 Task: Select Kindle E-Readers from Kindle E-readers & Books. Add to cart Kindle Fabric Charging Cover-2. Place order for _x000D_
1213 E 12th Ave_x000D_
Corsicana, Texas(TX), 75110, Cell Number (903) 872-6027
Action: Mouse moved to (14, 111)
Screenshot: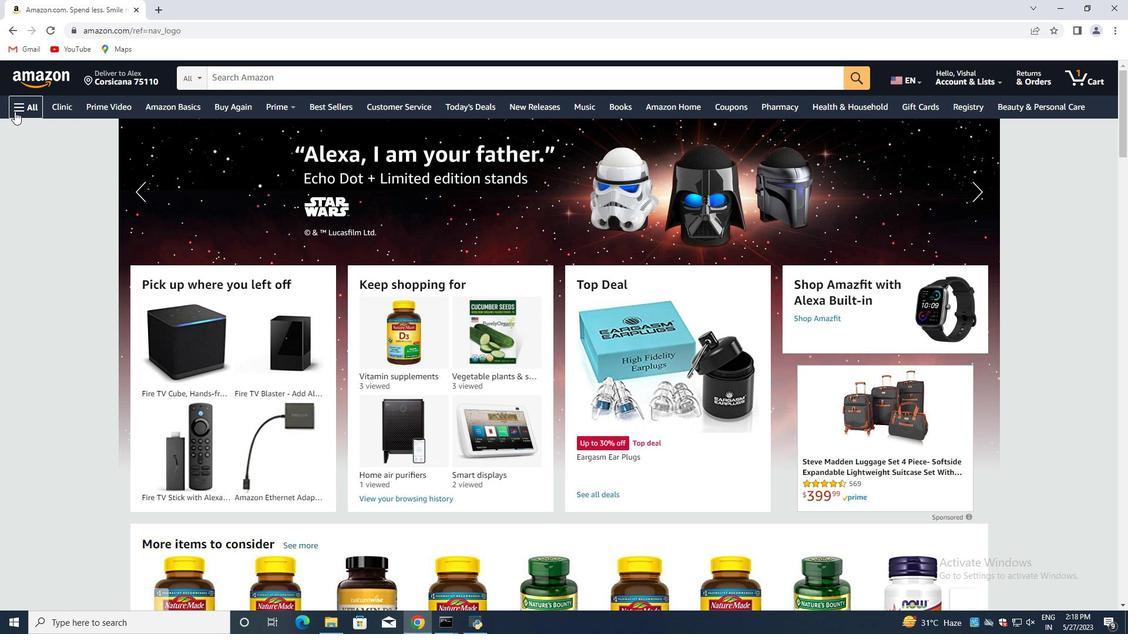 
Action: Mouse pressed left at (14, 111)
Screenshot: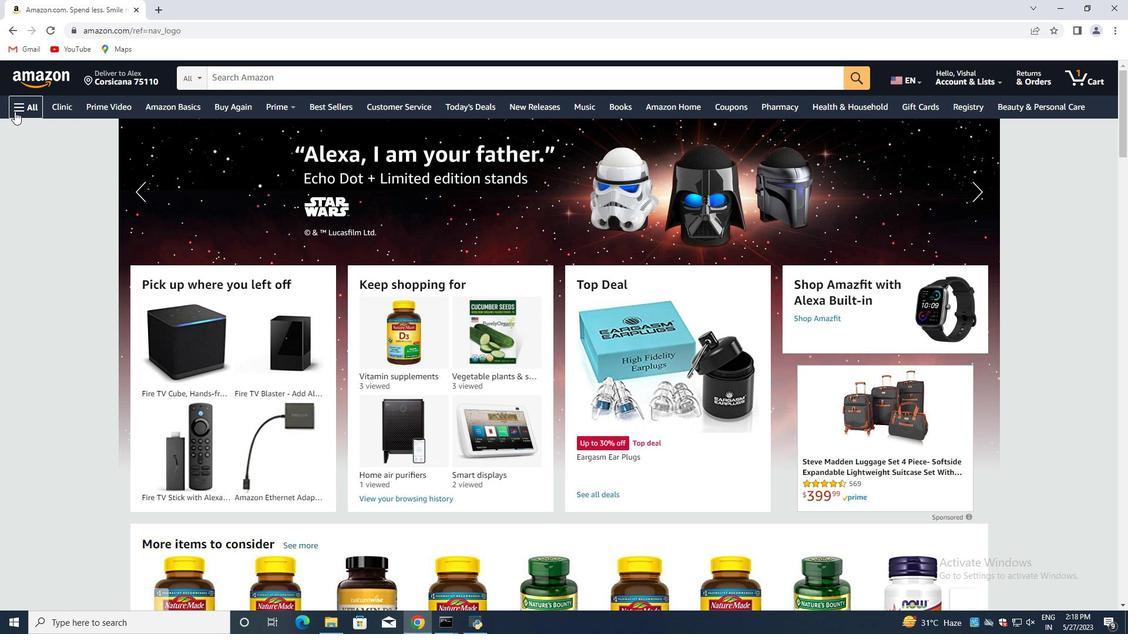 
Action: Mouse moved to (81, 318)
Screenshot: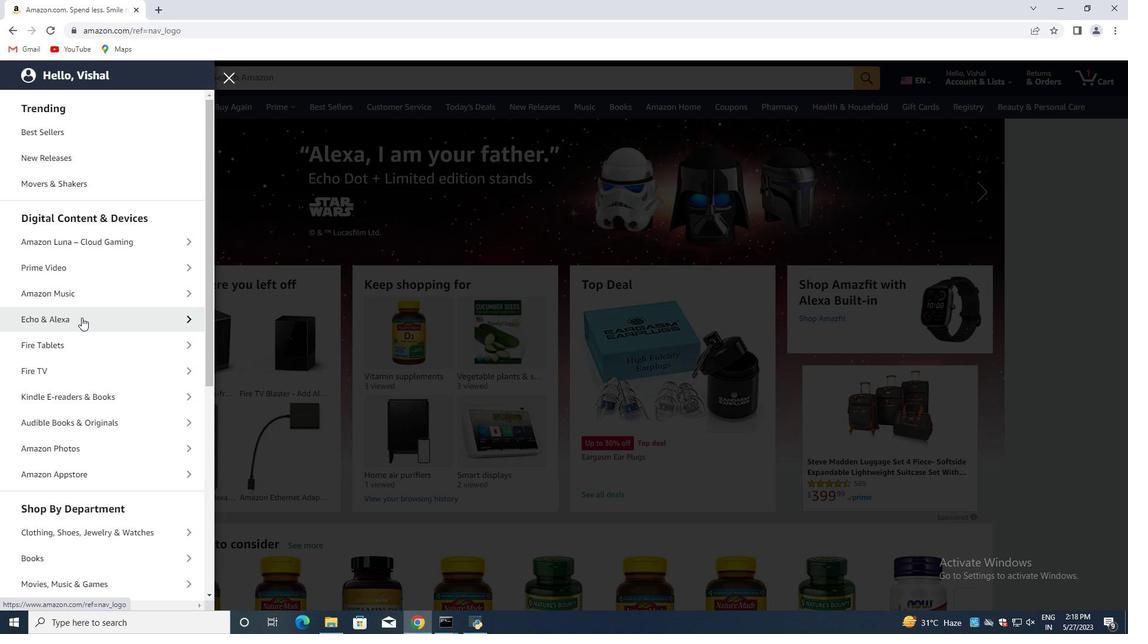 
Action: Mouse scrolled (81, 318) with delta (0, 0)
Screenshot: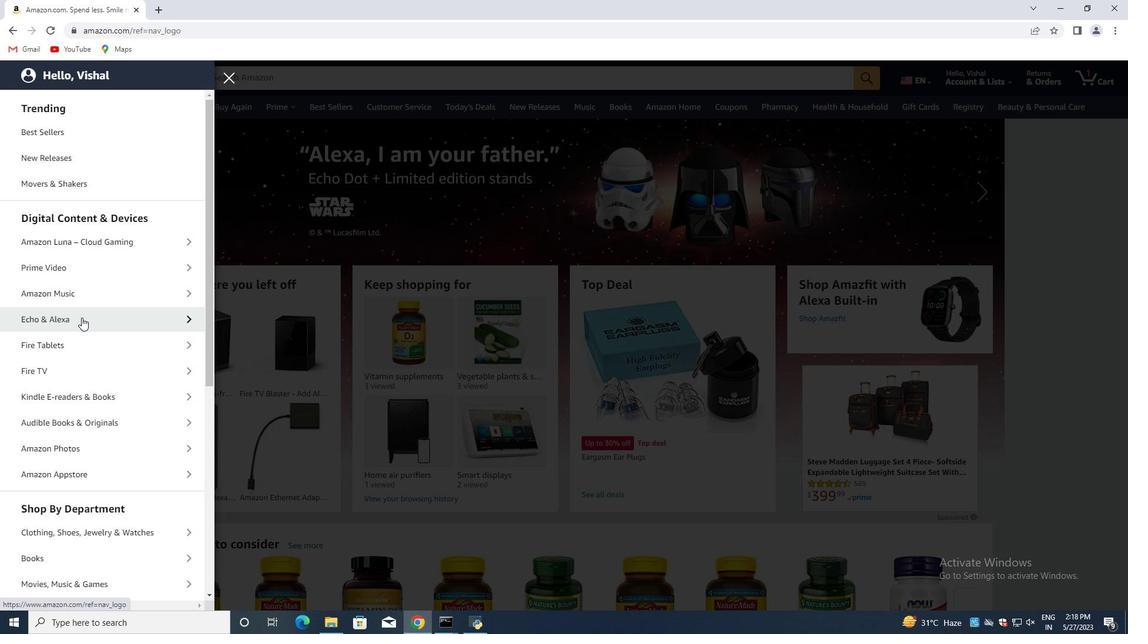 
Action: Mouse moved to (92, 343)
Screenshot: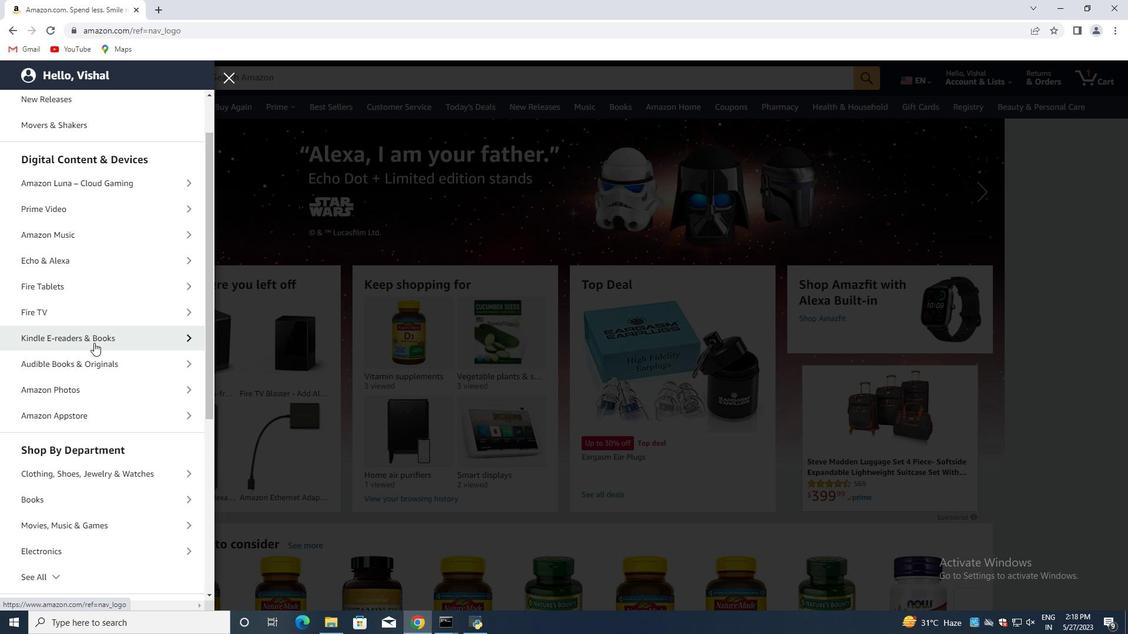 
Action: Mouse pressed left at (92, 343)
Screenshot: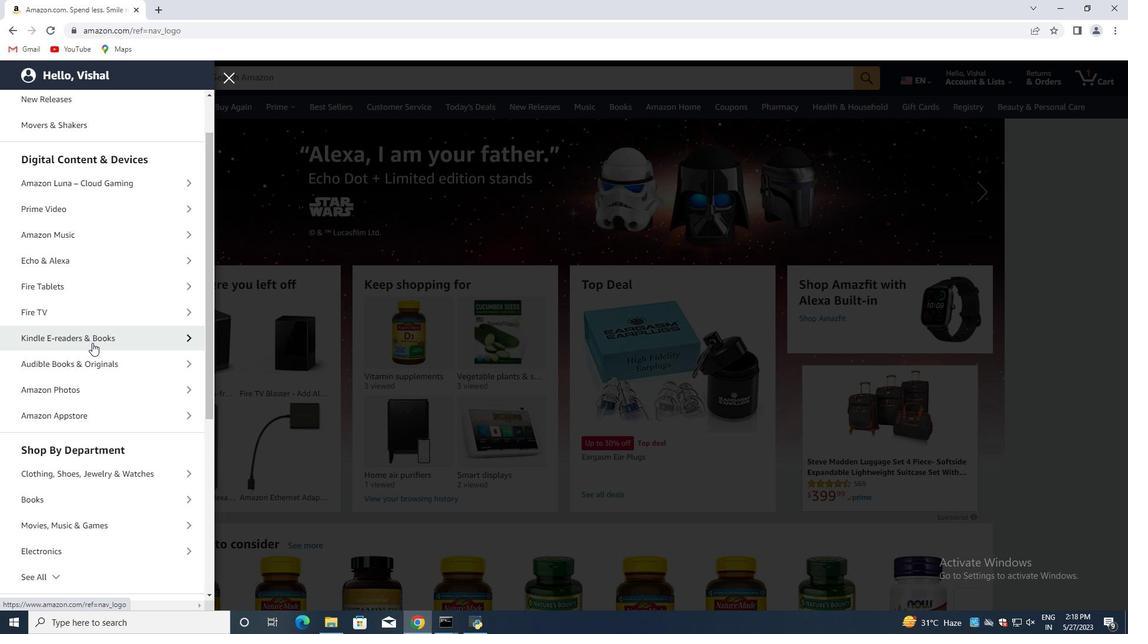 
Action: Mouse moved to (94, 315)
Screenshot: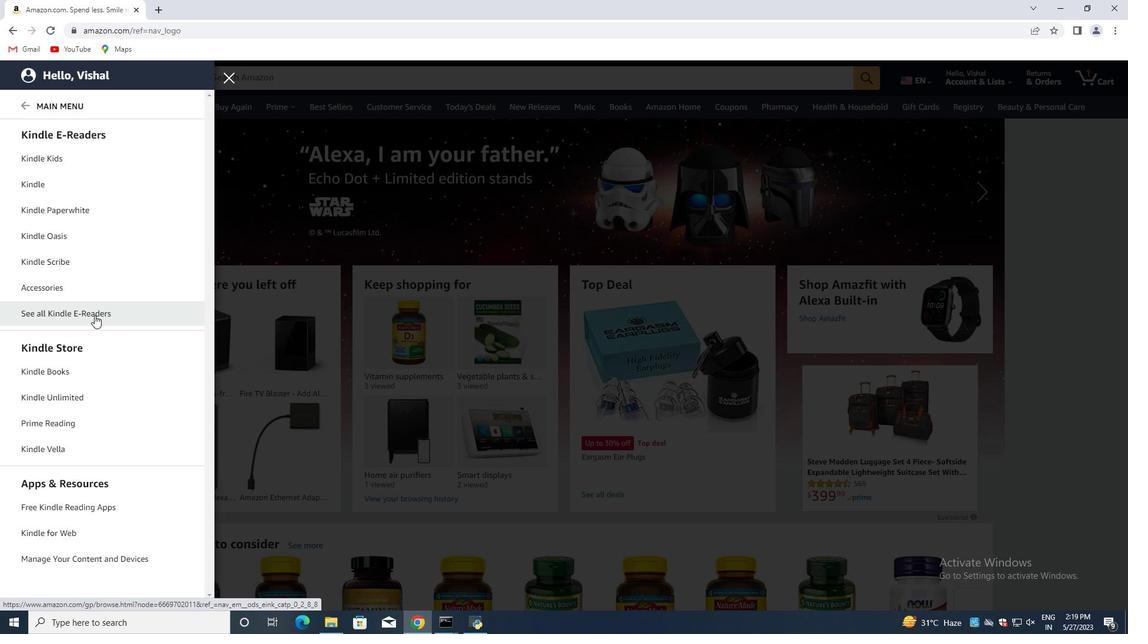 
Action: Mouse pressed left at (94, 315)
Screenshot: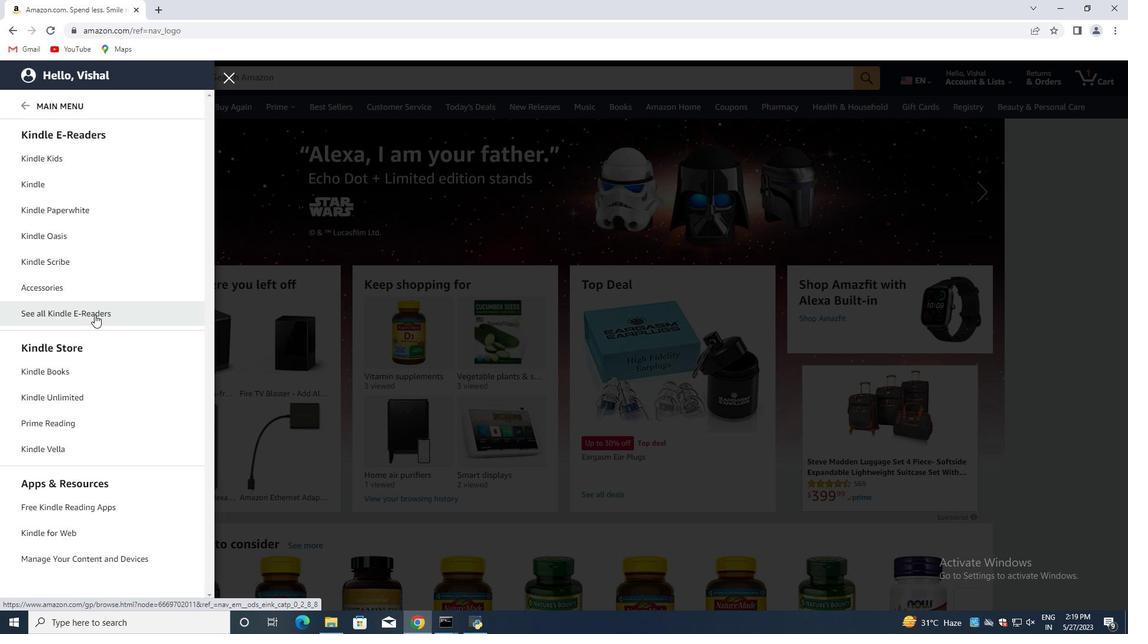 
Action: Mouse moved to (282, 85)
Screenshot: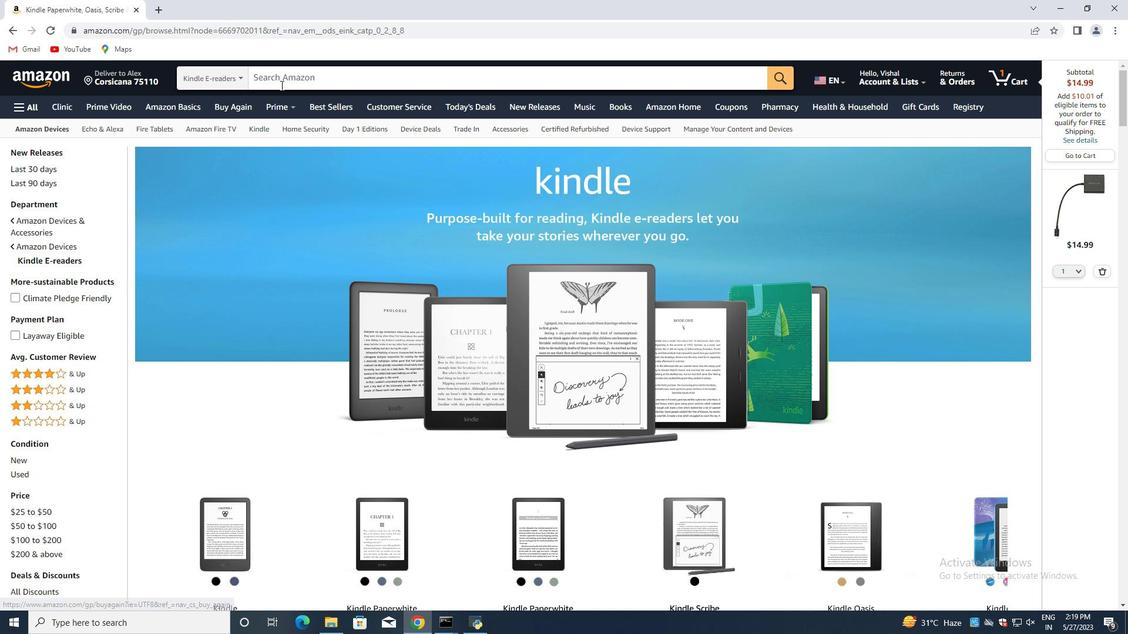 
Action: Mouse pressed left at (282, 85)
Screenshot: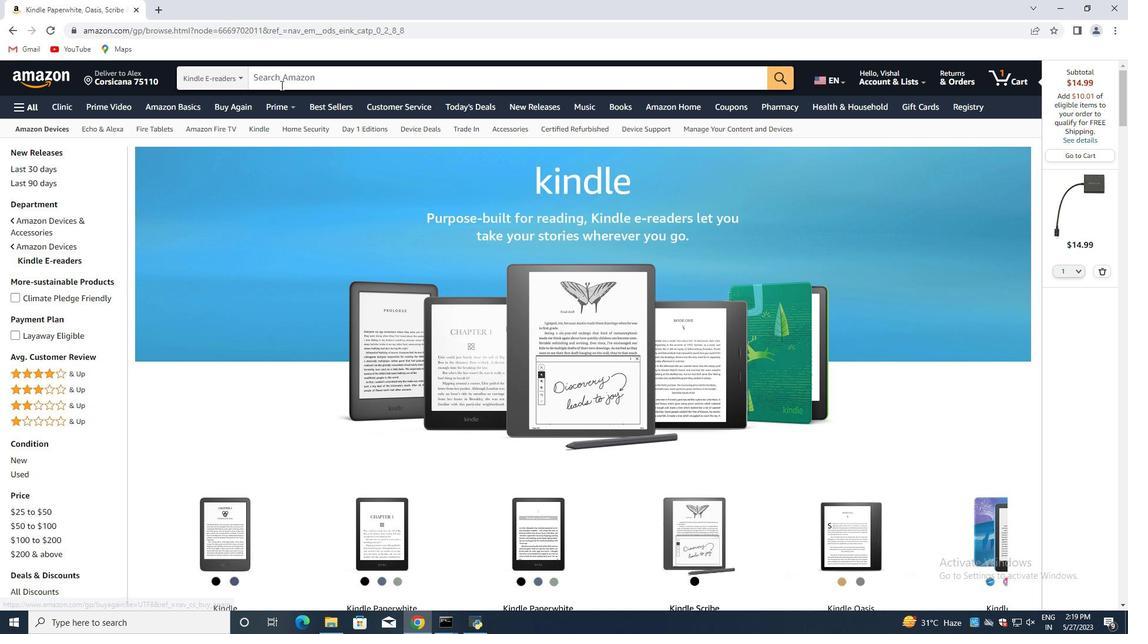 
Action: Mouse moved to (272, 83)
Screenshot: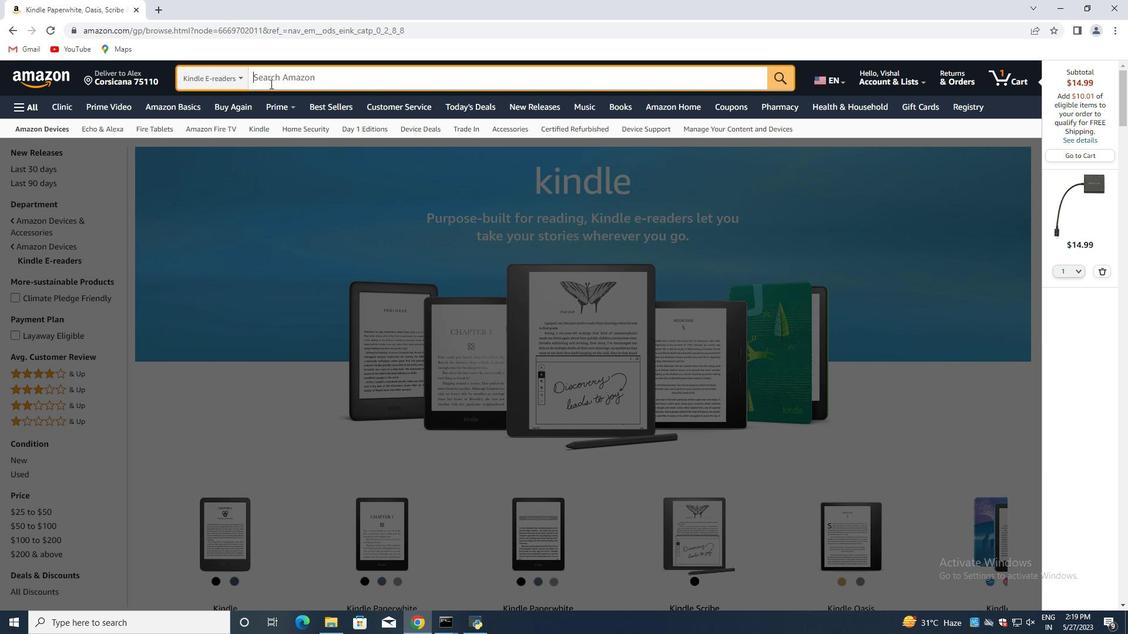 
Action: Key pressed <Key.shift>KI<Key.backspace>indle<Key.space><Key.shift>Fabric<Key.space><Key.shift>Charging<Key.space><Key.shift>Cover<Key.enter>
Screenshot: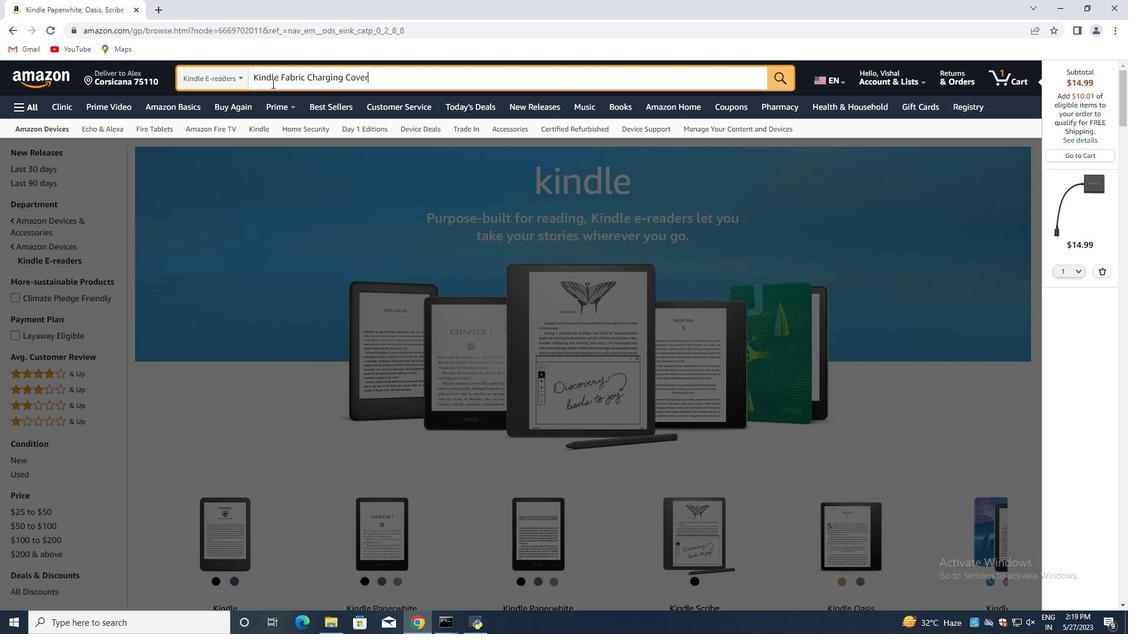
Action: Mouse moved to (330, 246)
Screenshot: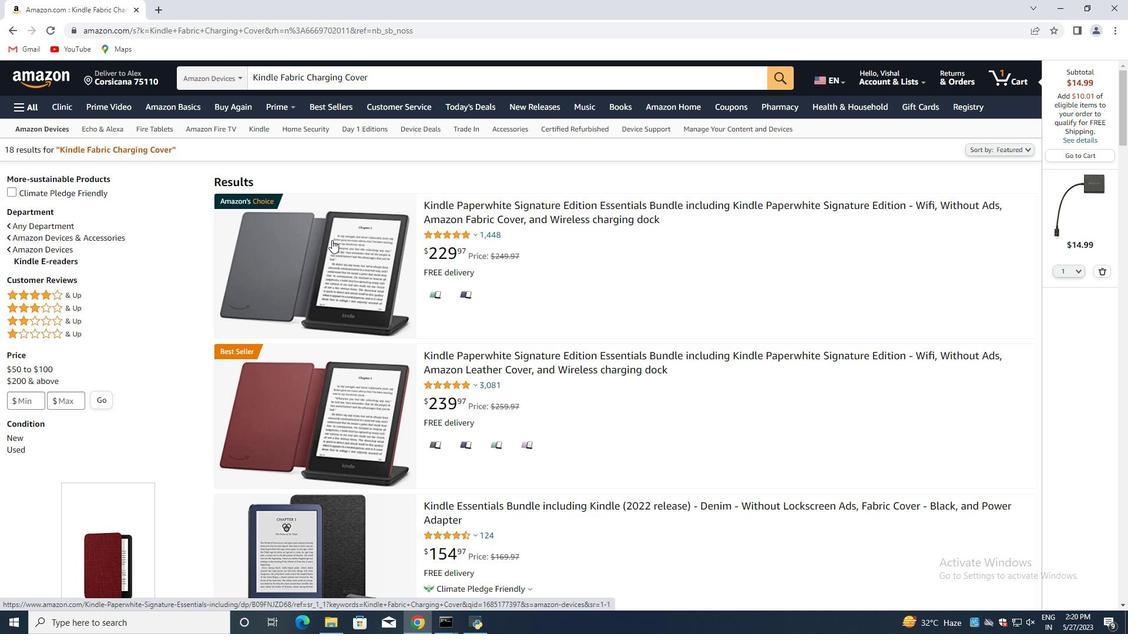 
Action: Mouse scrolled (330, 245) with delta (0, 0)
Screenshot: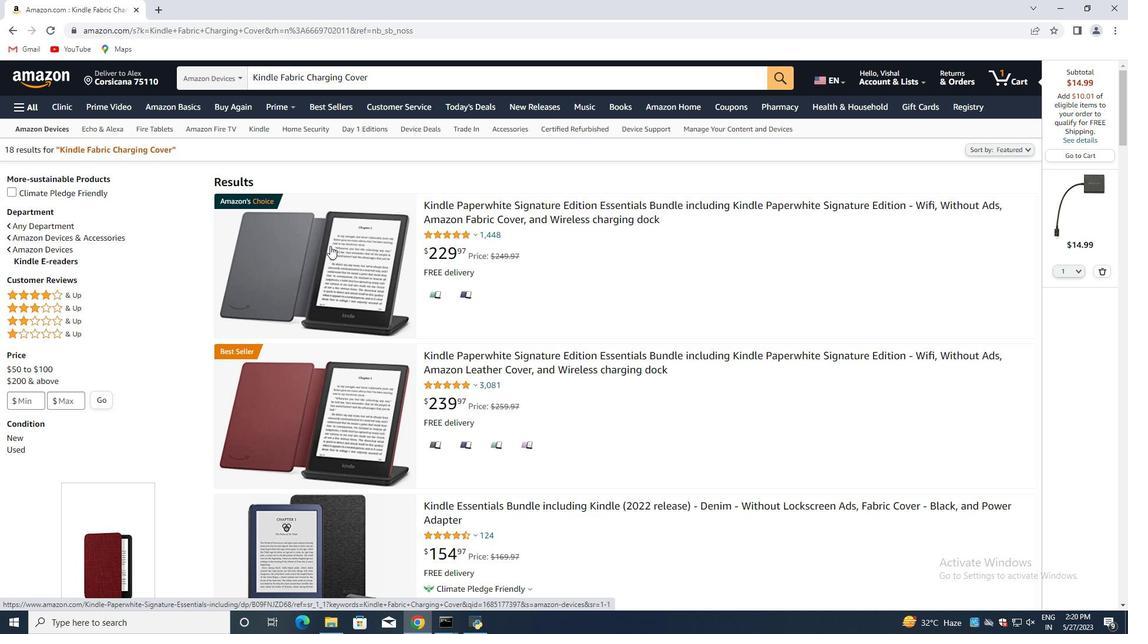 
Action: Mouse moved to (345, 194)
Screenshot: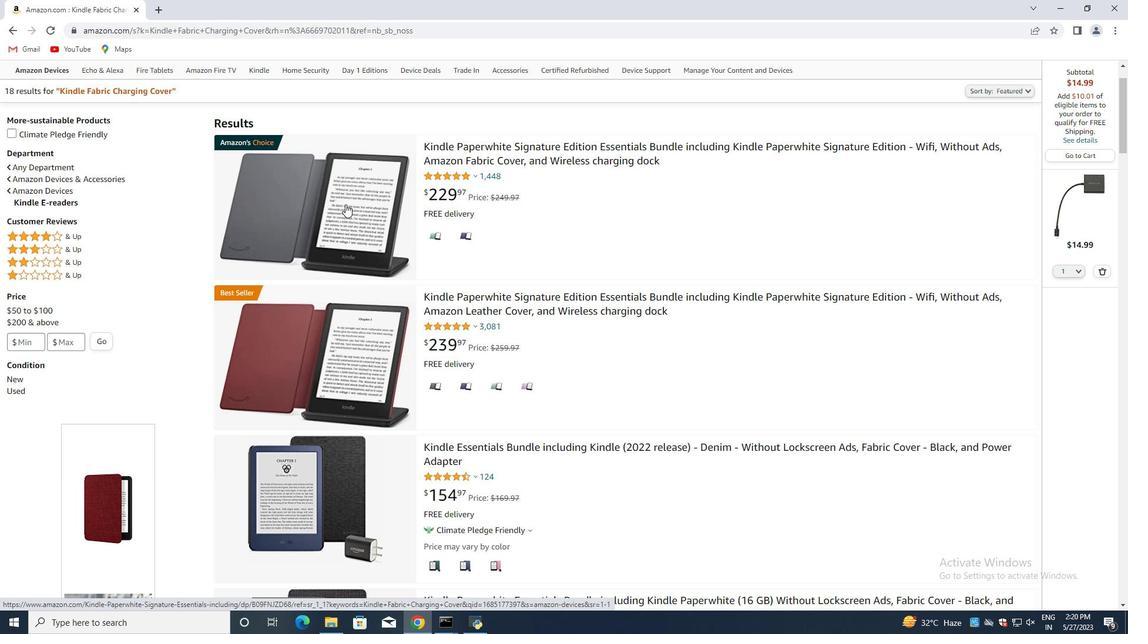 
Action: Mouse pressed left at (345, 194)
Screenshot: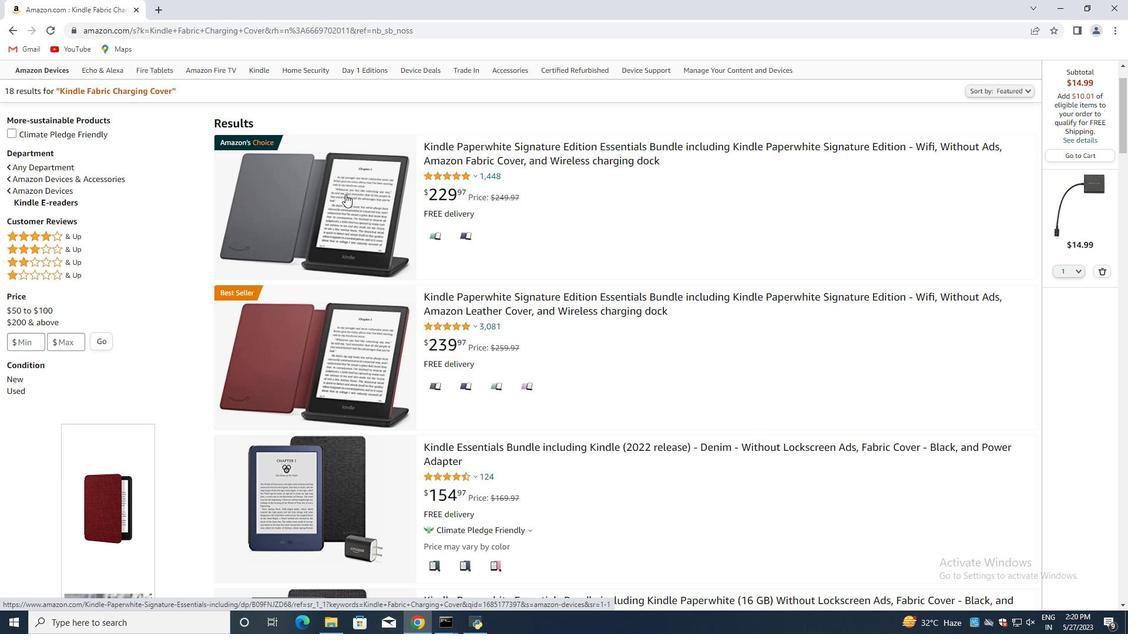 
Action: Mouse moved to (385, 396)
Screenshot: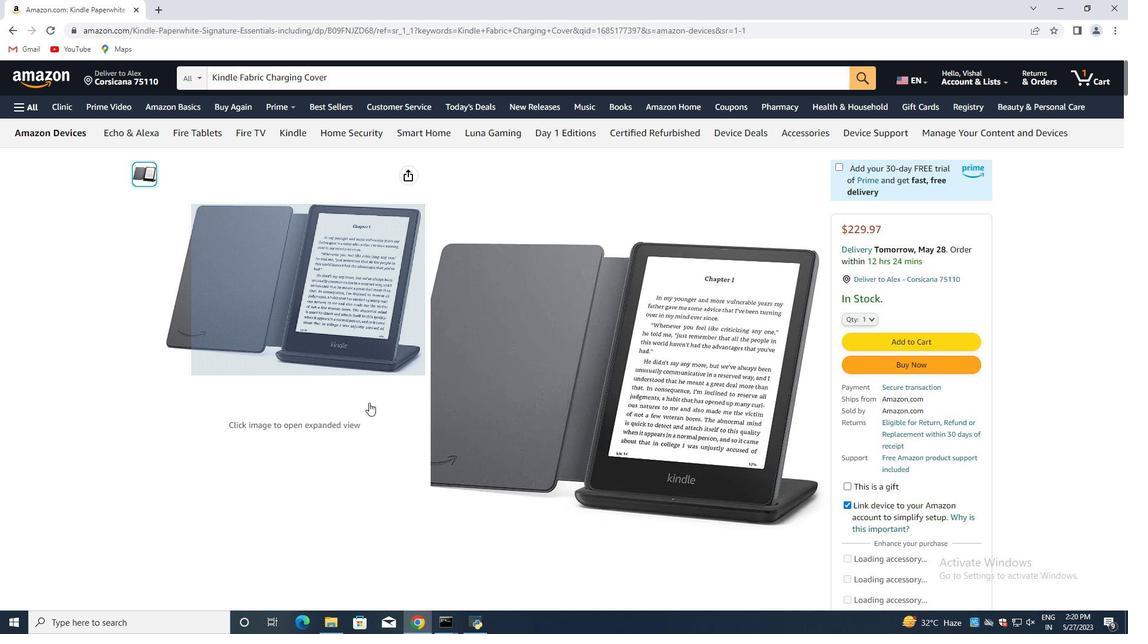 
Action: Mouse scrolled (385, 396) with delta (0, 0)
Screenshot: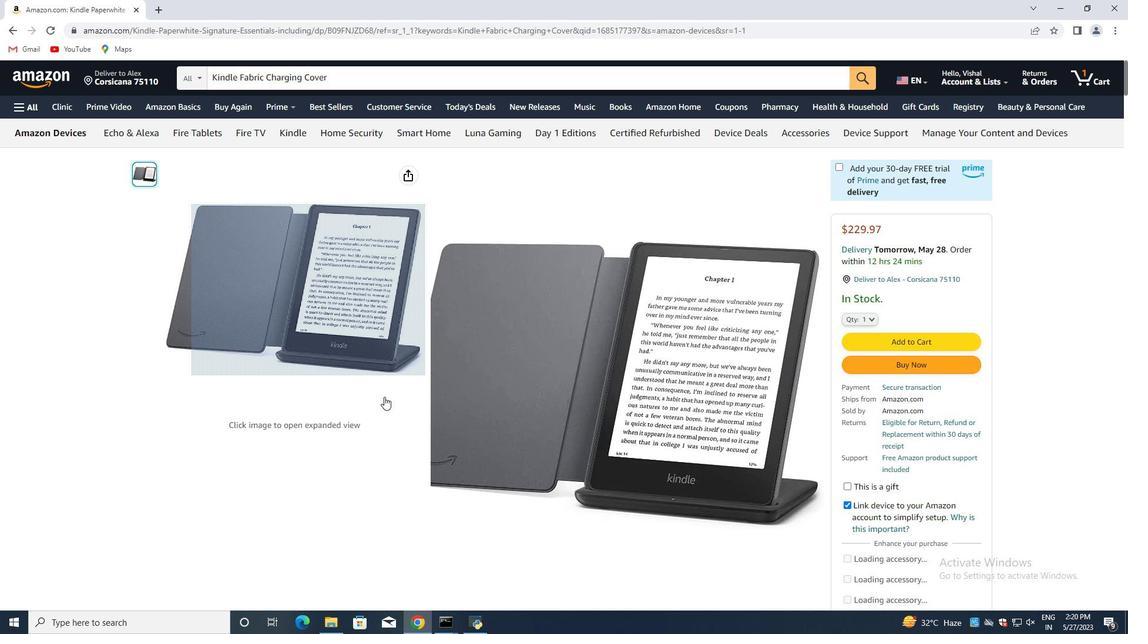 
Action: Mouse moved to (385, 396)
Screenshot: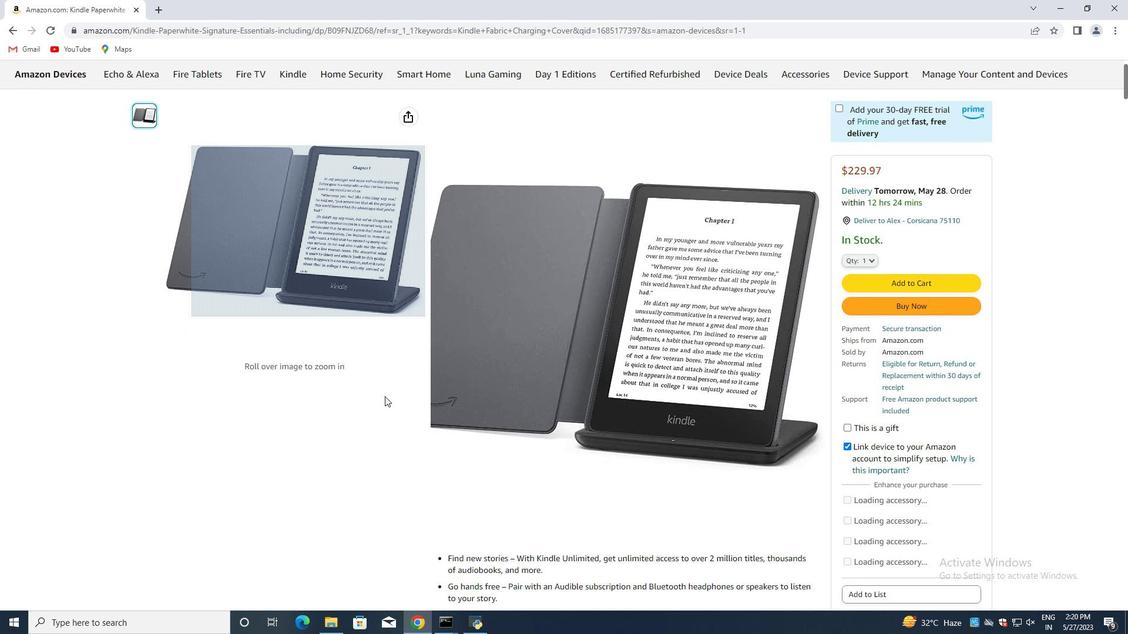 
Action: Mouse scrolled (385, 396) with delta (0, 0)
Screenshot: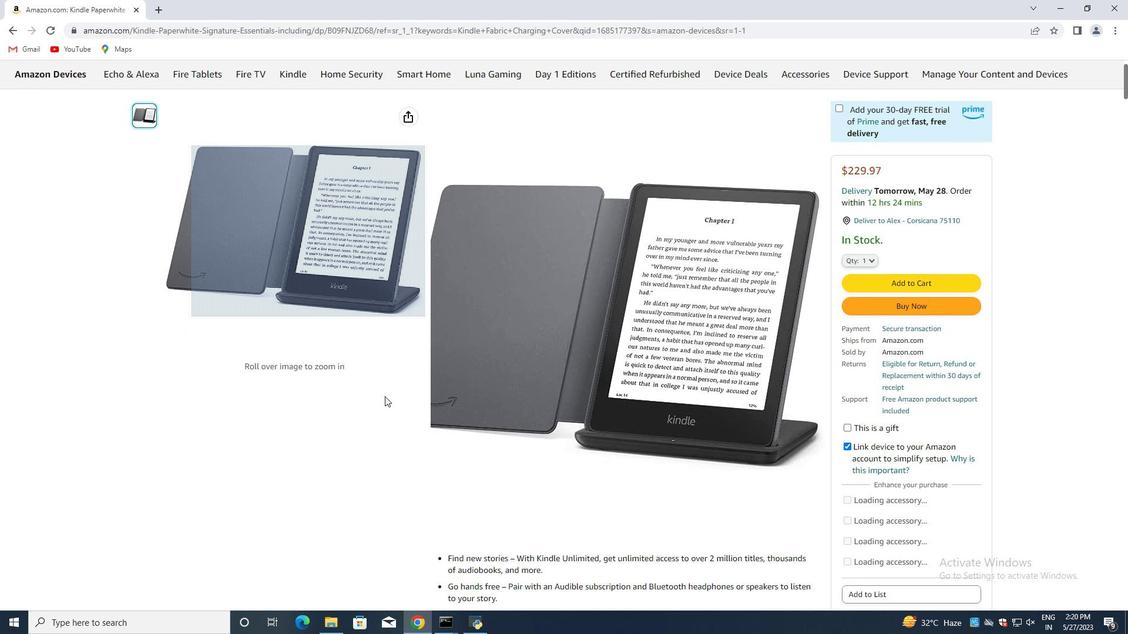 
Action: Mouse moved to (446, 383)
Screenshot: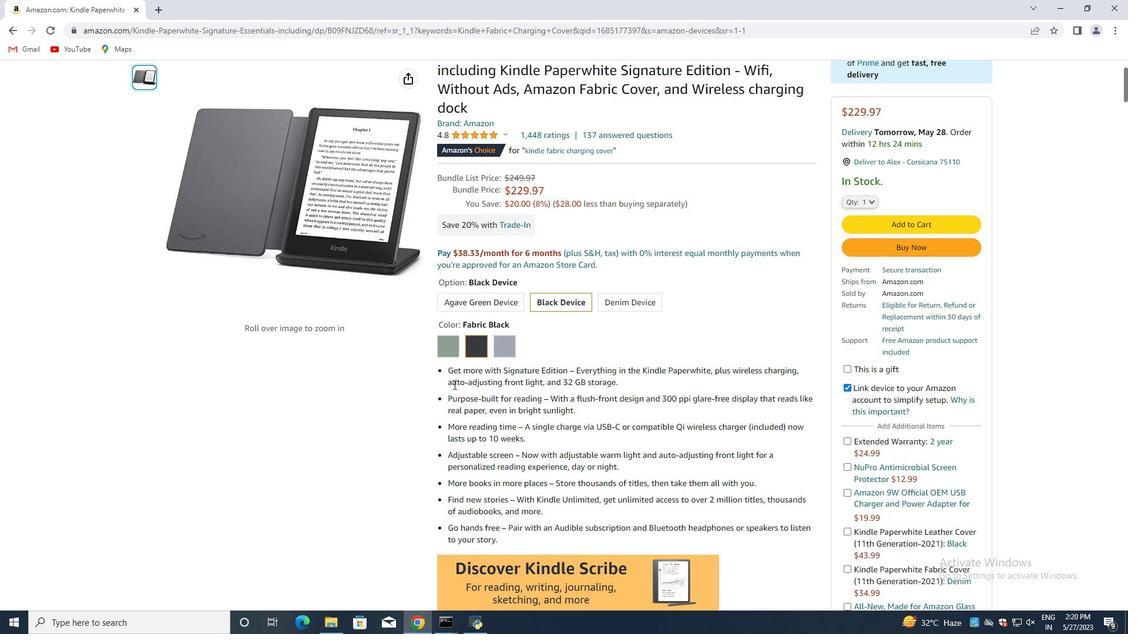 
Action: Mouse scrolled (446, 382) with delta (0, 0)
Screenshot: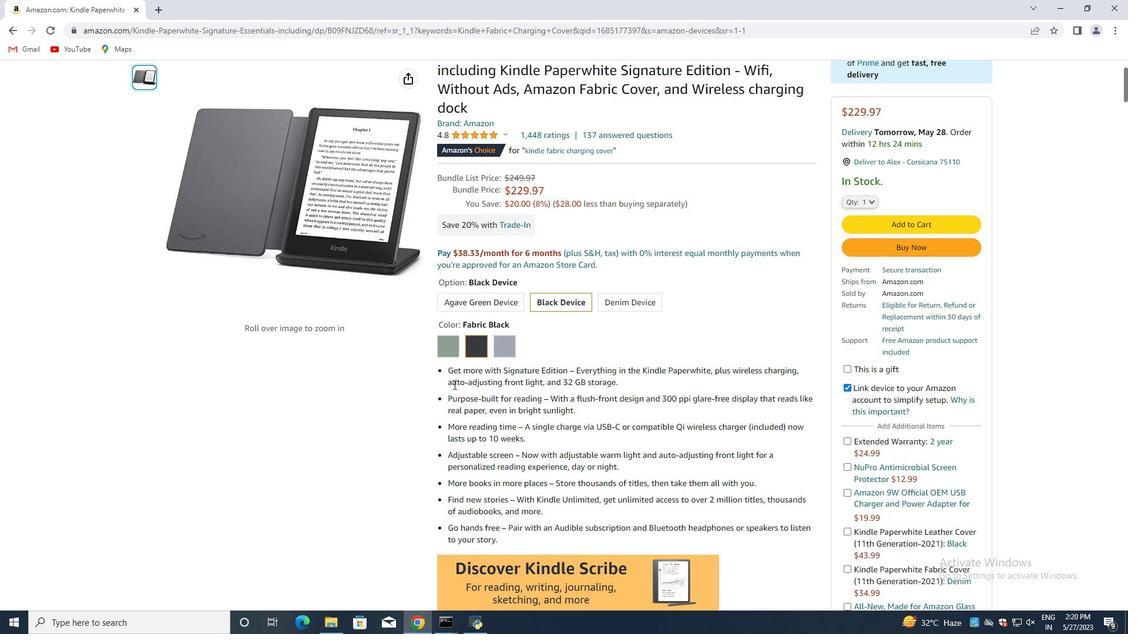 
Action: Mouse moved to (477, 392)
Screenshot: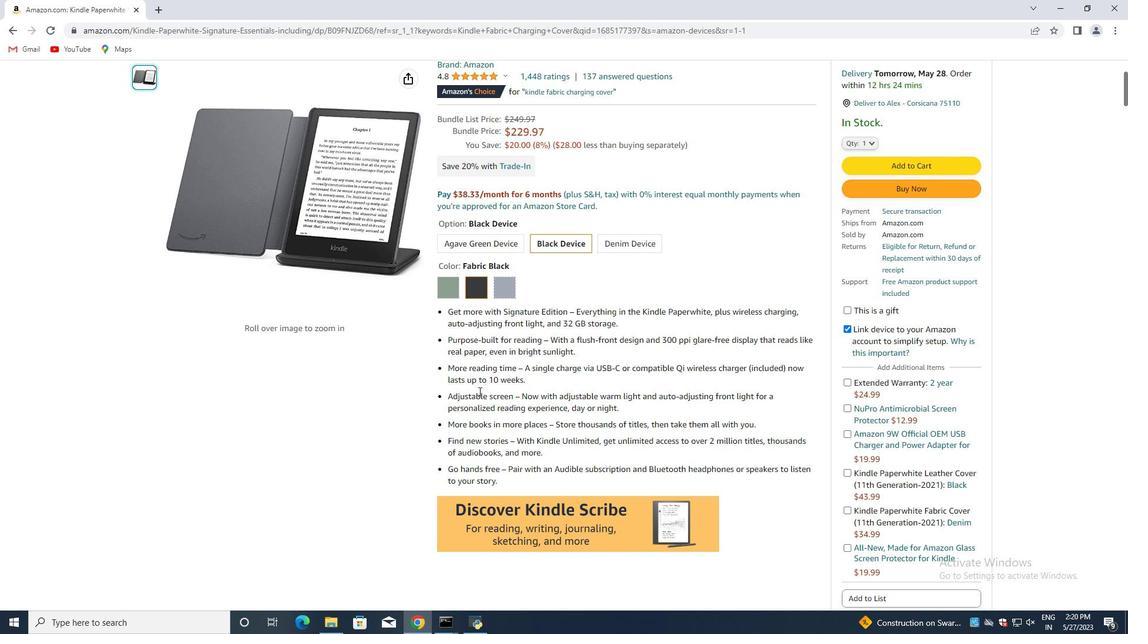 
Action: Mouse scrolled (477, 391) with delta (0, 0)
Screenshot: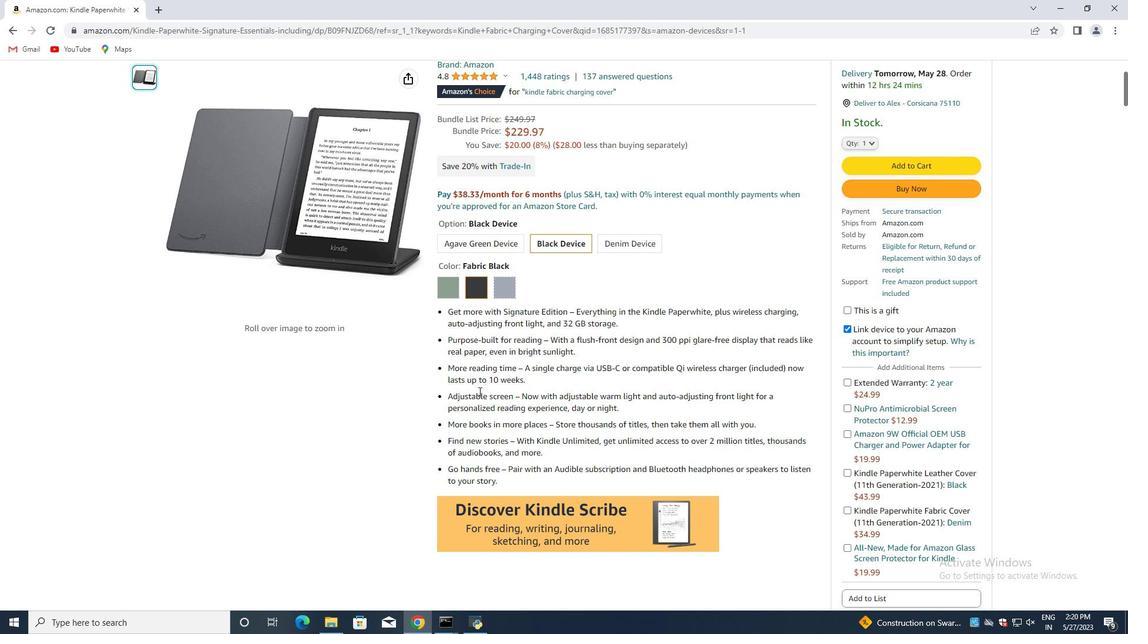 
Action: Mouse moved to (430, 391)
Screenshot: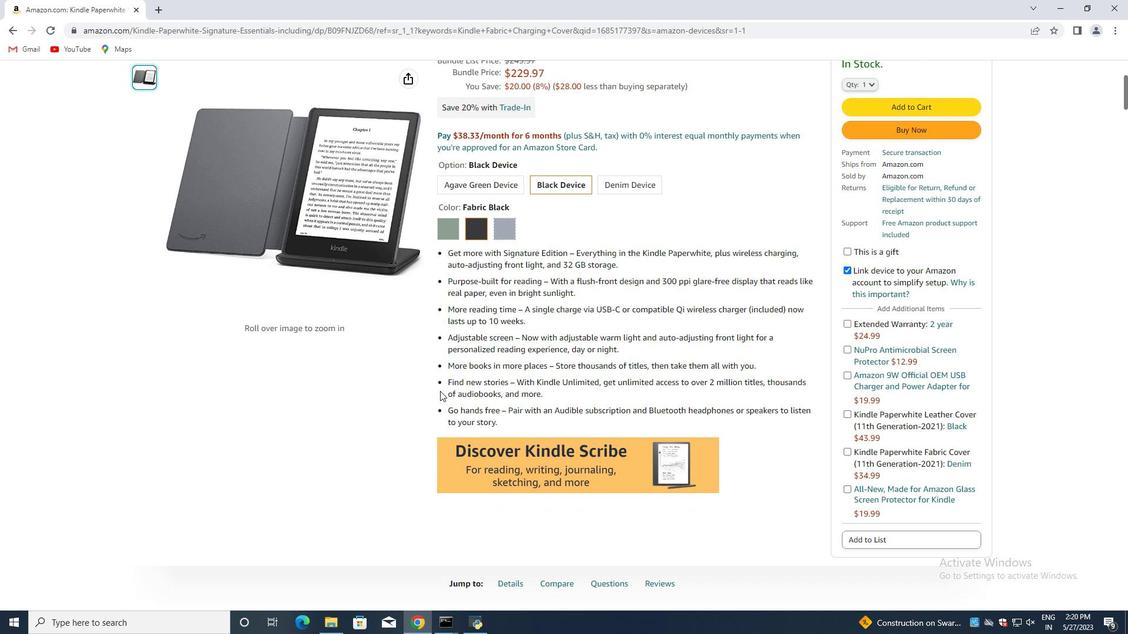 
Action: Mouse scrolled (430, 390) with delta (0, 0)
Screenshot: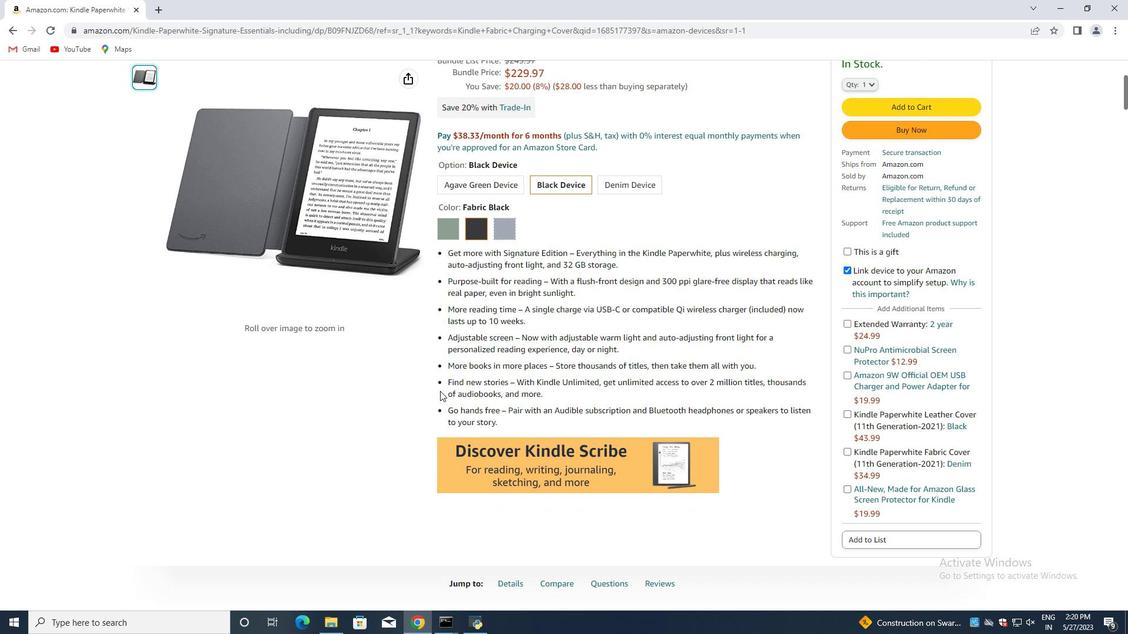 
Action: Mouse moved to (336, 378)
Screenshot: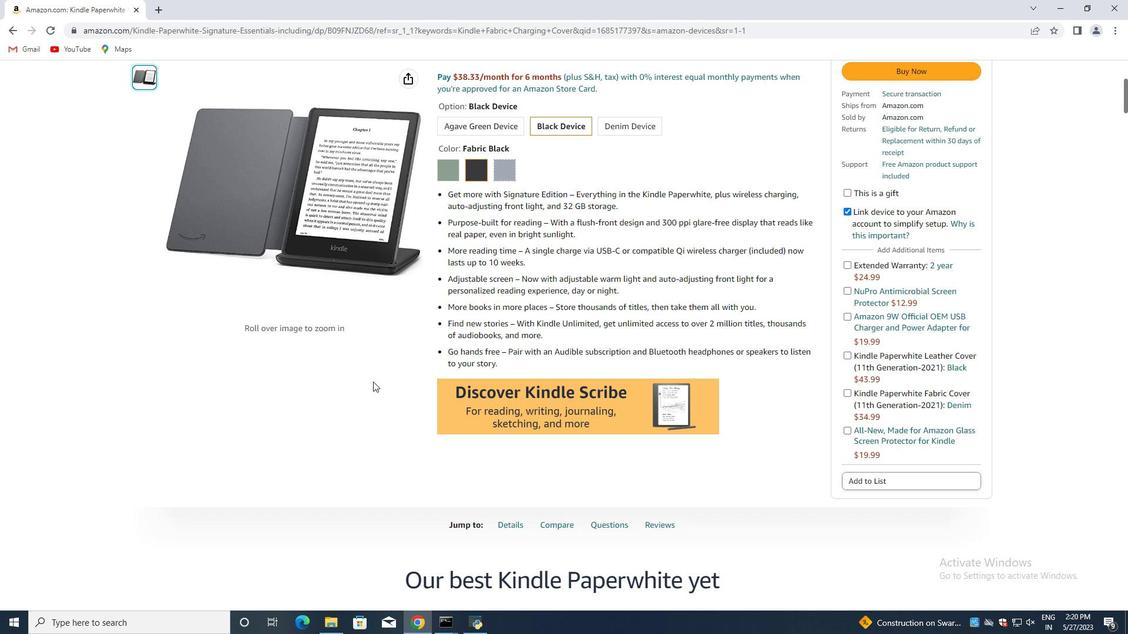 
Action: Mouse scrolled (336, 377) with delta (0, 0)
Screenshot: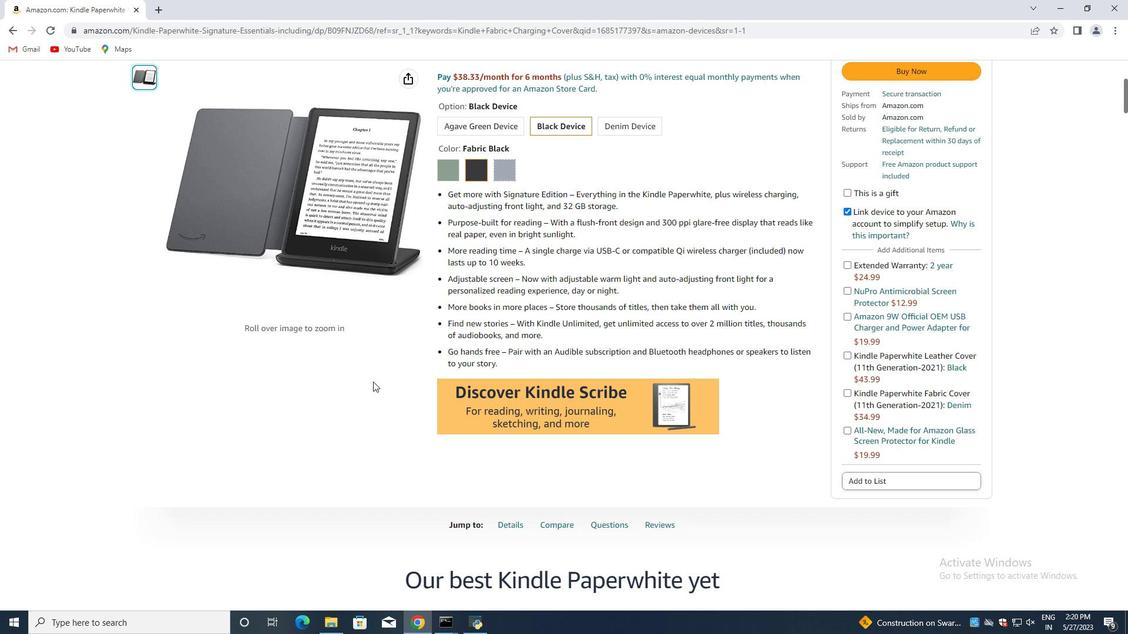 
Action: Mouse moved to (326, 378)
Screenshot: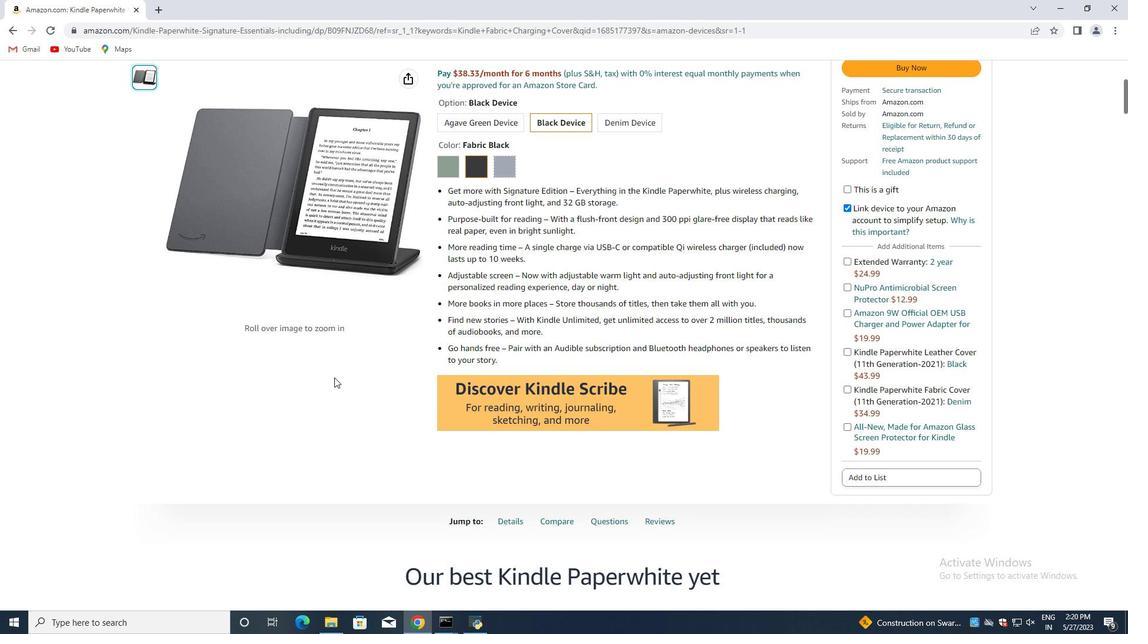 
Action: Mouse scrolled (333, 377) with delta (0, 0)
Screenshot: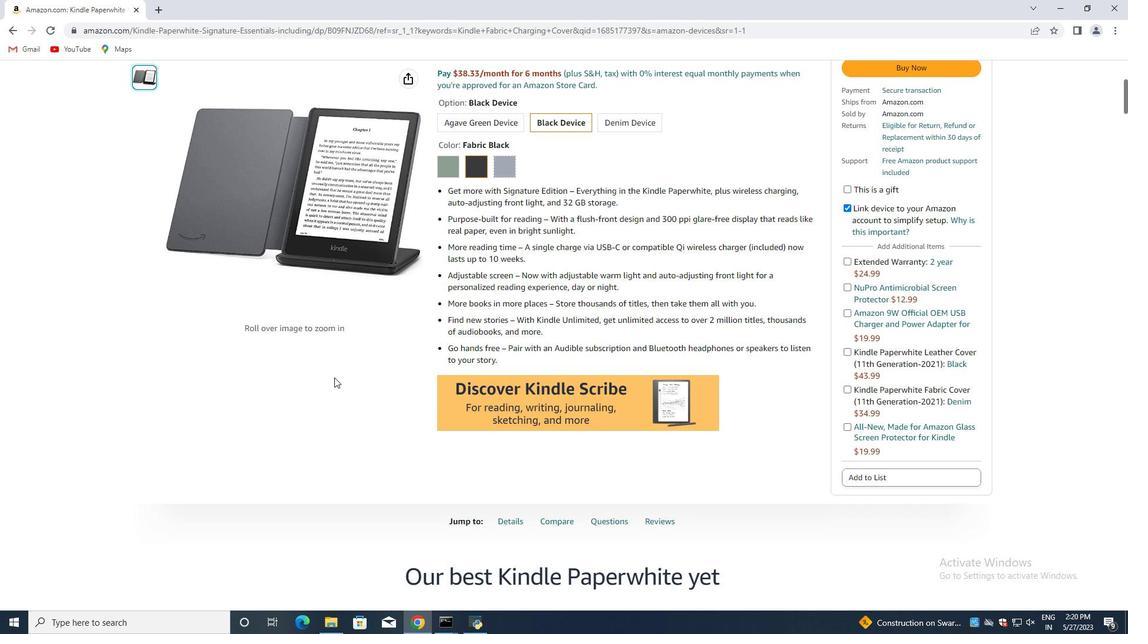 
Action: Mouse scrolled (333, 377) with delta (0, 0)
Screenshot: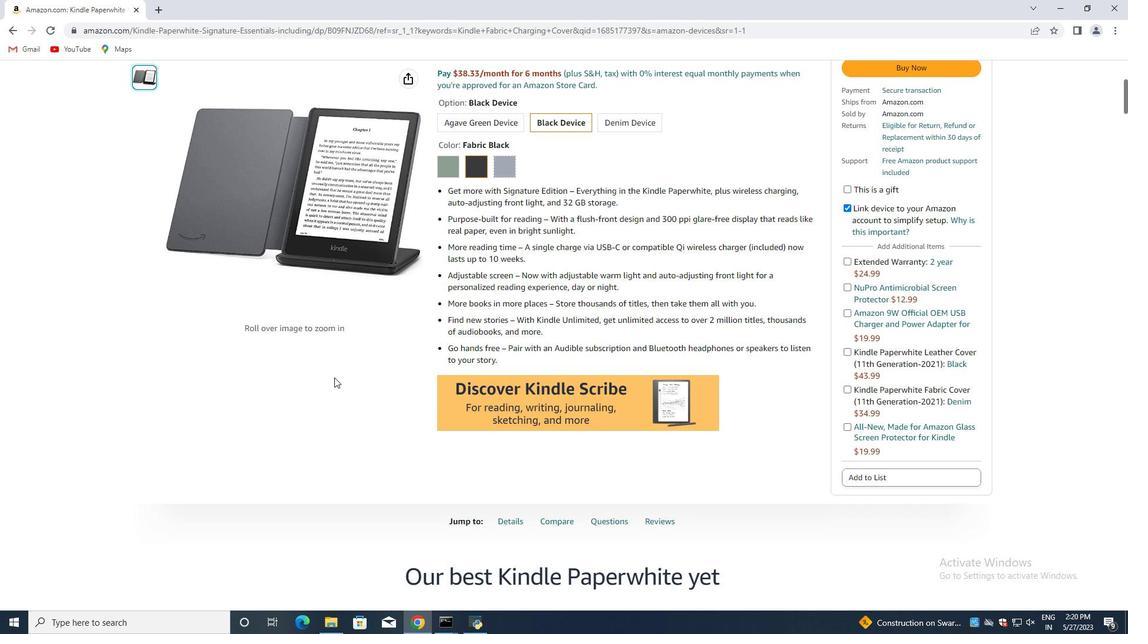 
Action: Mouse moved to (325, 378)
Screenshot: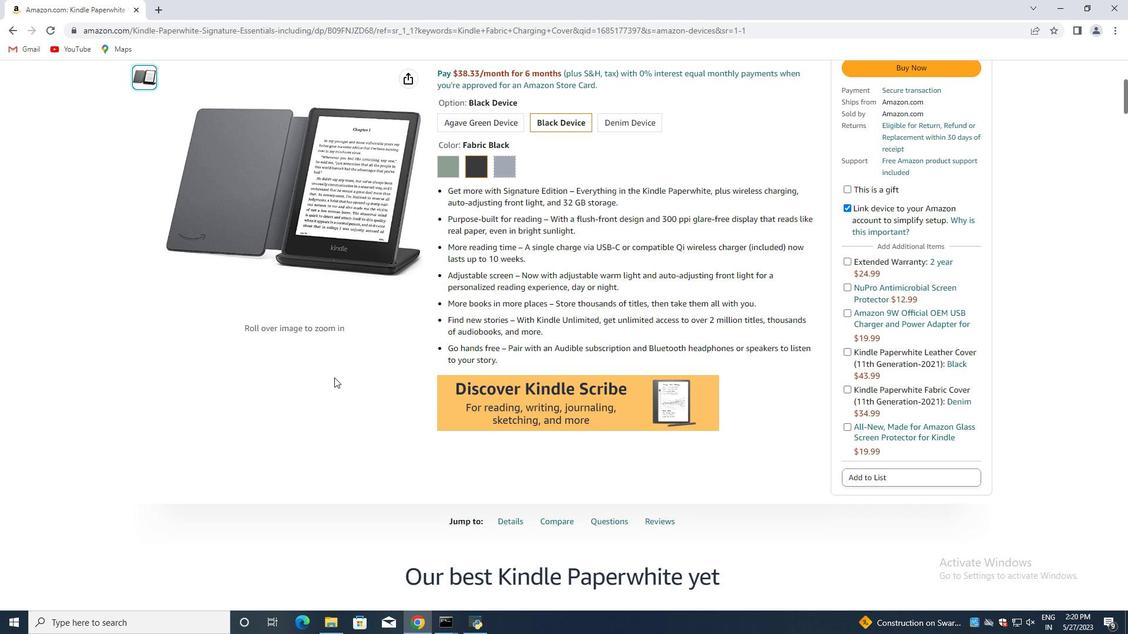 
Action: Mouse scrolled (325, 377) with delta (0, 0)
Screenshot: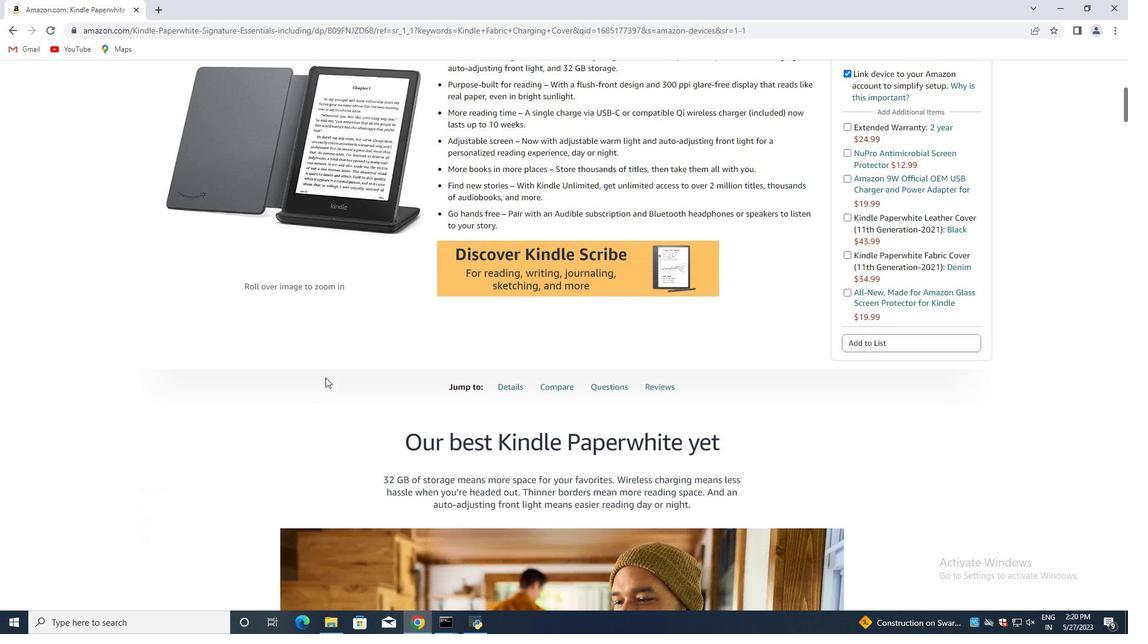 
Action: Mouse scrolled (325, 377) with delta (0, 0)
Screenshot: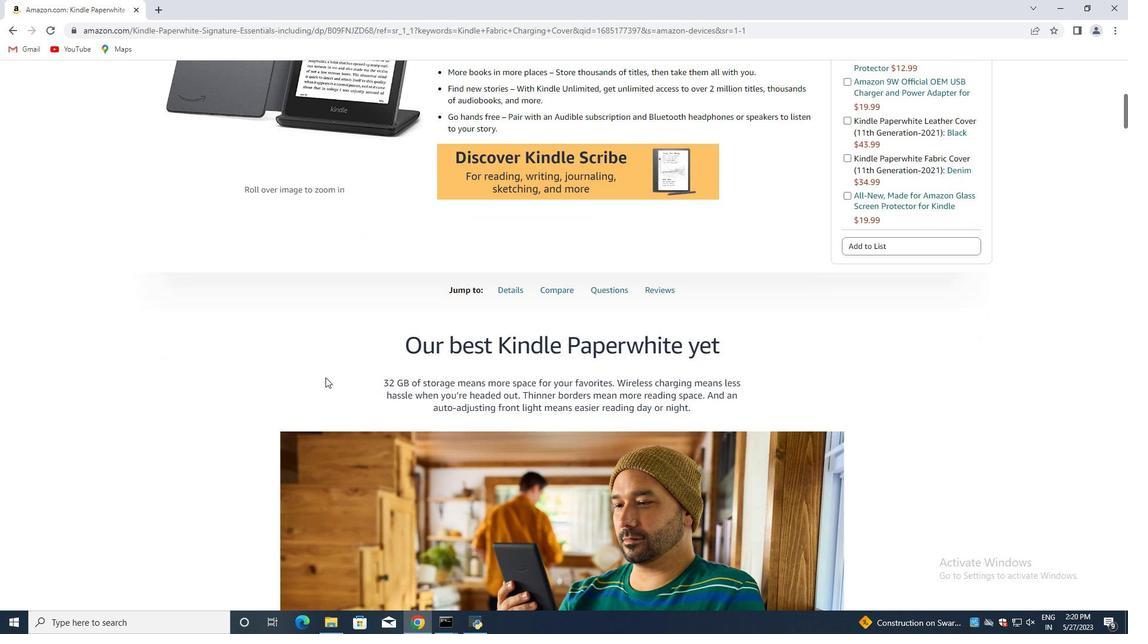 
Action: Mouse scrolled (325, 377) with delta (0, 0)
Screenshot: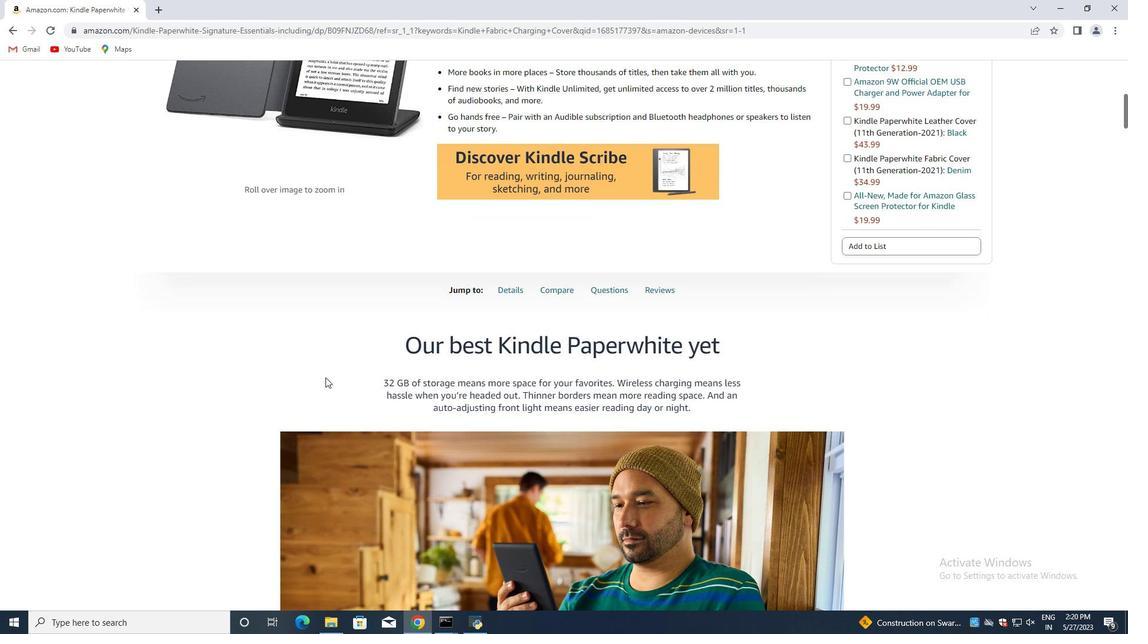 
Action: Mouse scrolled (325, 377) with delta (0, 0)
Screenshot: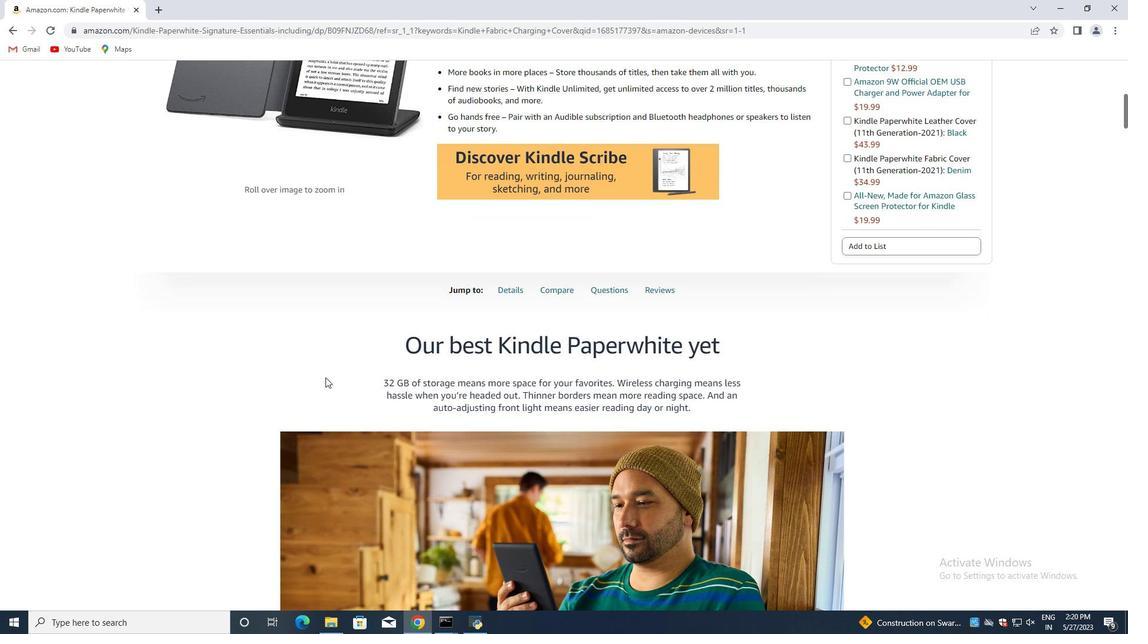 
Action: Mouse moved to (431, 248)
Screenshot: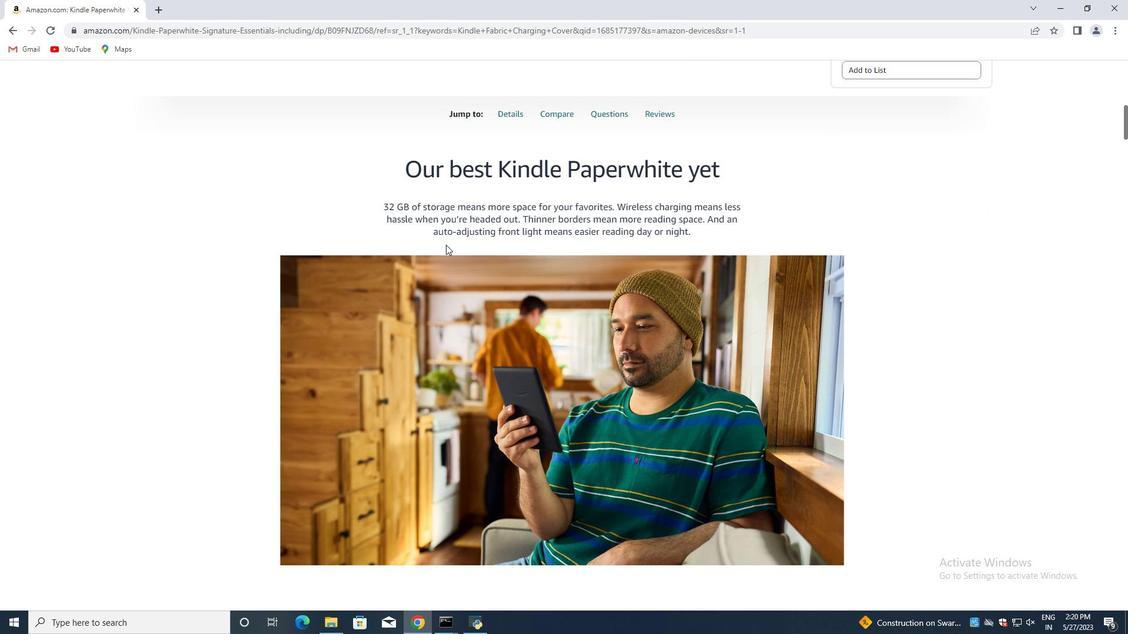 
Action: Key pressed <Key.down><Key.down><Key.down>
Screenshot: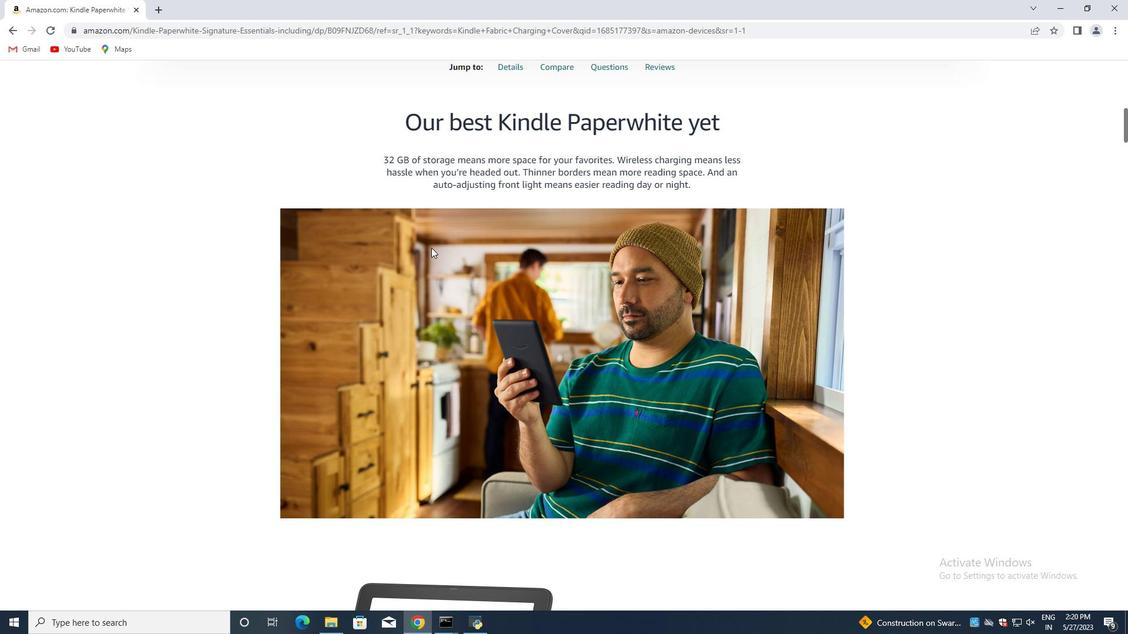 
Action: Mouse moved to (424, 244)
Screenshot: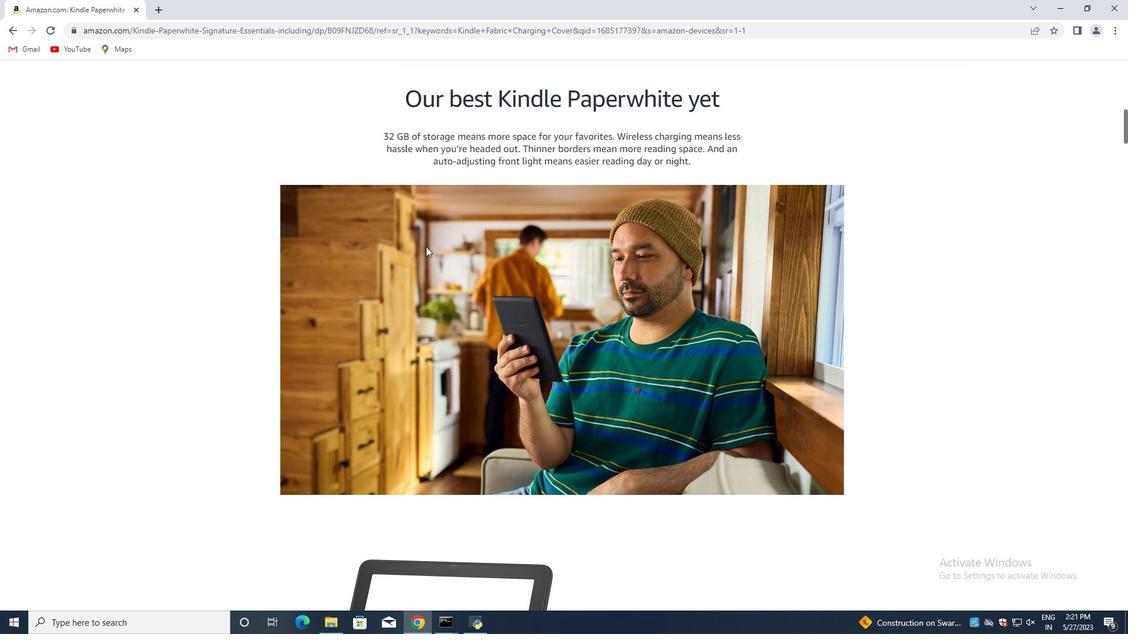 
Action: Key pressed <Key.down>
Screenshot: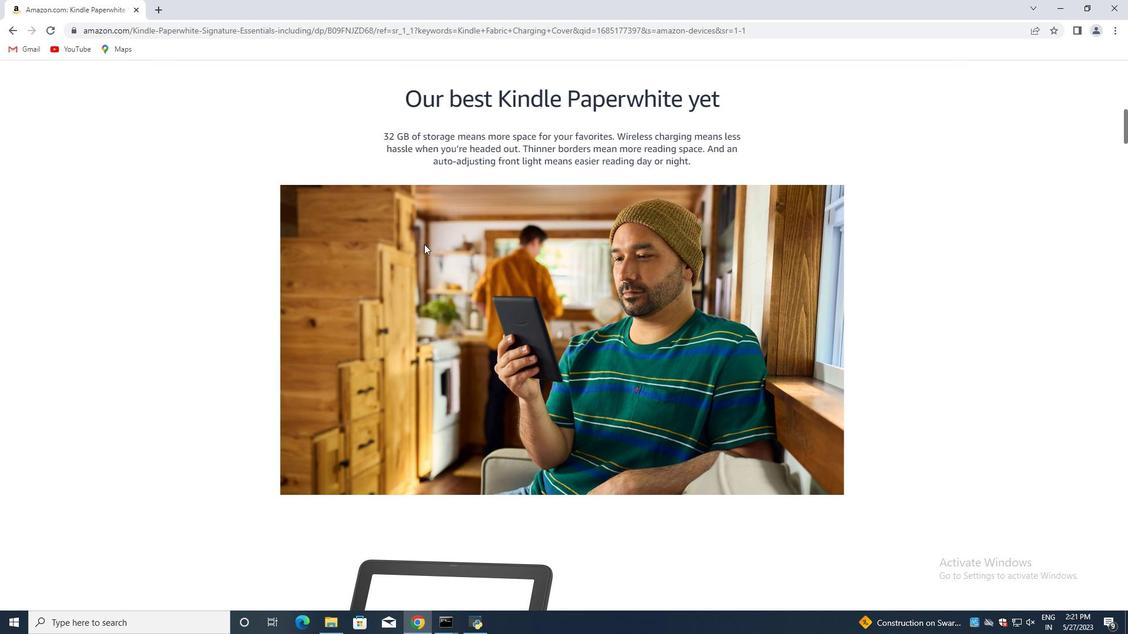 
Action: Mouse moved to (416, 244)
Screenshot: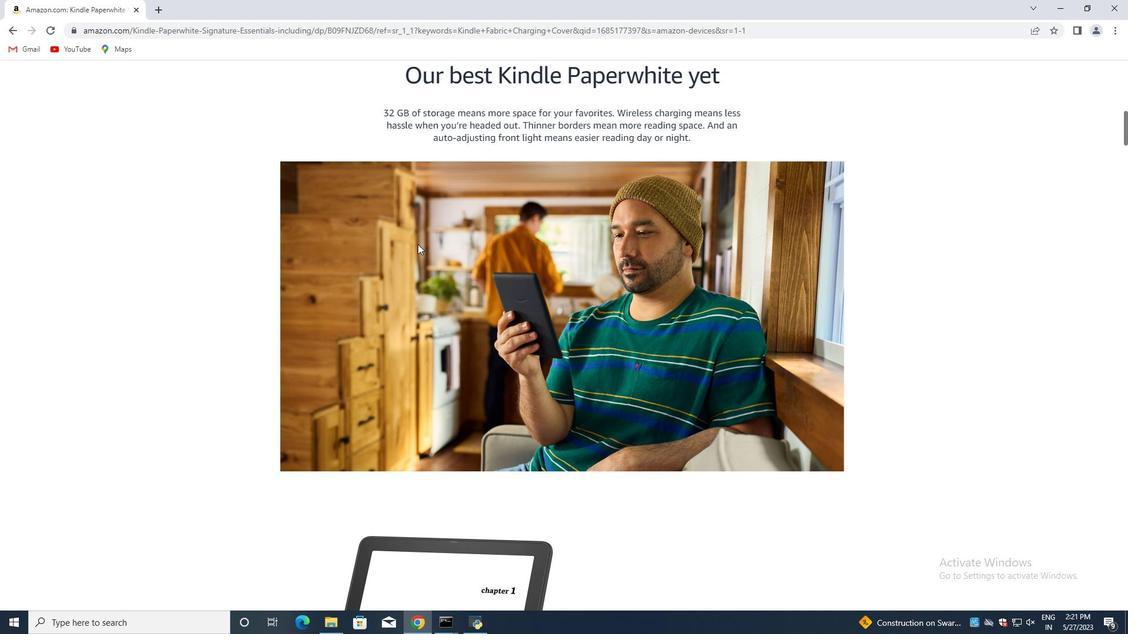
Action: Key pressed <Key.down>
Screenshot: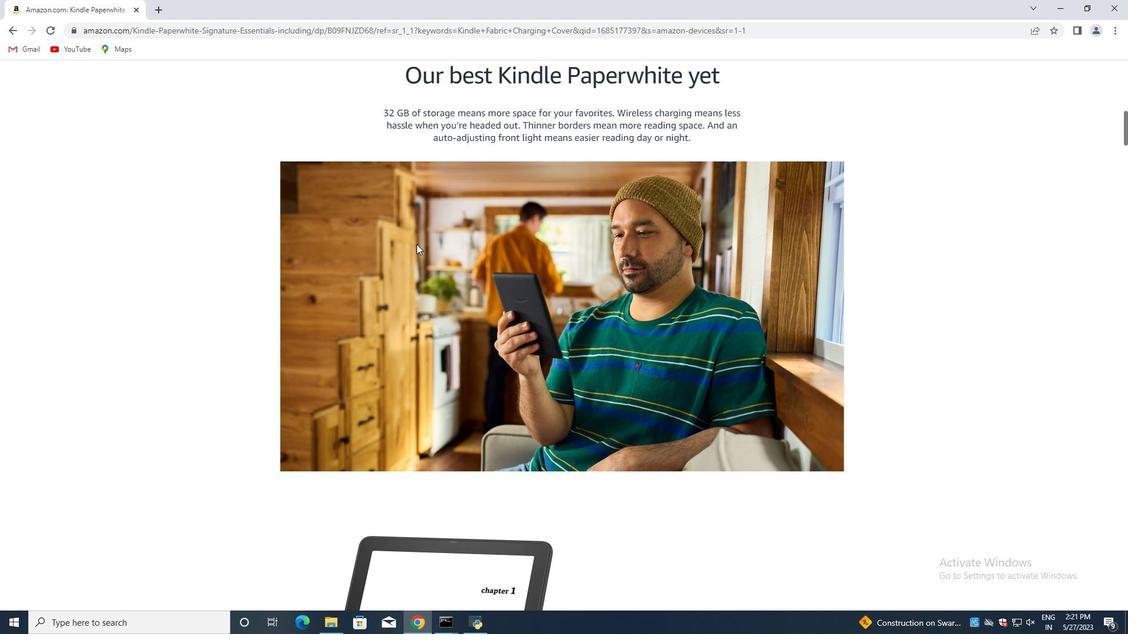 
Action: Mouse moved to (415, 243)
Screenshot: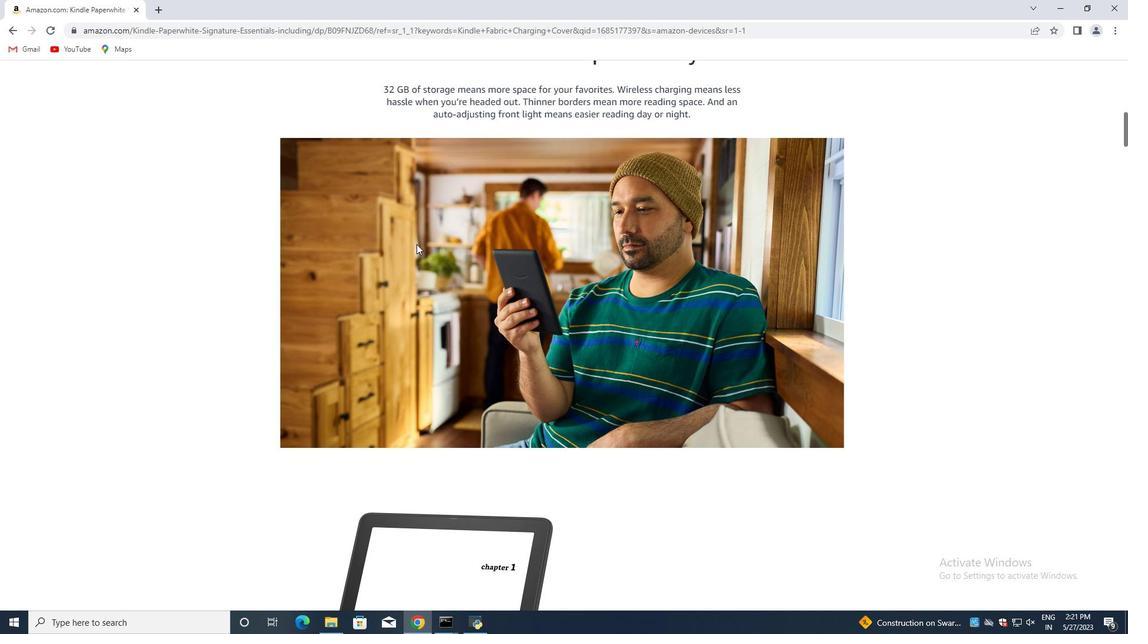 
Action: Key pressed <Key.down><Key.down><Key.down><Key.down><Key.down><Key.down><Key.down><Key.down><Key.down><Key.down><Key.down><Key.down><Key.down><Key.down><Key.down><Key.down><Key.down><Key.down><Key.down><Key.down><Key.down><Key.down><Key.down><Key.down><Key.down><Key.down><Key.down><Key.down><Key.down><Key.down><Key.down><Key.down><Key.down><Key.down><Key.down><Key.down><Key.down>
Screenshot: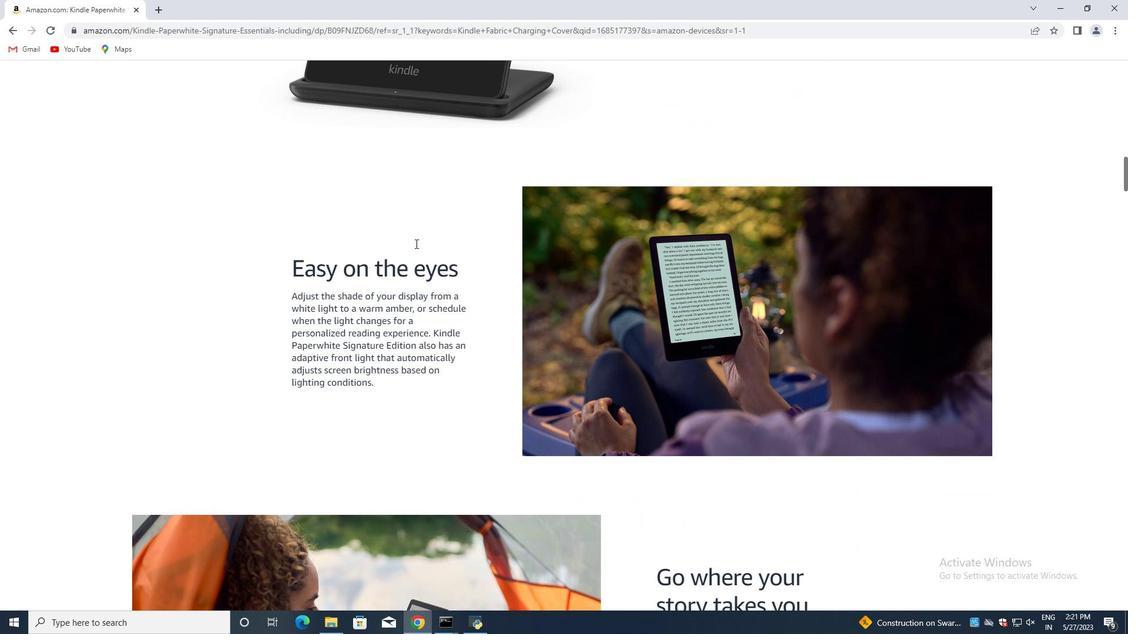 
Action: Mouse moved to (433, 192)
Screenshot: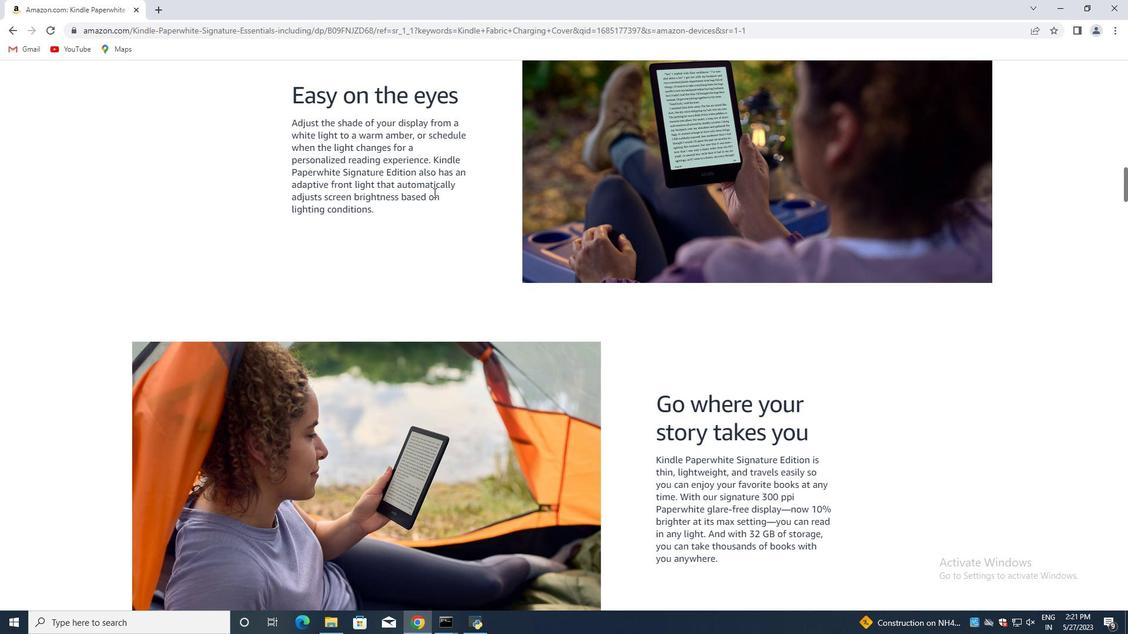 
Action: Key pressed <Key.down><Key.down><Key.down><Key.down><Key.down><Key.down><Key.down><Key.down><Key.down><Key.down><Key.down><Key.down><Key.down><Key.down><Key.down><Key.down><Key.down><Key.down><Key.down><Key.down><Key.down><Key.down><Key.down><Key.down><Key.down><Key.down><Key.down><Key.down><Key.down><Key.down><Key.down><Key.down><Key.down><Key.down><Key.down><Key.down><Key.down><Key.down><Key.down><Key.down><Key.down><Key.down><Key.down><Key.down><Key.down><Key.down><Key.down><Key.down><Key.down><Key.down><Key.down><Key.down><Key.down><Key.down><Key.down><Key.down><Key.down><Key.down><Key.down><Key.down><Key.down><Key.down><Key.down><Key.down><Key.down><Key.down><Key.down><Key.down><Key.down><Key.down><Key.down><Key.down><Key.down><Key.down><Key.down><Key.down><Key.down><Key.down><Key.down><Key.down><Key.down><Key.down><Key.down><Key.down><Key.down><Key.down><Key.down><Key.down><Key.down><Key.down><Key.down><Key.down><Key.down><Key.down><Key.down><Key.down><Key.down><Key.down>
Screenshot: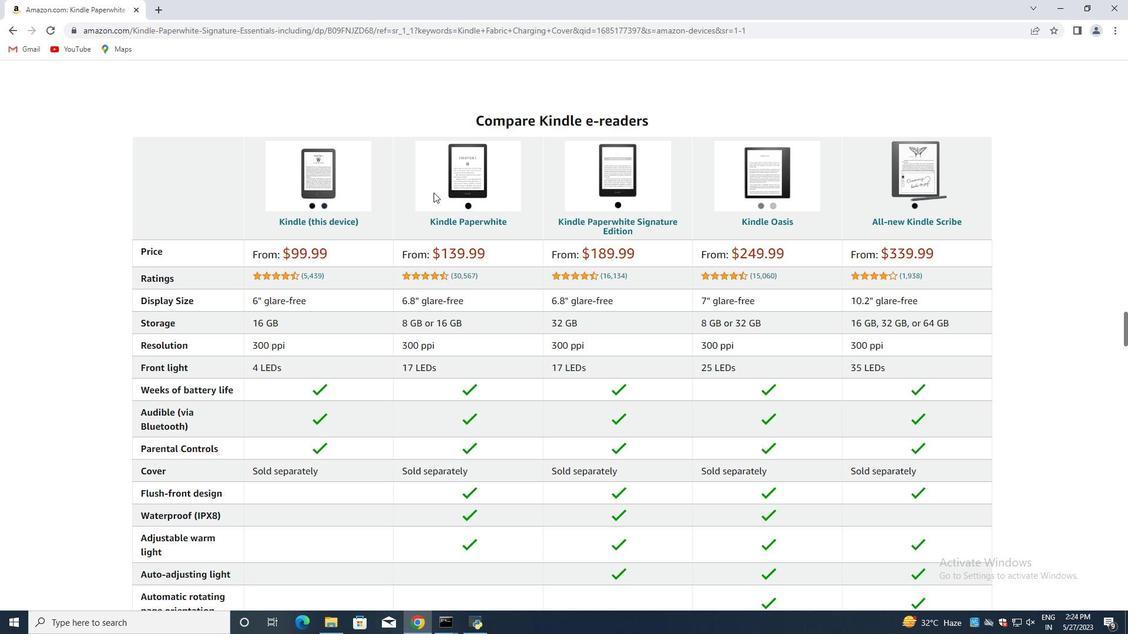 
Action: Mouse moved to (850, 590)
Screenshot: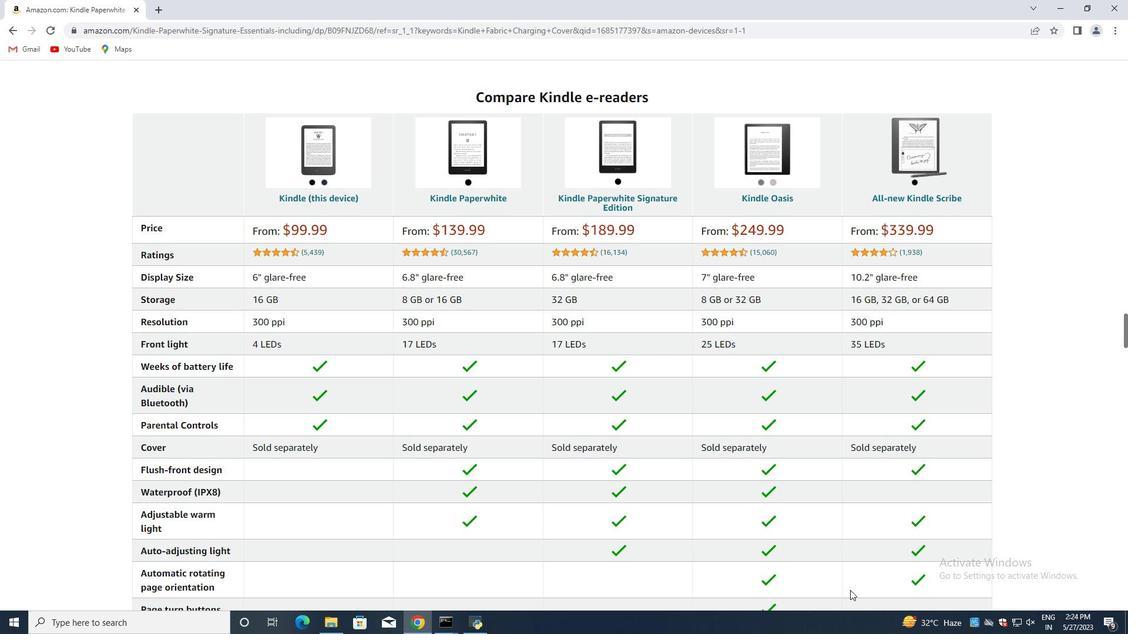
Action: Key pressed <Key.down>
Screenshot: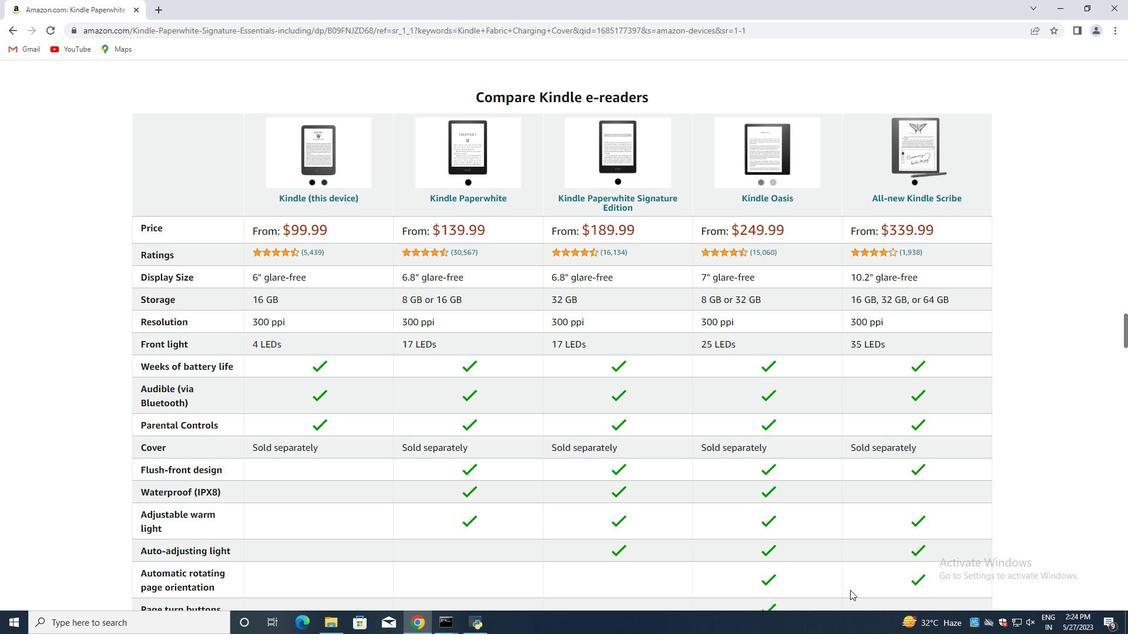 
Action: Mouse scrolled (850, 591) with delta (0, 0)
Screenshot: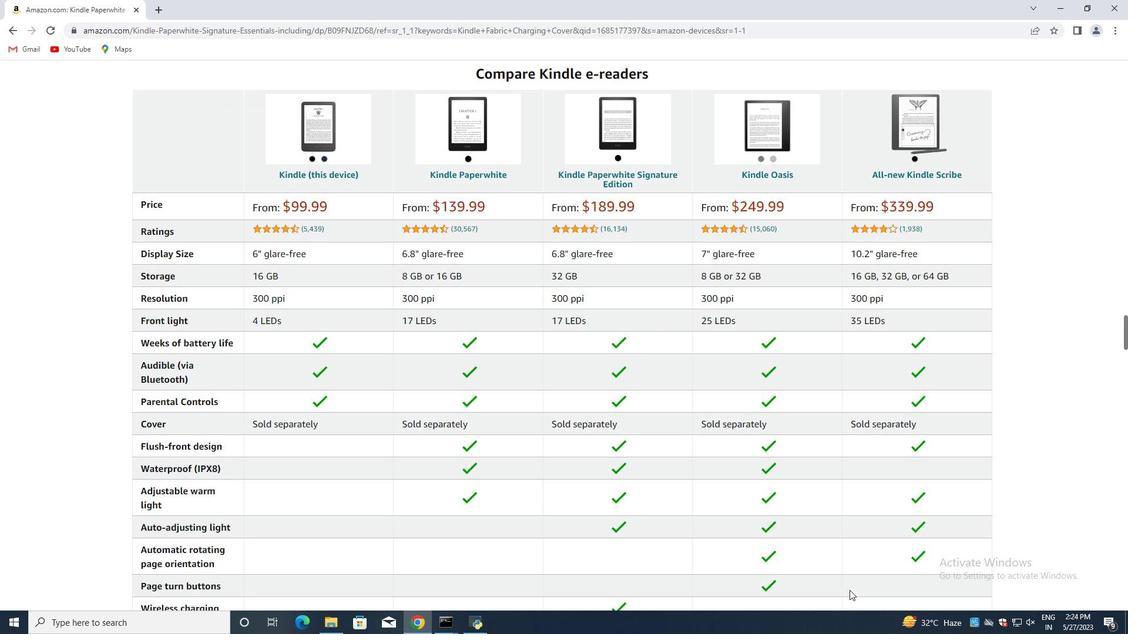 
Action: Mouse scrolled (850, 591) with delta (0, 0)
Screenshot: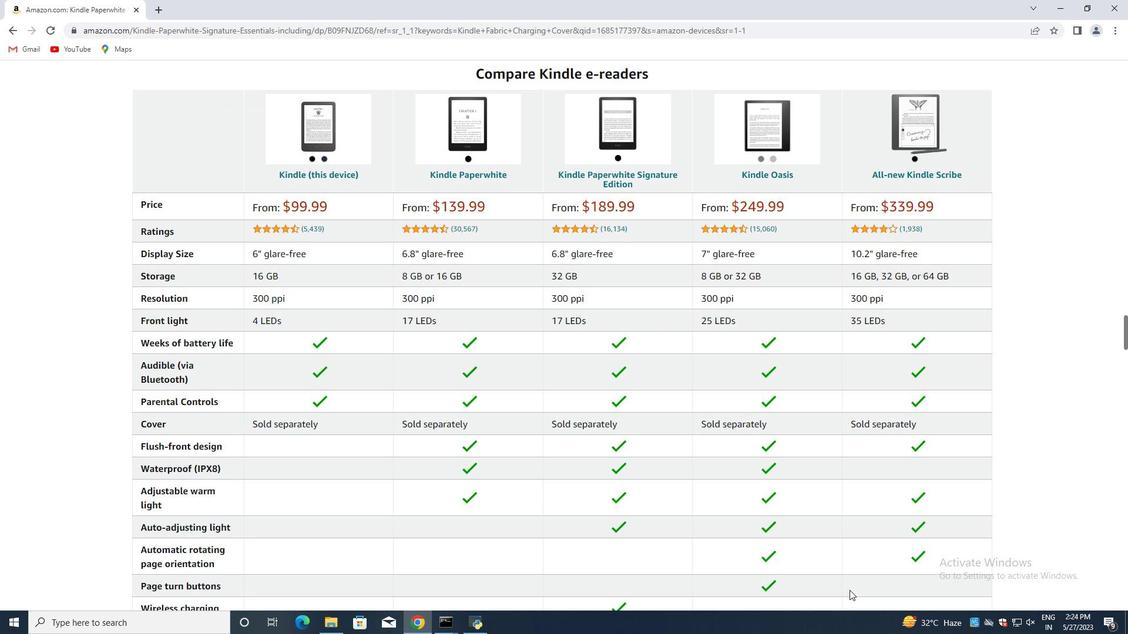 
Action: Mouse scrolled (850, 591) with delta (0, 0)
Screenshot: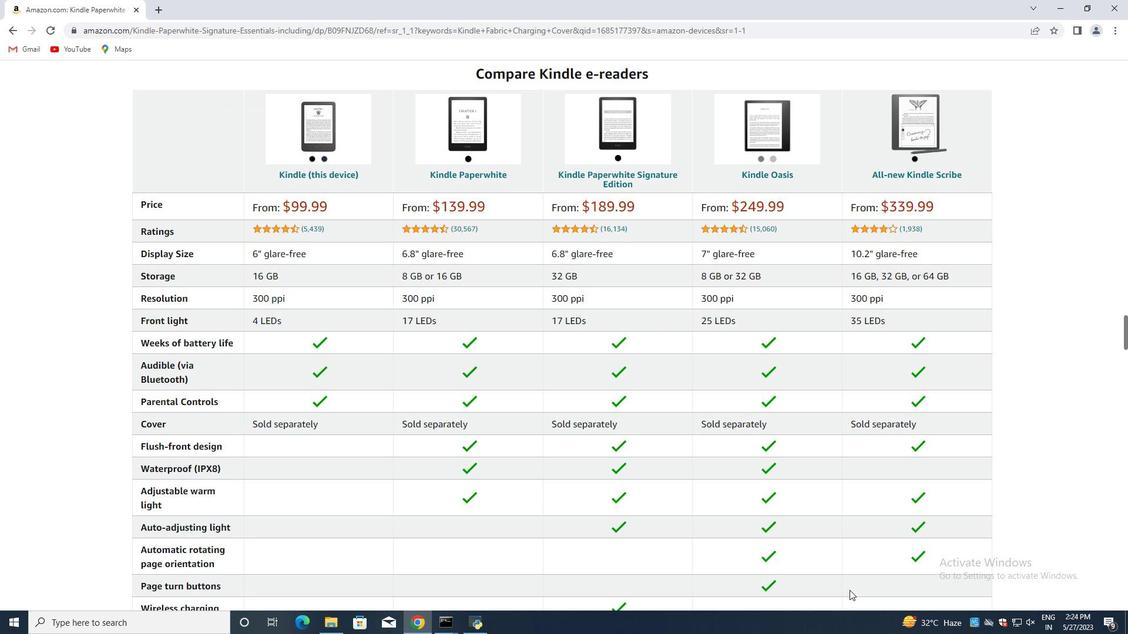 
Action: Mouse scrolled (850, 591) with delta (0, 0)
Screenshot: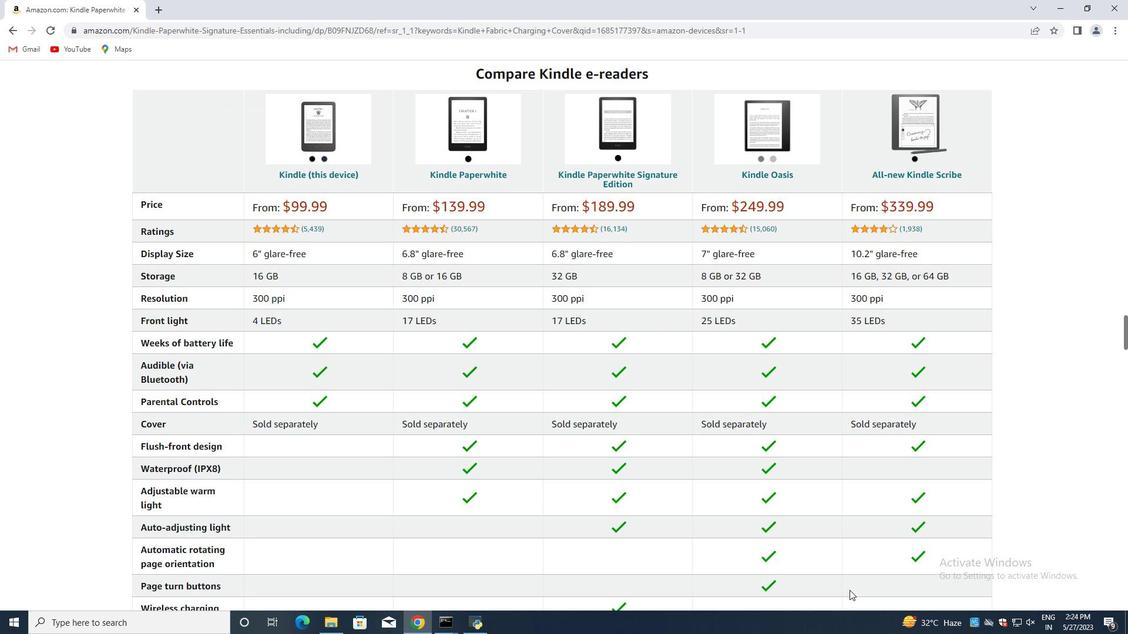 
Action: Mouse scrolled (850, 591) with delta (0, 0)
Screenshot: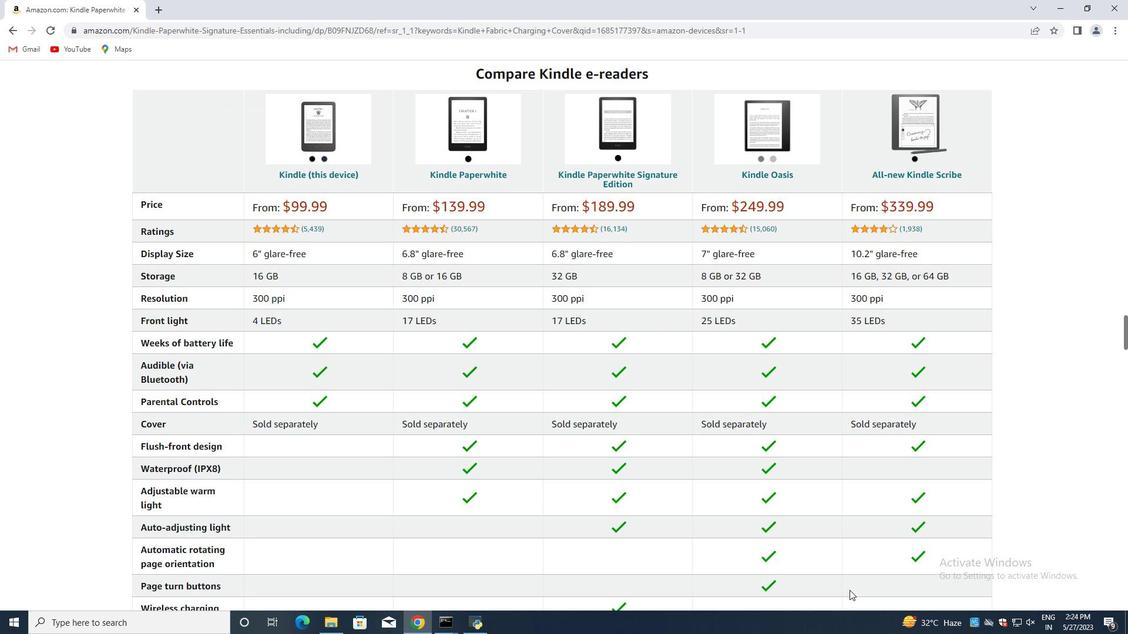
Action: Mouse scrolled (850, 591) with delta (0, 0)
Screenshot: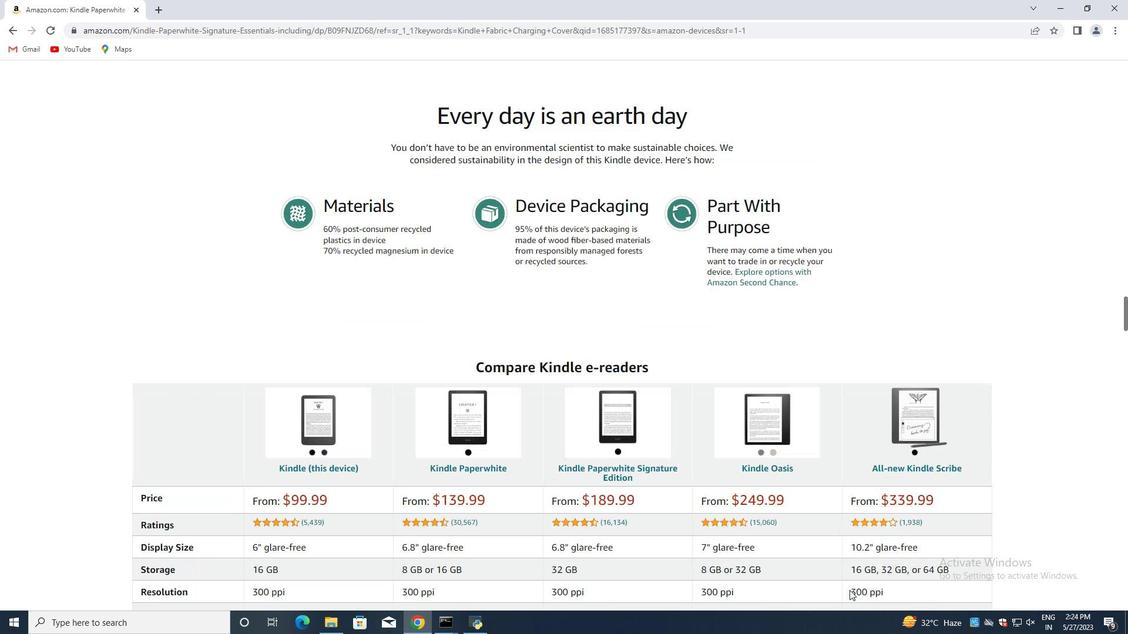 
Action: Mouse scrolled (850, 591) with delta (0, 0)
Screenshot: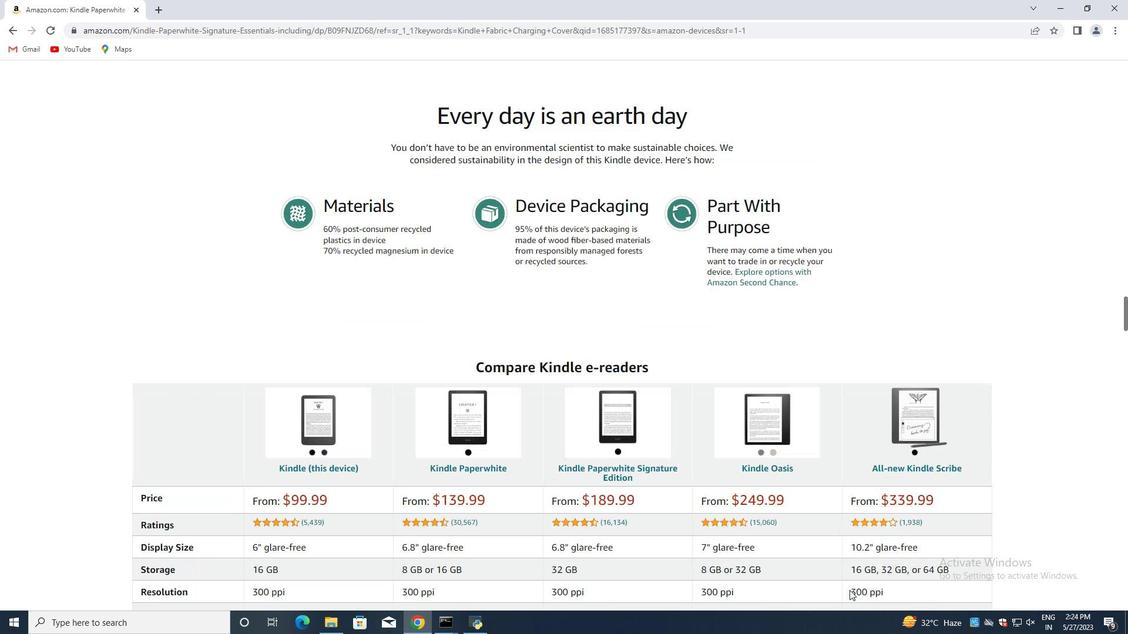 
Action: Mouse scrolled (850, 591) with delta (0, 0)
Screenshot: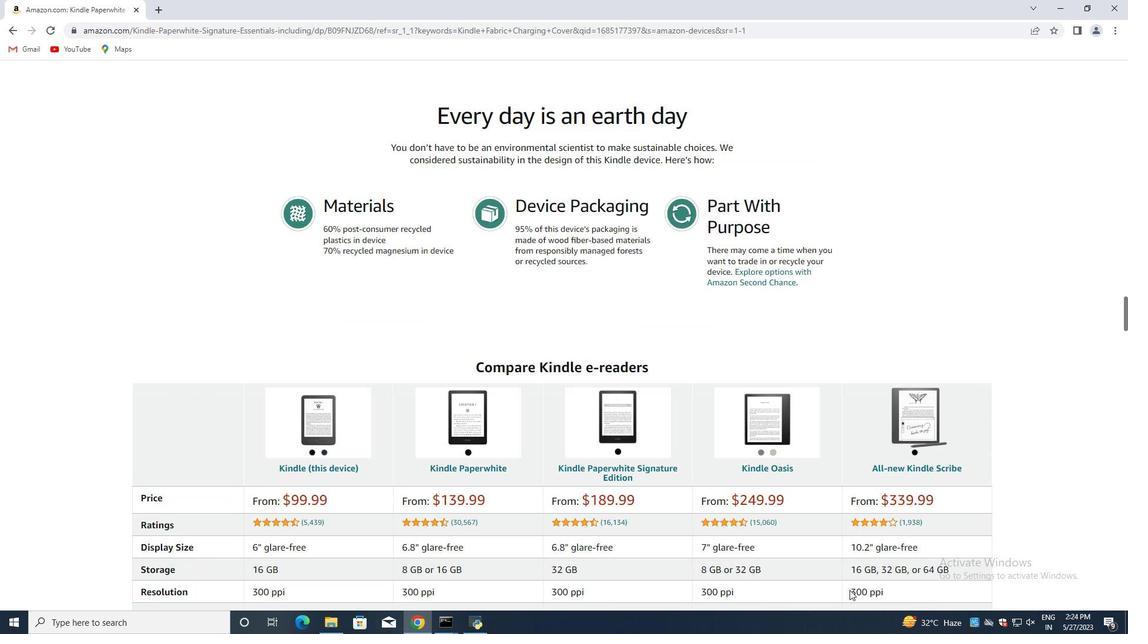 
Action: Mouse scrolled (850, 591) with delta (0, 0)
Screenshot: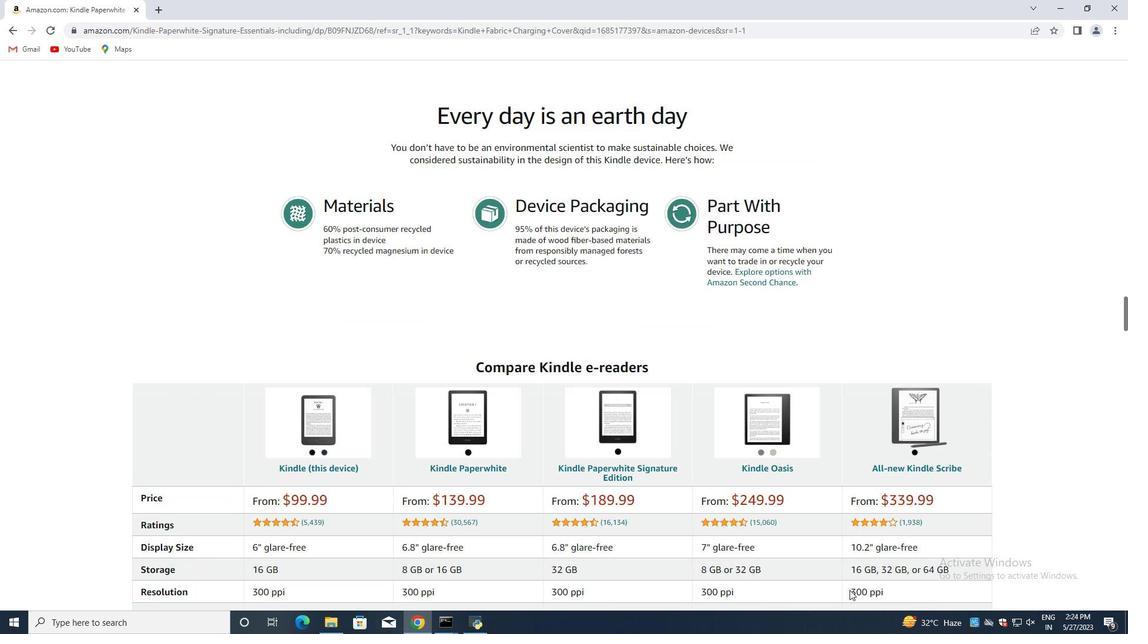
Action: Mouse scrolled (850, 591) with delta (0, 0)
Screenshot: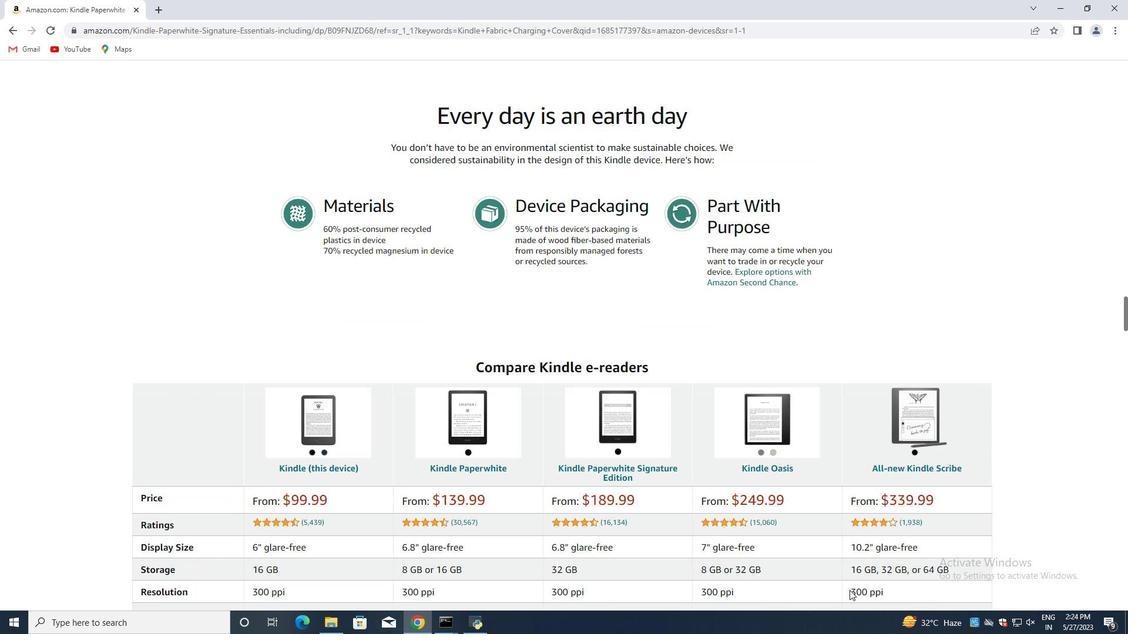 
Action: Mouse scrolled (850, 591) with delta (0, 0)
Screenshot: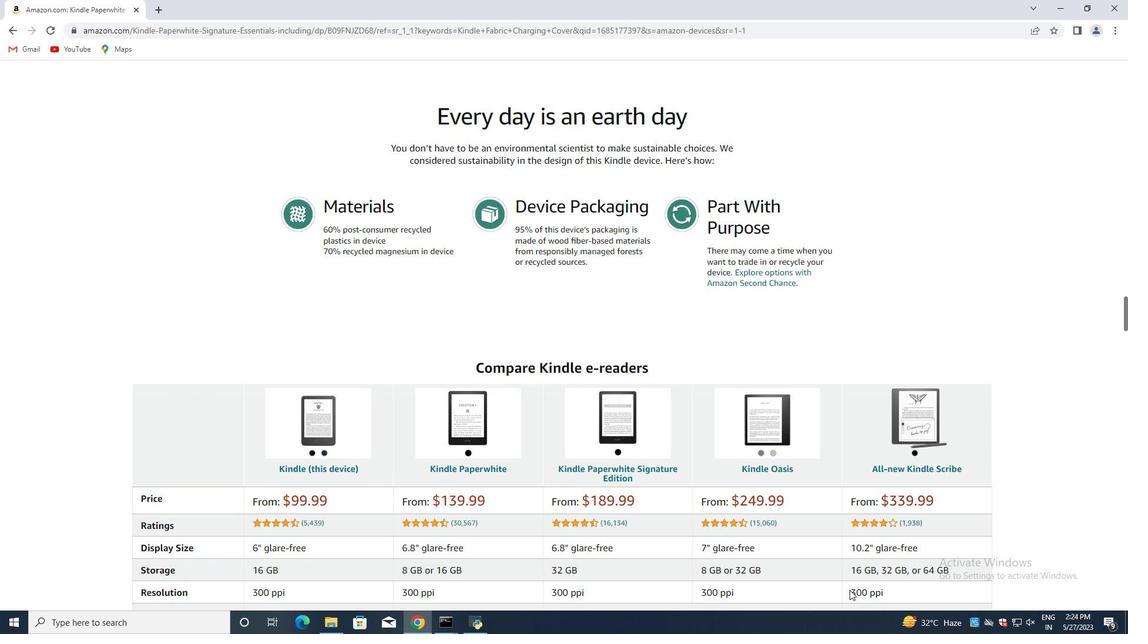 
Action: Mouse scrolled (850, 591) with delta (0, 0)
Screenshot: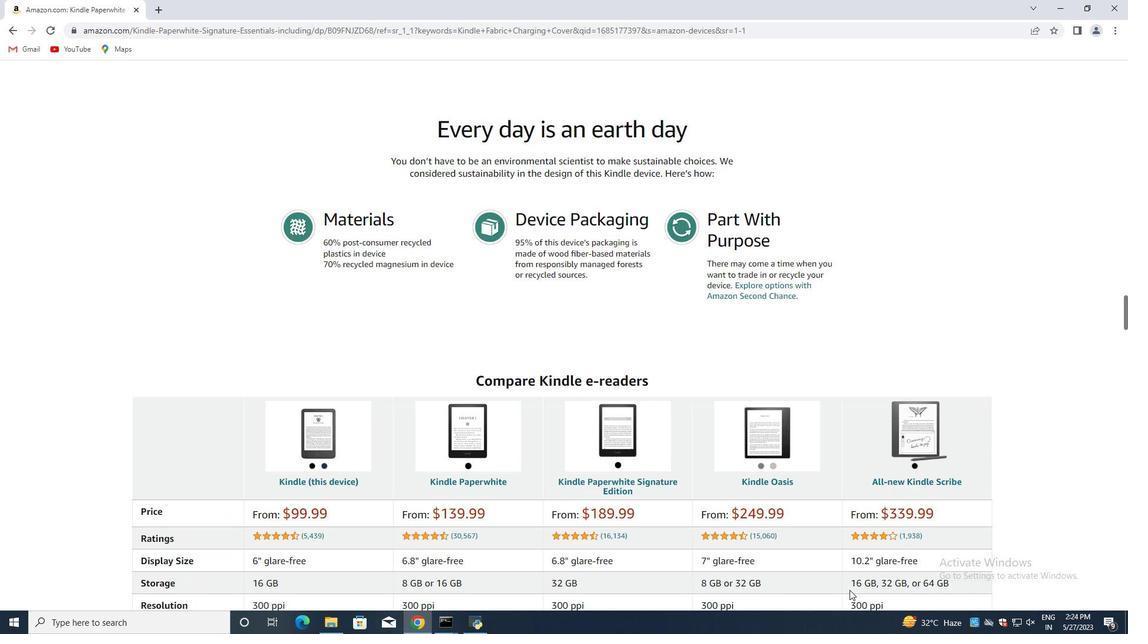 
Action: Mouse scrolled (850, 591) with delta (0, 0)
Screenshot: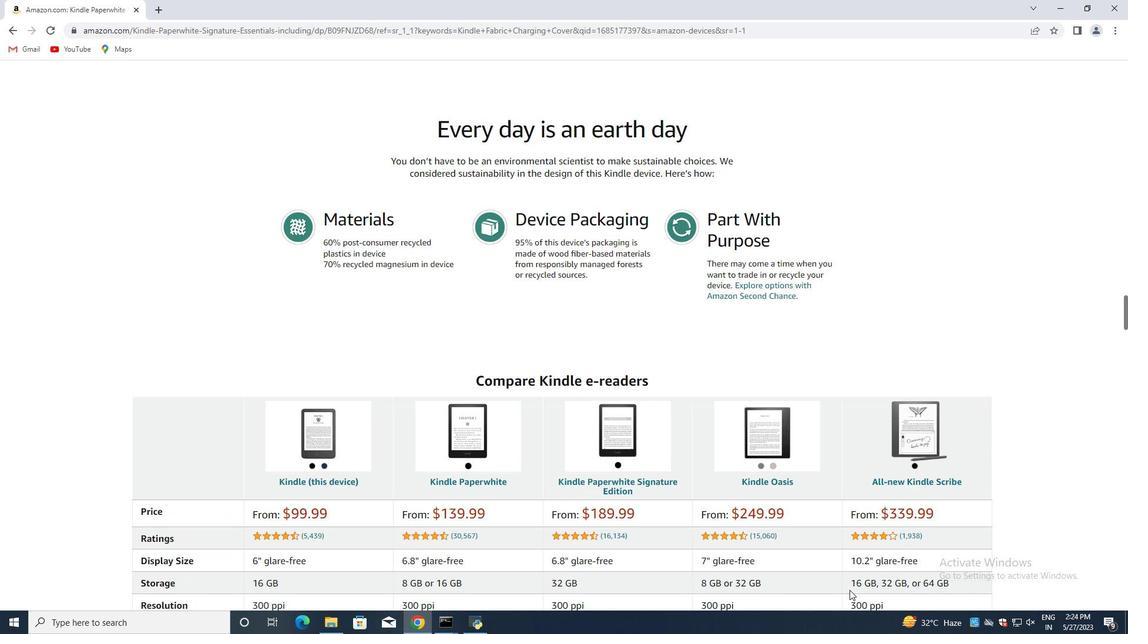 
Action: Mouse moved to (847, 590)
Screenshot: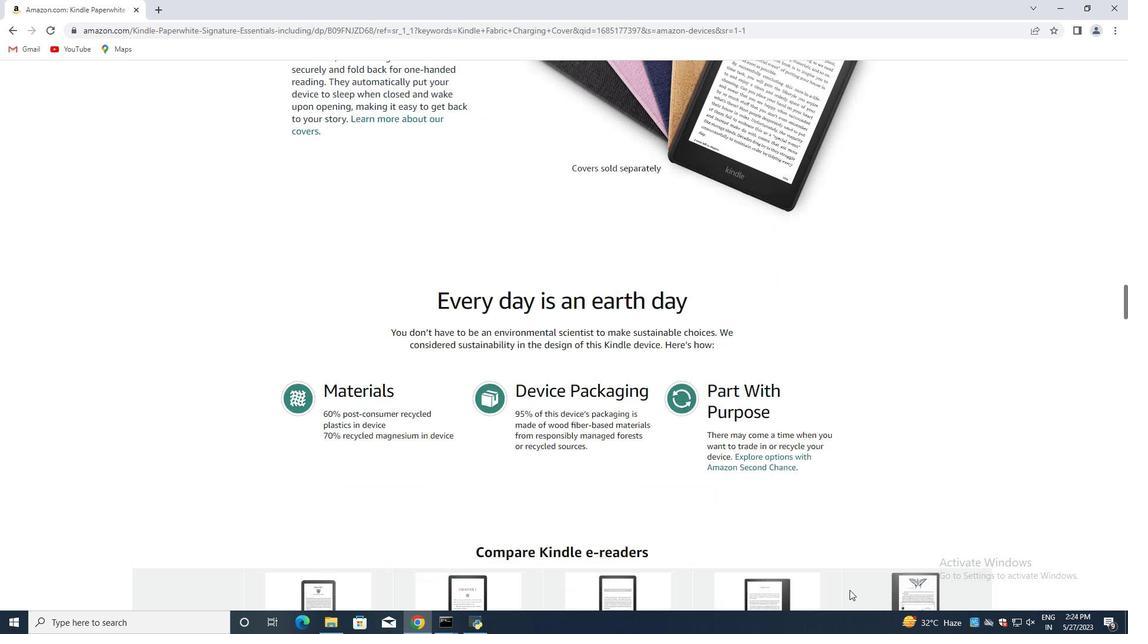 
Action: Mouse scrolled (847, 591) with delta (0, 0)
Screenshot: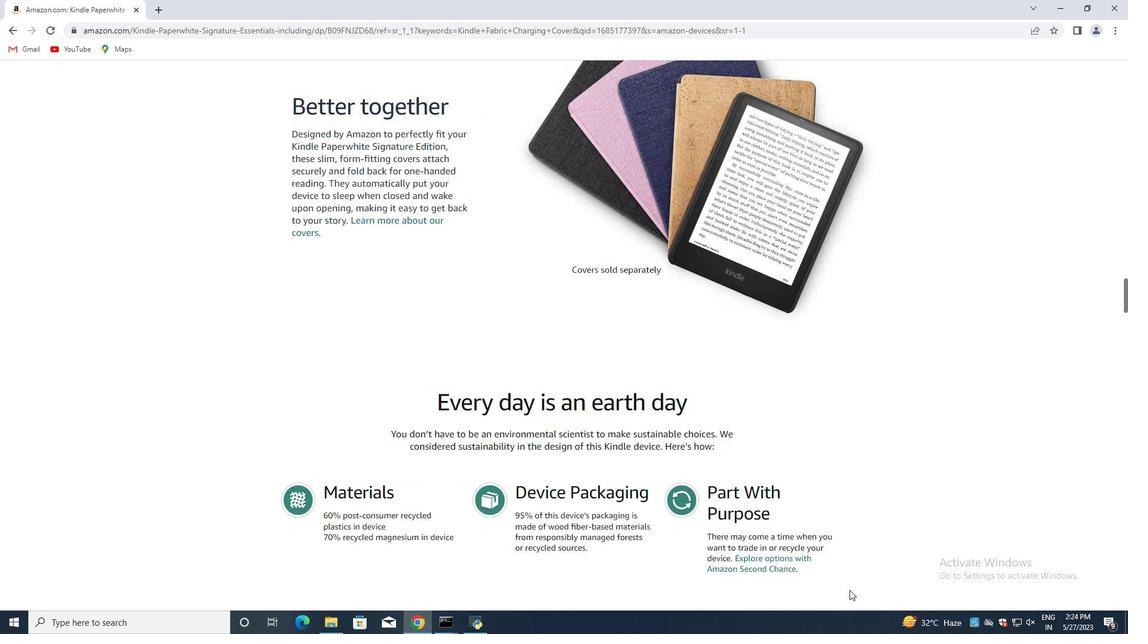 
Action: Mouse scrolled (847, 591) with delta (0, 0)
Screenshot: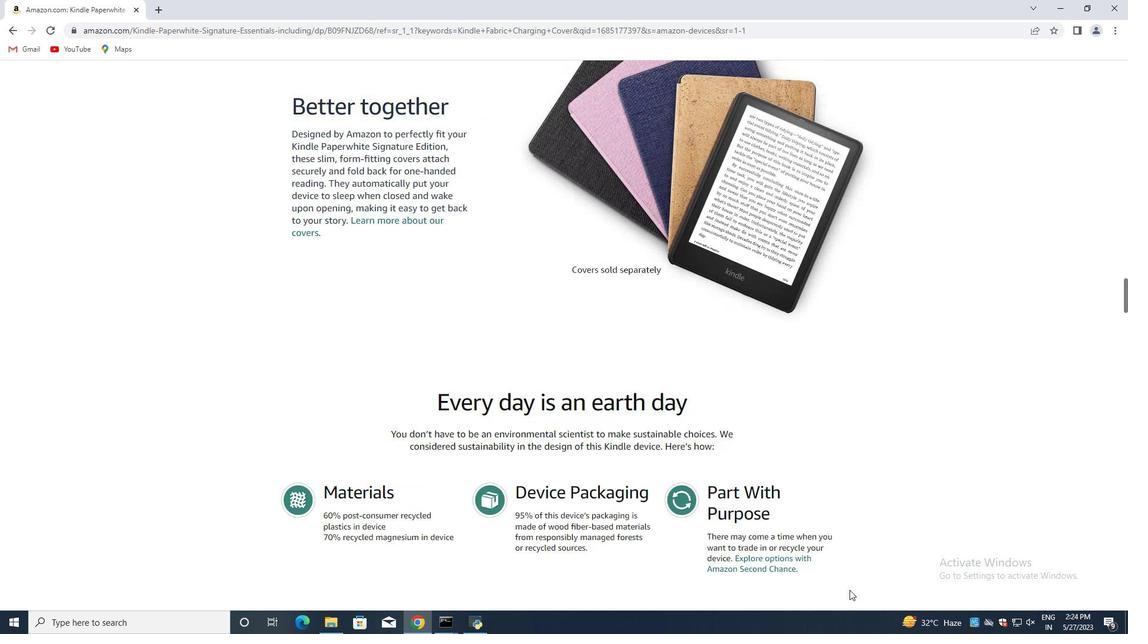 
Action: Mouse scrolled (847, 591) with delta (0, 0)
Screenshot: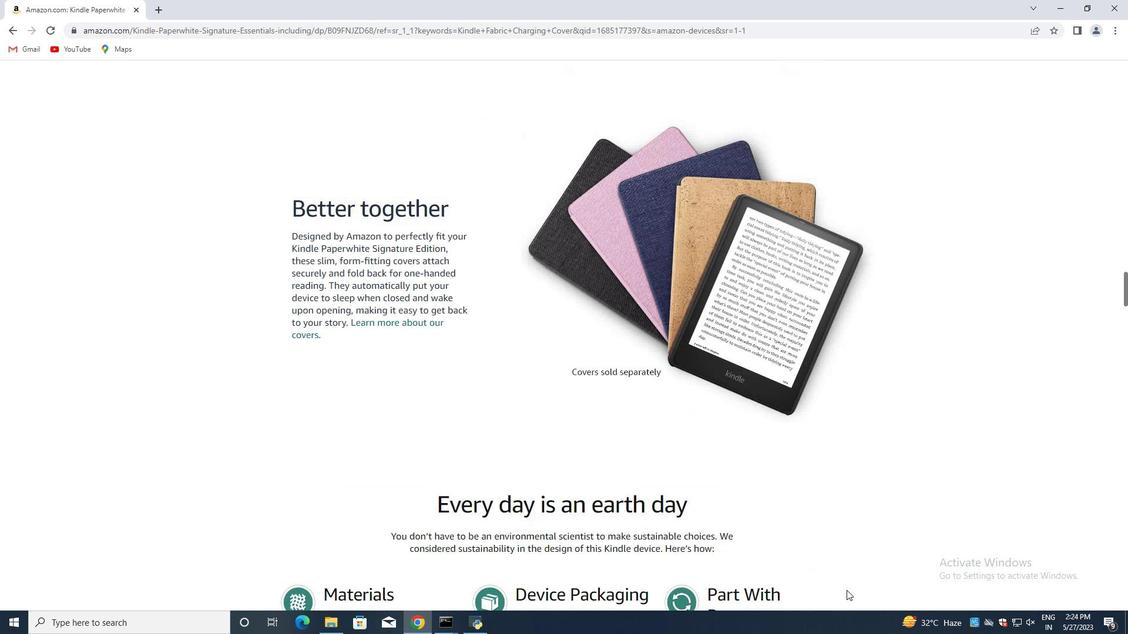 
Action: Mouse scrolled (847, 591) with delta (0, 0)
Screenshot: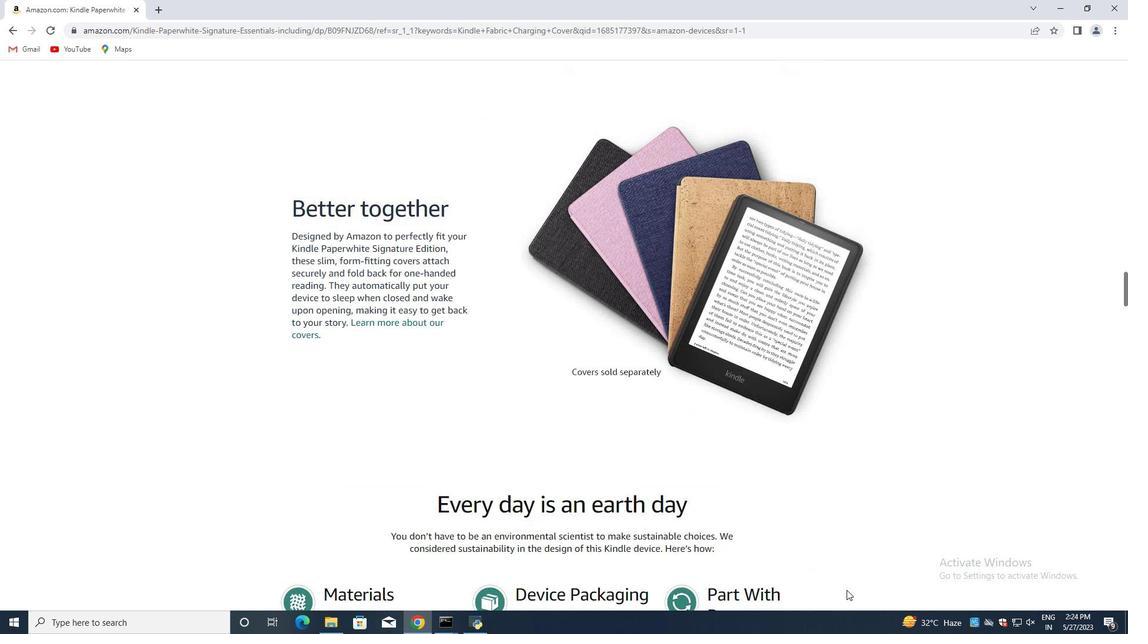 
Action: Mouse scrolled (847, 591) with delta (0, 0)
Screenshot: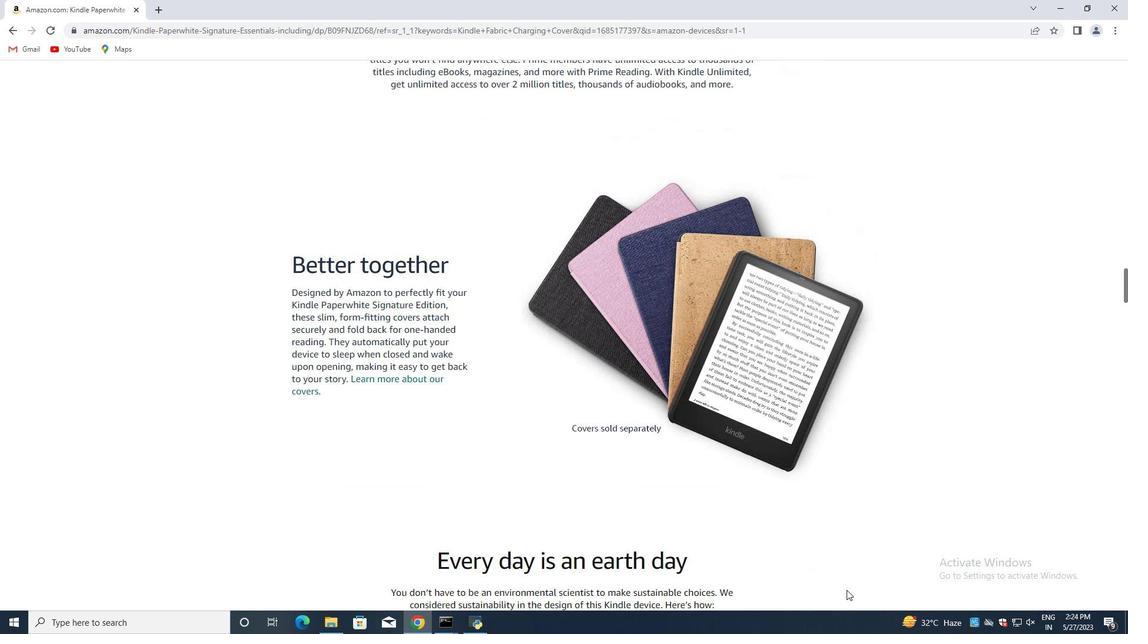 
Action: Mouse scrolled (847, 591) with delta (0, 0)
Screenshot: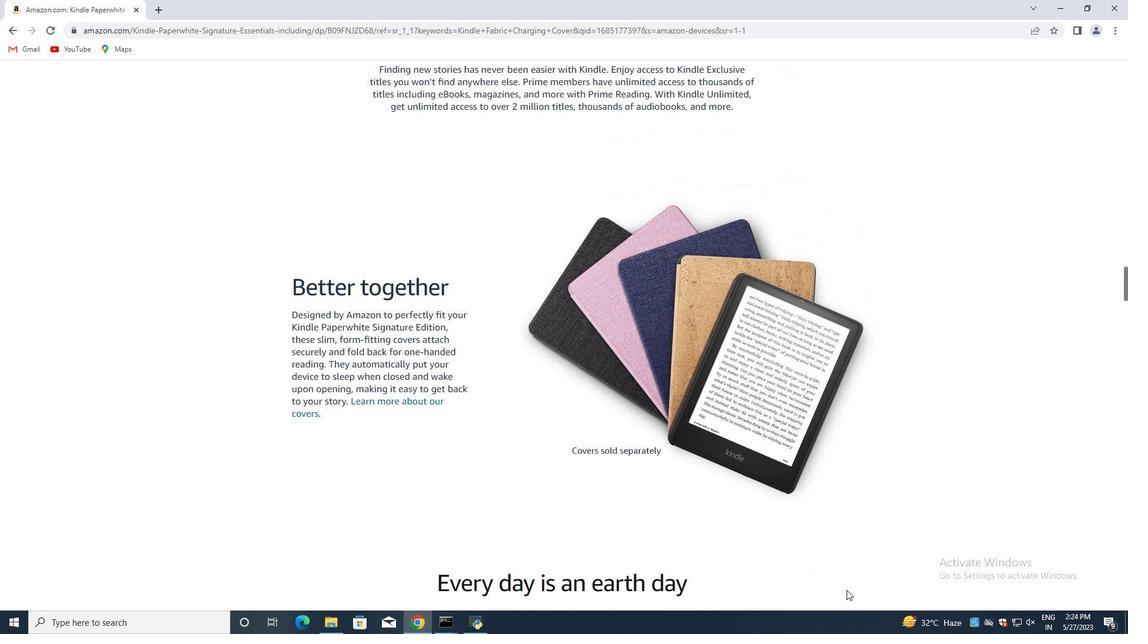
Action: Mouse scrolled (847, 591) with delta (0, 0)
Screenshot: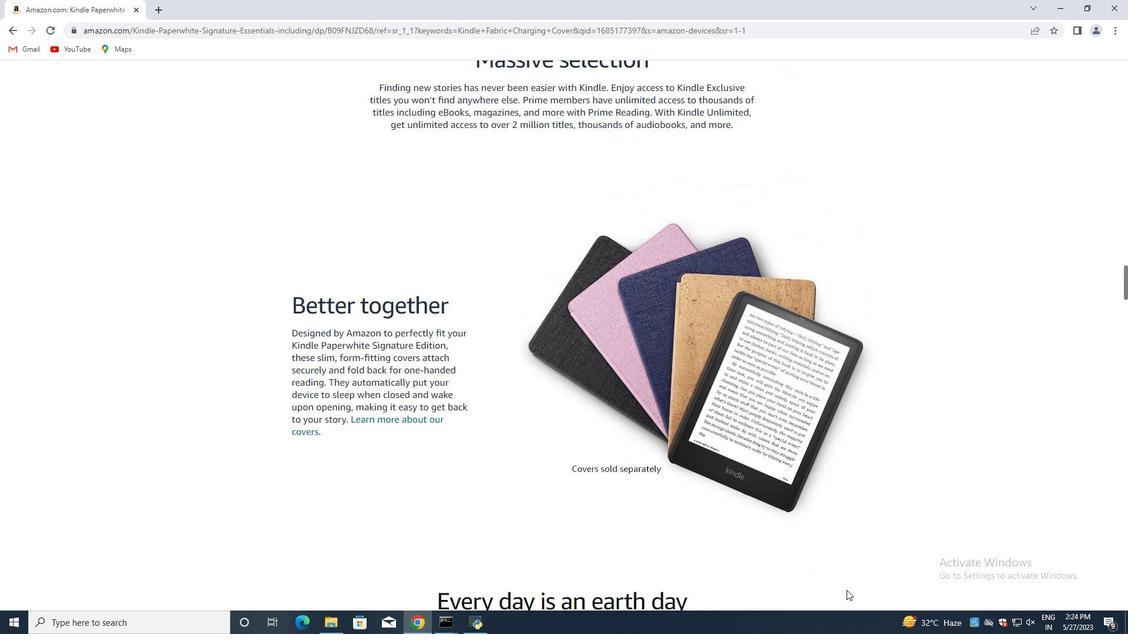 
Action: Mouse scrolled (847, 591) with delta (0, 0)
Screenshot: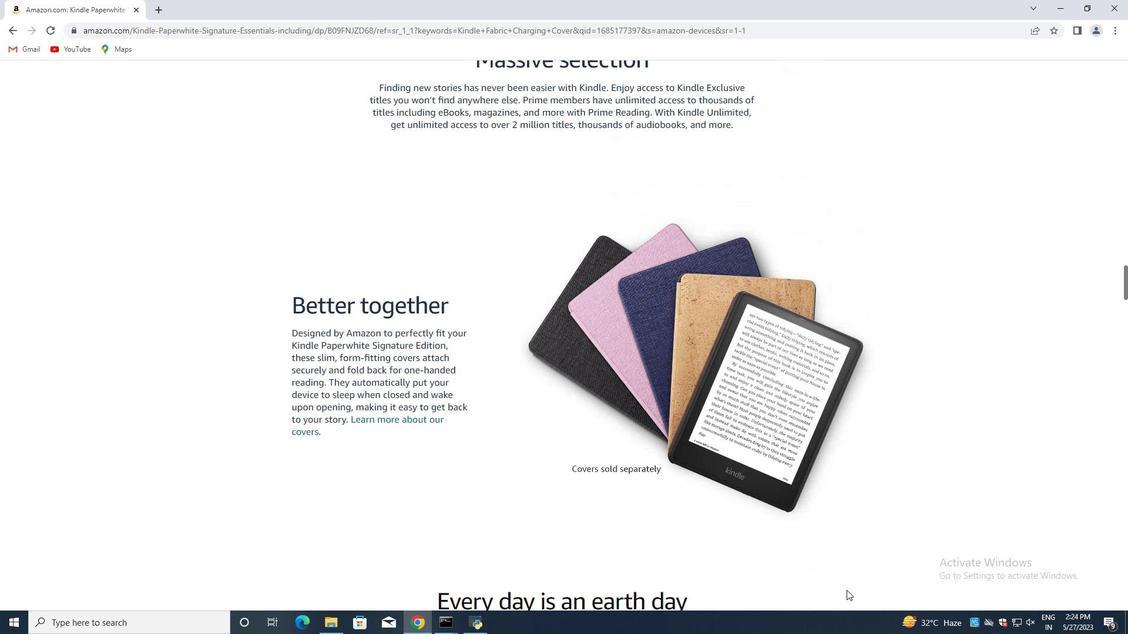 
Action: Mouse scrolled (847, 591) with delta (0, 0)
Screenshot: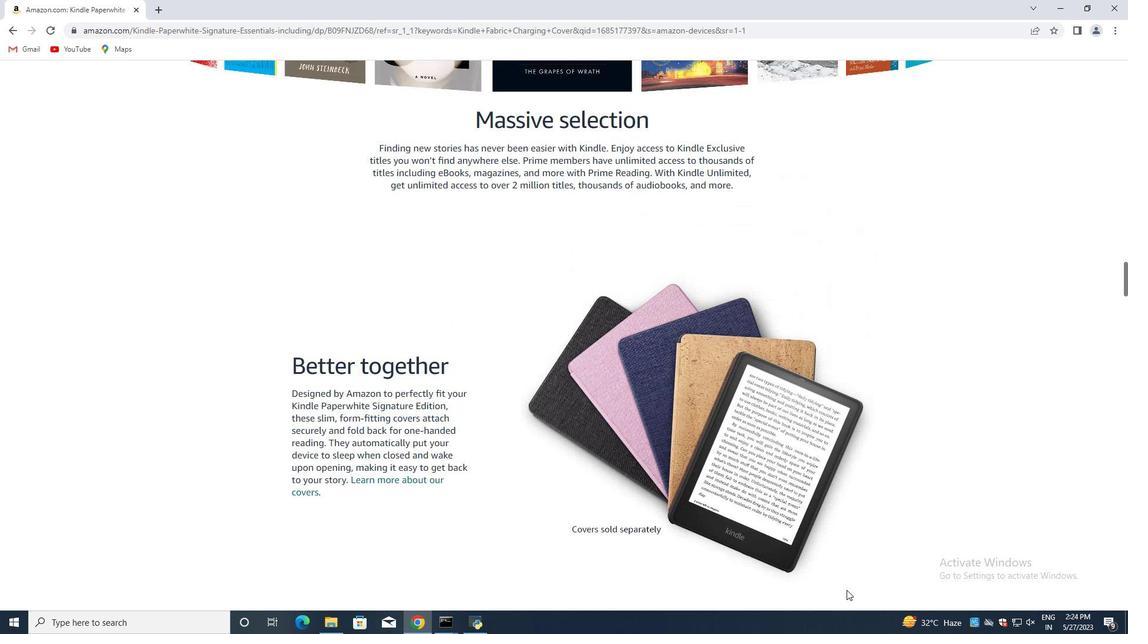 
Action: Mouse scrolled (847, 591) with delta (0, 0)
Screenshot: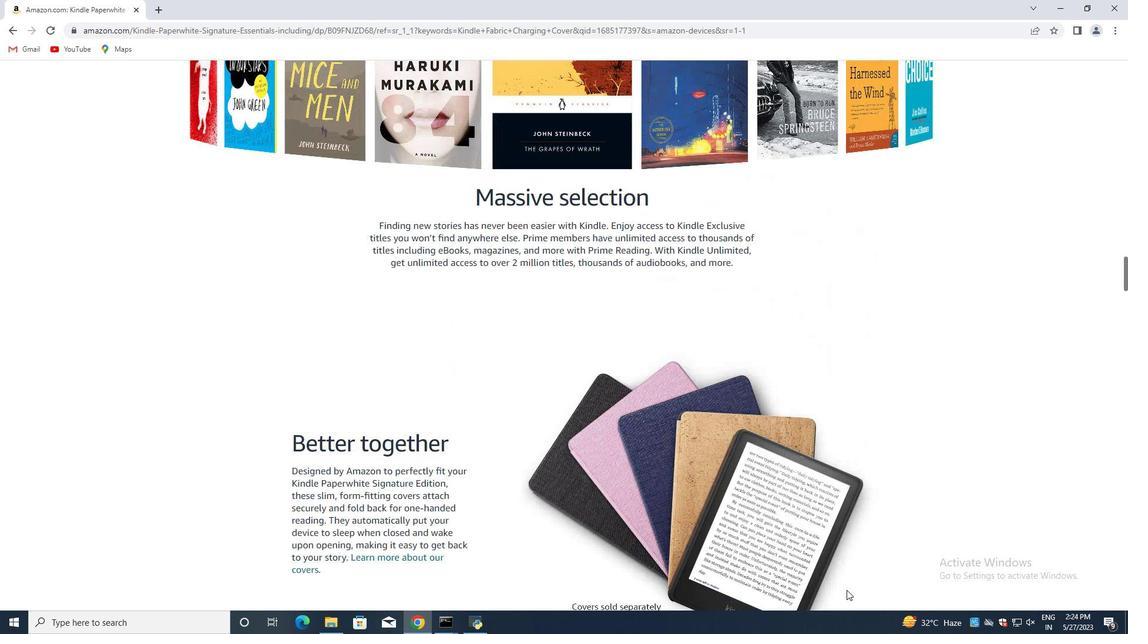 
Action: Mouse scrolled (847, 591) with delta (0, 0)
Screenshot: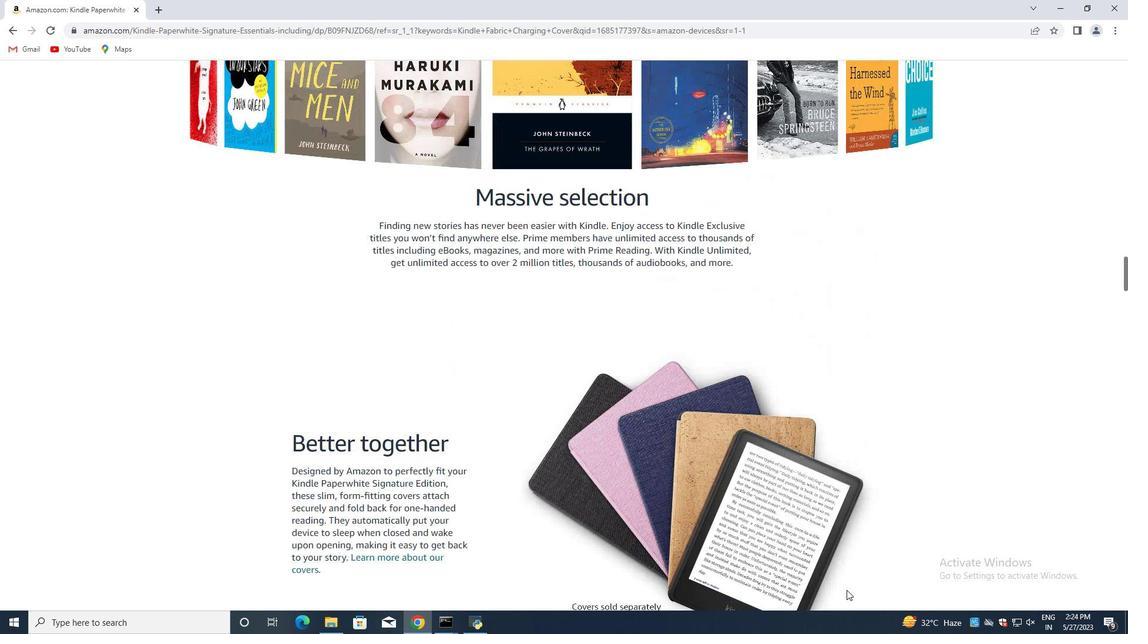 
Action: Mouse scrolled (847, 591) with delta (0, 0)
Screenshot: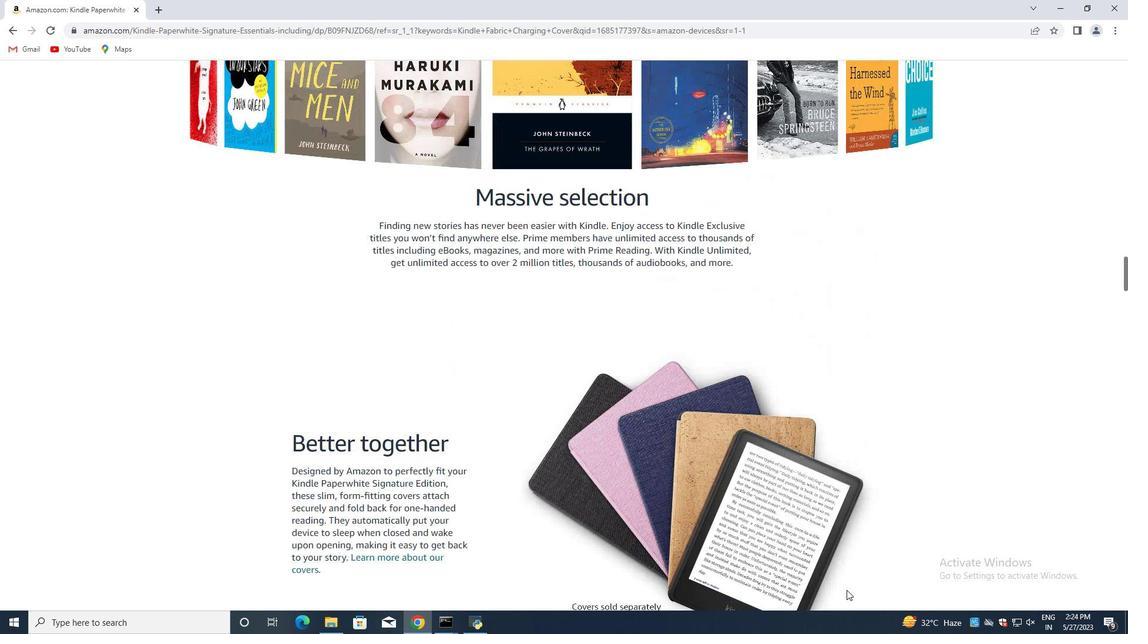 
Action: Mouse scrolled (847, 591) with delta (0, 0)
Screenshot: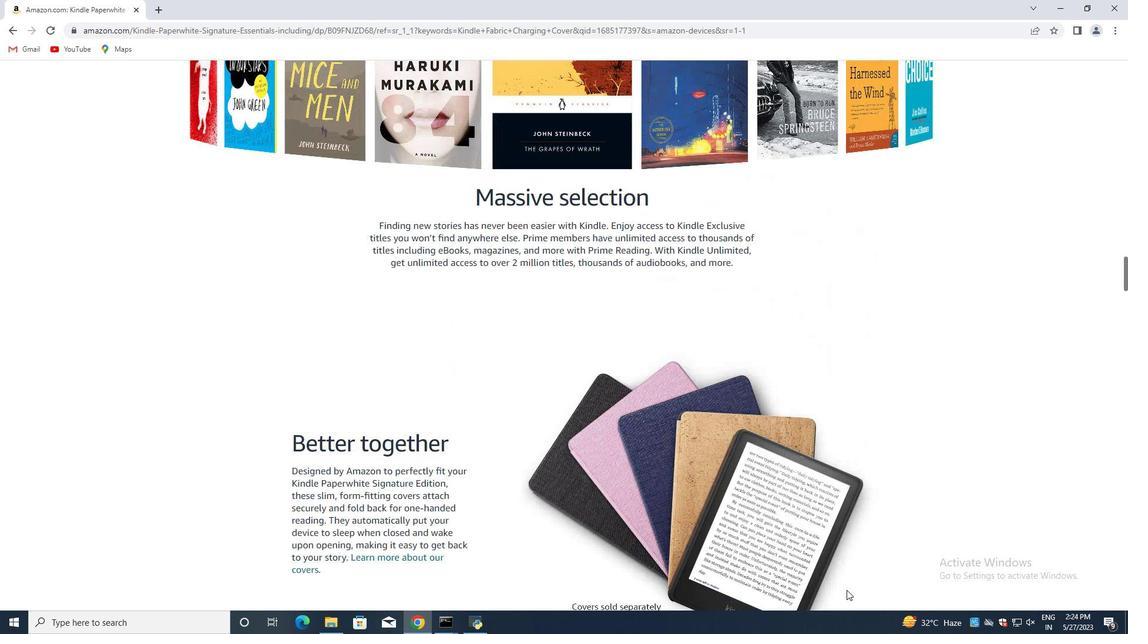 
Action: Mouse scrolled (847, 591) with delta (0, 0)
Screenshot: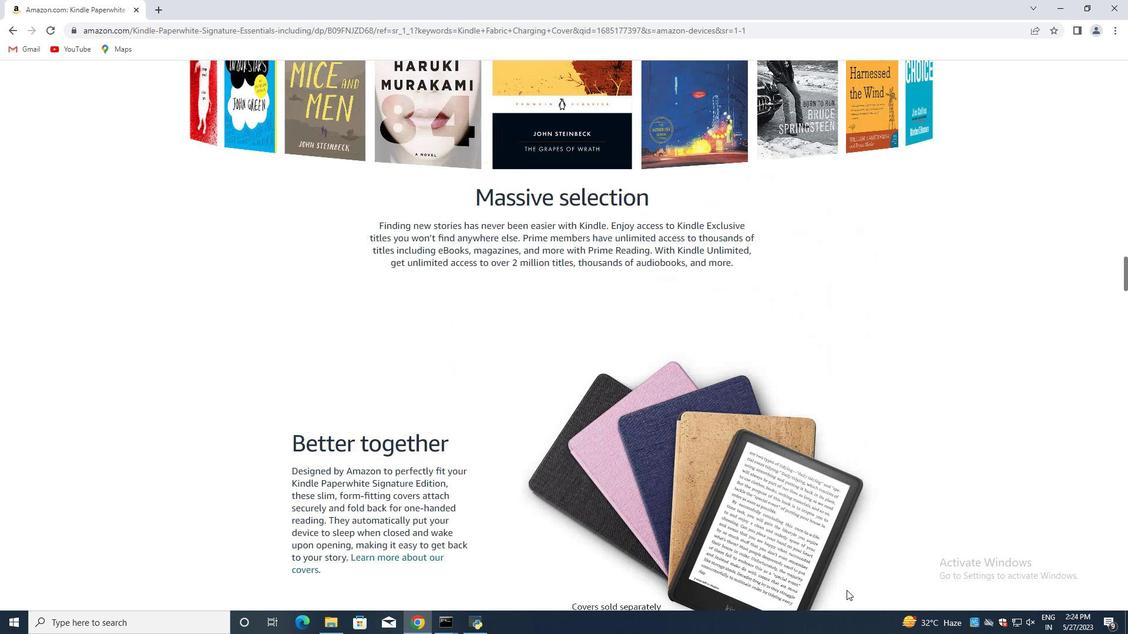 
Action: Mouse moved to (824, 587)
Screenshot: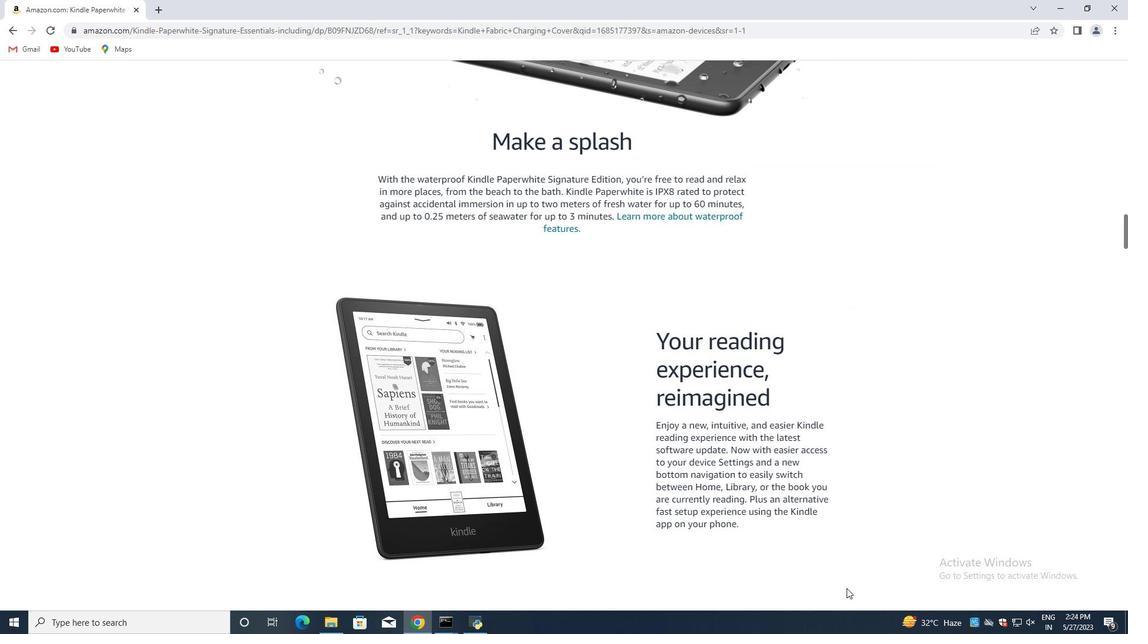 
Action: Mouse scrolled (831, 589) with delta (0, 0)
Screenshot: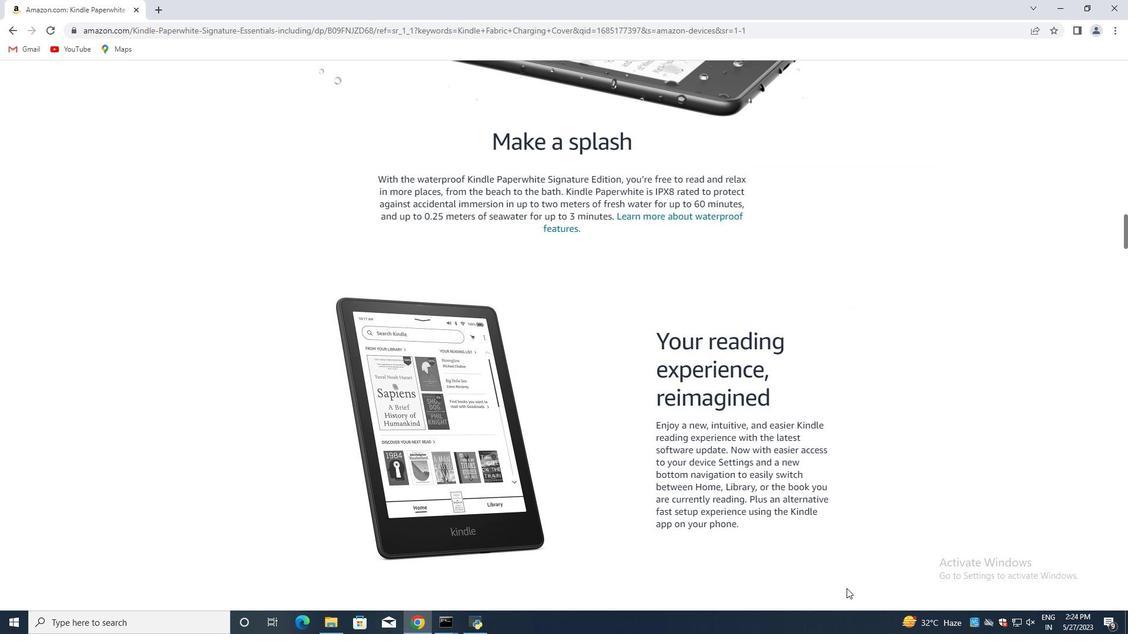 
Action: Mouse moved to (14, 27)
Screenshot: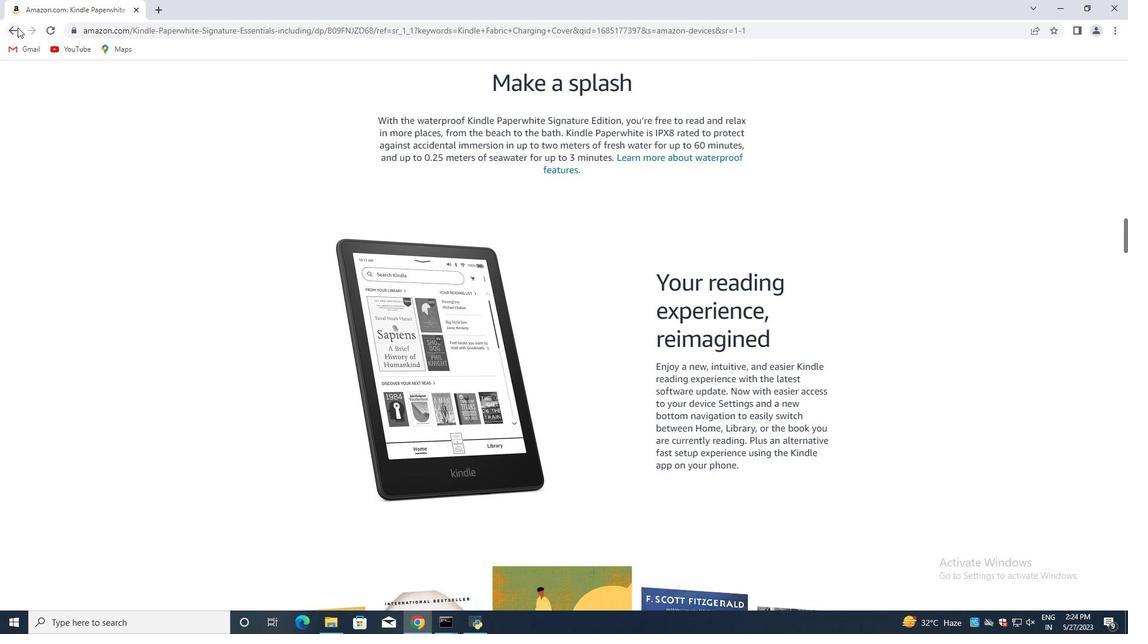 
Action: Mouse pressed left at (14, 27)
Screenshot: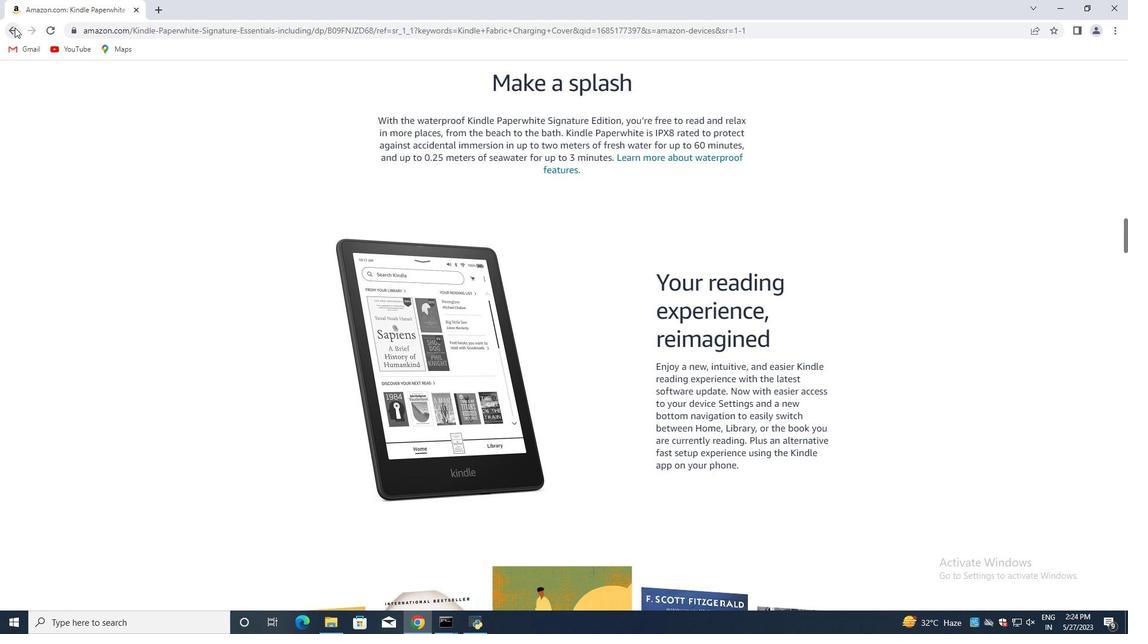 
Action: Mouse moved to (436, 229)
Screenshot: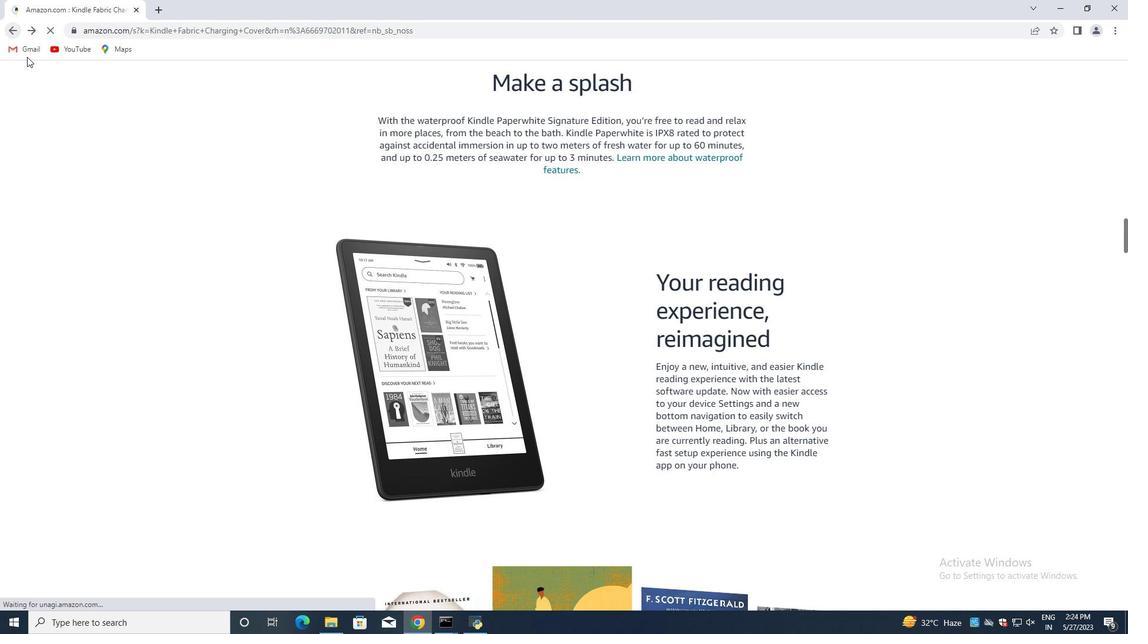 
Action: Mouse scrolled (436, 230) with delta (0, 0)
Screenshot: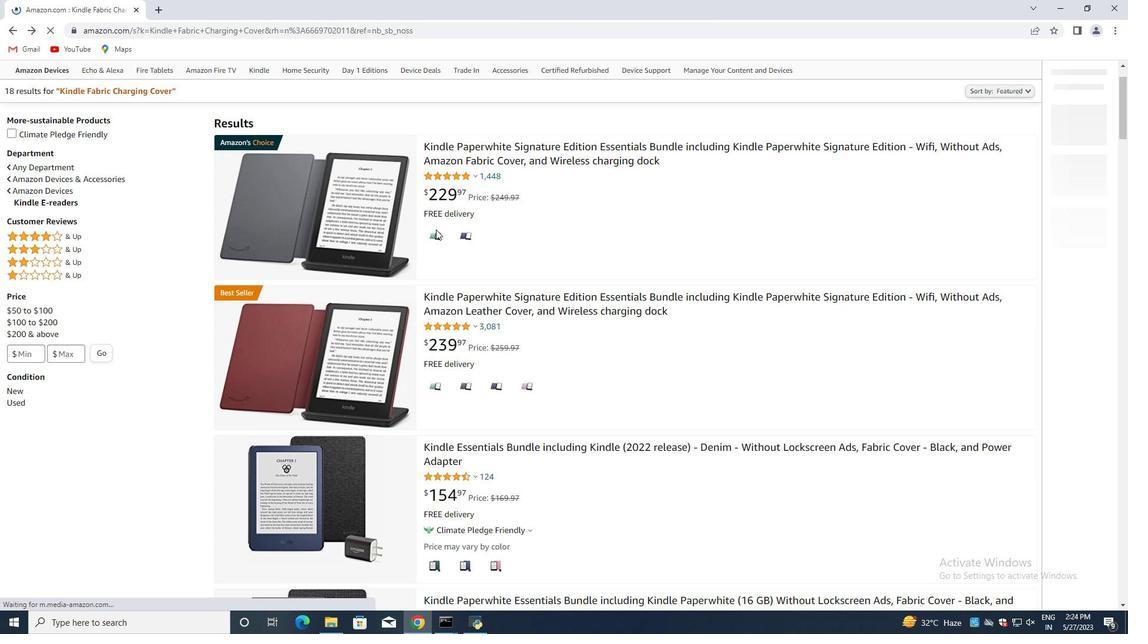 
Action: Mouse scrolled (436, 230) with delta (0, 0)
Screenshot: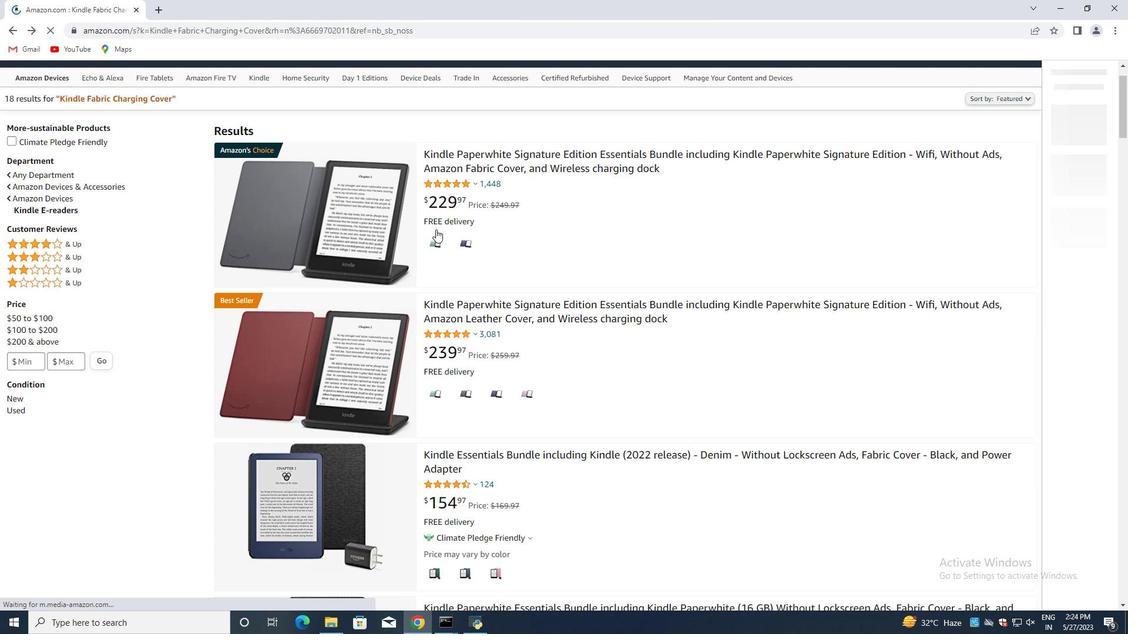 
Action: Mouse moved to (279, 78)
Screenshot: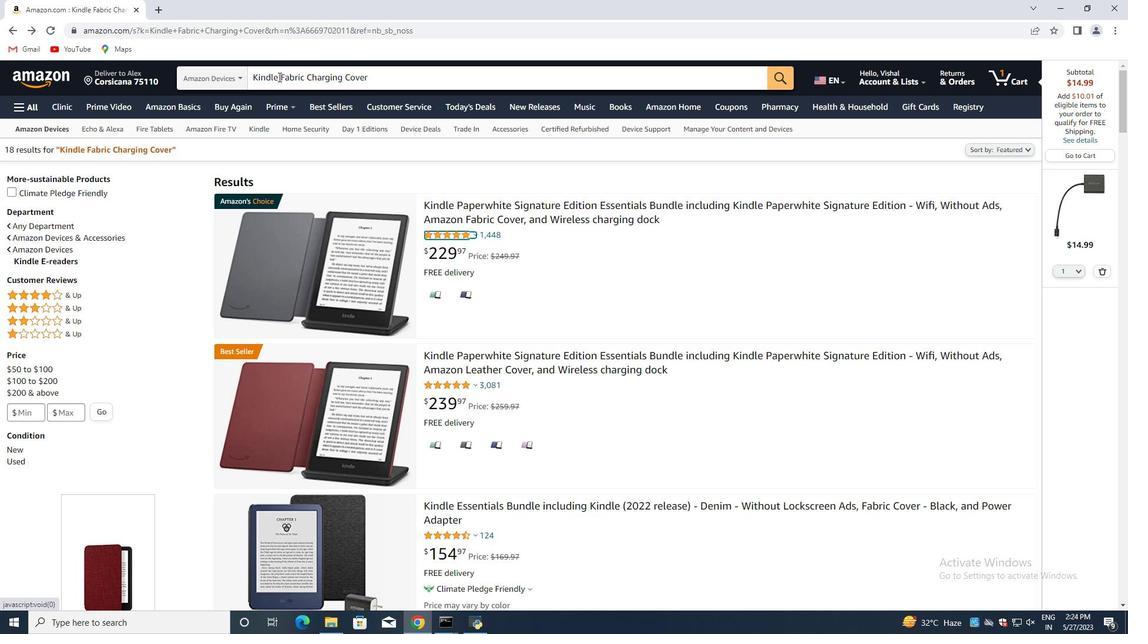 
Action: Mouse pressed left at (279, 78)
Screenshot: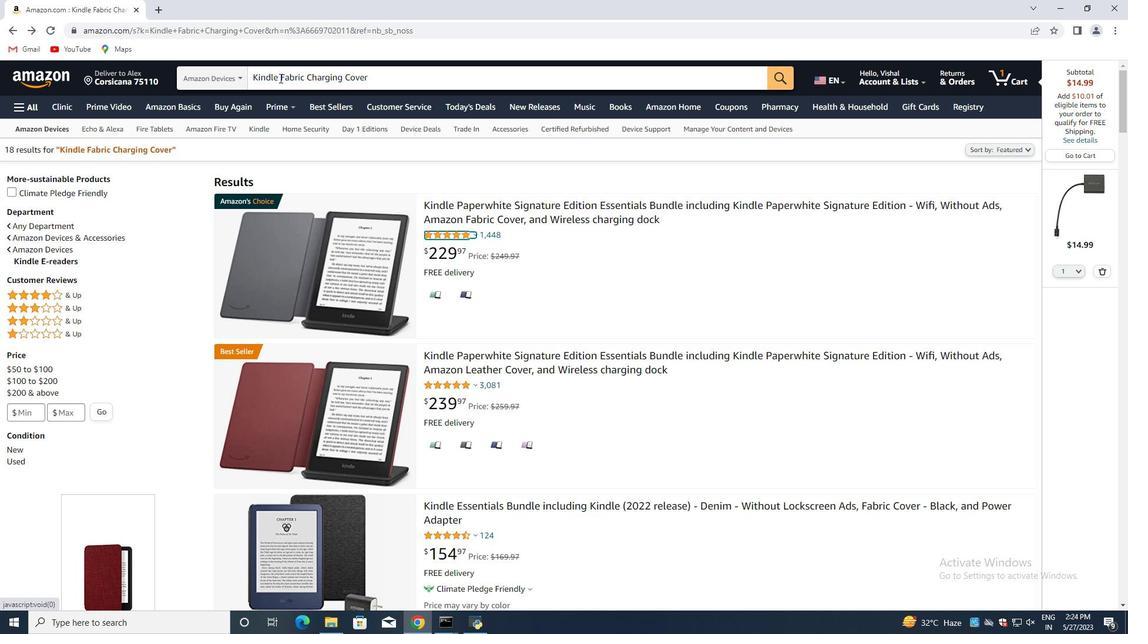 
Action: Mouse moved to (240, 78)
Screenshot: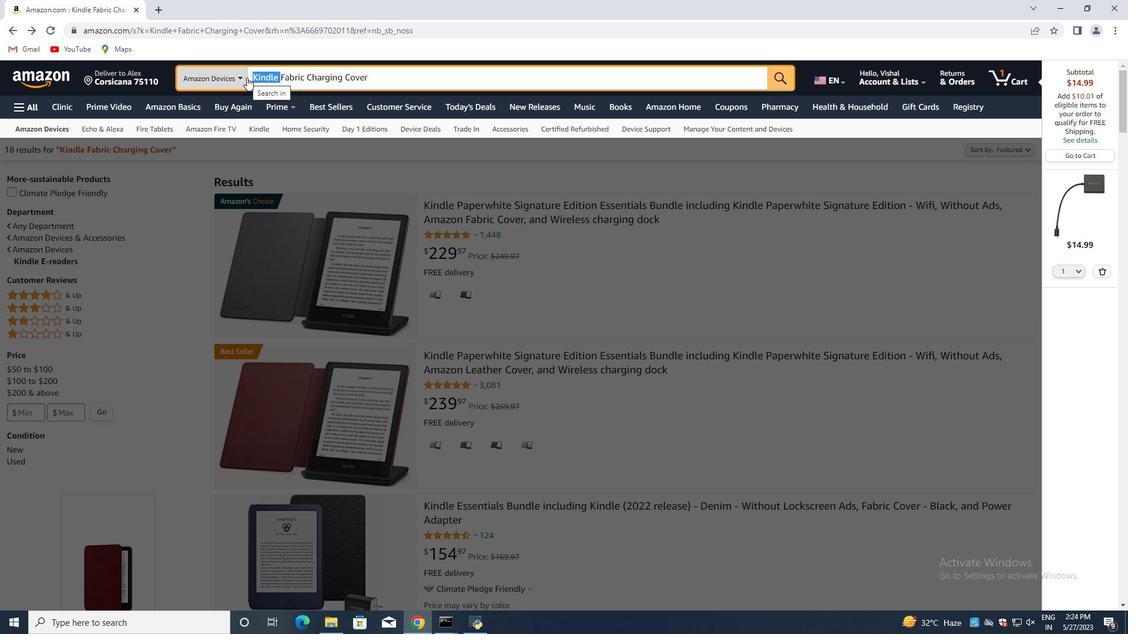 
Action: Key pressed <Key.backspace>
Screenshot: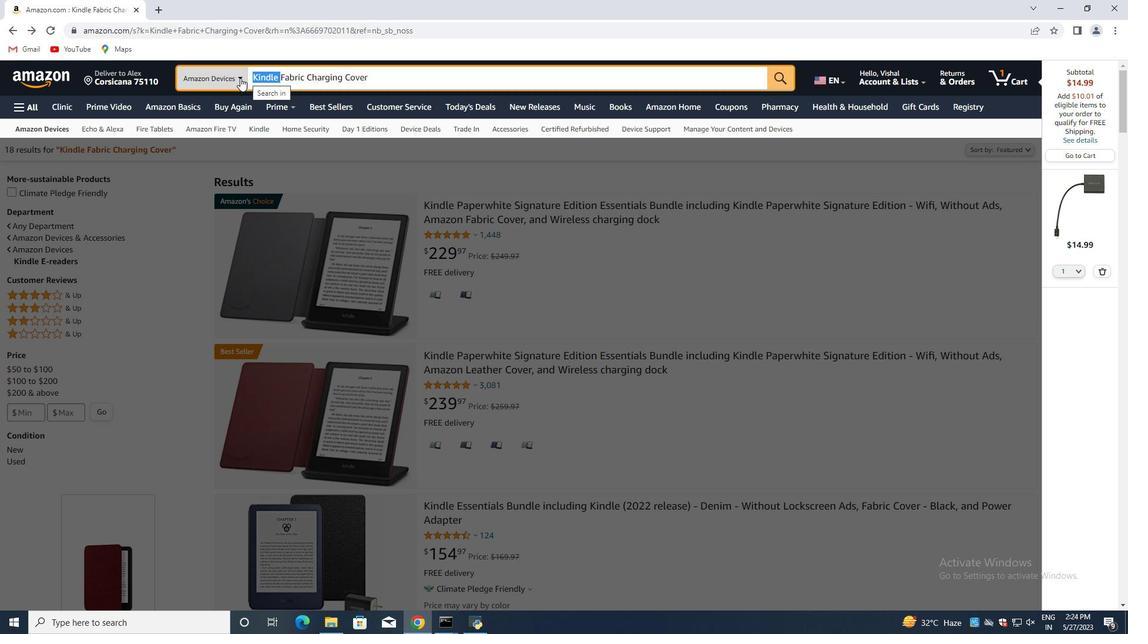 
Action: Mouse moved to (239, 78)
Screenshot: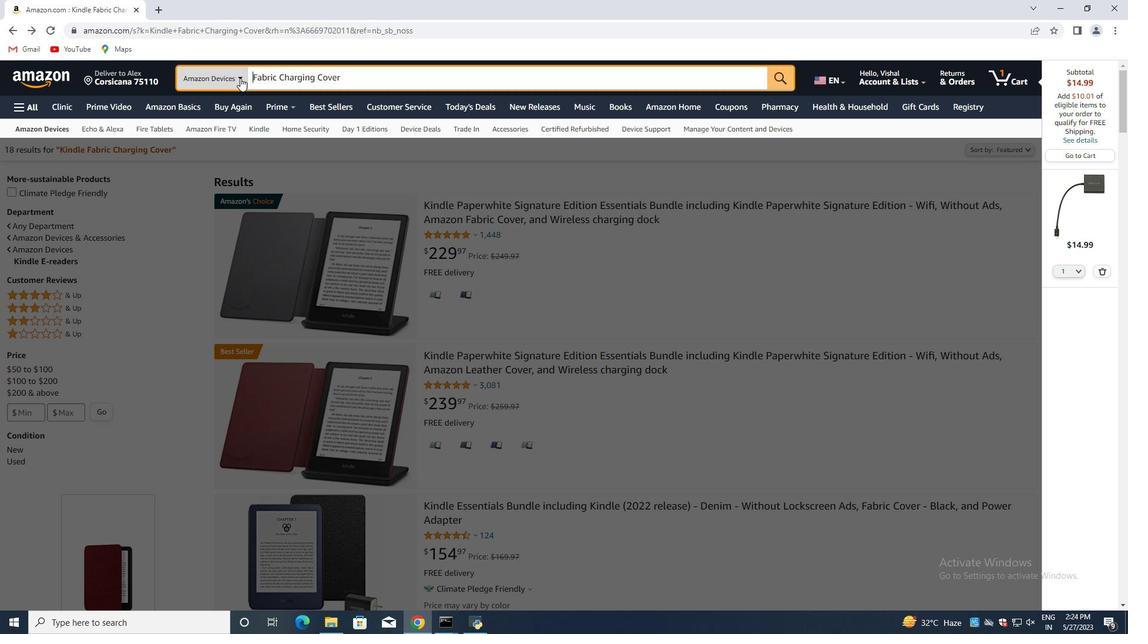 
Action: Key pressed <Key.backspace>
Screenshot: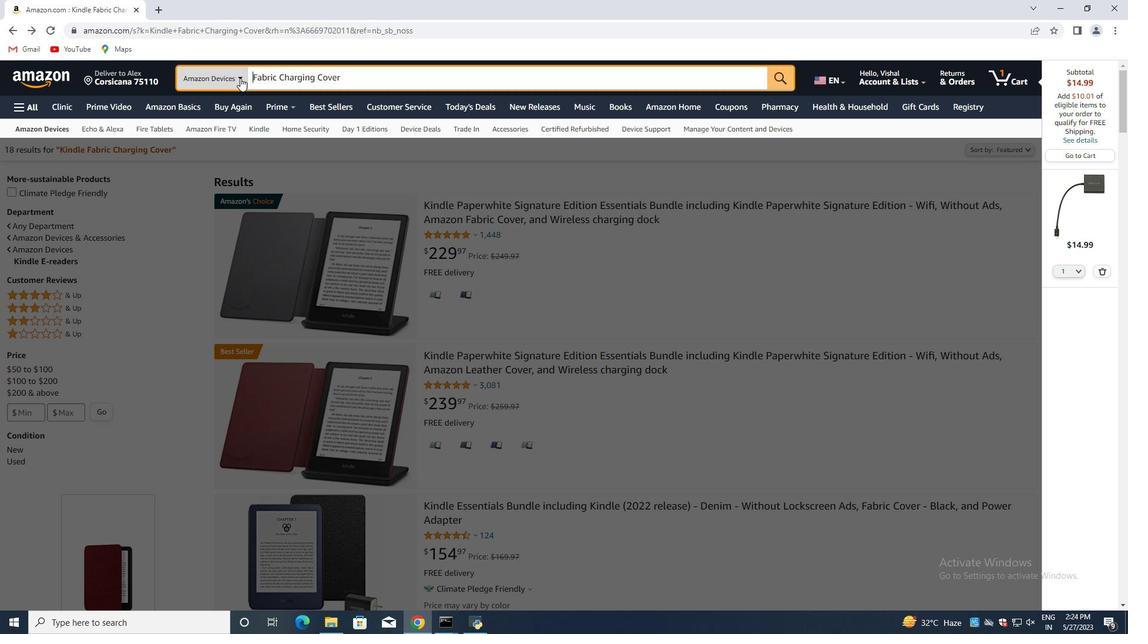 
Action: Mouse moved to (239, 79)
Screenshot: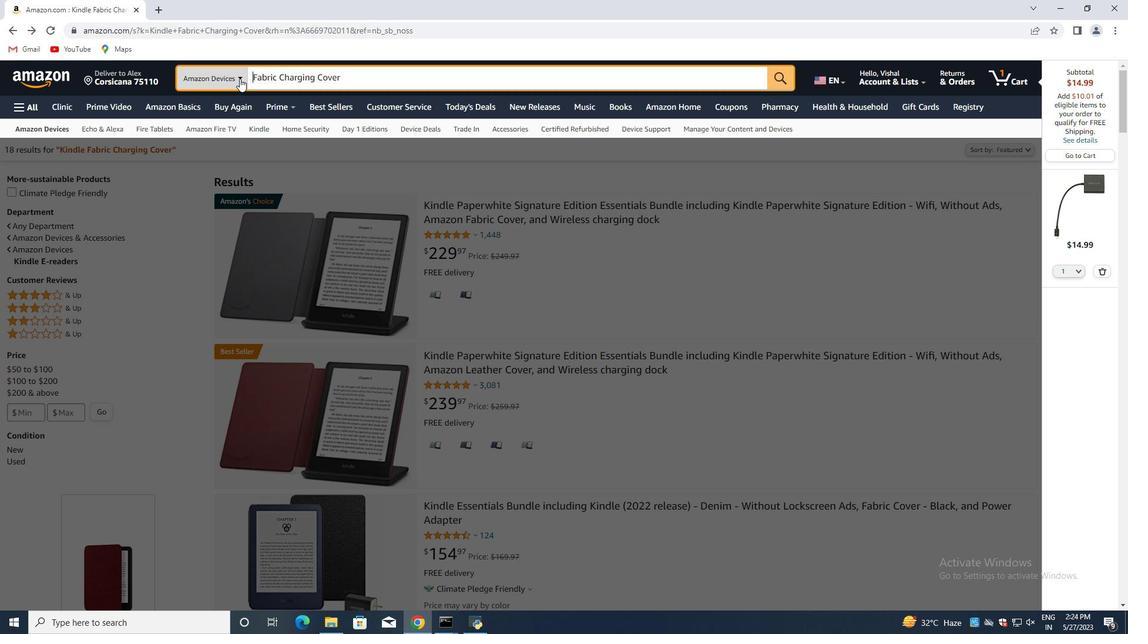 
Action: Key pressed <Key.backspace>
Screenshot: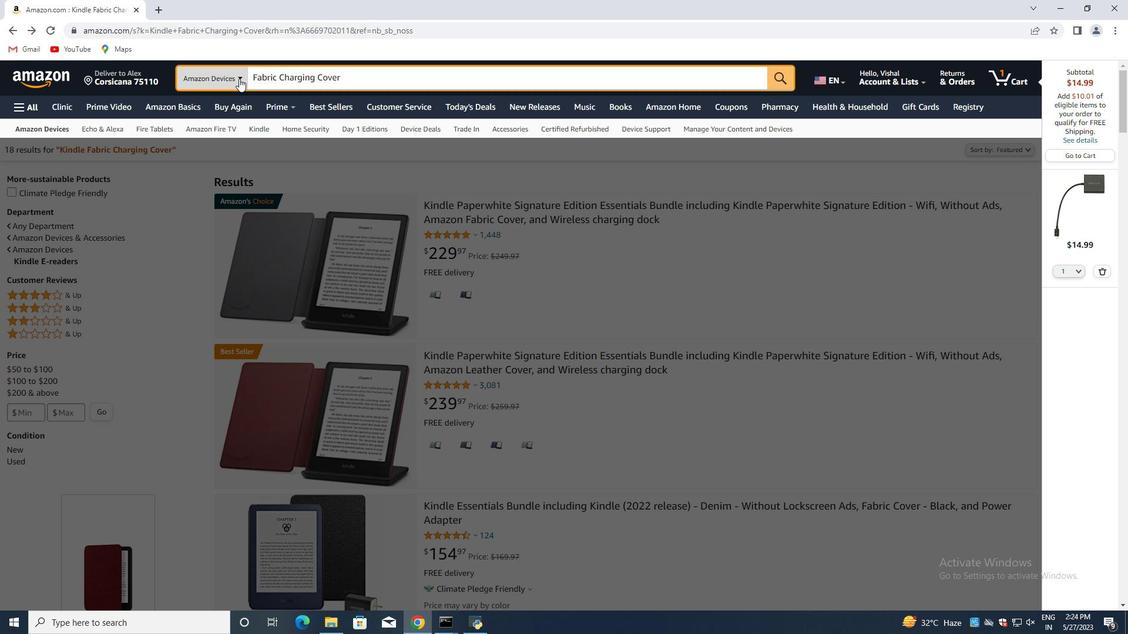
Action: Mouse moved to (237, 81)
Screenshot: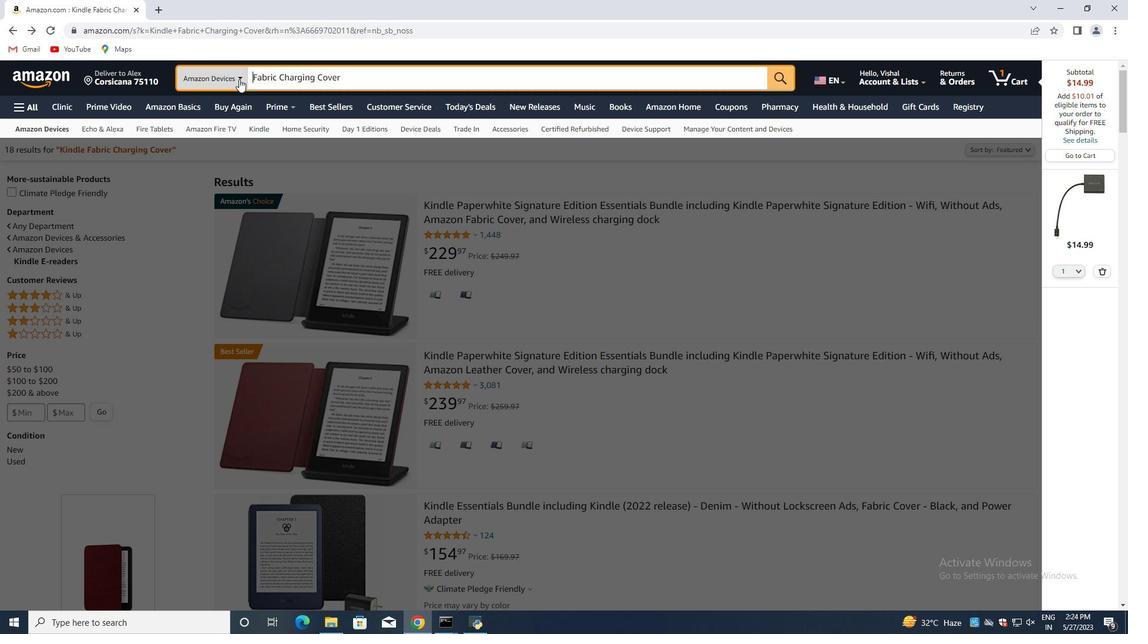
Action: Key pressed <Key.enter>
Screenshot: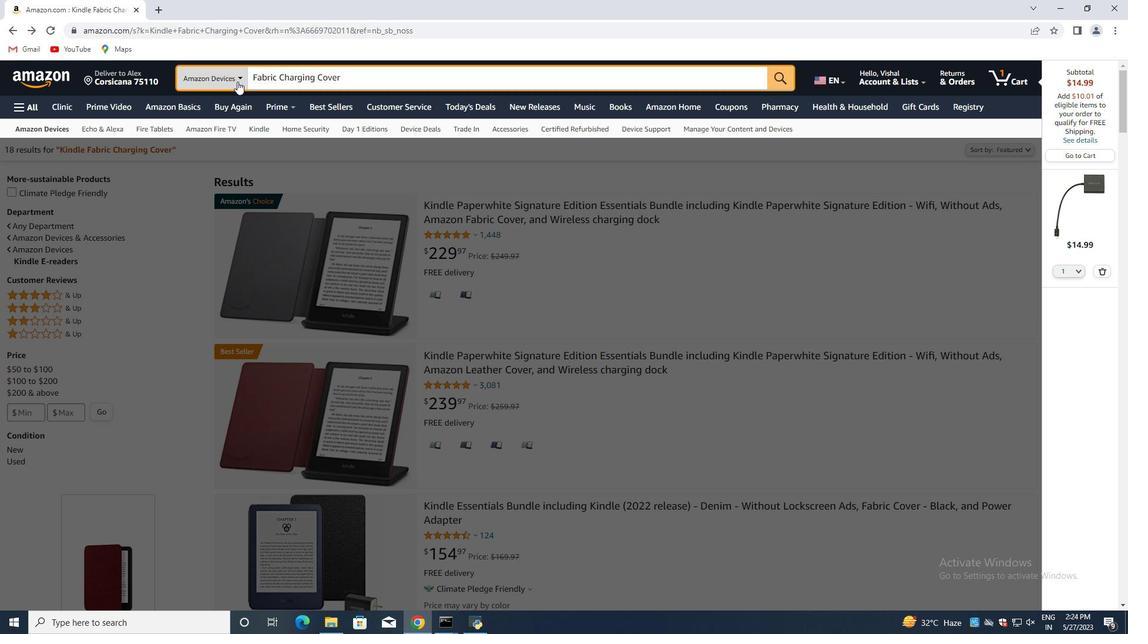 
Action: Mouse moved to (244, 120)
Screenshot: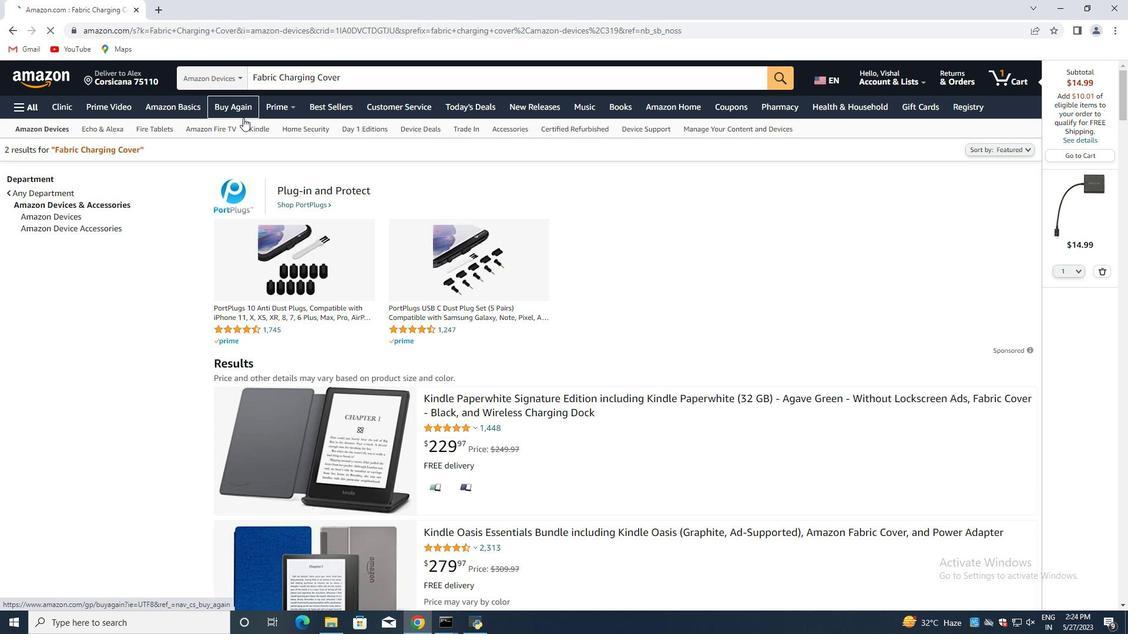 
Action: Mouse scrolled (244, 119) with delta (0, 0)
Screenshot: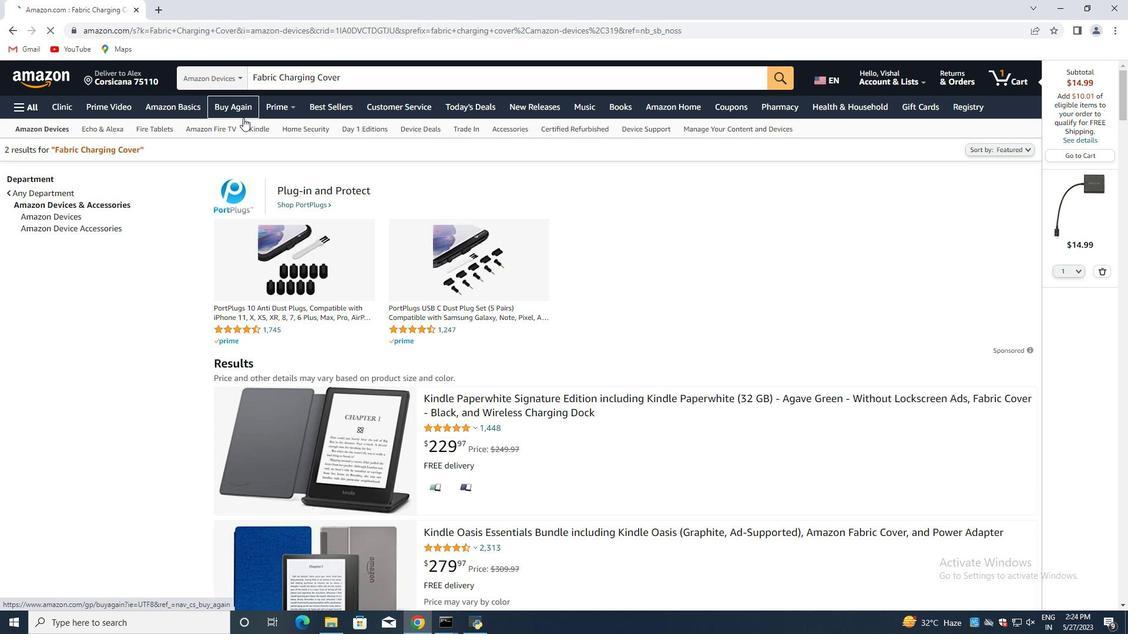 
Action: Mouse moved to (250, 134)
Screenshot: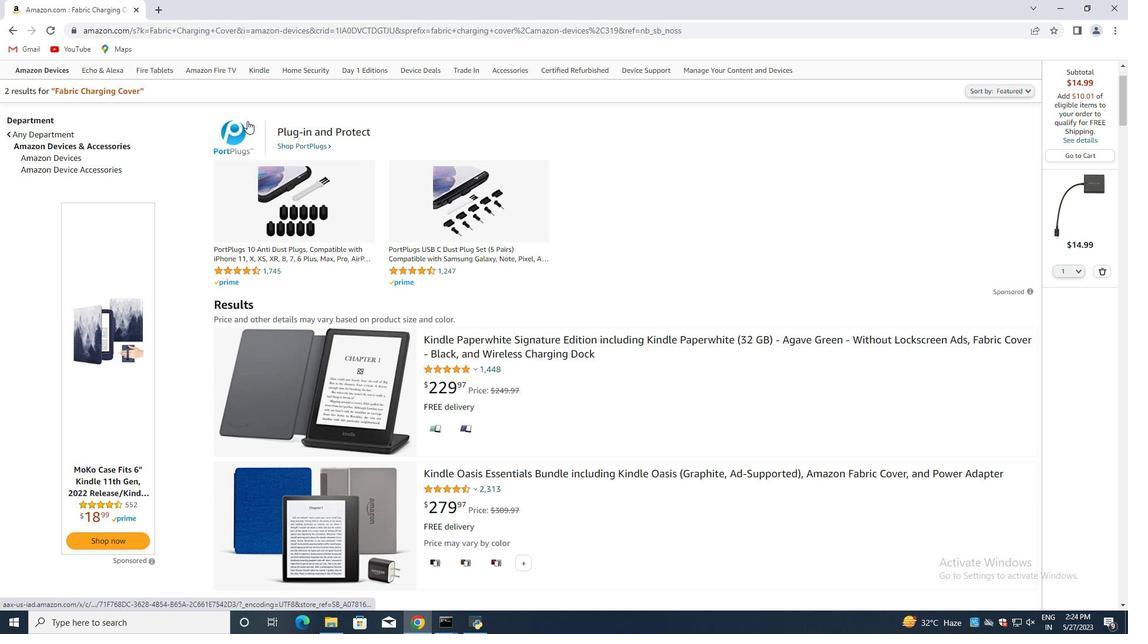 
Action: Mouse scrolled (250, 133) with delta (0, 0)
Screenshot: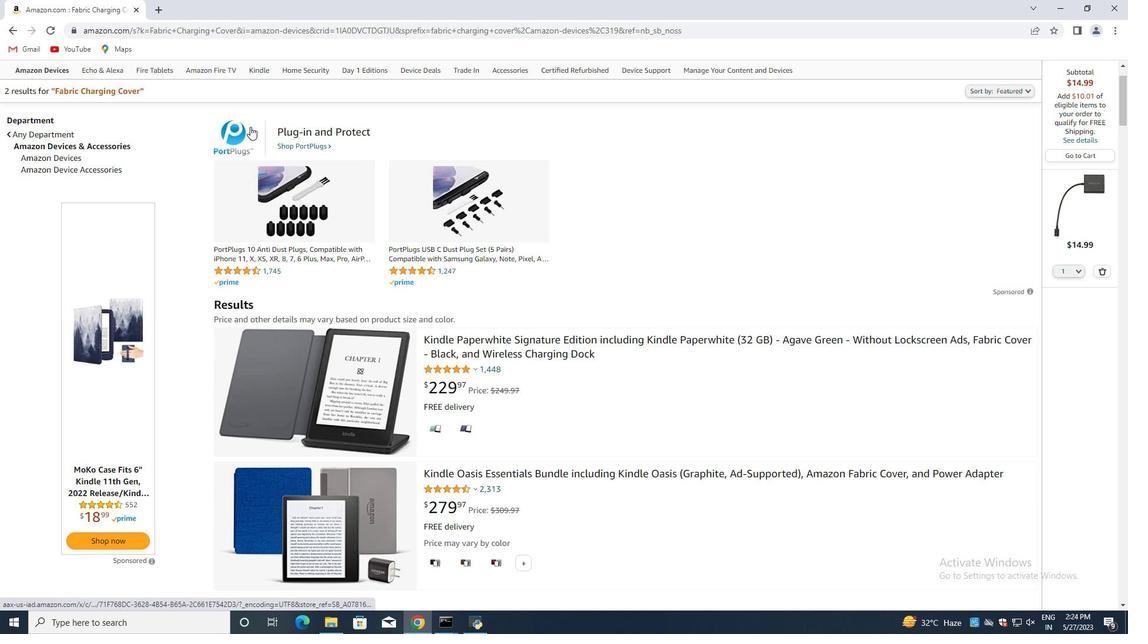 
Action: Mouse moved to (250, 146)
Screenshot: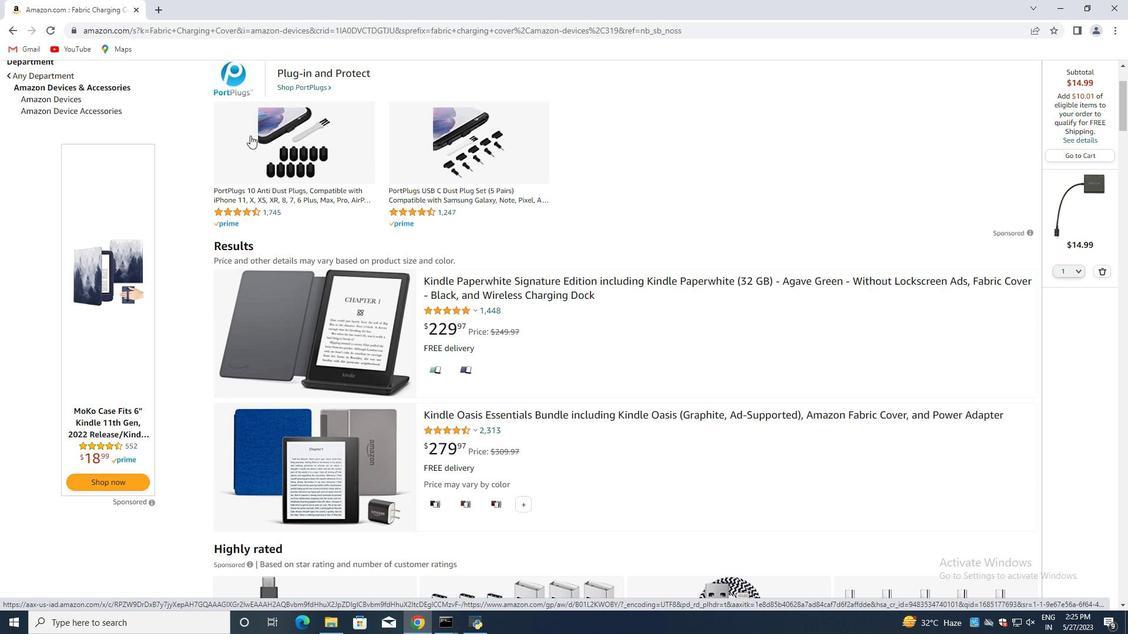 
Action: Mouse scrolled (250, 145) with delta (0, 0)
Screenshot: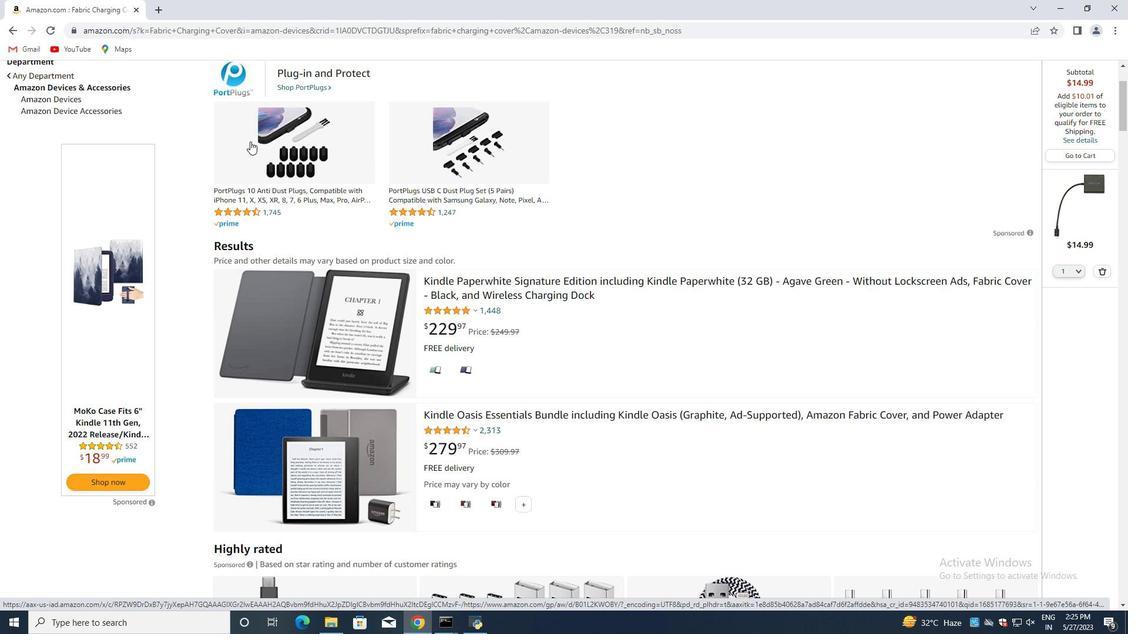 
Action: Mouse moved to (251, 146)
Screenshot: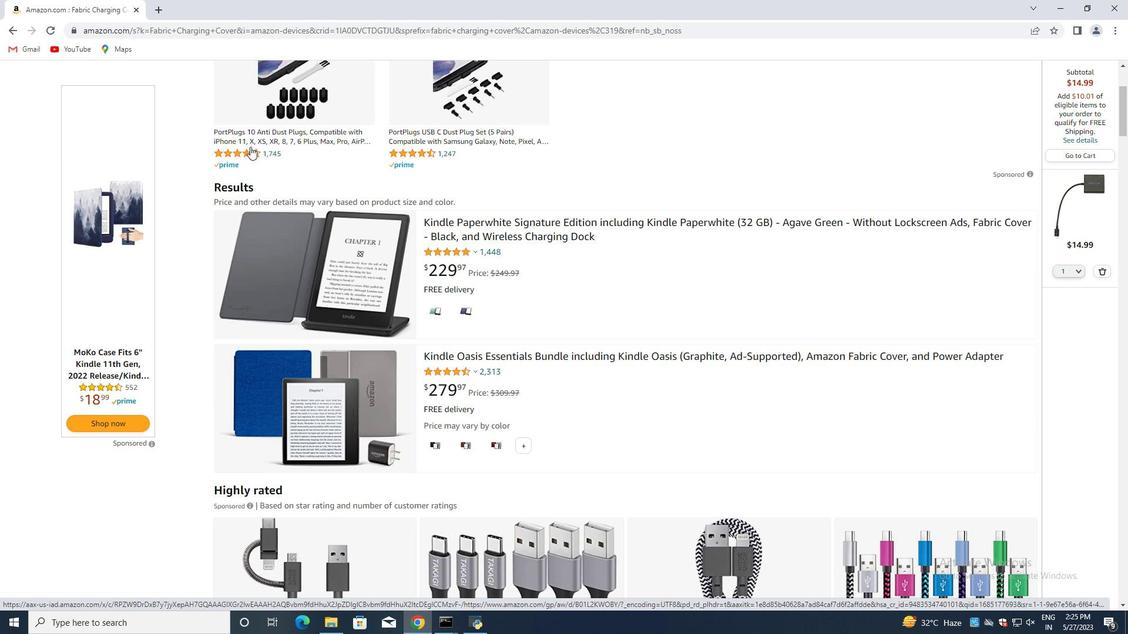 
Action: Mouse scrolled (251, 146) with delta (0, 0)
Screenshot: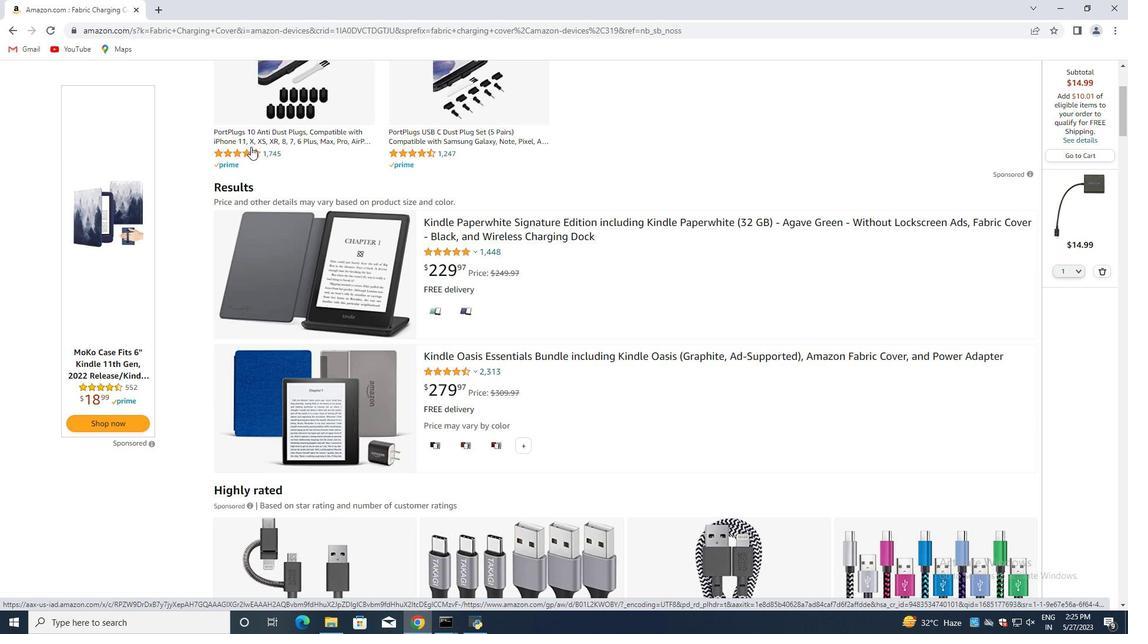 
Action: Mouse moved to (304, 165)
Screenshot: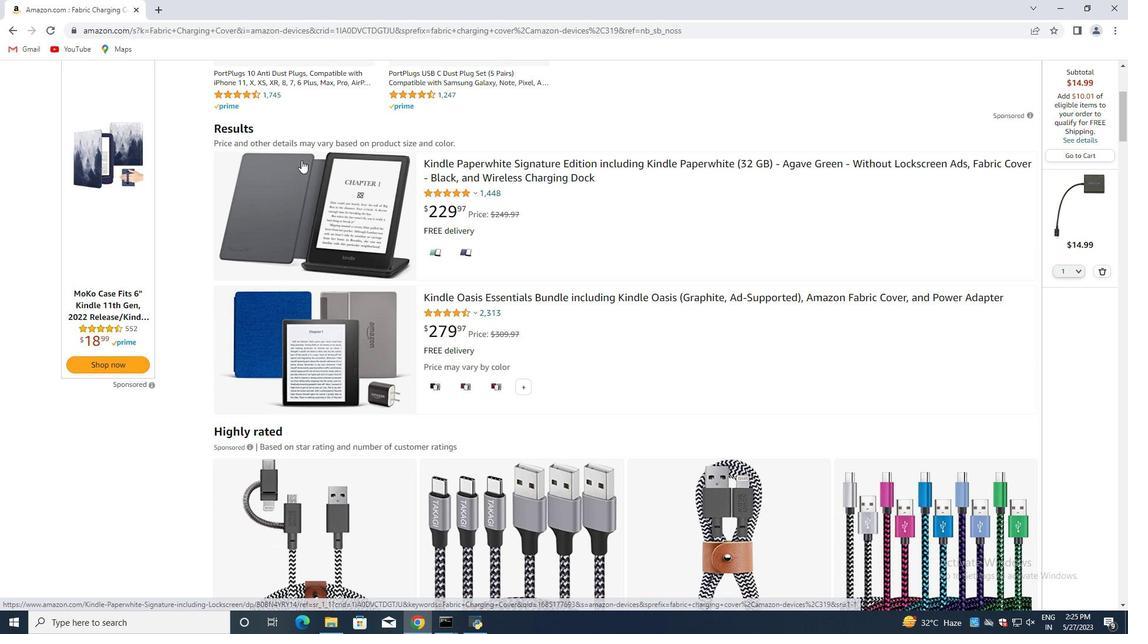 
Action: Mouse scrolled (304, 164) with delta (0, 0)
Screenshot: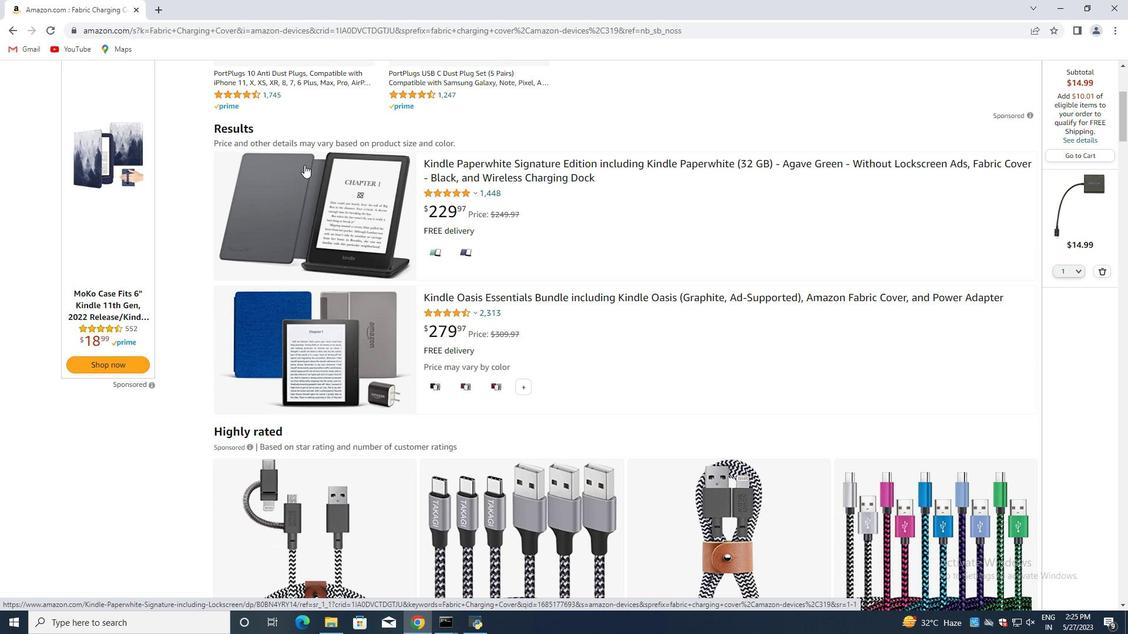 
Action: Mouse moved to (365, 275)
Screenshot: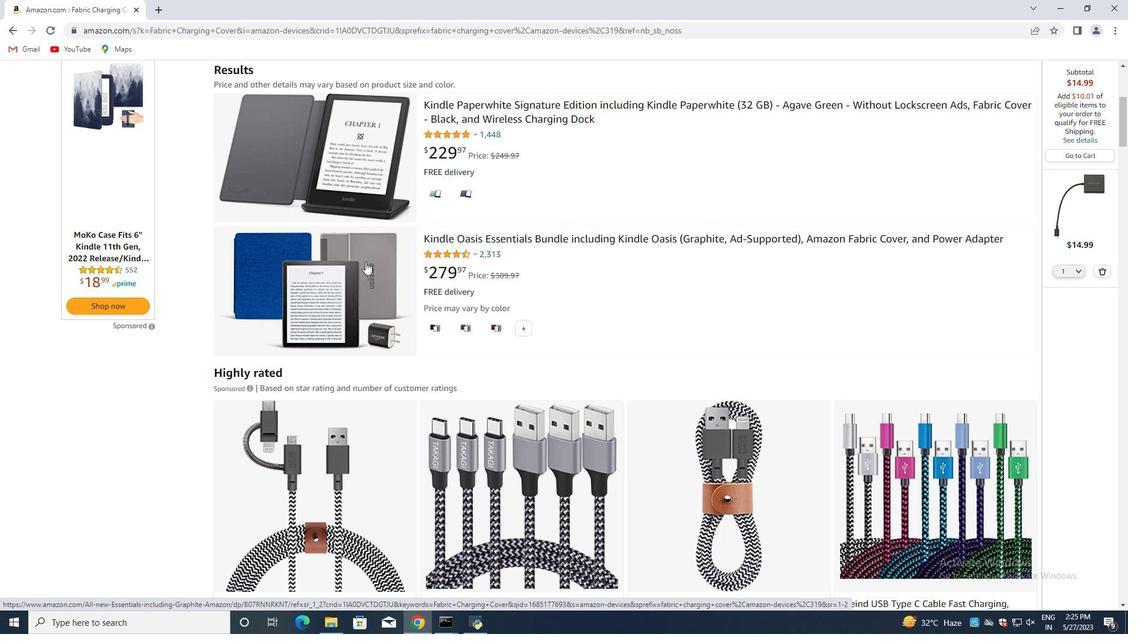 
Action: Mouse scrolled (365, 275) with delta (0, 0)
Screenshot: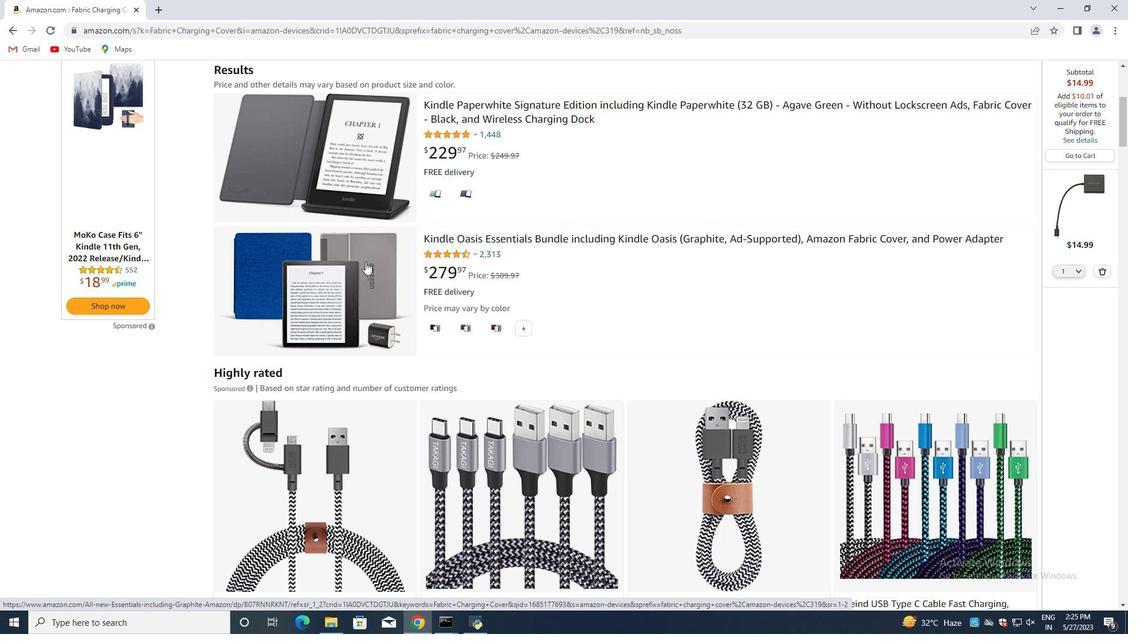 
Action: Mouse scrolled (365, 275) with delta (0, 0)
Screenshot: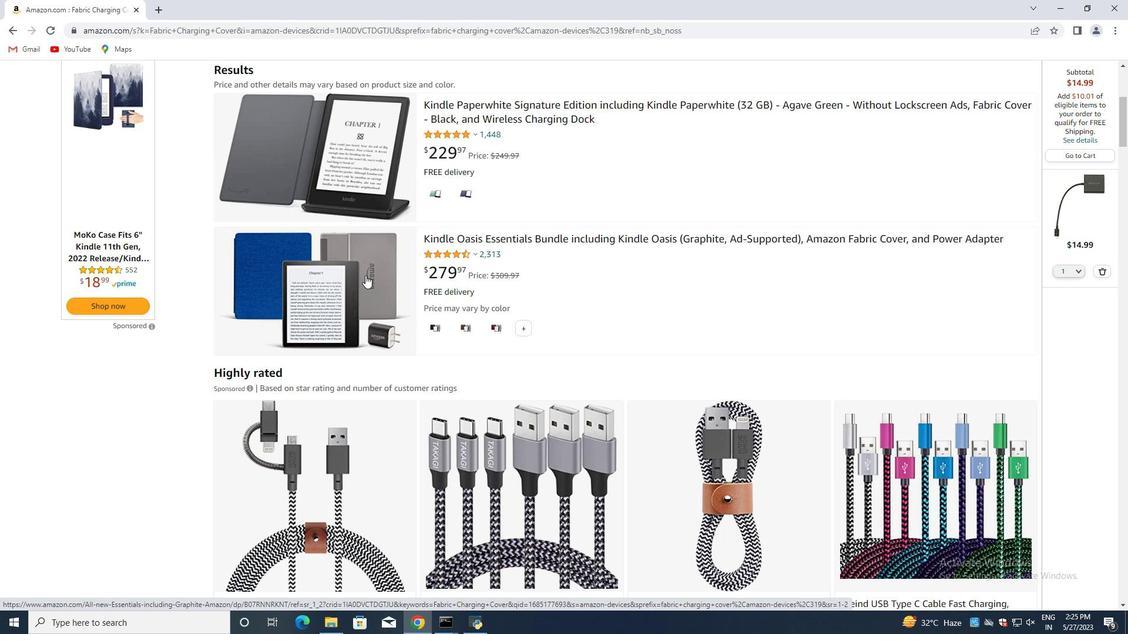 
Action: Mouse scrolled (365, 275) with delta (0, 0)
Screenshot: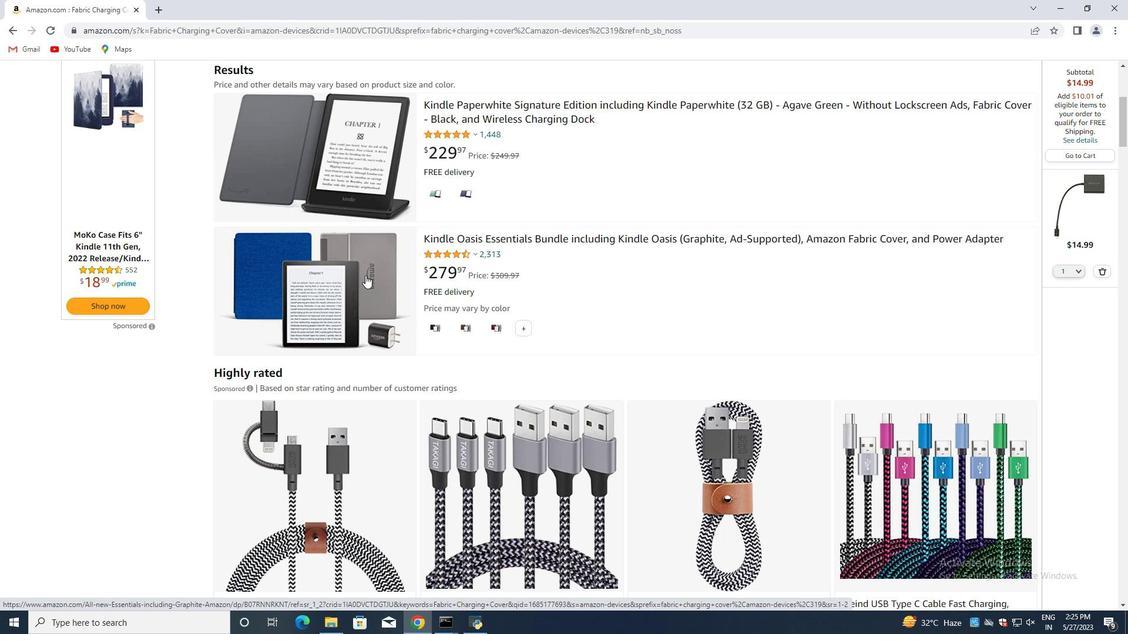 
Action: Mouse scrolled (365, 275) with delta (0, 0)
Screenshot: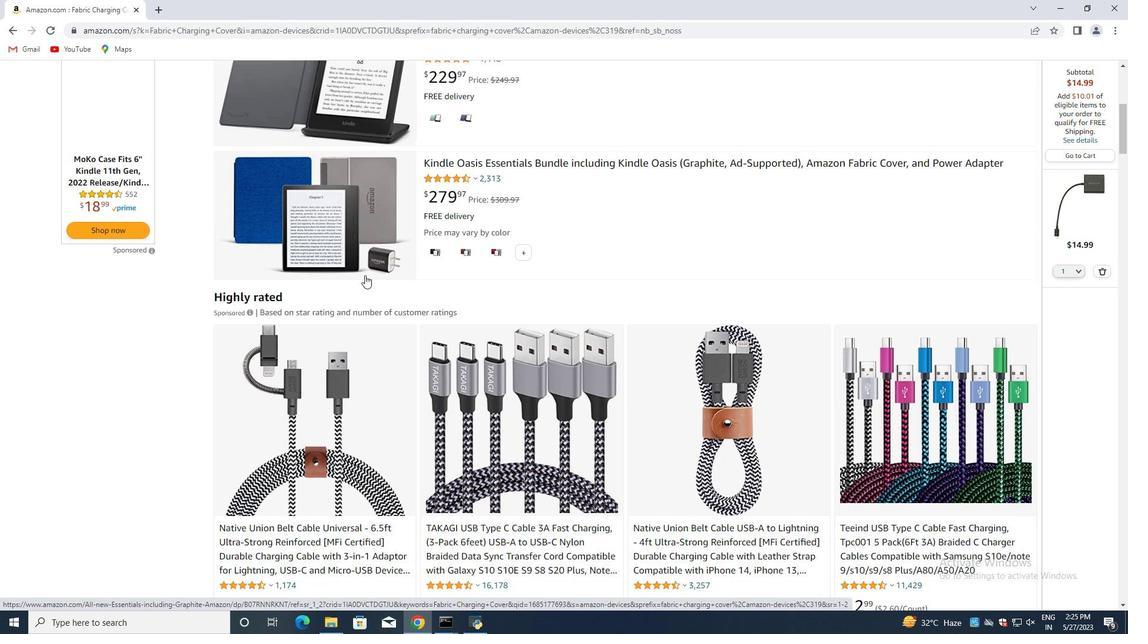
Action: Mouse scrolled (365, 275) with delta (0, 0)
Screenshot: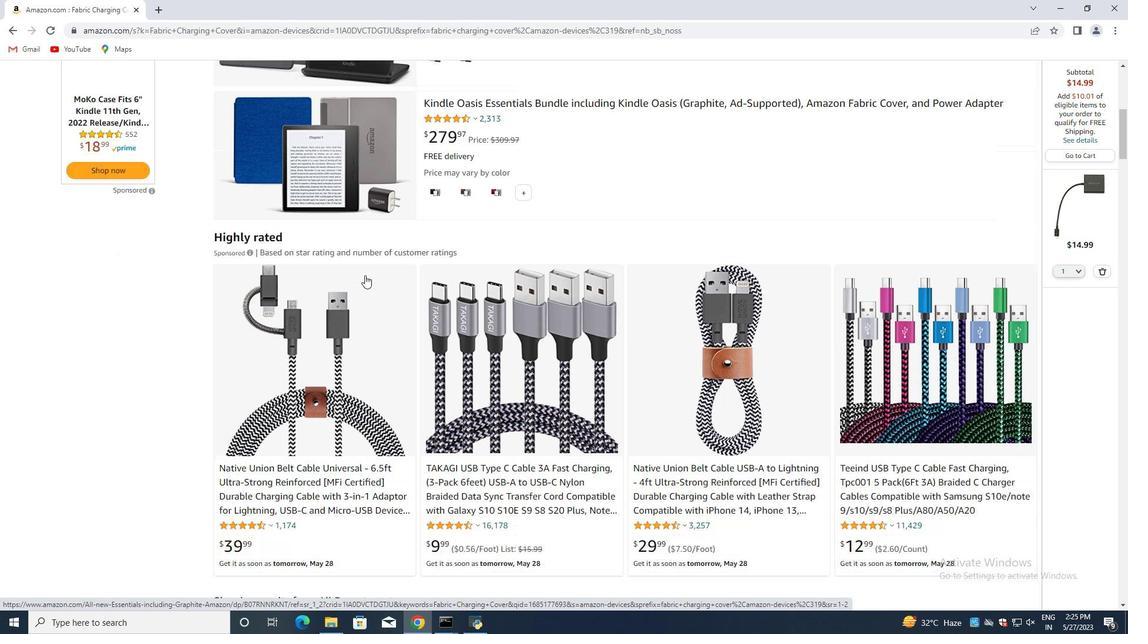 
Action: Mouse scrolled (365, 275) with delta (0, 0)
Screenshot: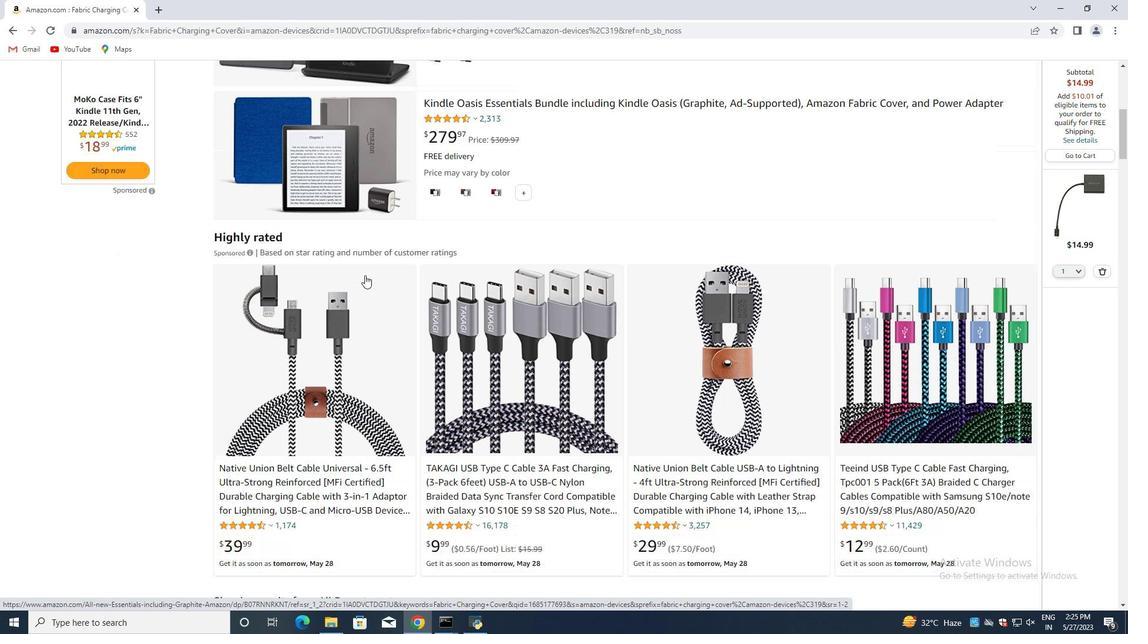 
Action: Mouse scrolled (365, 275) with delta (0, 0)
Screenshot: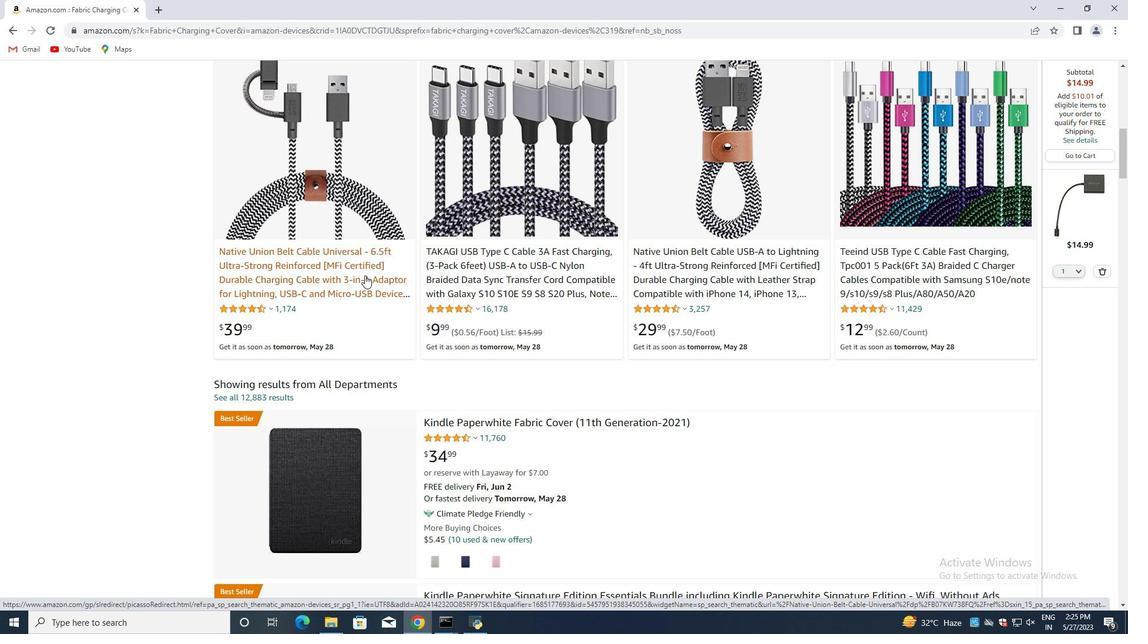 
Action: Mouse scrolled (365, 275) with delta (0, 0)
Screenshot: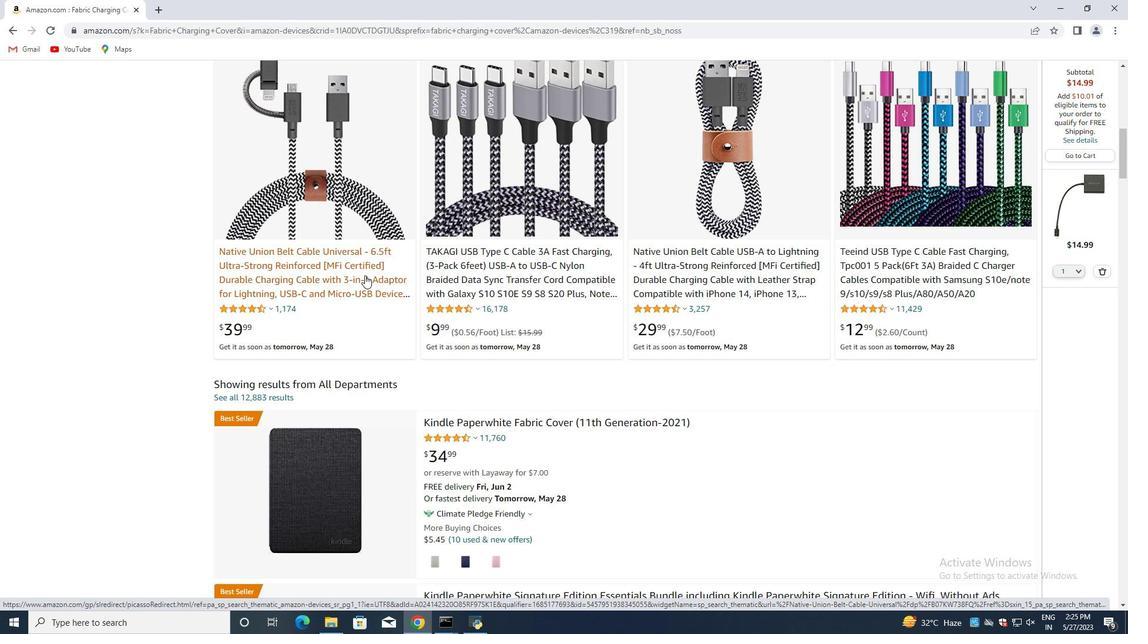 
Action: Mouse scrolled (365, 275) with delta (0, 0)
Screenshot: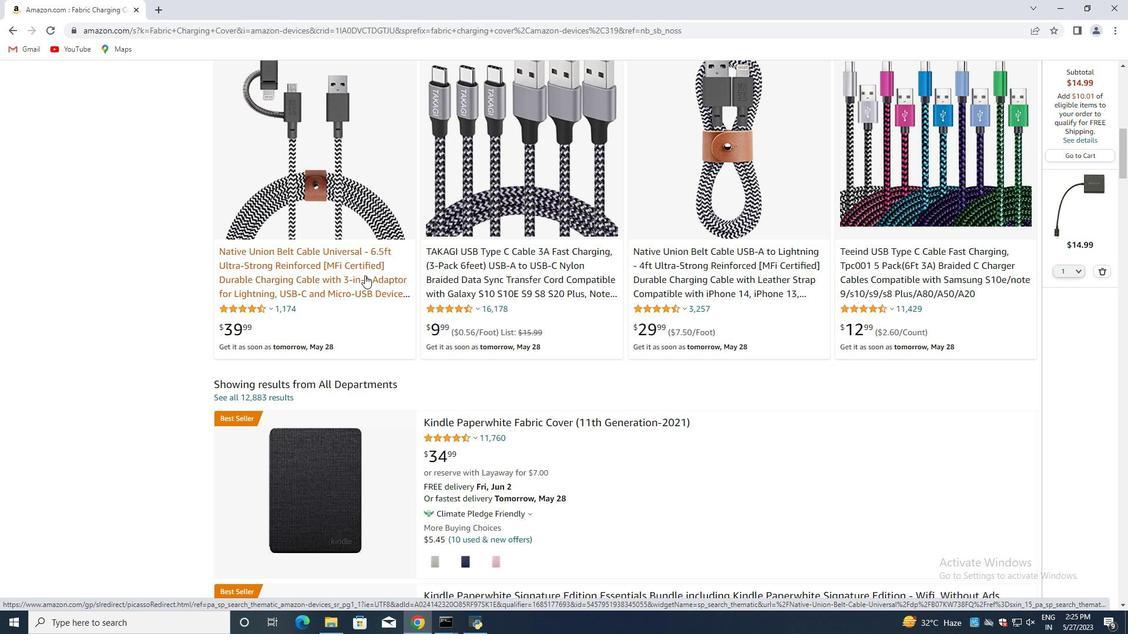 
Action: Mouse scrolled (365, 275) with delta (0, 0)
Screenshot: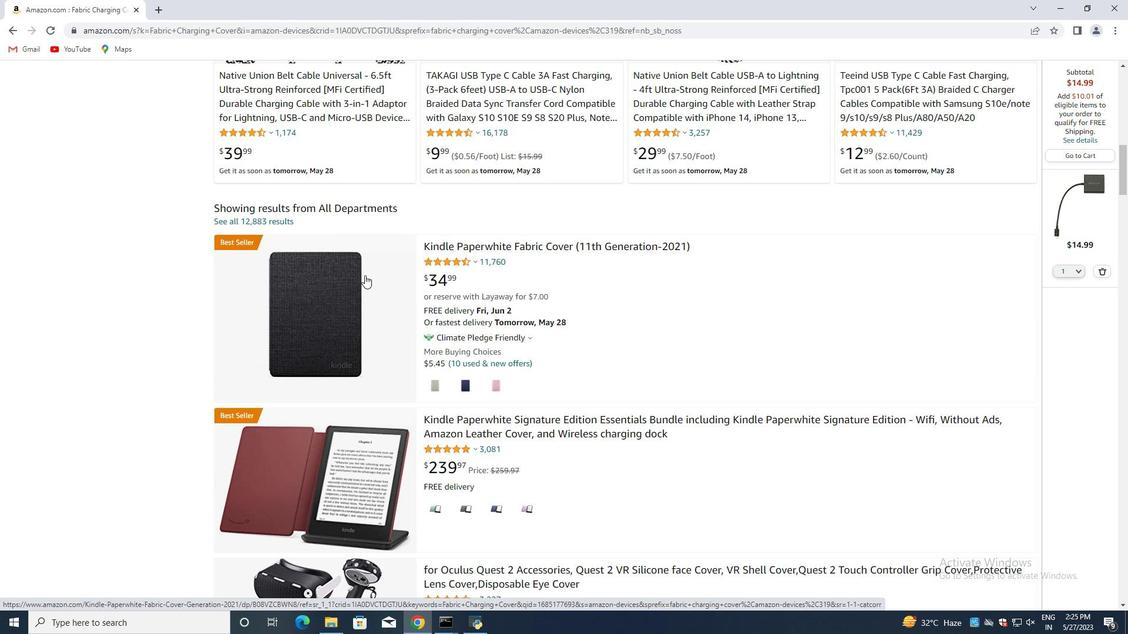 
Action: Mouse scrolled (365, 275) with delta (0, 0)
Screenshot: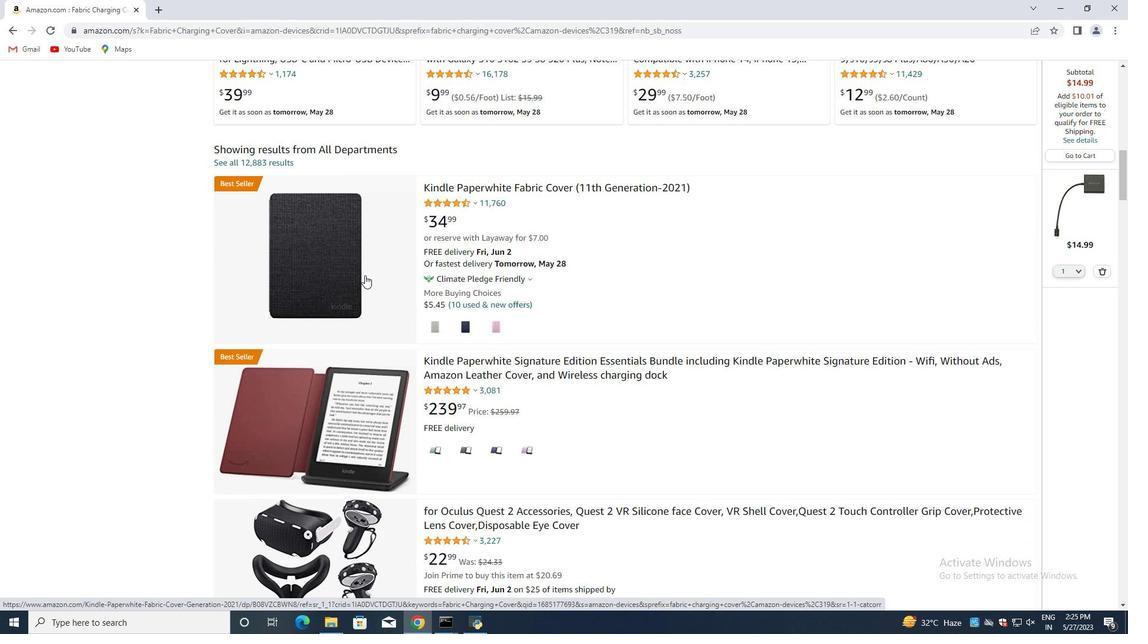 
Action: Mouse moved to (363, 276)
Screenshot: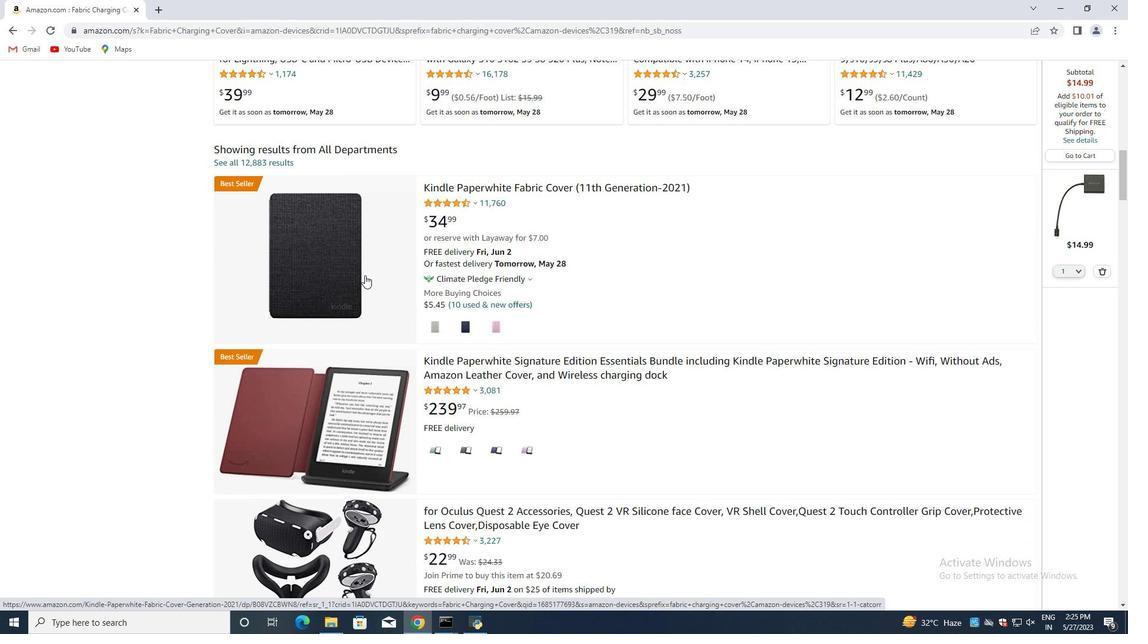 
Action: Mouse scrolled (364, 276) with delta (0, 0)
Screenshot: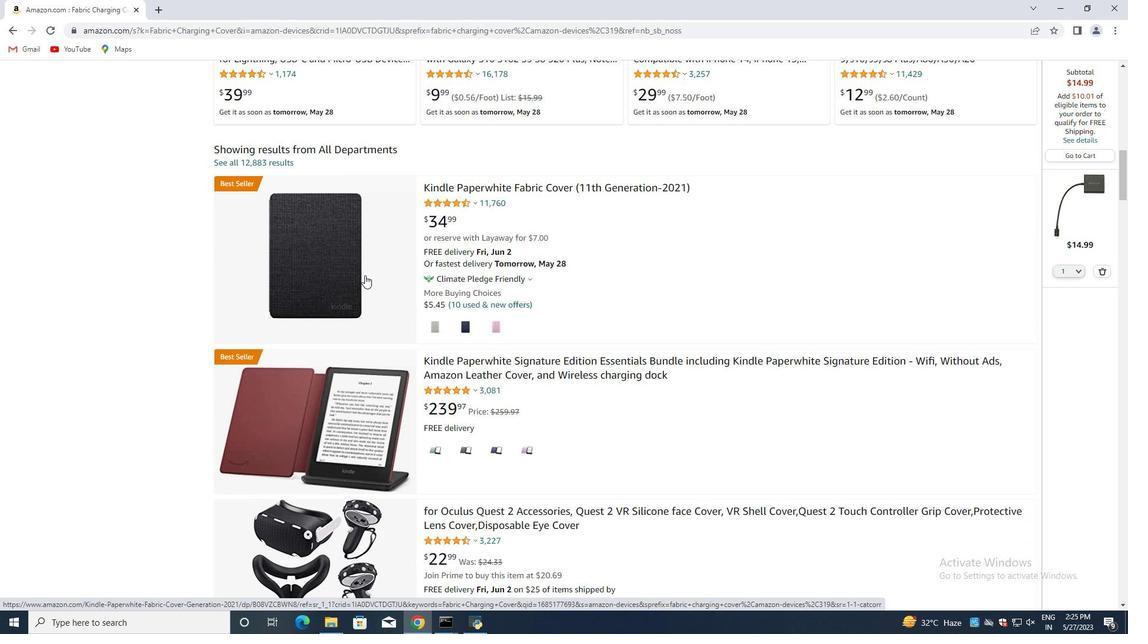 
Action: Mouse moved to (363, 280)
Screenshot: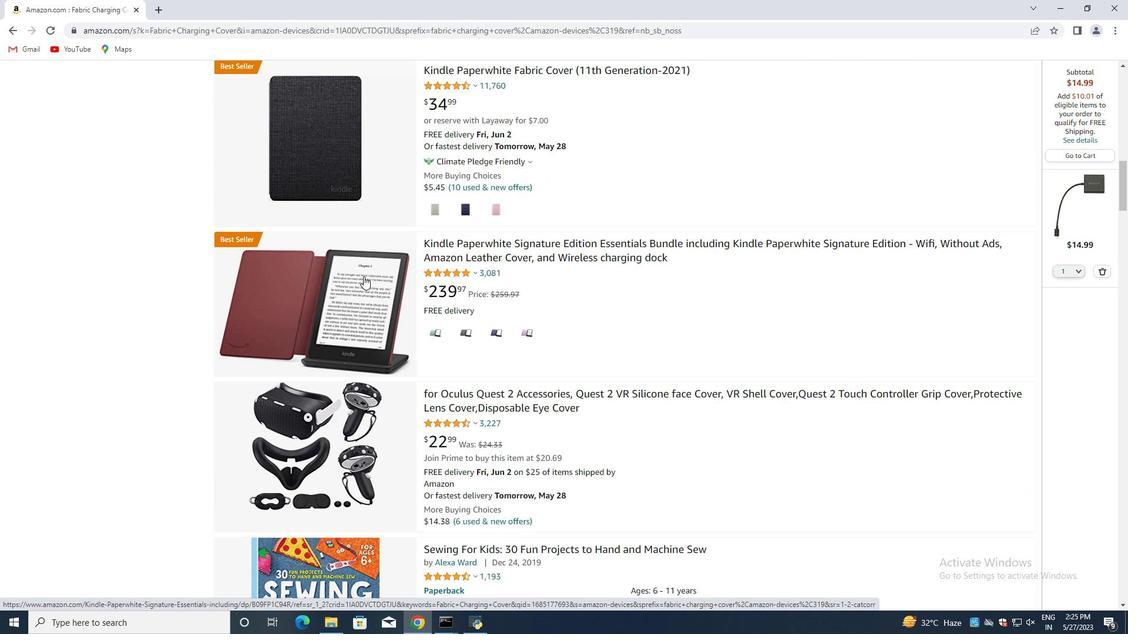 
Action: Mouse scrolled (363, 279) with delta (0, 0)
Screenshot: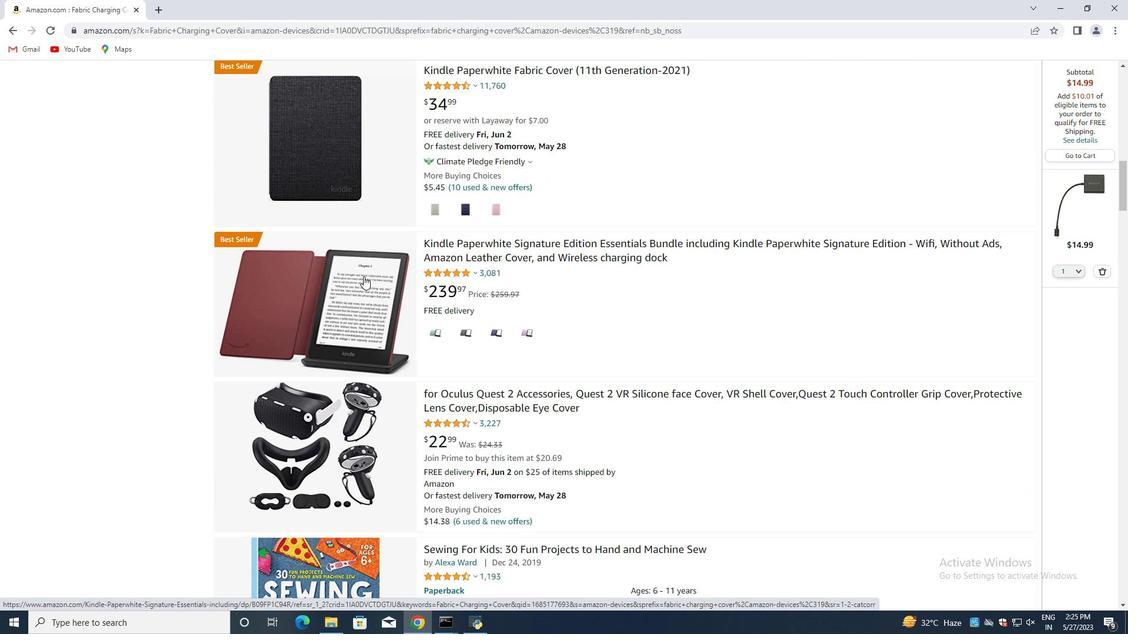 
Action: Mouse moved to (364, 281)
Screenshot: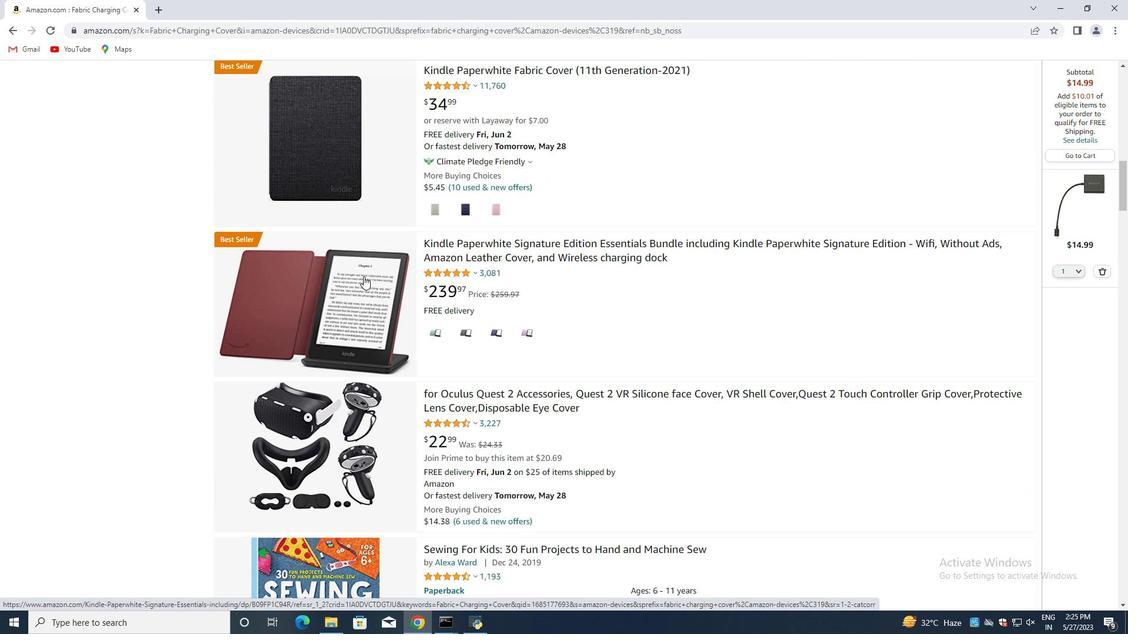 
Action: Mouse scrolled (364, 281) with delta (0, 0)
Screenshot: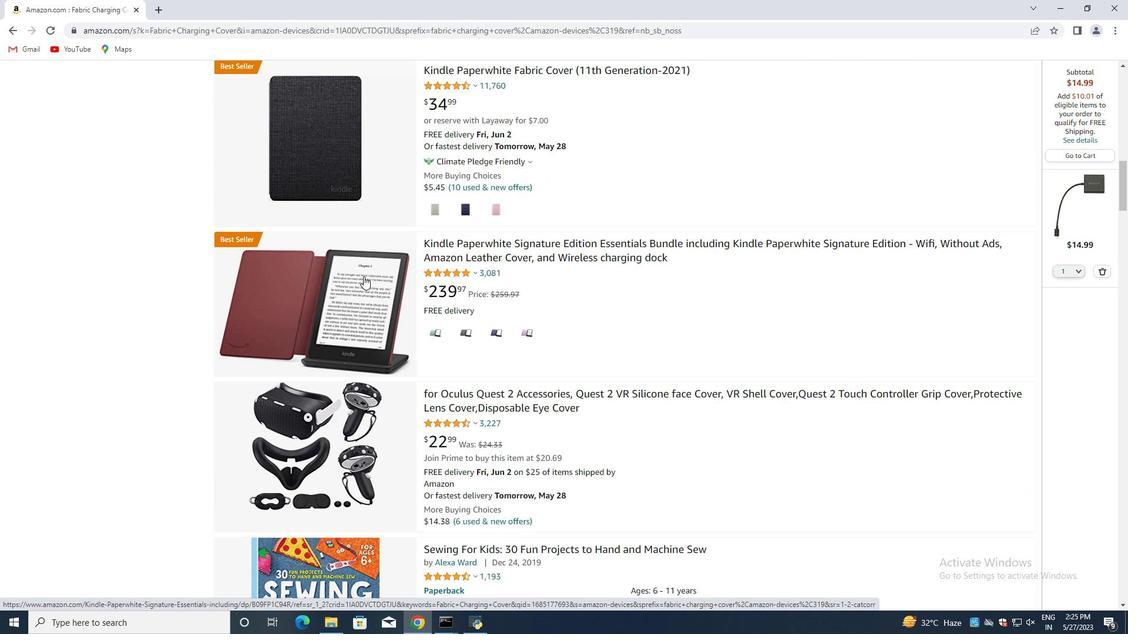
Action: Mouse scrolled (364, 281) with delta (0, 0)
Screenshot: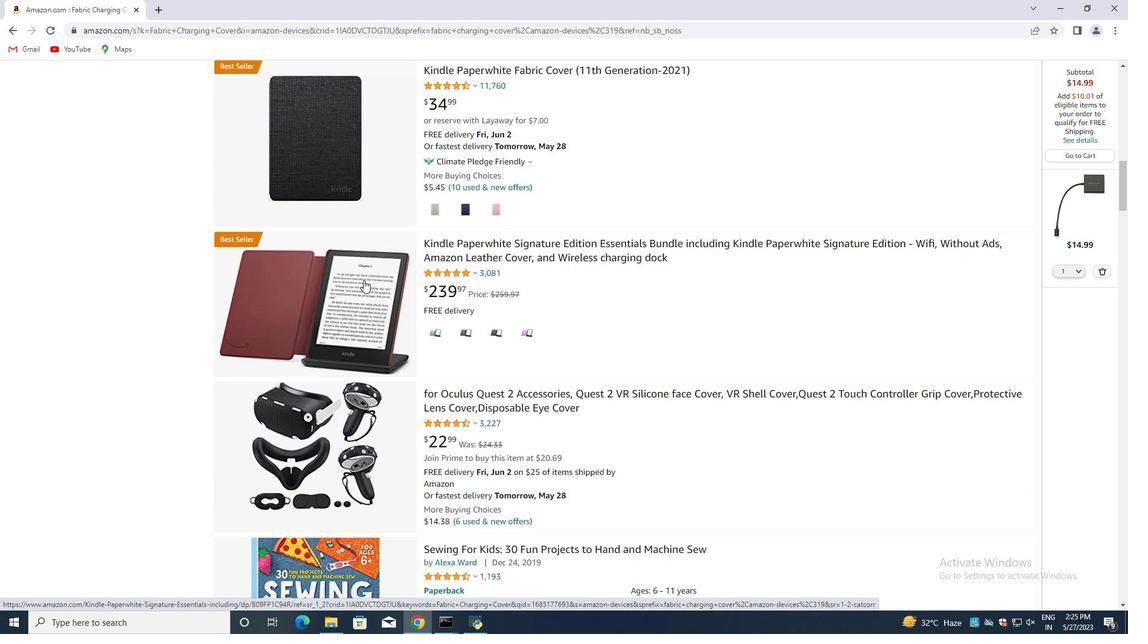 
Action: Mouse scrolled (364, 281) with delta (0, 0)
Screenshot: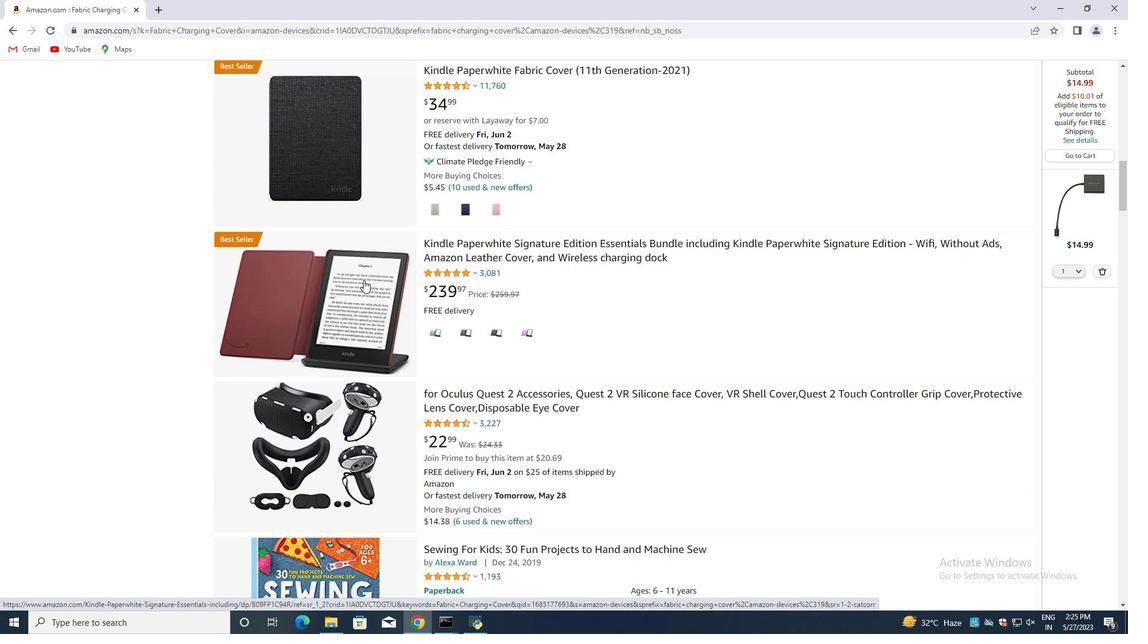 
Action: Mouse scrolled (364, 281) with delta (0, 0)
Screenshot: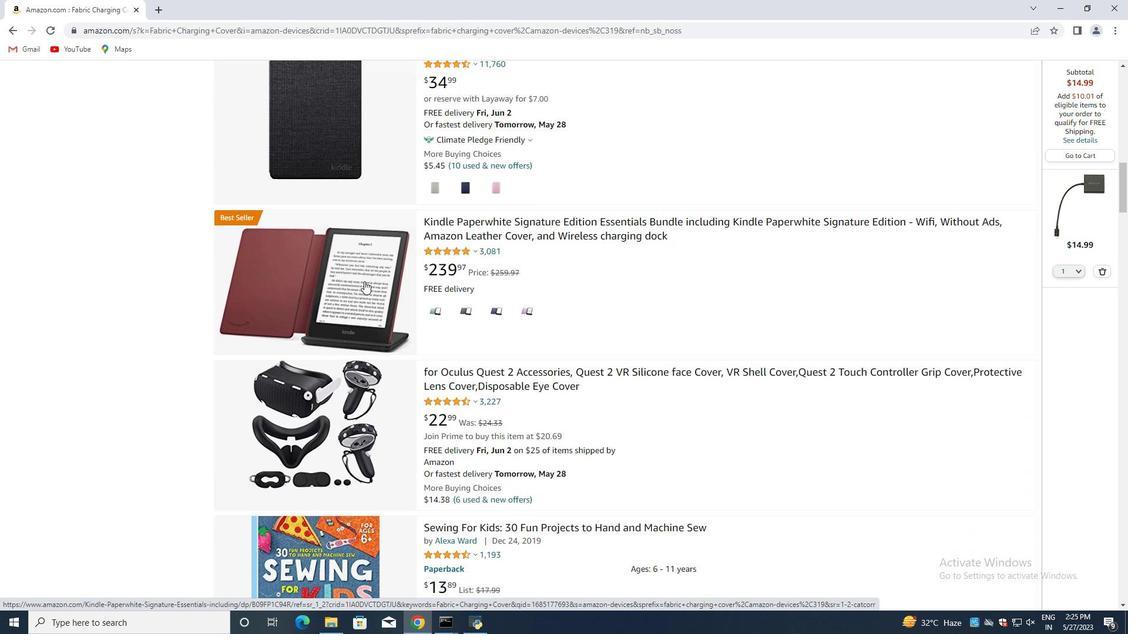 
Action: Mouse scrolled (364, 281) with delta (0, 0)
Screenshot: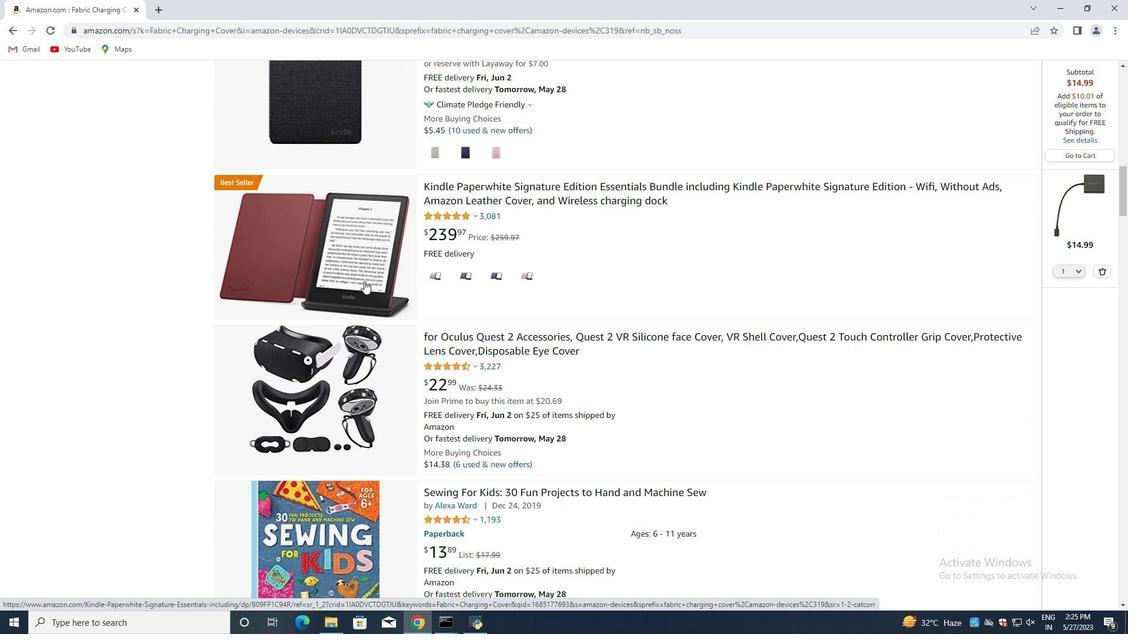 
Action: Mouse scrolled (364, 281) with delta (0, 0)
Screenshot: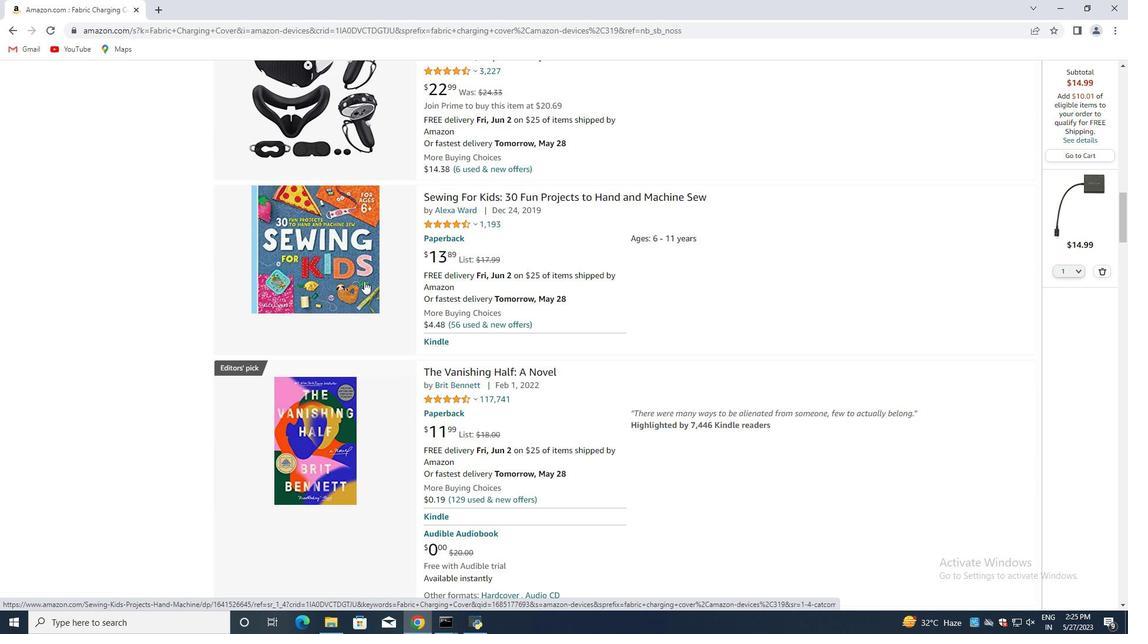 
Action: Mouse scrolled (364, 281) with delta (0, 0)
Screenshot: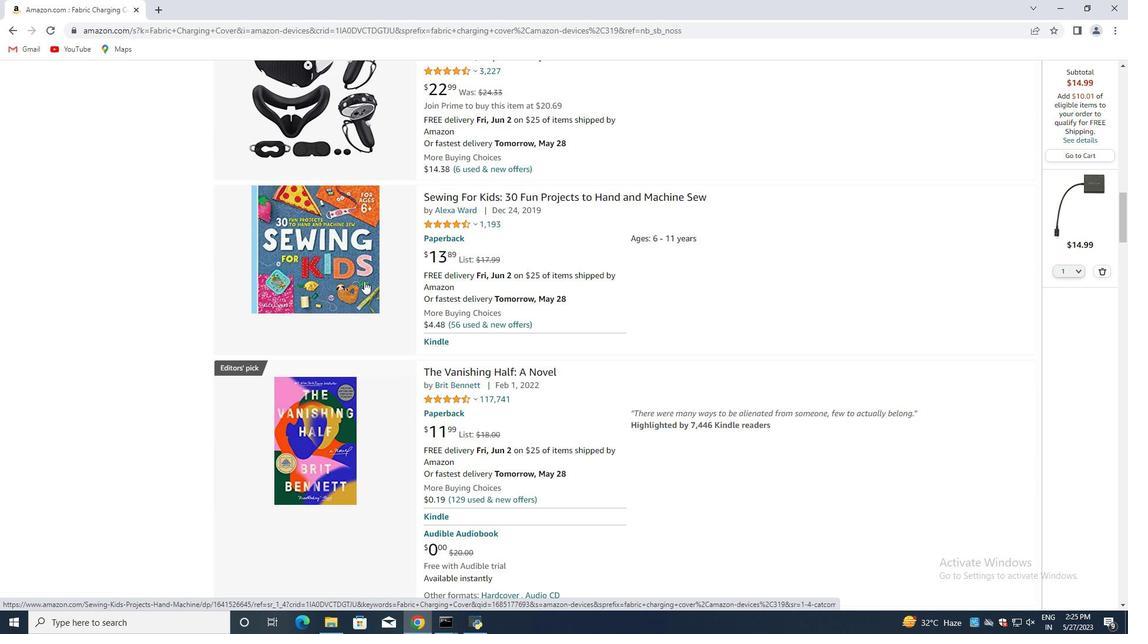 
Action: Mouse scrolled (364, 281) with delta (0, 0)
Screenshot: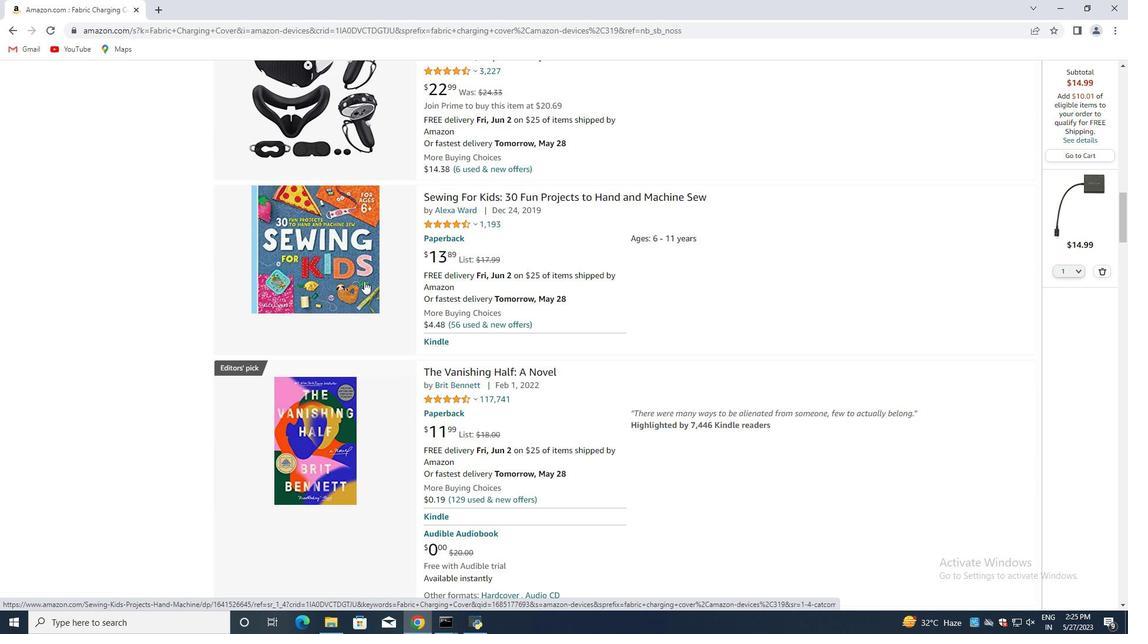 
Action: Mouse scrolled (364, 281) with delta (0, 0)
Screenshot: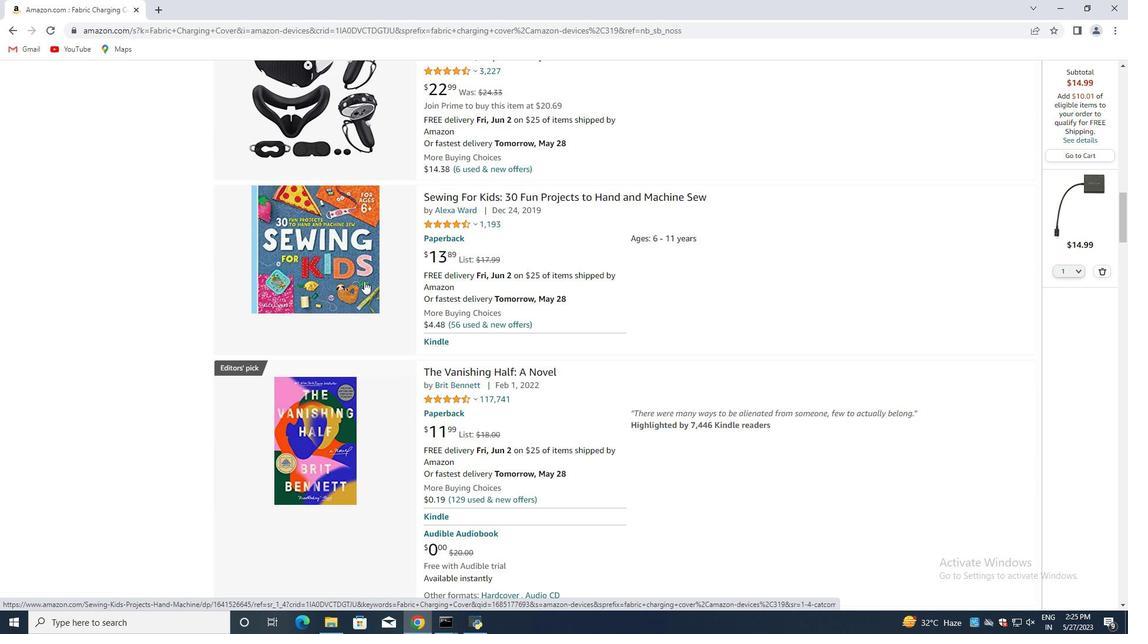 
Action: Mouse scrolled (364, 281) with delta (0, 0)
Screenshot: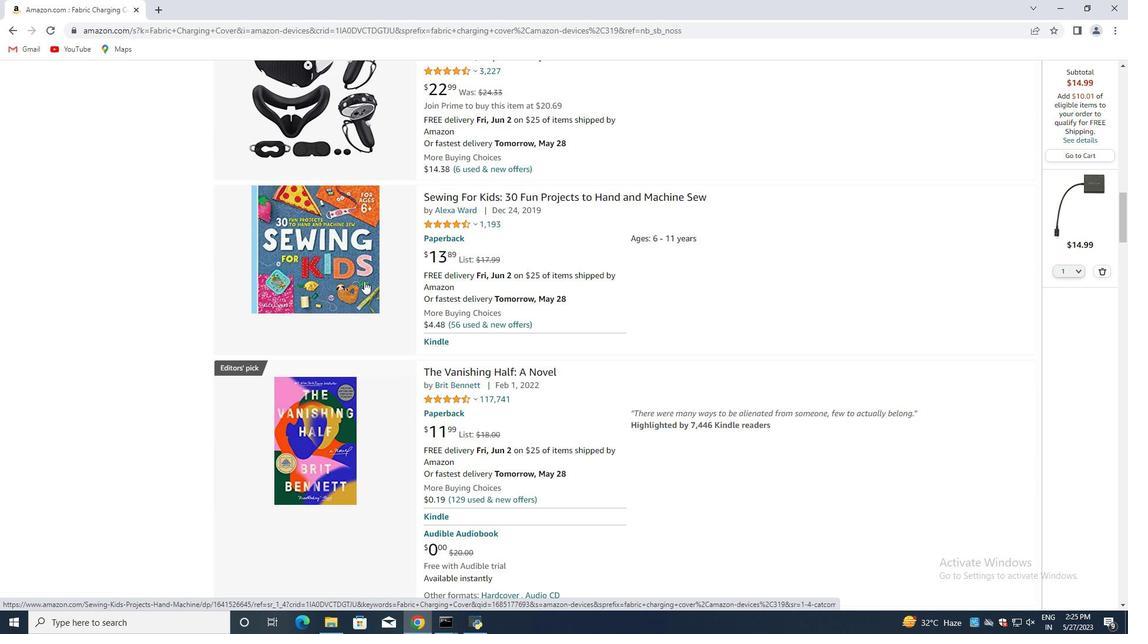 
Action: Mouse scrolled (364, 281) with delta (0, 0)
Screenshot: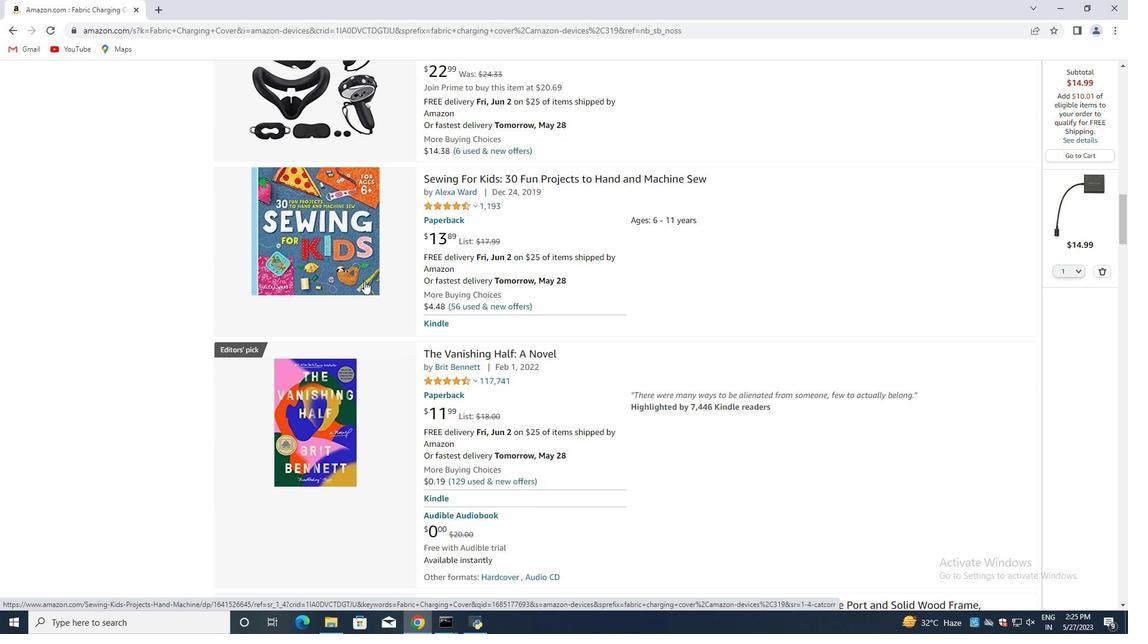 
Action: Mouse moved to (364, 283)
Screenshot: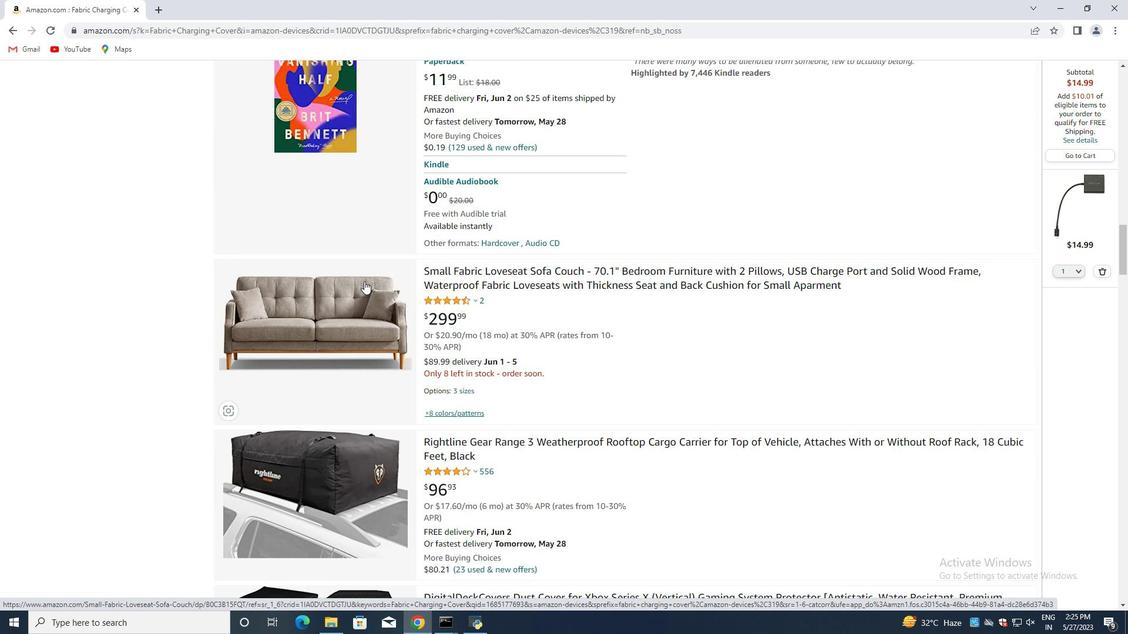
Action: Mouse scrolled (364, 282) with delta (0, 0)
Screenshot: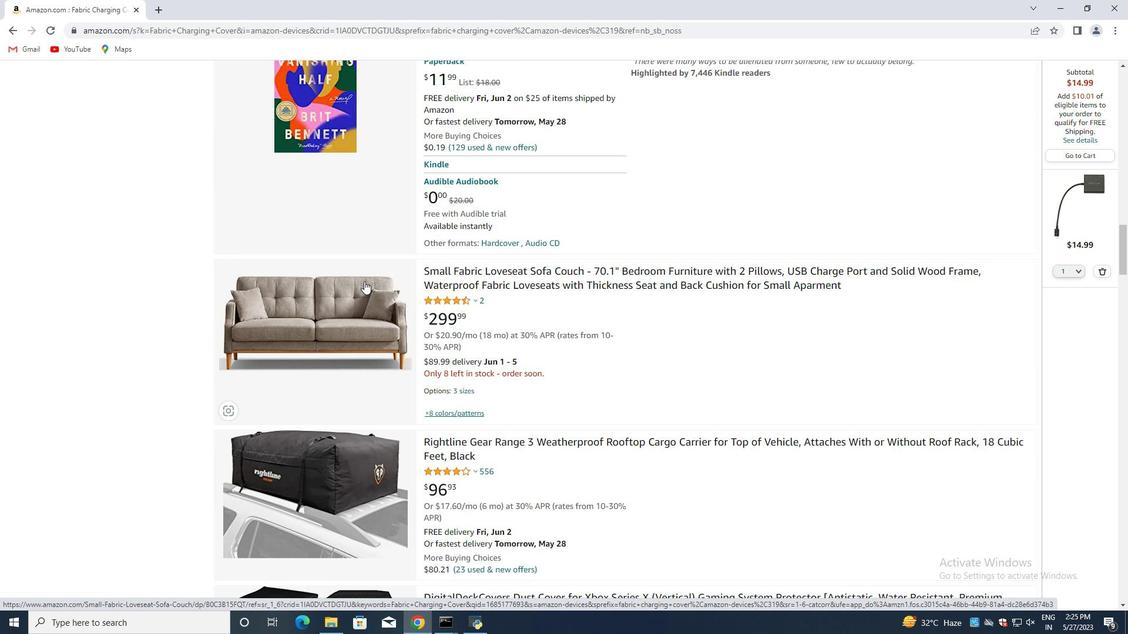
Action: Mouse moved to (364, 283)
Screenshot: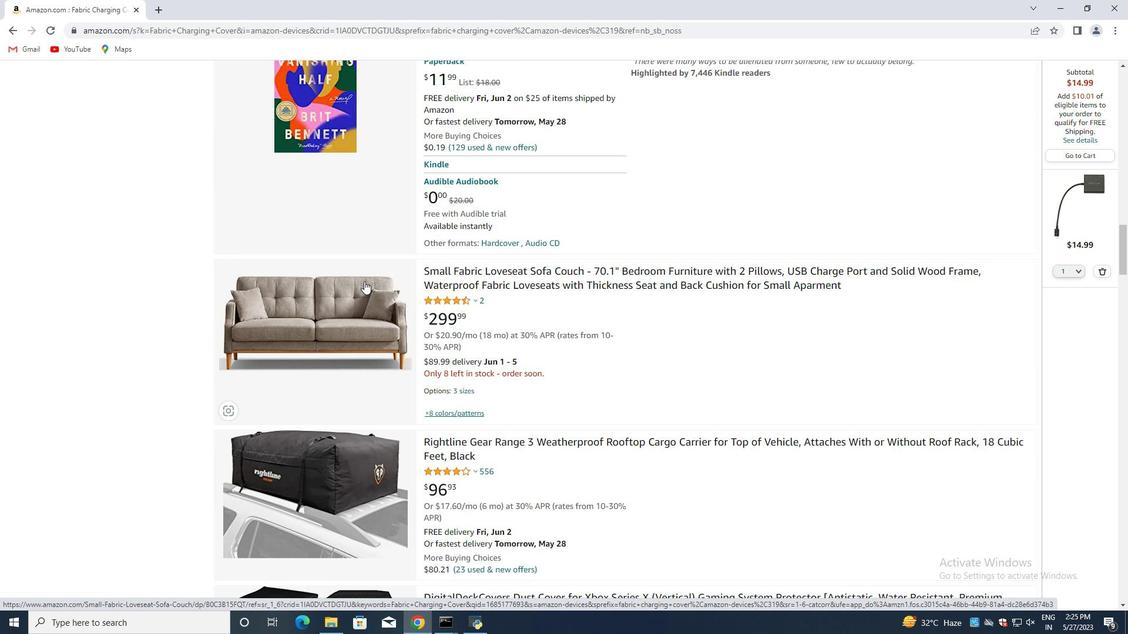 
Action: Mouse scrolled (364, 283) with delta (0, 0)
Screenshot: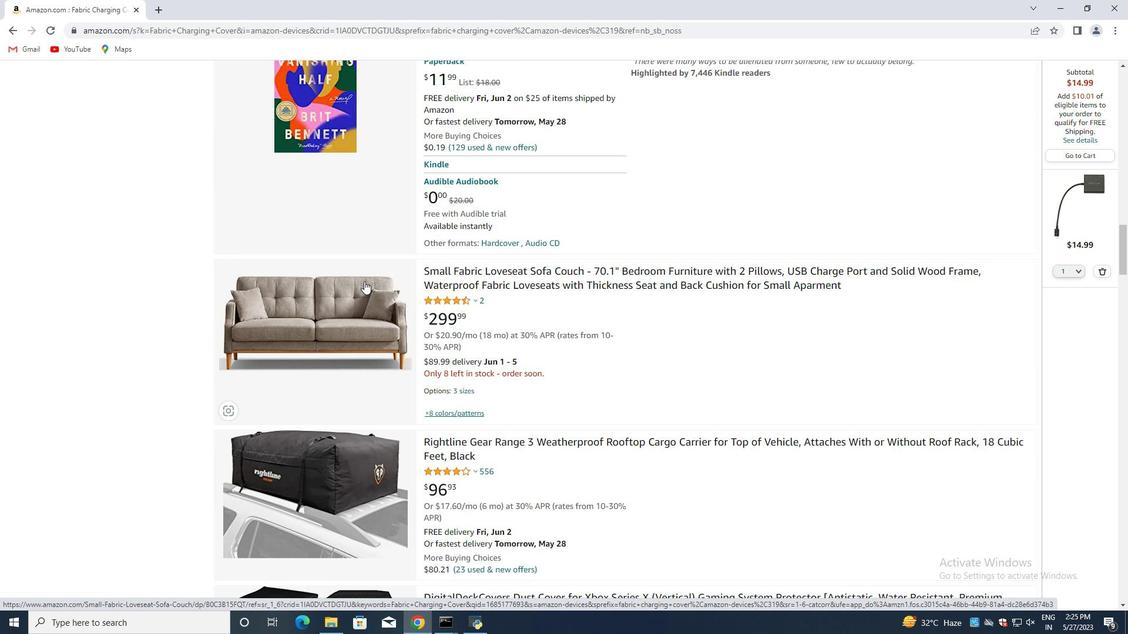 
Action: Mouse moved to (364, 284)
Screenshot: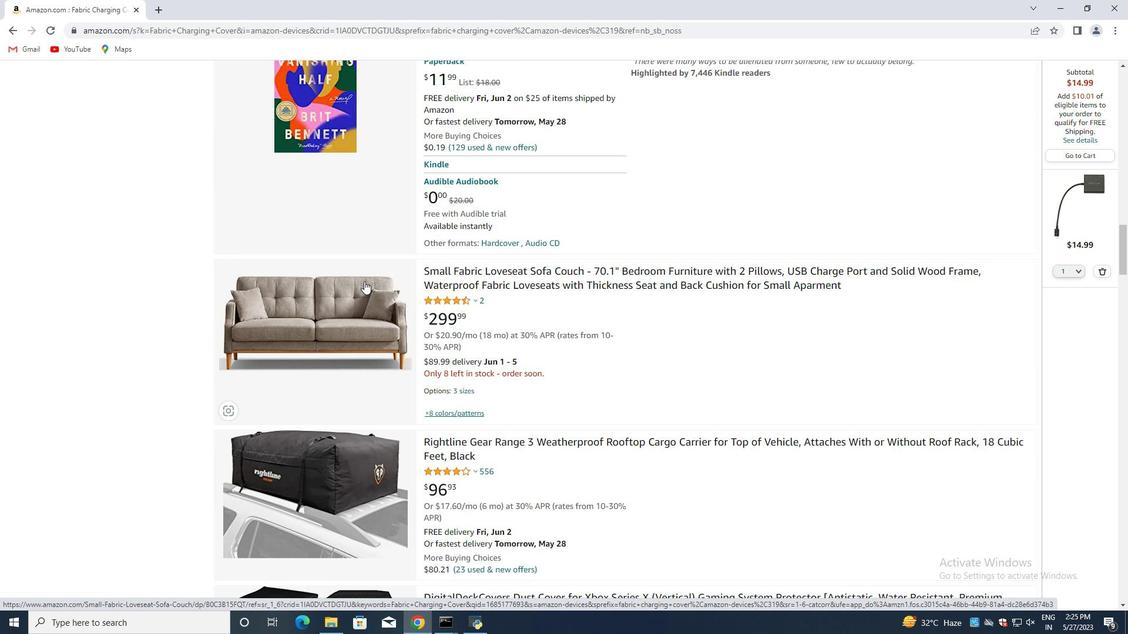 
Action: Mouse scrolled (364, 283) with delta (0, 0)
Screenshot: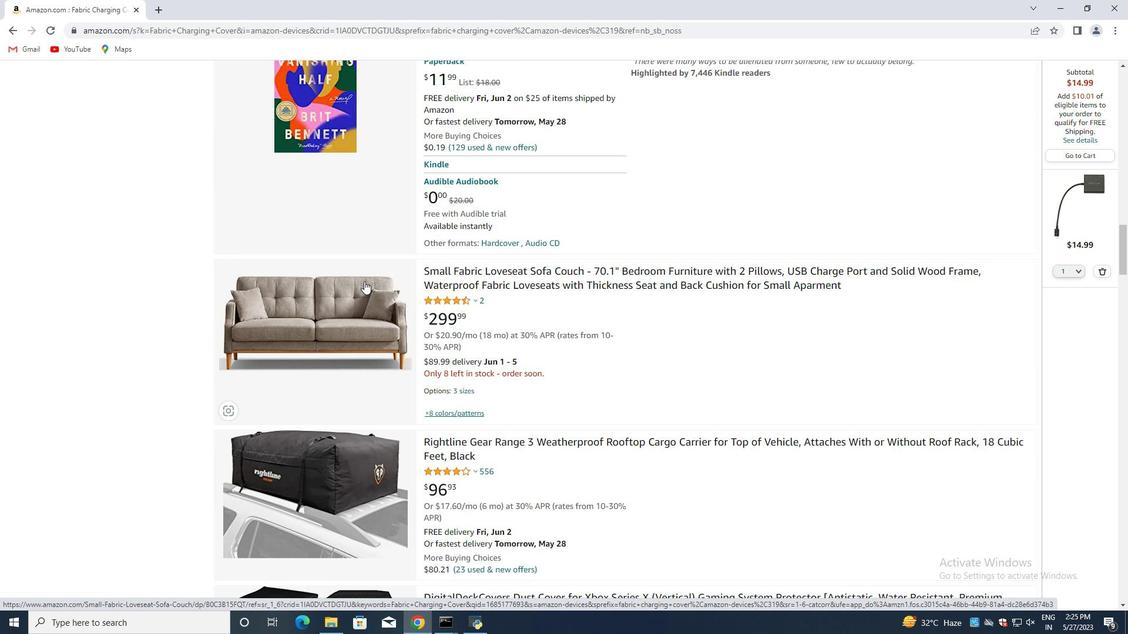 
Action: Mouse moved to (364, 284)
Screenshot: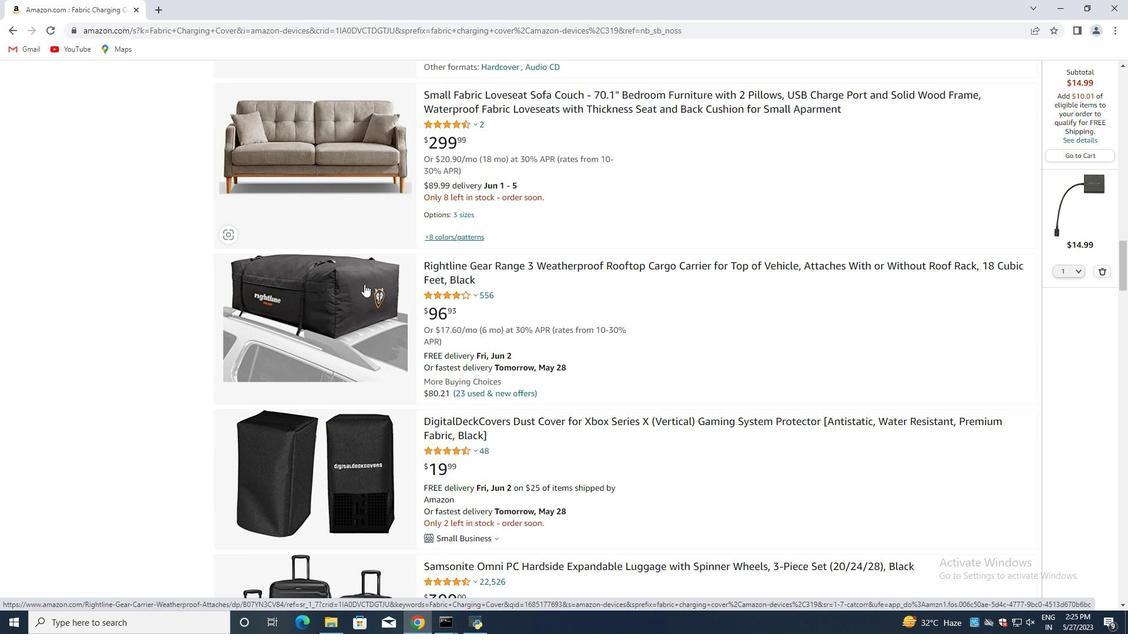 
Action: Mouse scrolled (364, 283) with delta (0, 0)
Screenshot: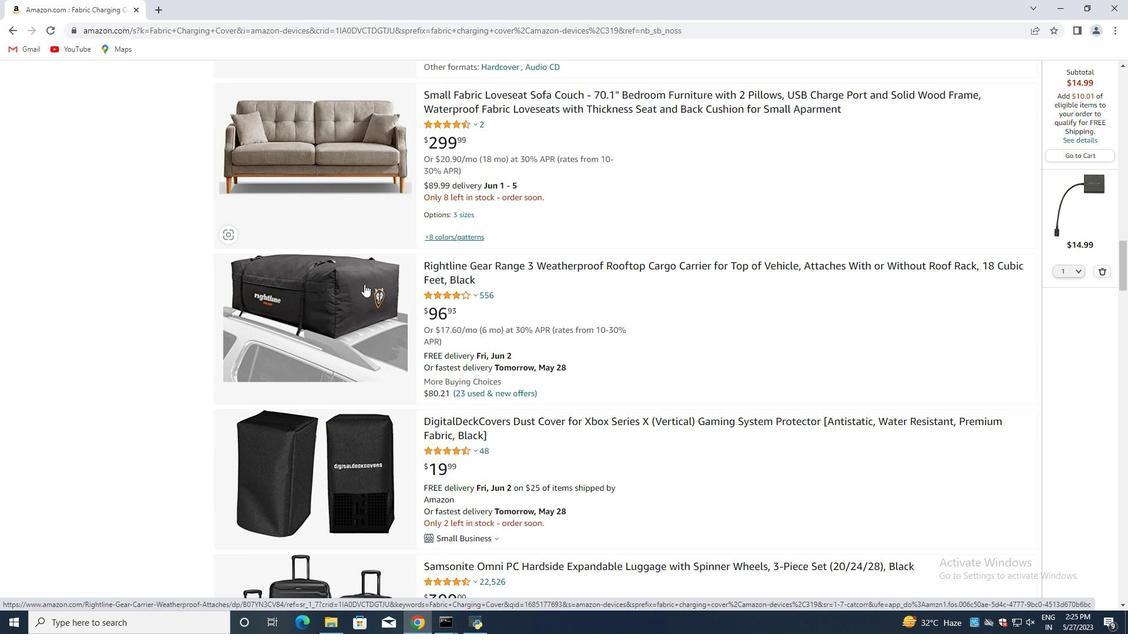 
Action: Mouse moved to (364, 286)
Screenshot: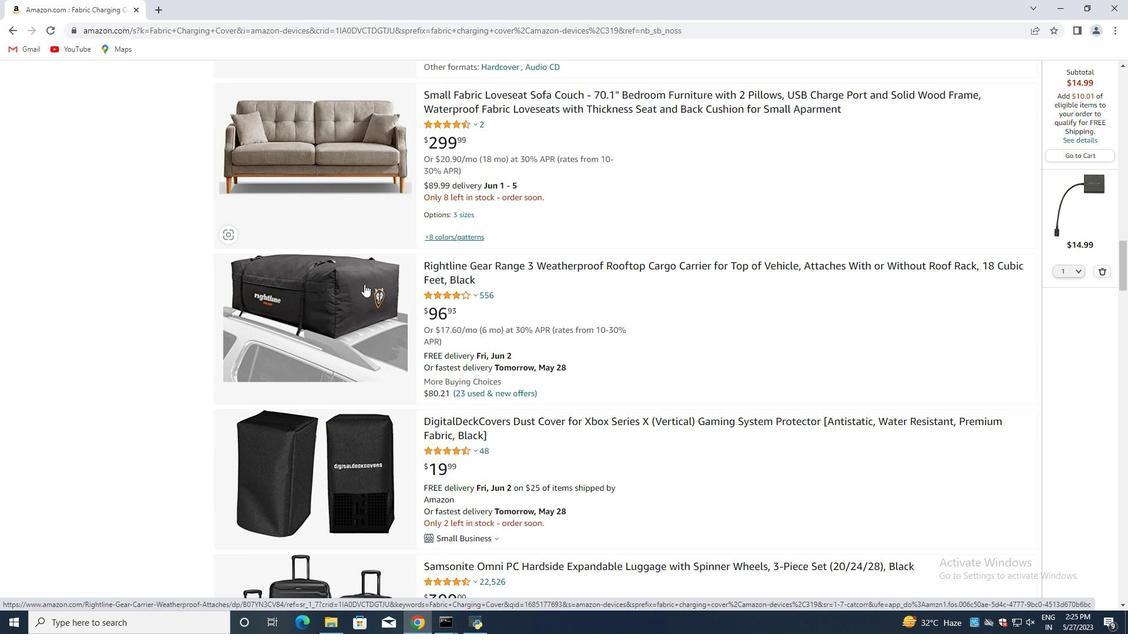 
Action: Mouse scrolled (364, 285) with delta (0, 0)
Screenshot: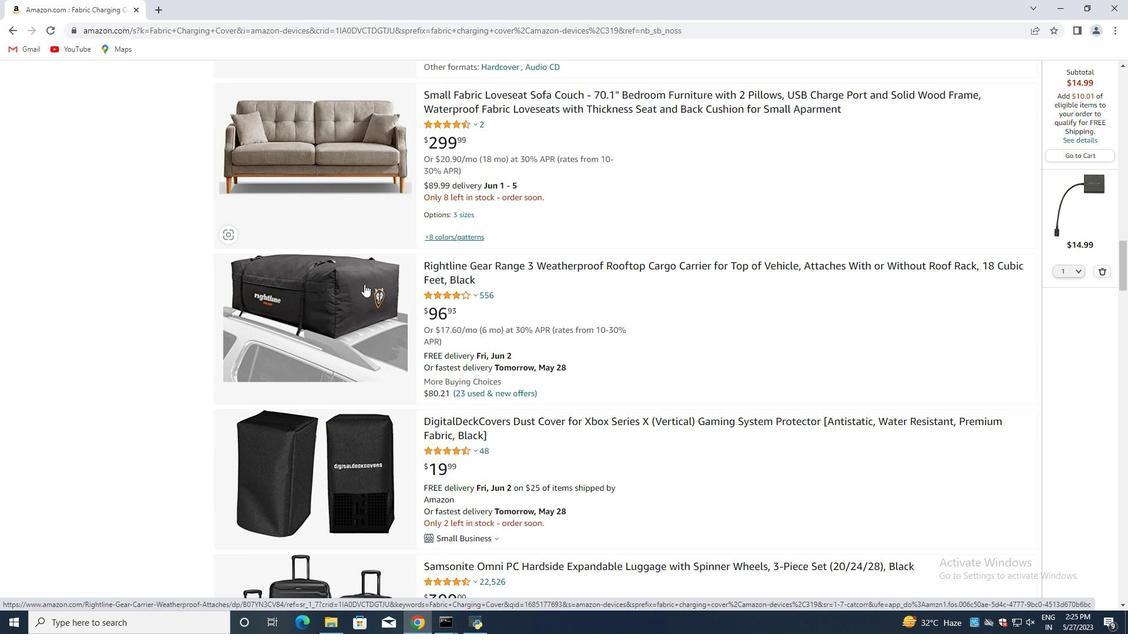 
Action: Mouse moved to (364, 286)
Screenshot: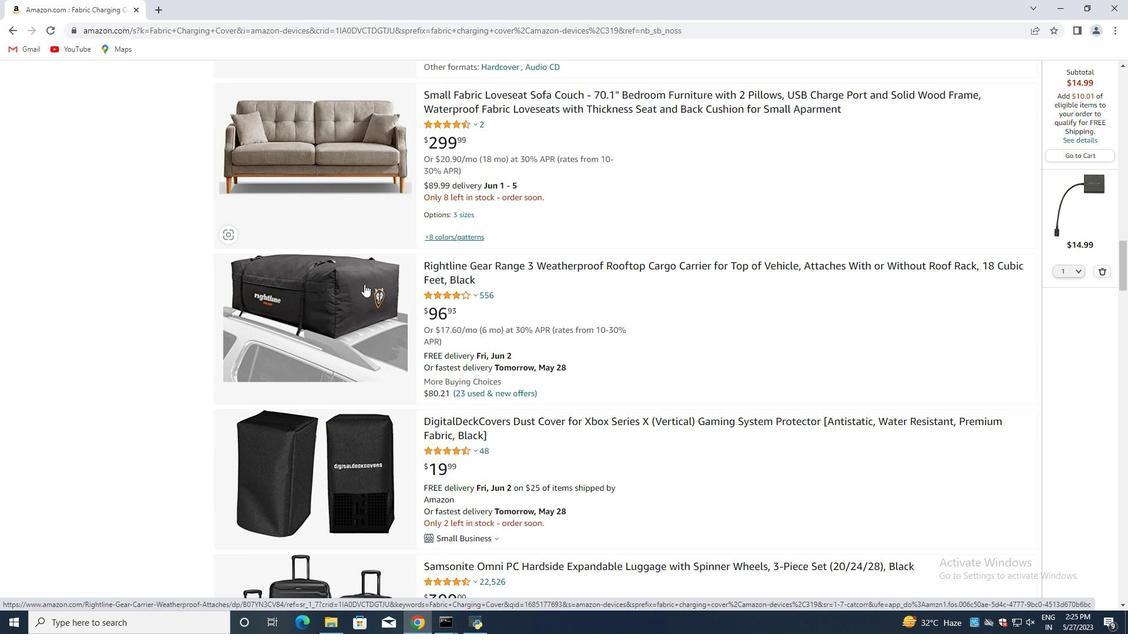 
Action: Mouse scrolled (364, 286) with delta (0, 0)
Screenshot: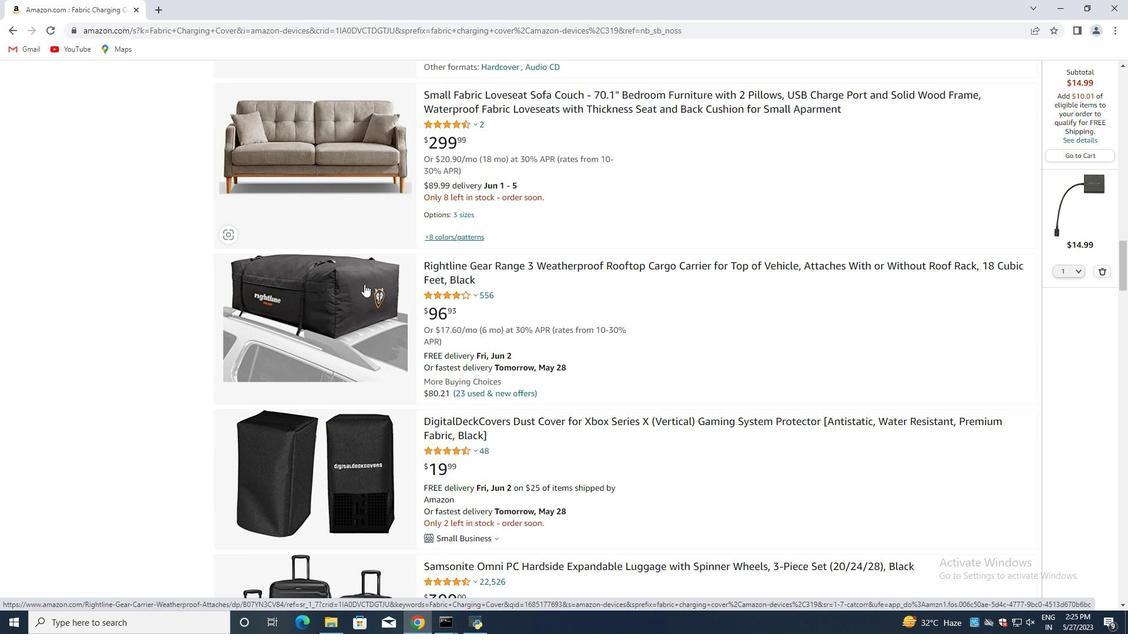 
Action: Mouse moved to (365, 290)
Screenshot: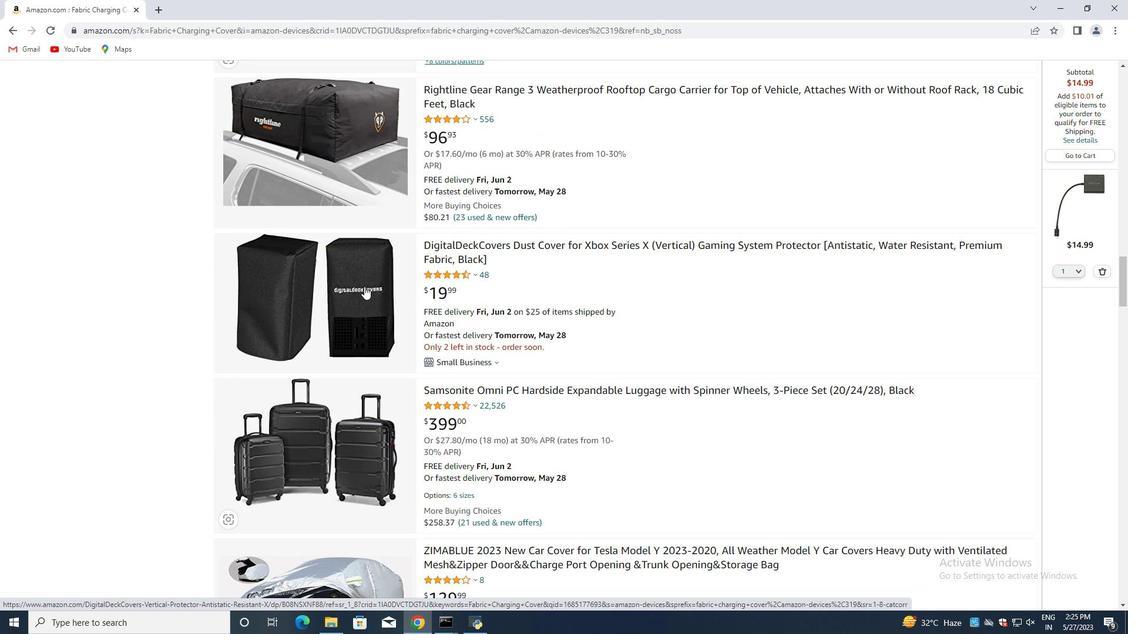 
Action: Mouse scrolled (365, 289) with delta (0, 0)
Screenshot: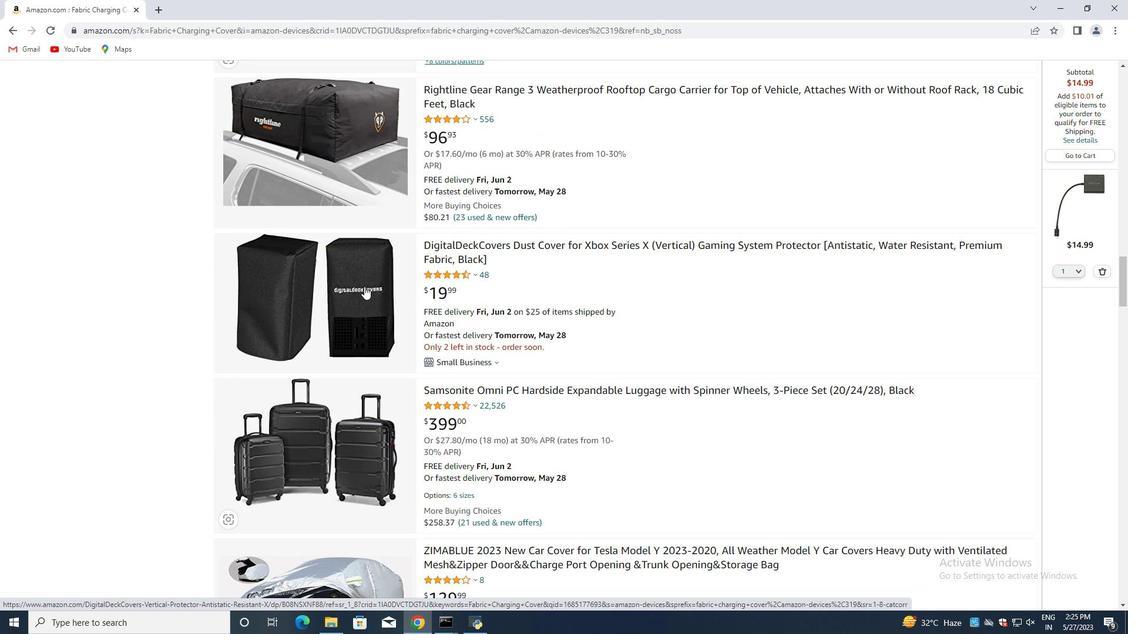
Action: Mouse moved to (365, 291)
Screenshot: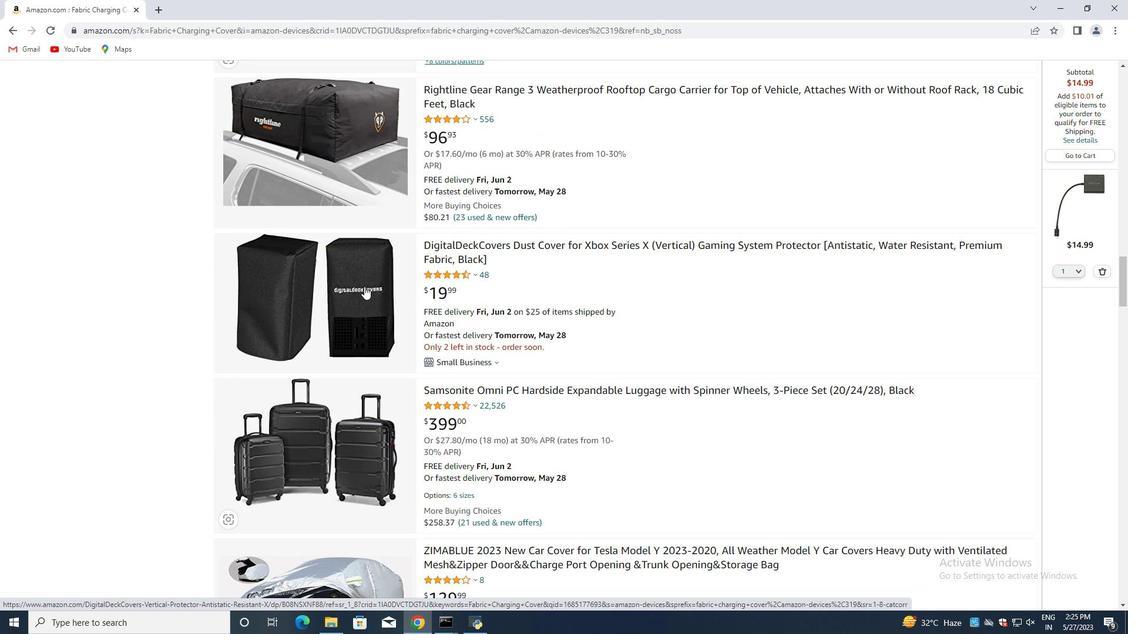 
Action: Mouse scrolled (365, 291) with delta (0, 0)
Screenshot: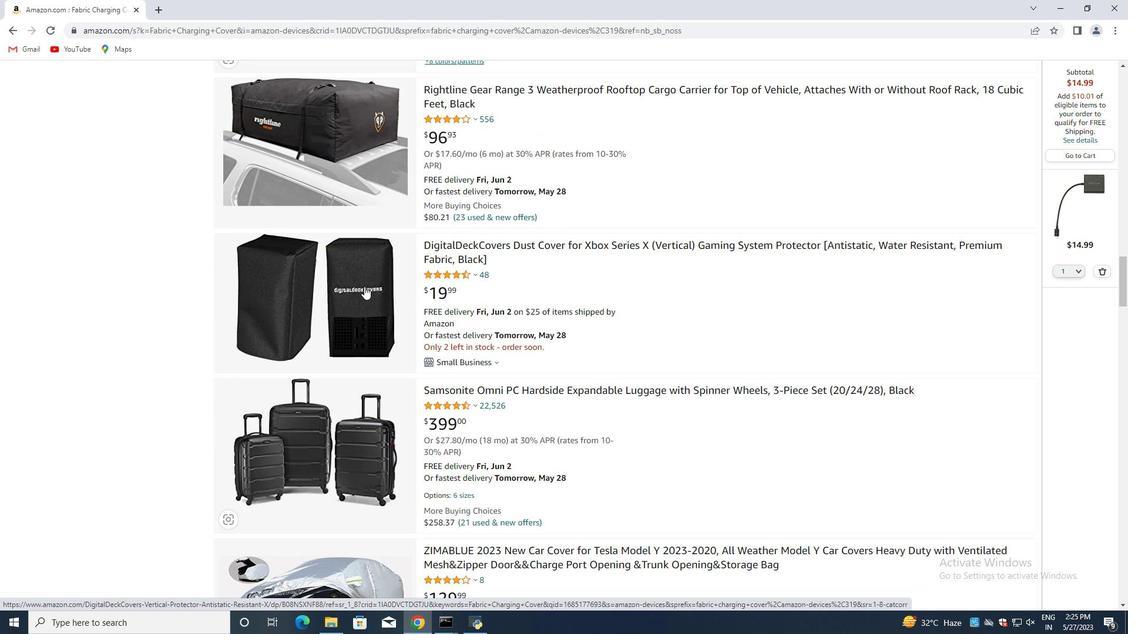 
Action: Mouse moved to (365, 292)
Screenshot: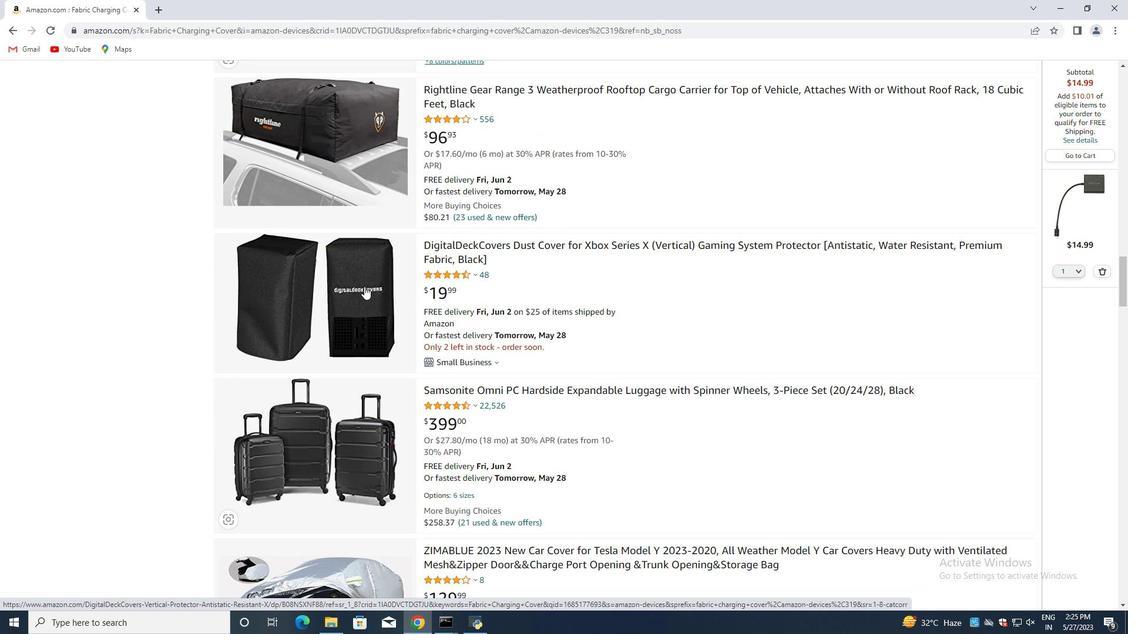 
Action: Mouse scrolled (365, 291) with delta (0, 0)
Screenshot: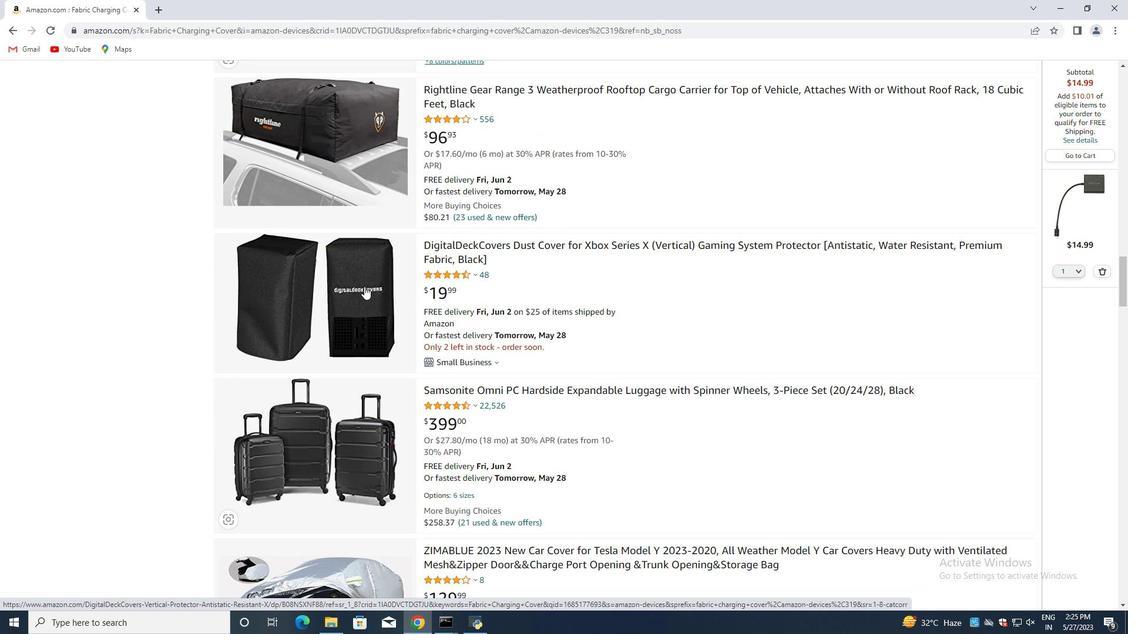 
Action: Mouse scrolled (365, 291) with delta (0, 0)
Screenshot: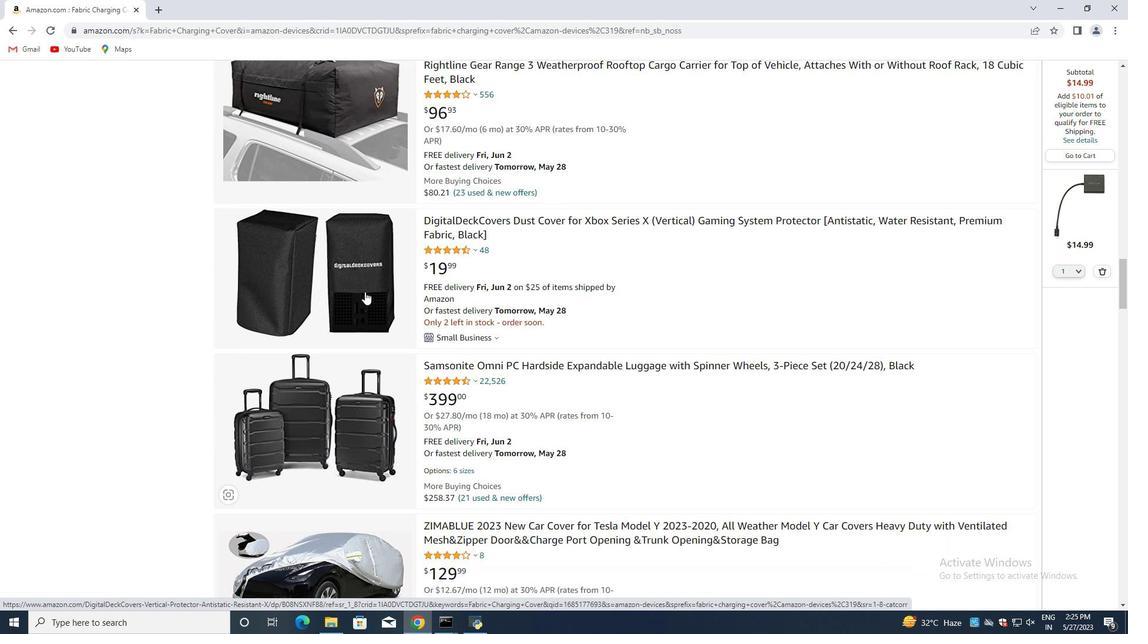 
Action: Mouse scrolled (365, 291) with delta (0, 0)
Screenshot: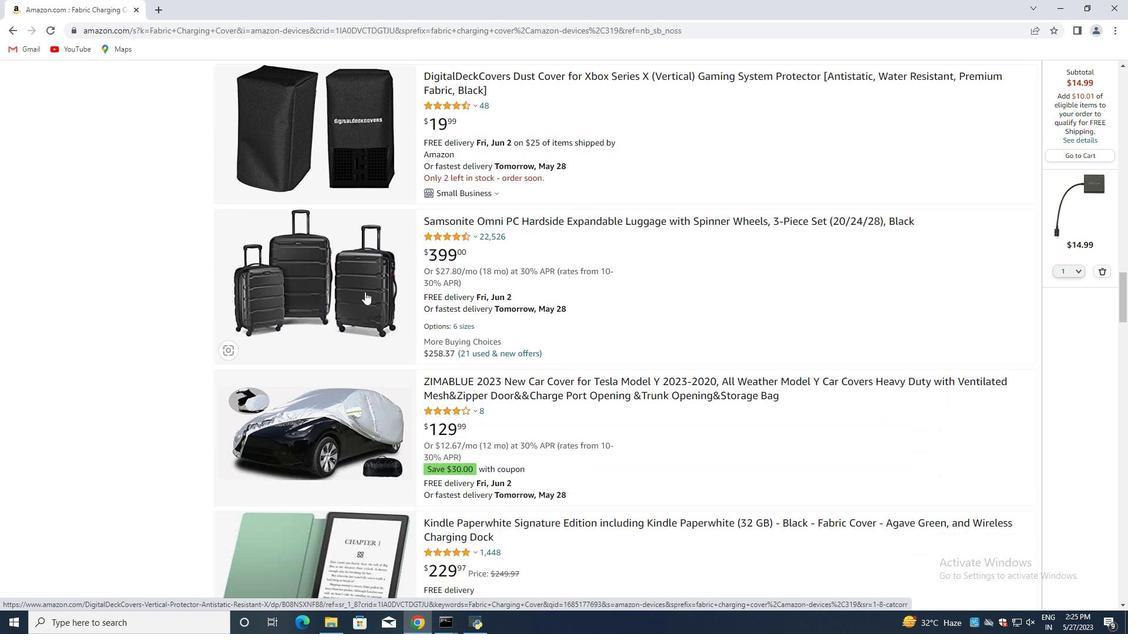 
Action: Mouse scrolled (365, 291) with delta (0, 0)
Screenshot: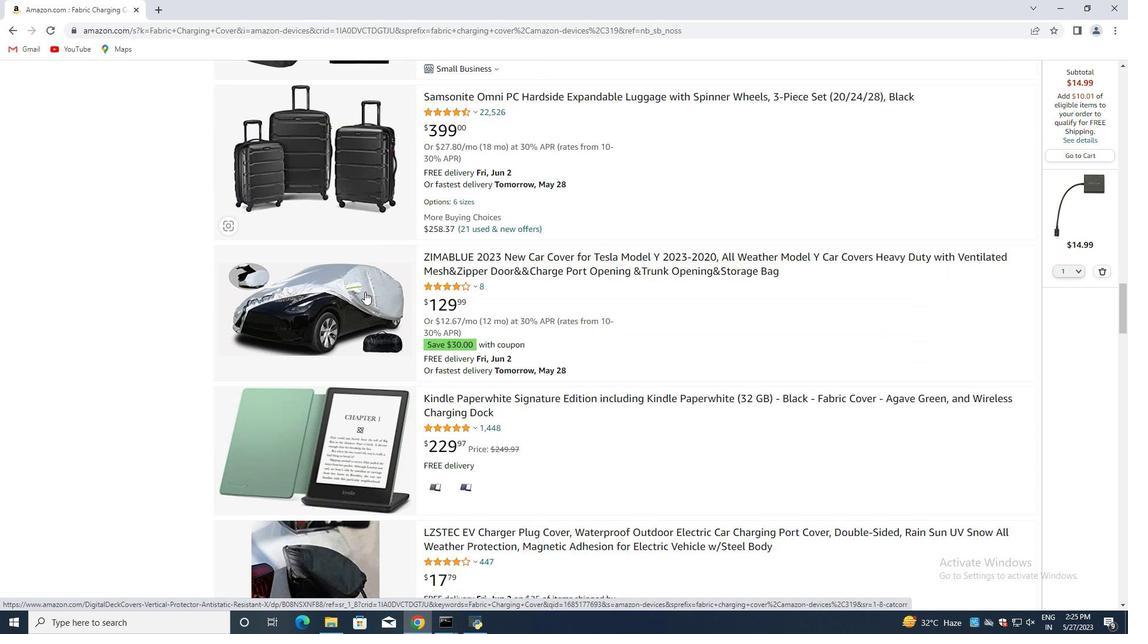 
Action: Mouse moved to (367, 293)
Screenshot: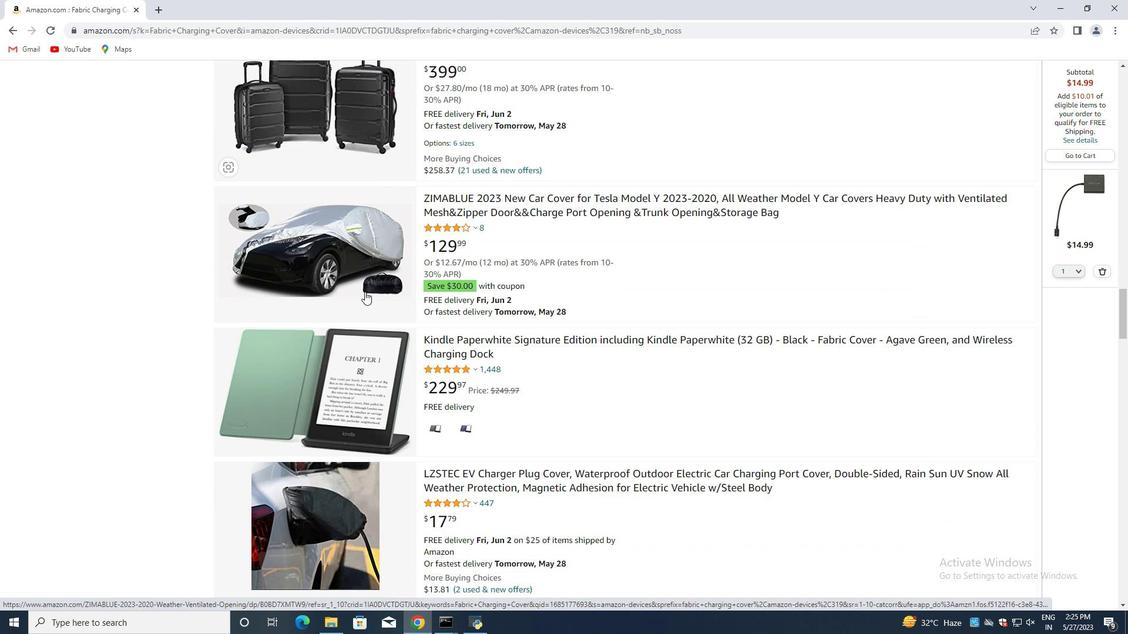 
Action: Mouse scrolled (367, 293) with delta (0, 0)
Screenshot: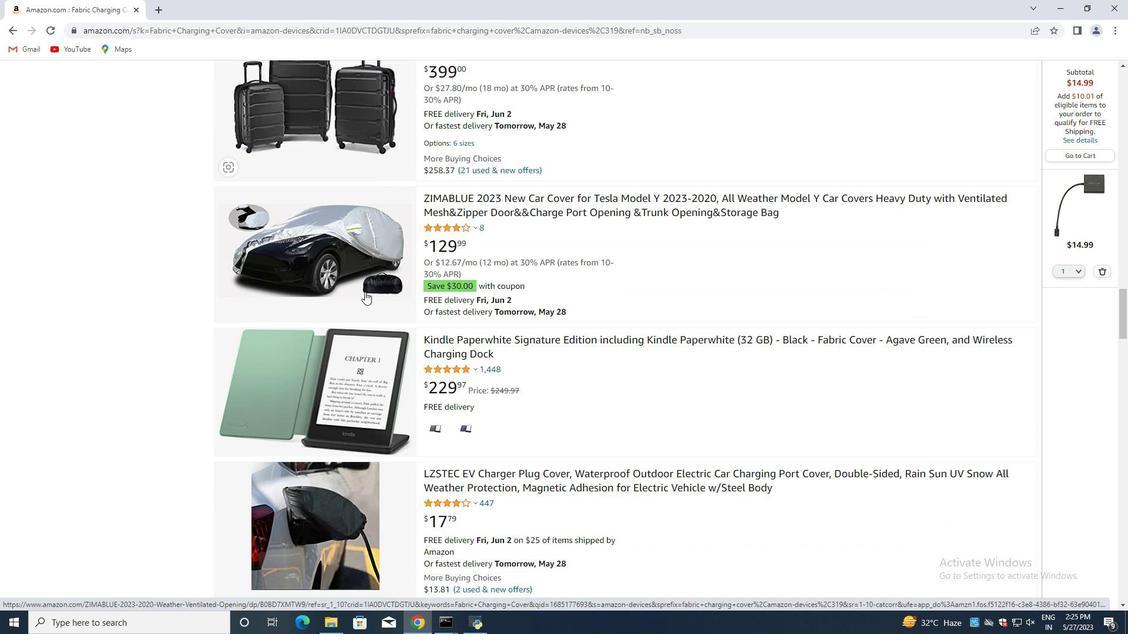 
Action: Mouse scrolled (367, 293) with delta (0, 0)
Screenshot: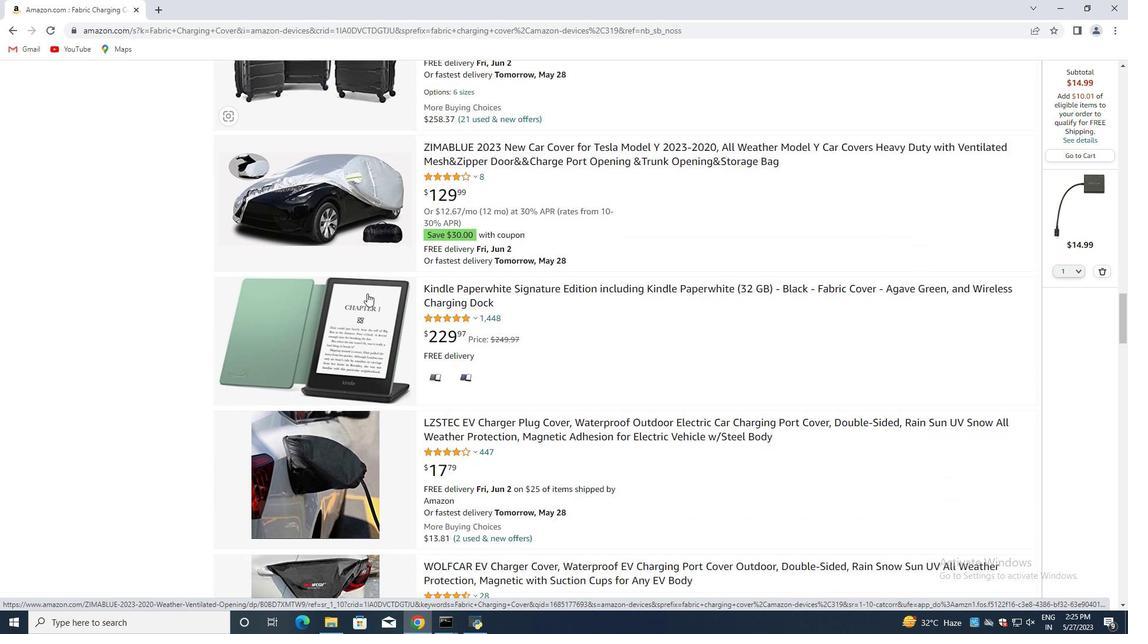 
Action: Mouse scrolled (367, 293) with delta (0, 0)
Screenshot: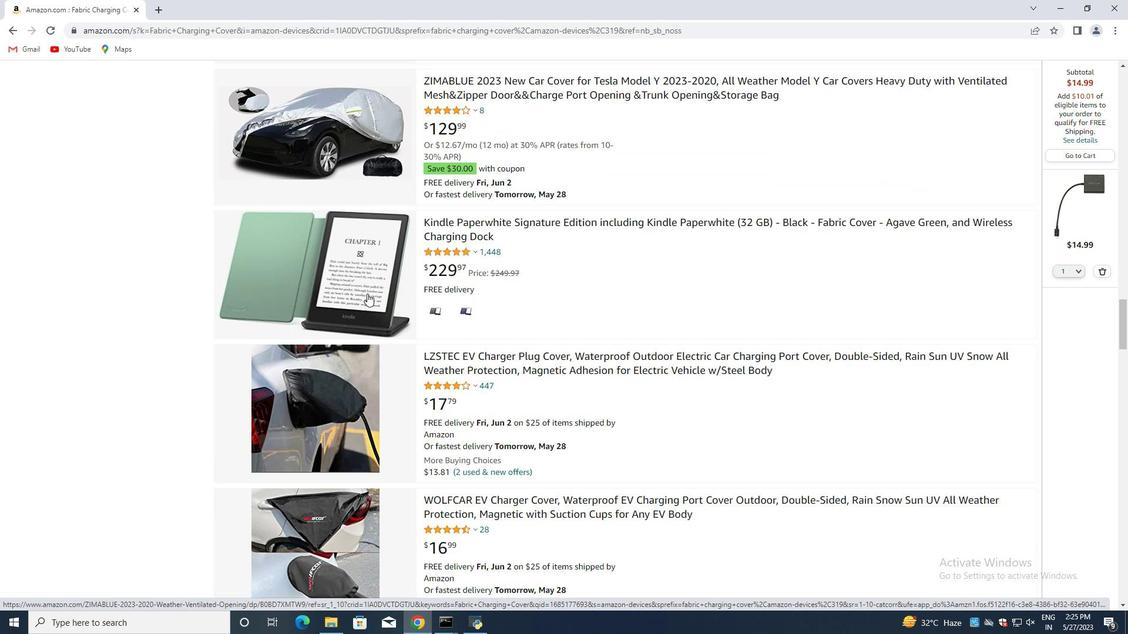 
Action: Mouse moved to (367, 294)
Screenshot: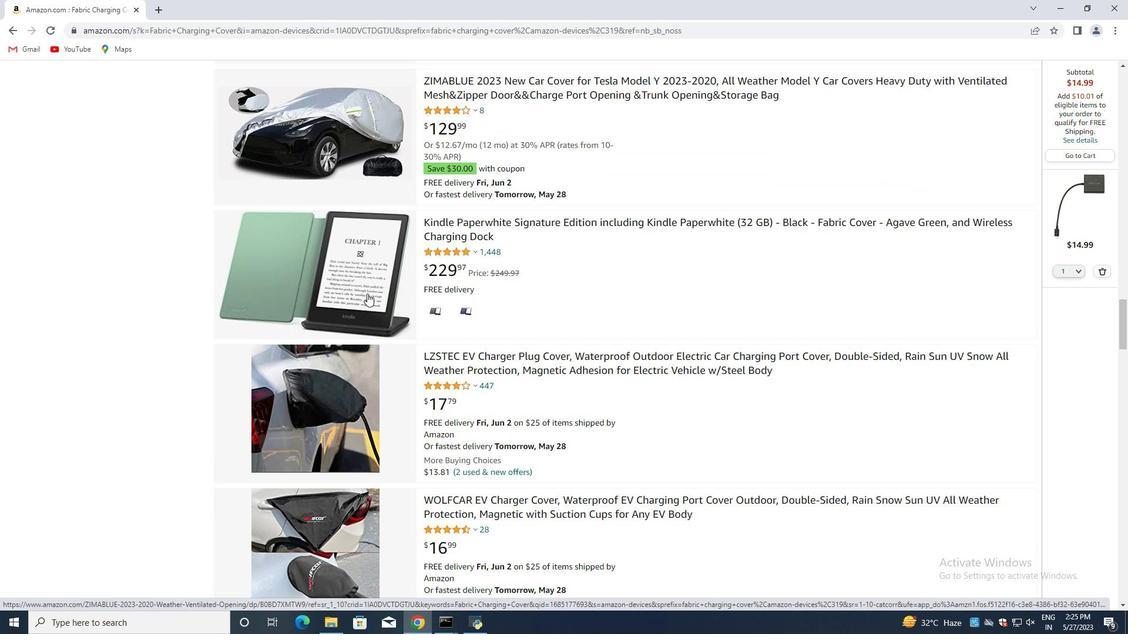 
Action: Mouse scrolled (367, 295) with delta (0, 0)
Screenshot: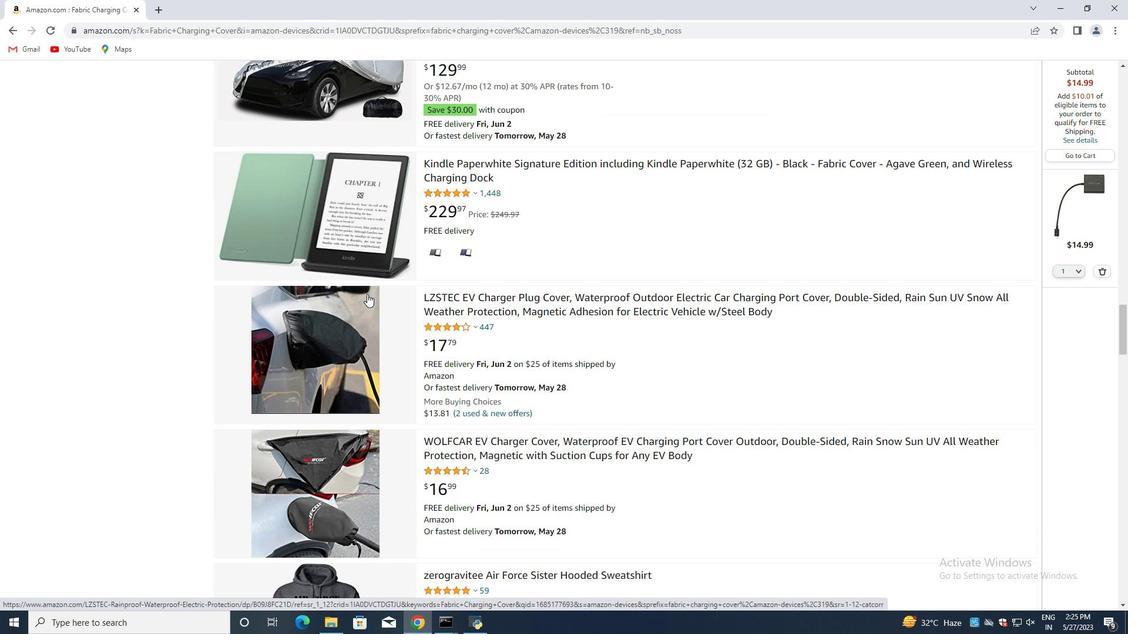
Action: Mouse scrolled (367, 295) with delta (0, 0)
Screenshot: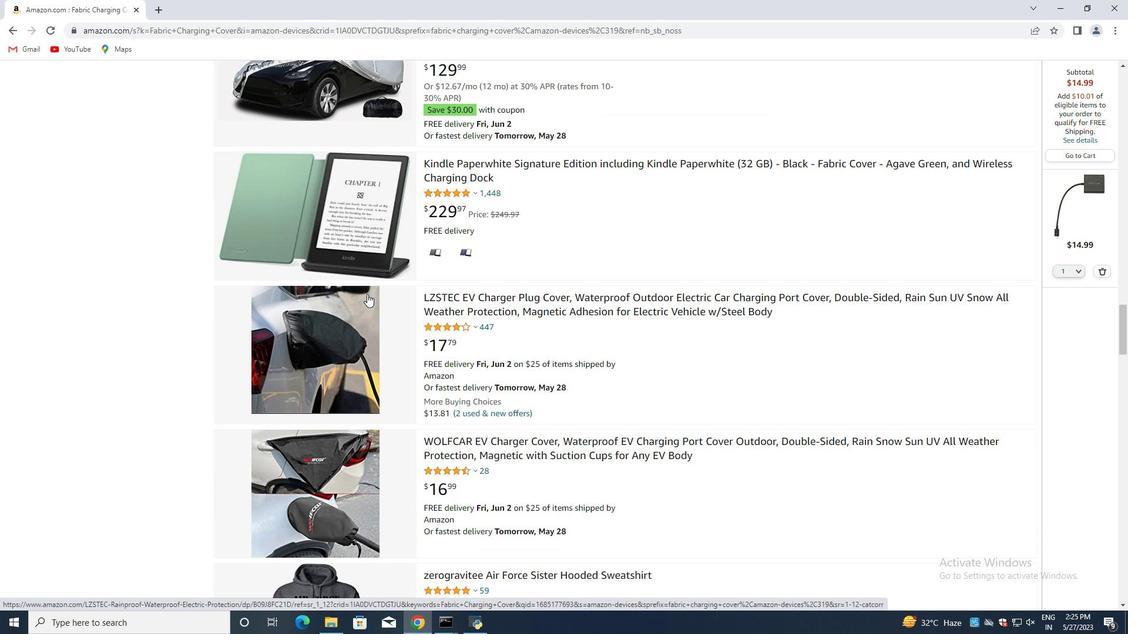 
Action: Mouse scrolled (367, 295) with delta (0, 0)
Screenshot: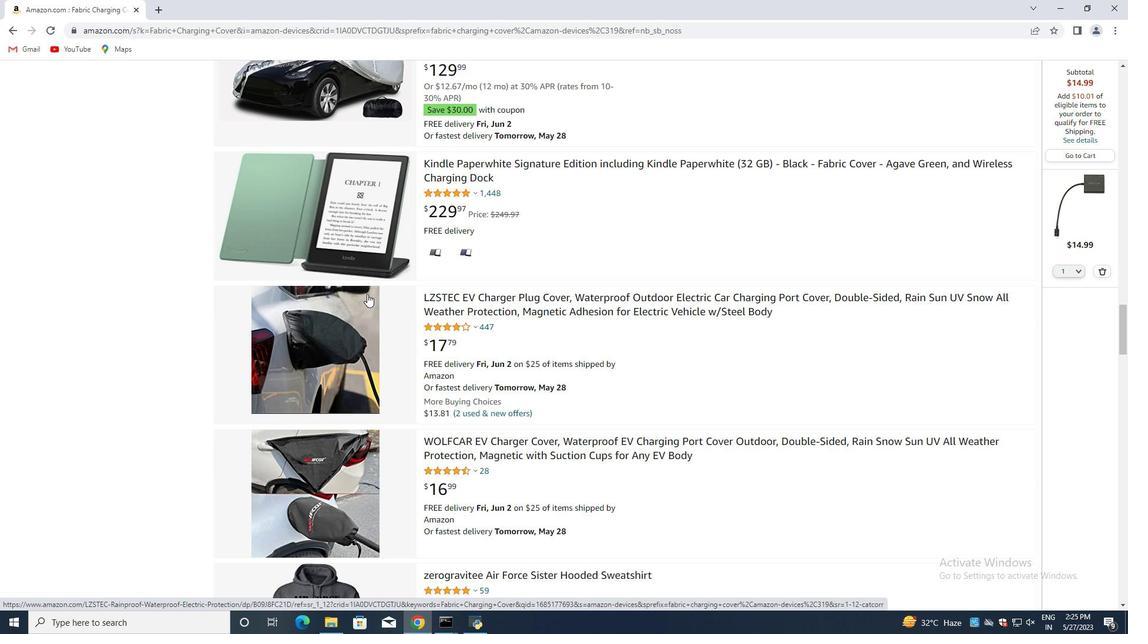 
Action: Mouse scrolled (367, 295) with delta (0, 0)
Screenshot: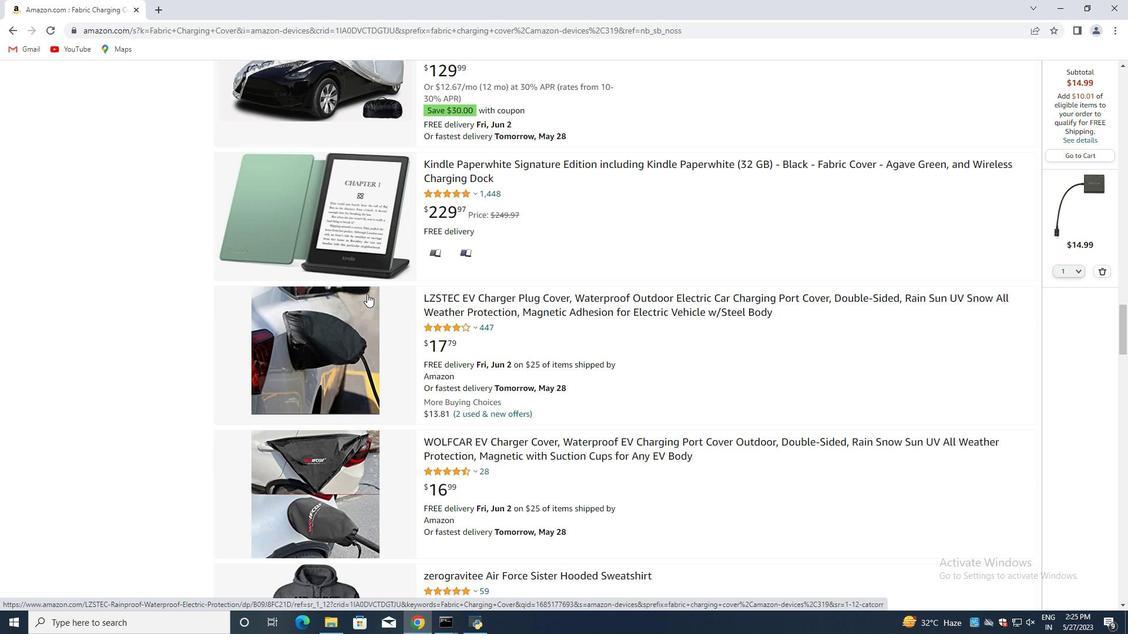 
Action: Mouse scrolled (367, 295) with delta (0, 0)
Screenshot: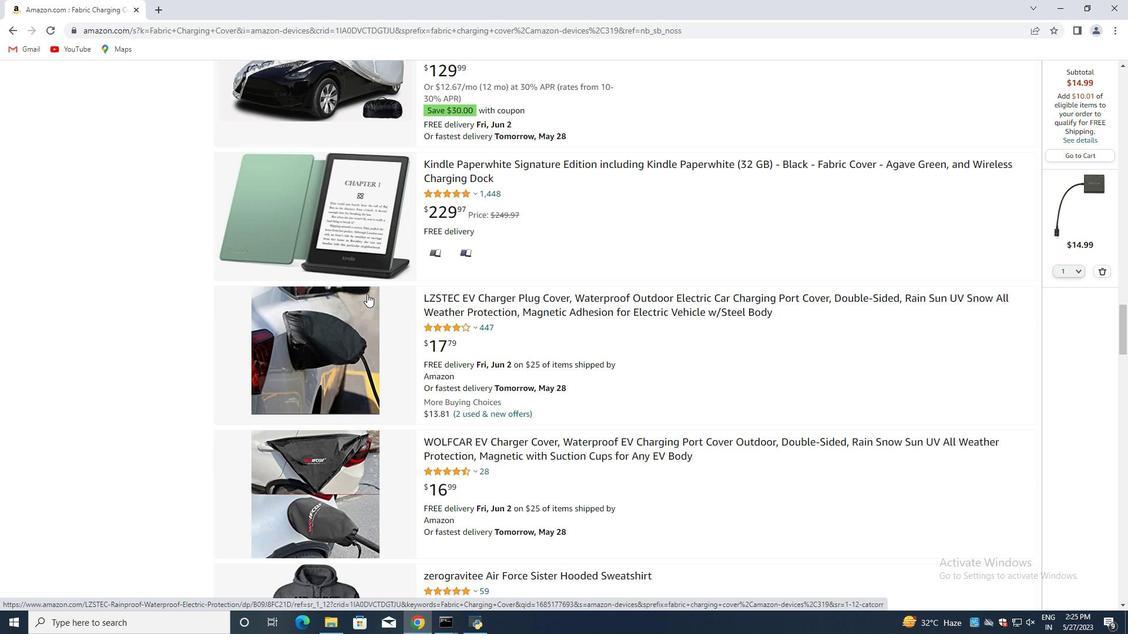 
Action: Mouse scrolled (367, 295) with delta (0, 0)
Screenshot: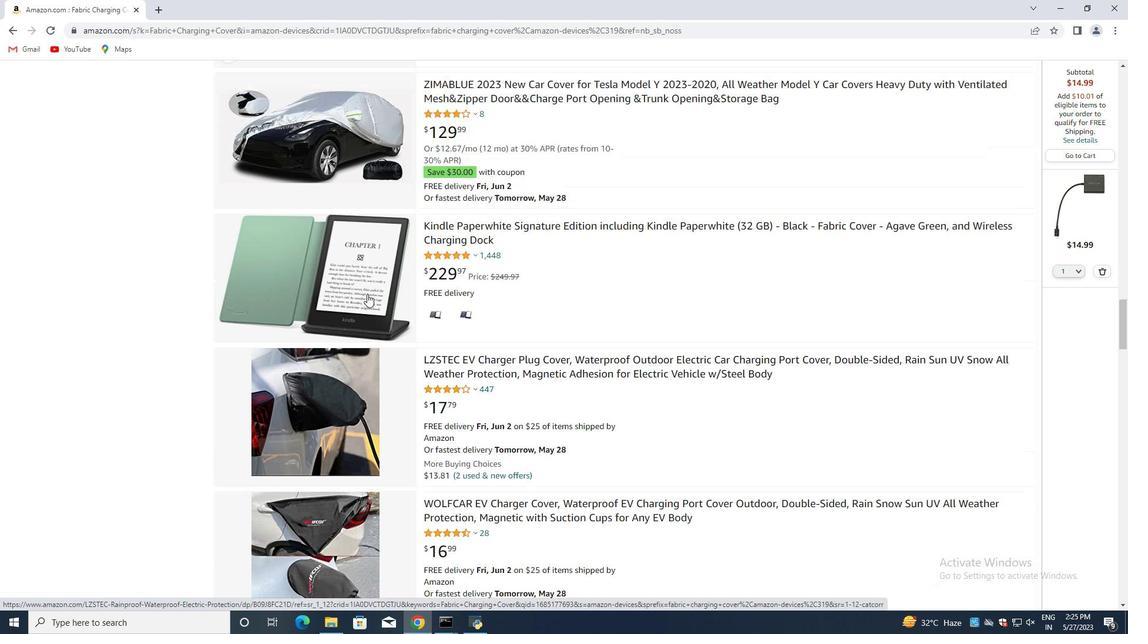 
Action: Mouse scrolled (367, 295) with delta (0, 0)
Screenshot: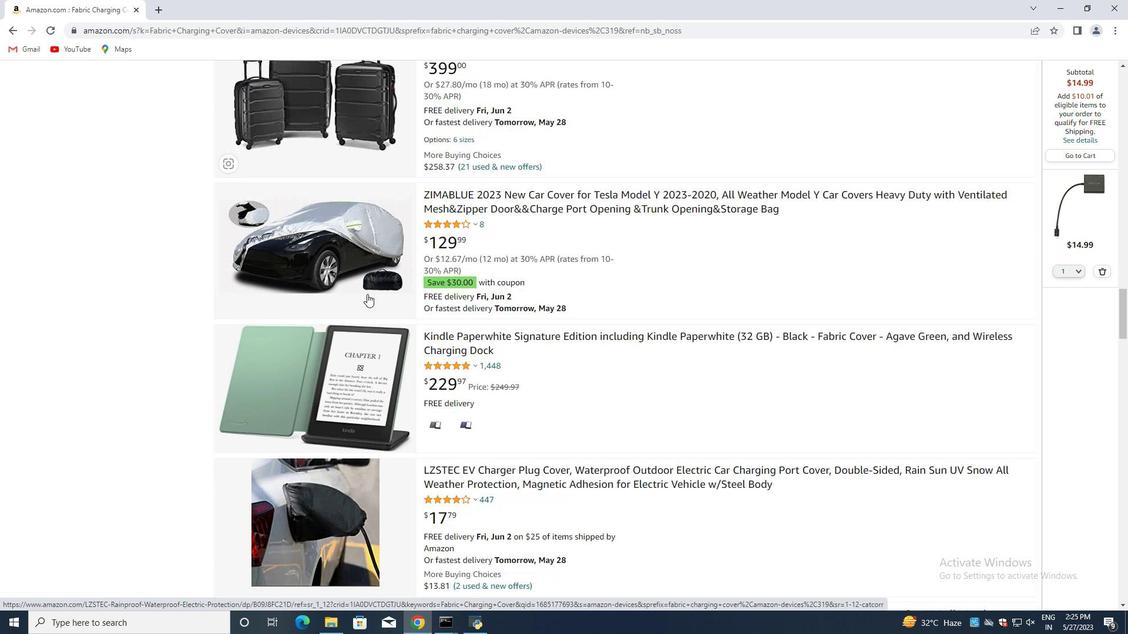 
Action: Mouse scrolled (367, 295) with delta (0, 0)
Screenshot: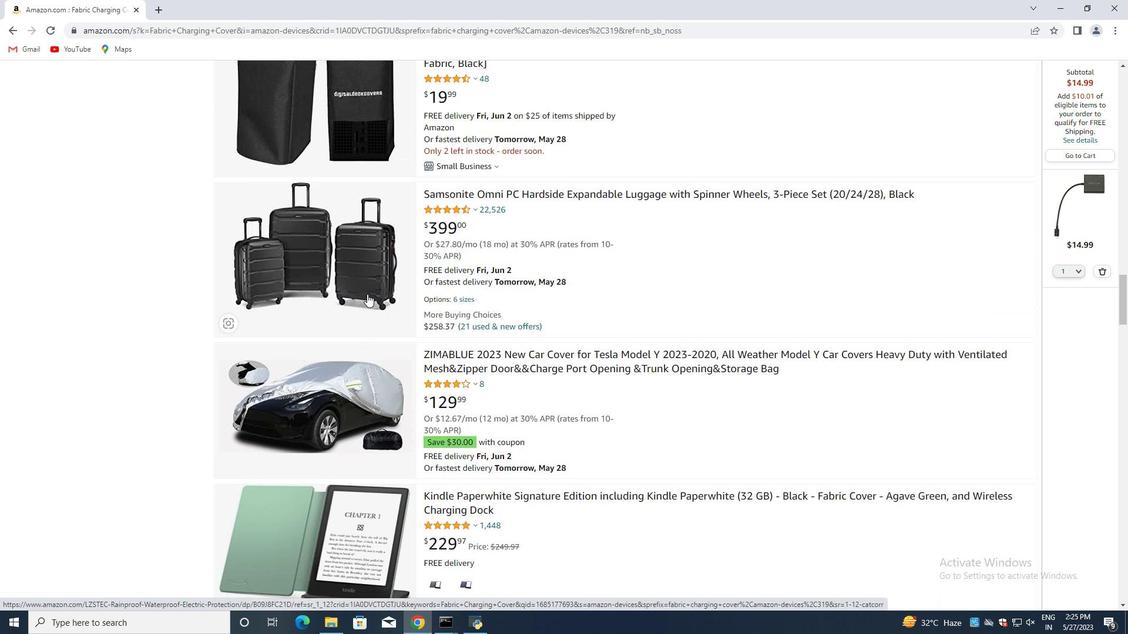 
Action: Mouse scrolled (367, 293) with delta (0, 0)
Screenshot: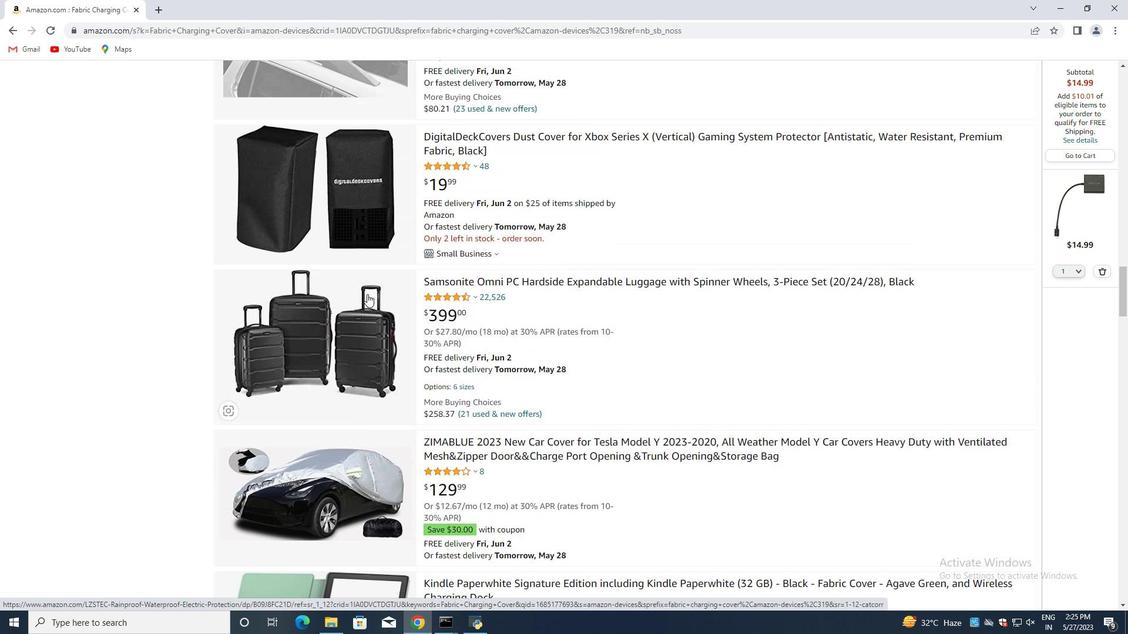 
Action: Mouse scrolled (367, 293) with delta (0, 0)
Screenshot: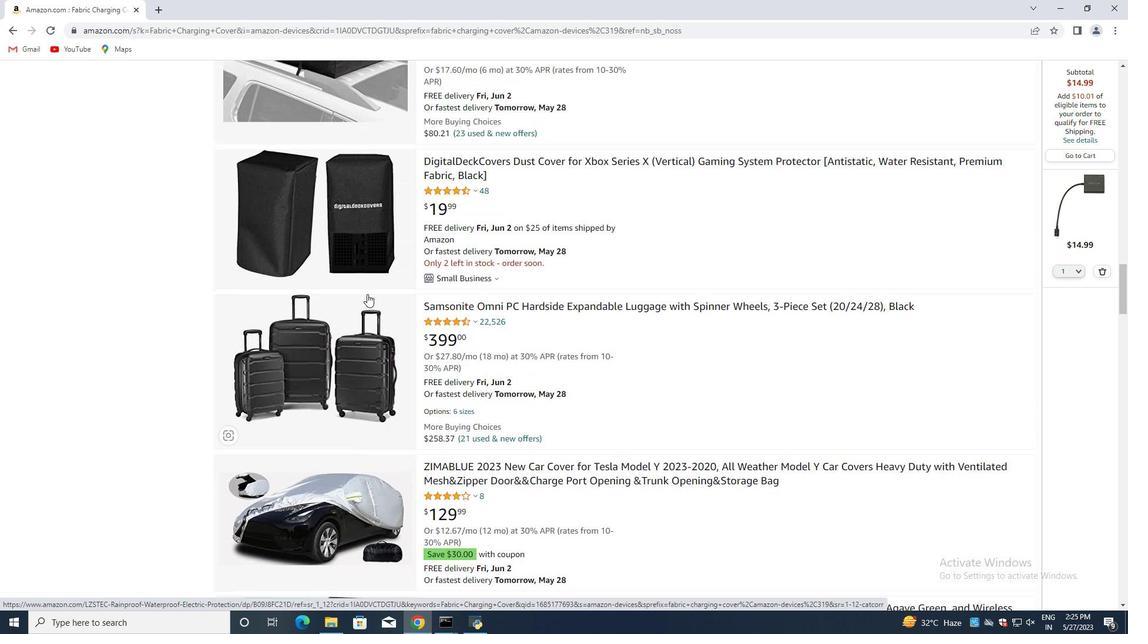 
Action: Mouse moved to (368, 294)
Screenshot: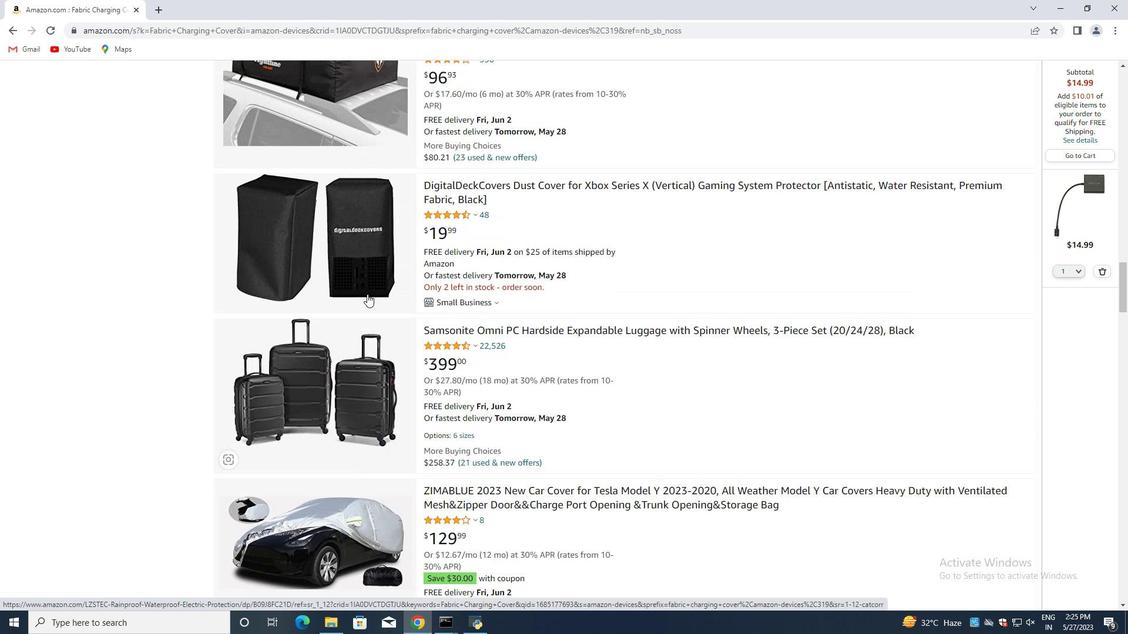 
Action: Mouse scrolled (368, 293) with delta (0, 0)
Screenshot: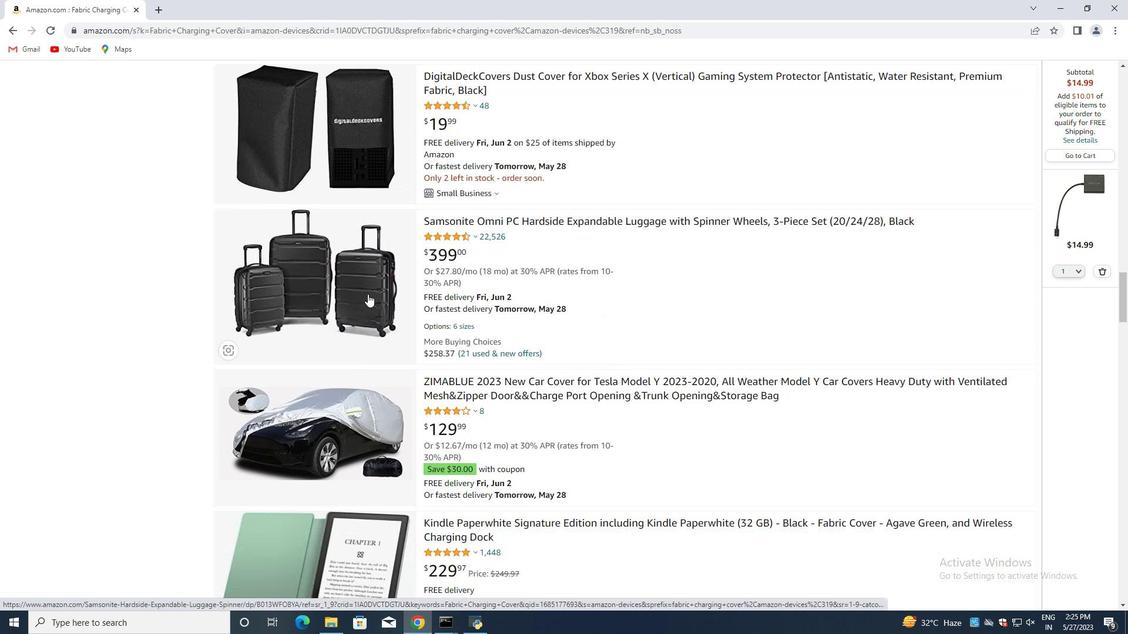 
Action: Mouse scrolled (368, 293) with delta (0, 0)
Screenshot: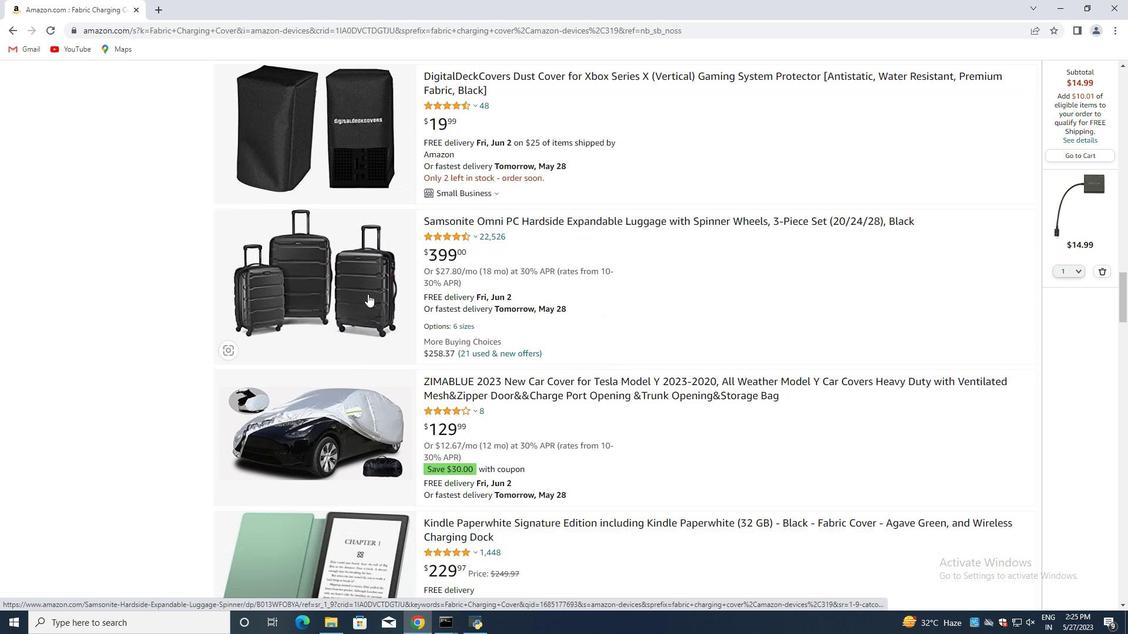 
Action: Mouse scrolled (368, 293) with delta (0, 0)
Screenshot: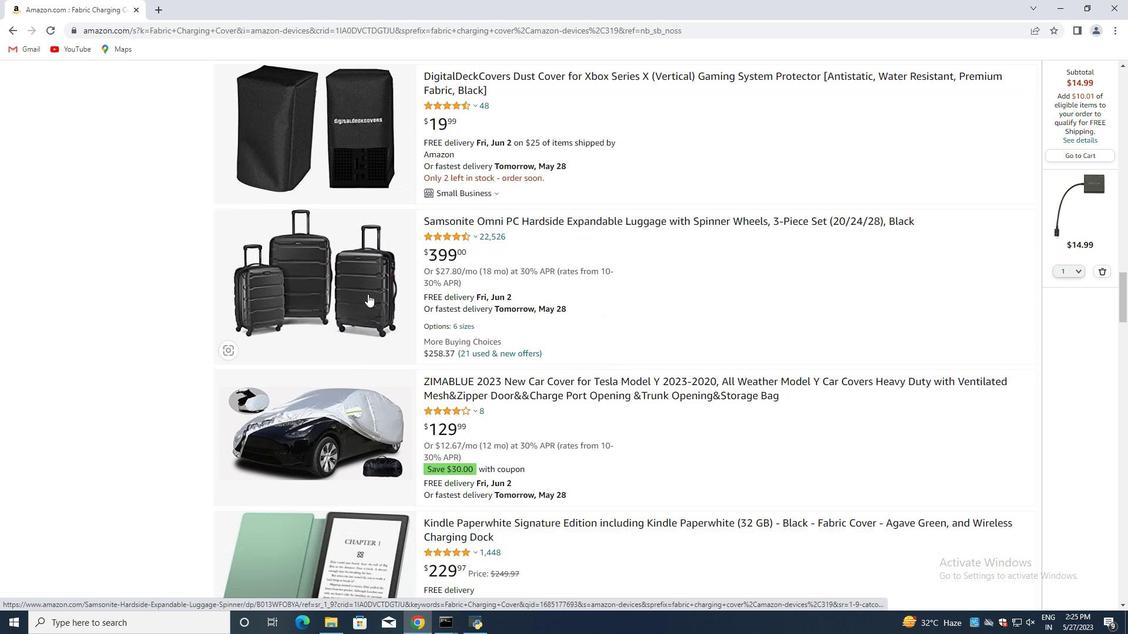
Action: Mouse scrolled (368, 293) with delta (0, 0)
Screenshot: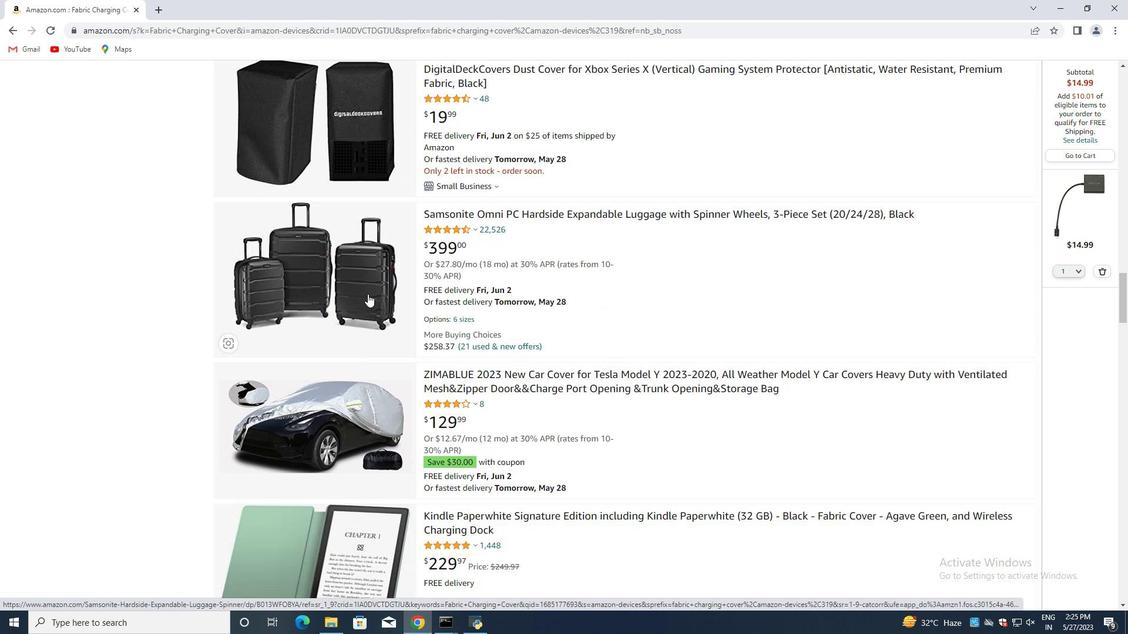 
Action: Mouse scrolled (368, 293) with delta (0, 0)
Screenshot: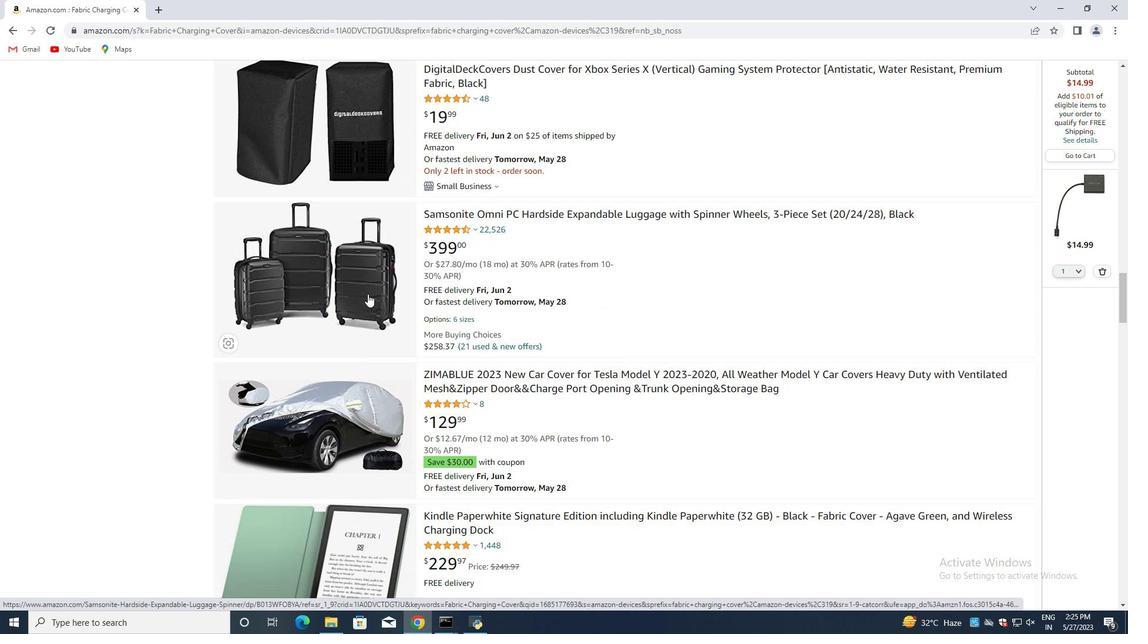
Action: Mouse scrolled (368, 293) with delta (0, 0)
Screenshot: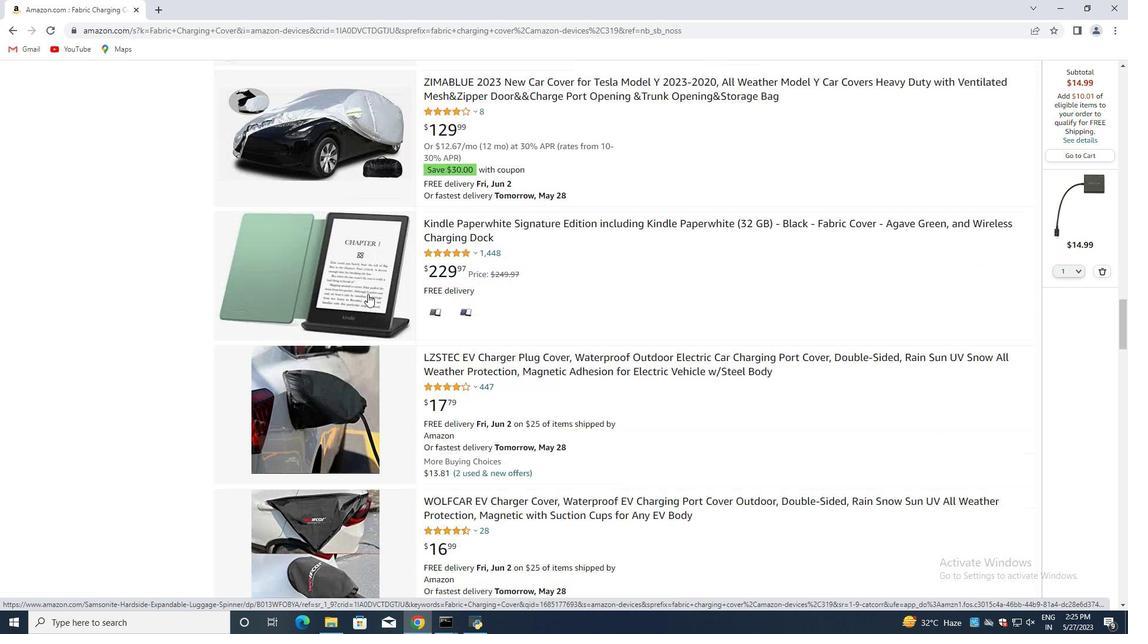 
Action: Mouse scrolled (368, 293) with delta (0, 0)
Screenshot: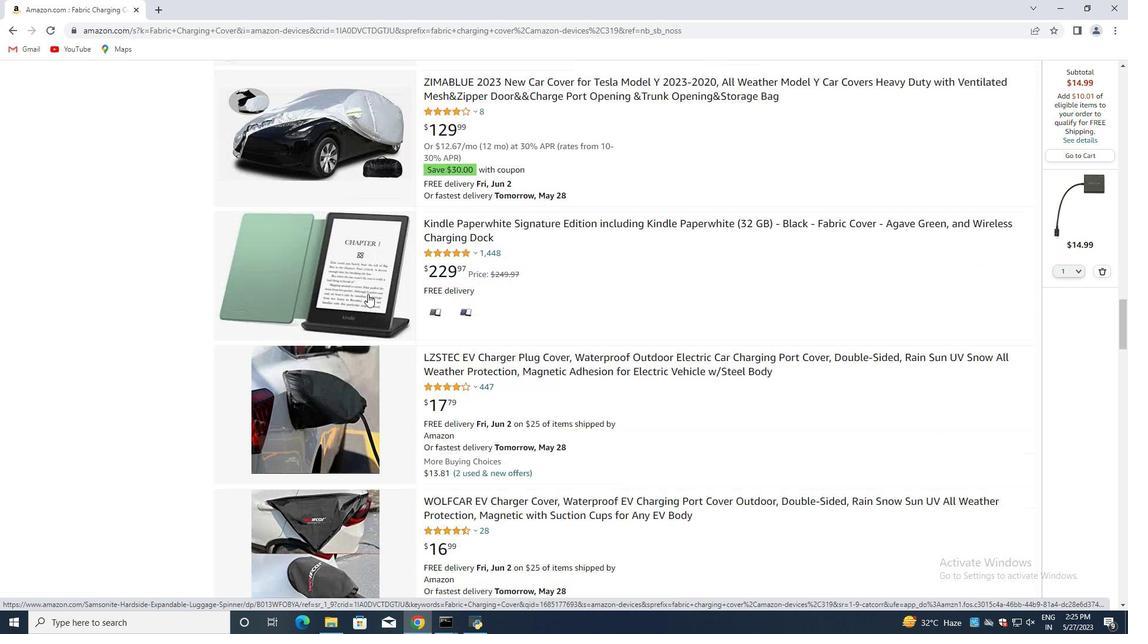 
Action: Mouse scrolled (368, 293) with delta (0, 0)
Screenshot: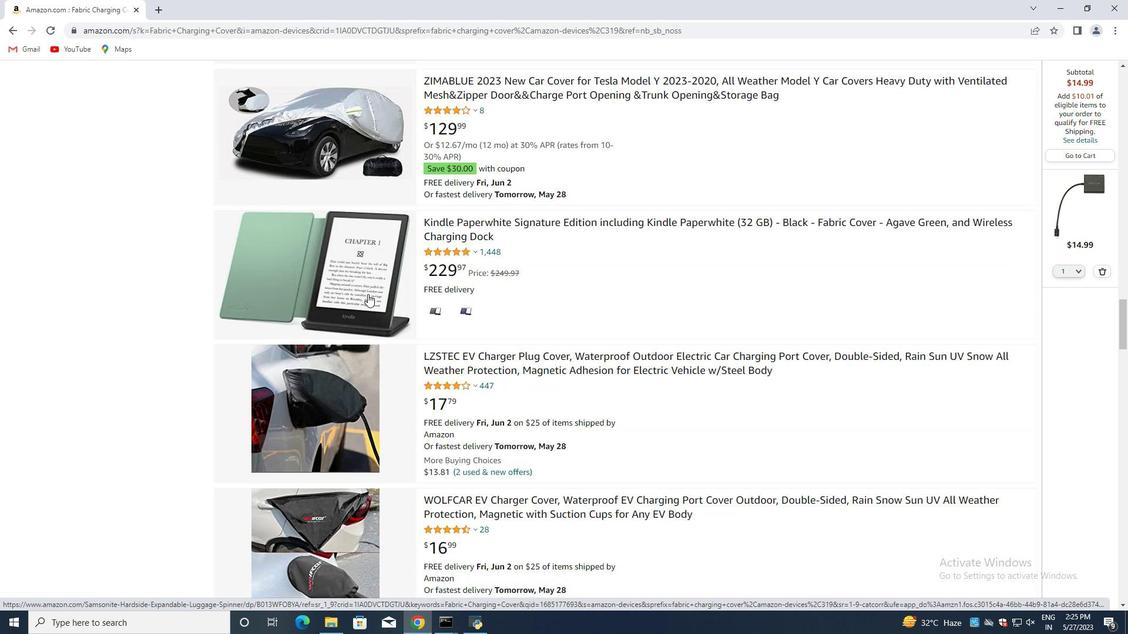 
Action: Mouse scrolled (368, 295) with delta (0, 0)
Screenshot: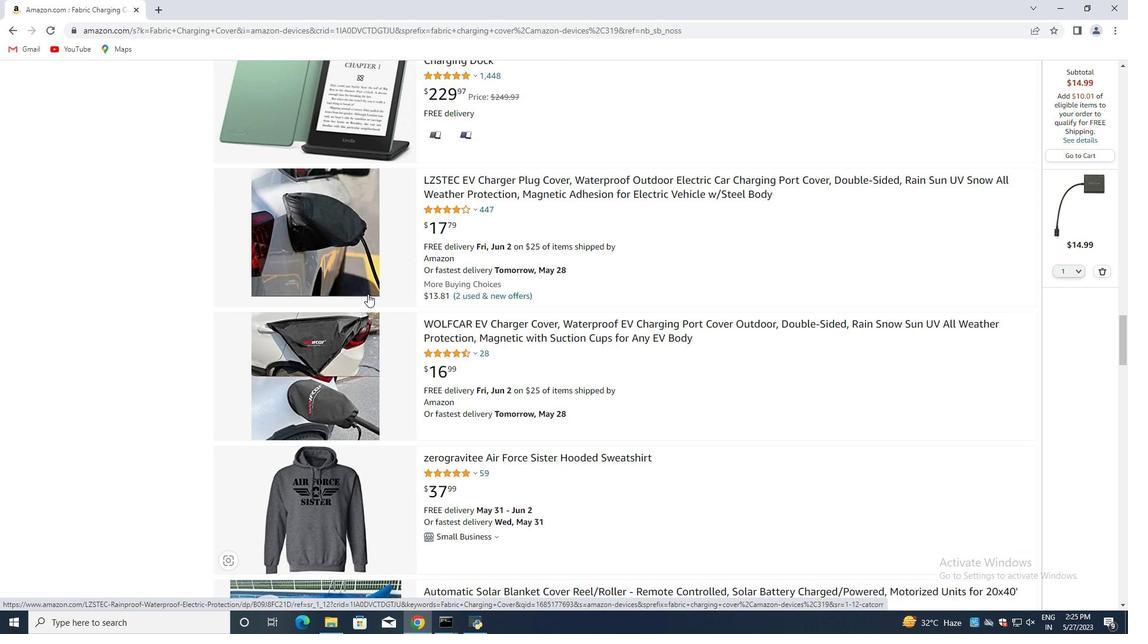 
Action: Mouse scrolled (368, 293) with delta (0, 0)
Screenshot: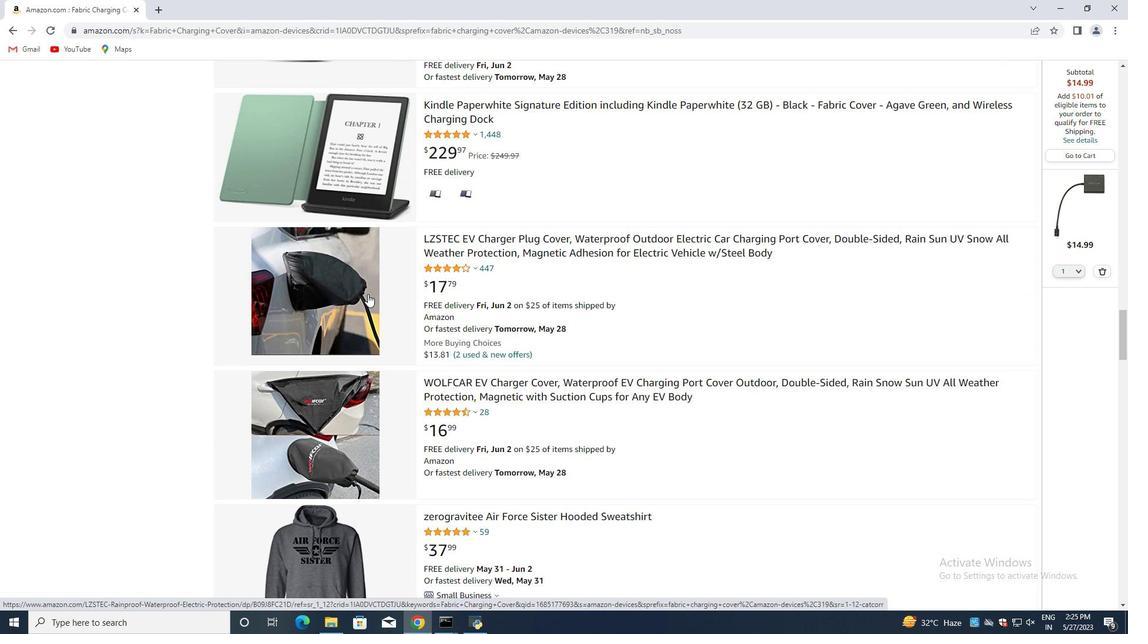 
Action: Mouse moved to (362, 298)
Screenshot: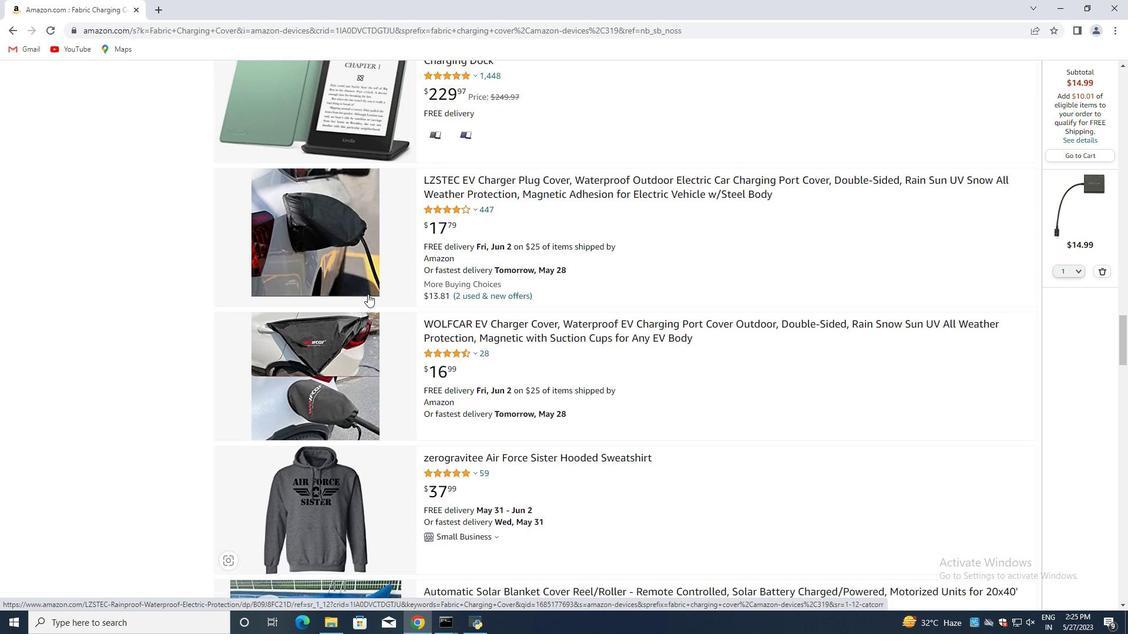 
Action: Mouse scrolled (366, 295) with delta (0, 0)
Screenshot: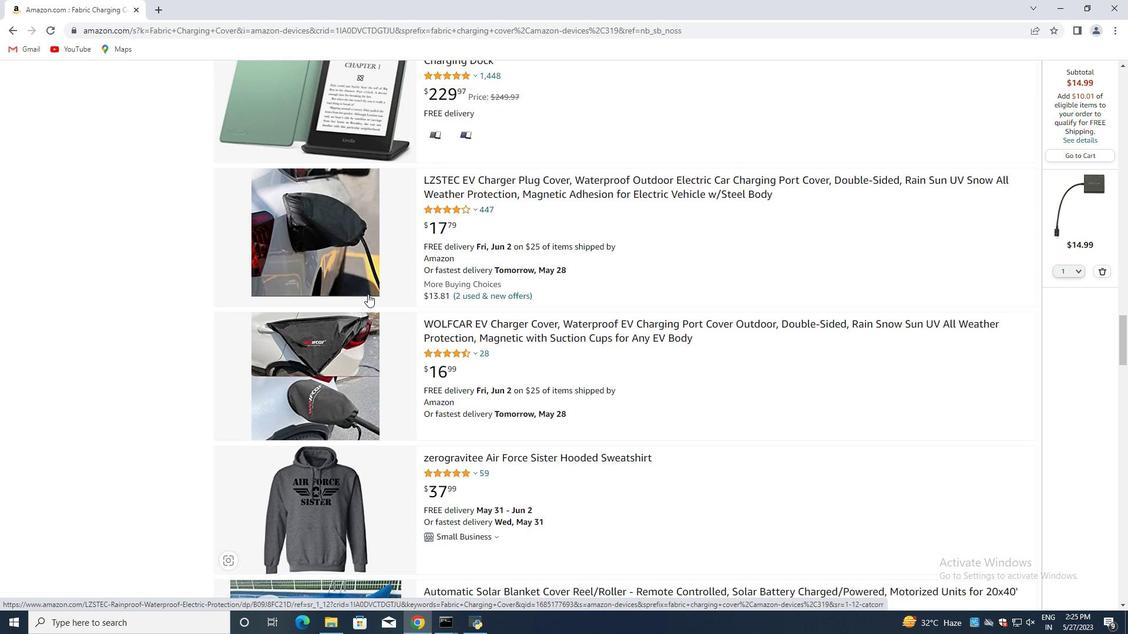 
Action: Mouse scrolled (363, 296) with delta (0, 0)
Screenshot: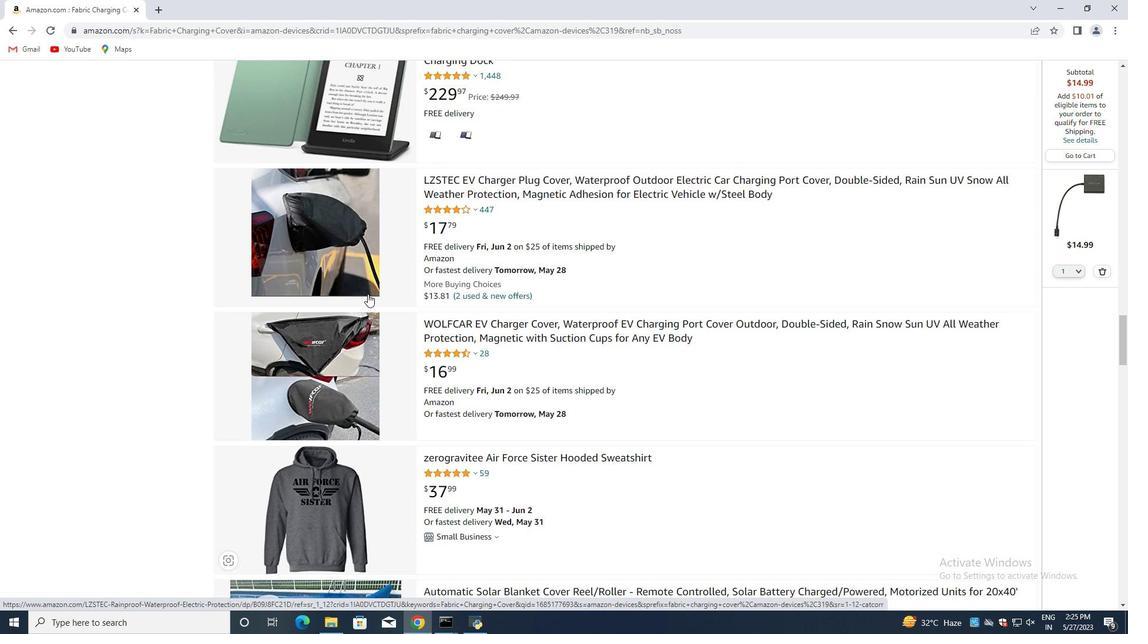 
Action: Mouse scrolled (363, 297) with delta (0, 0)
Screenshot: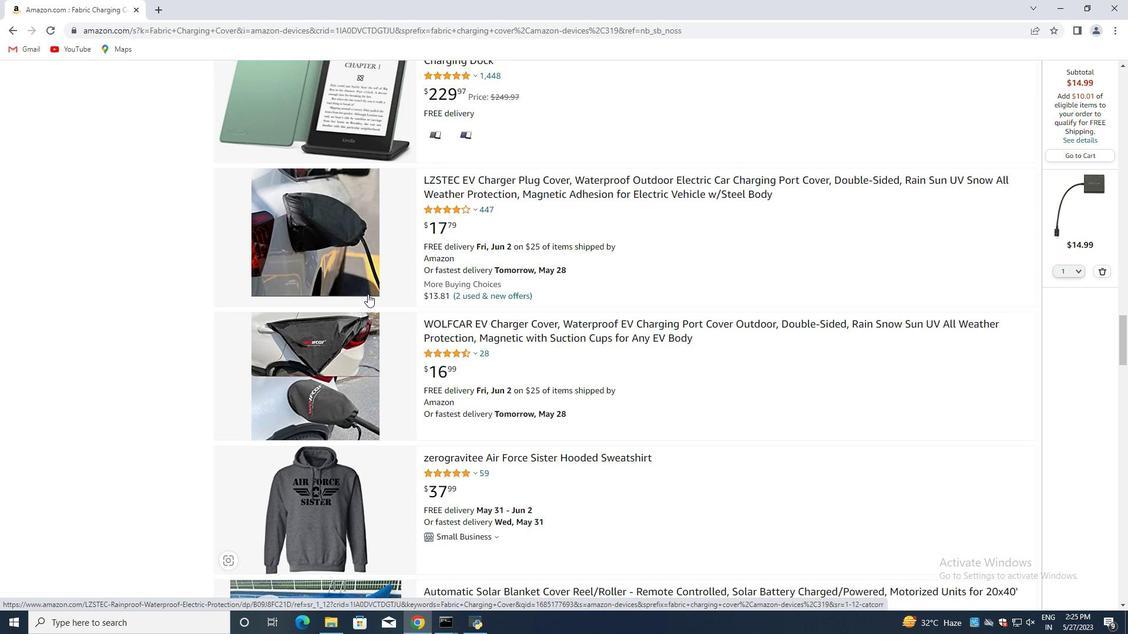 
Action: Mouse scrolled (362, 297) with delta (0, 0)
Screenshot: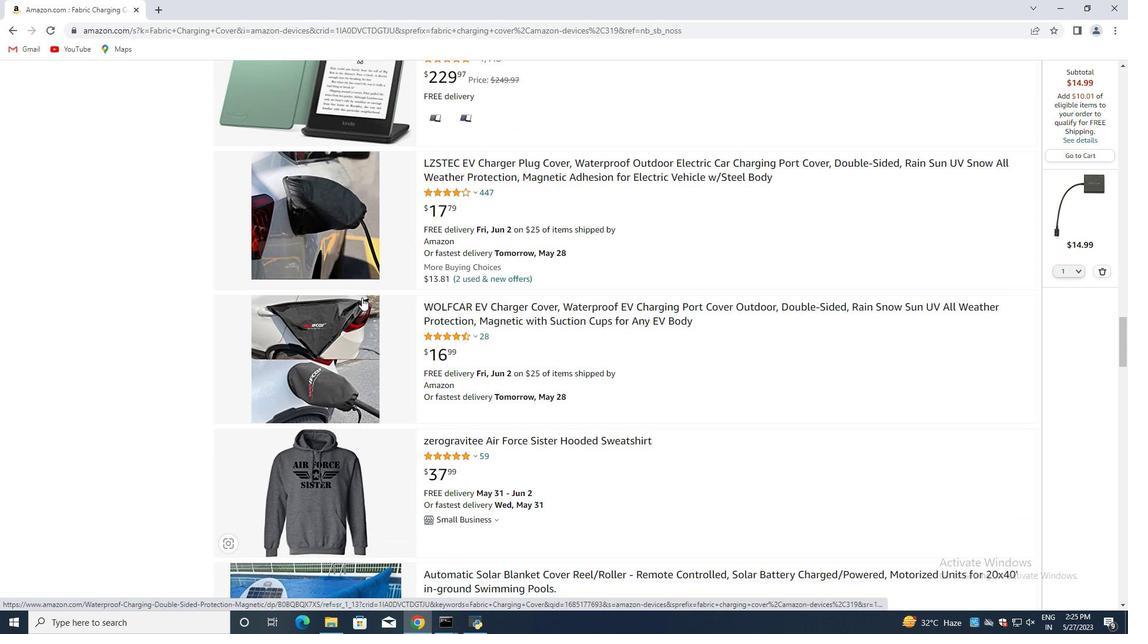 
Action: Mouse scrolled (362, 297) with delta (0, 0)
Screenshot: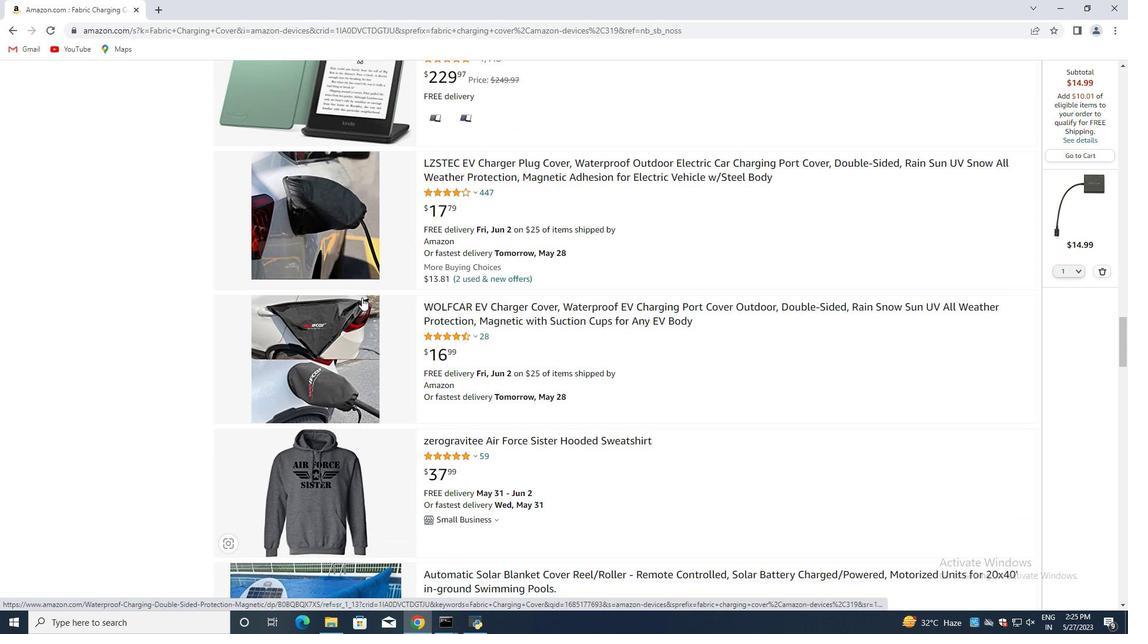 
Action: Mouse moved to (360, 298)
Screenshot: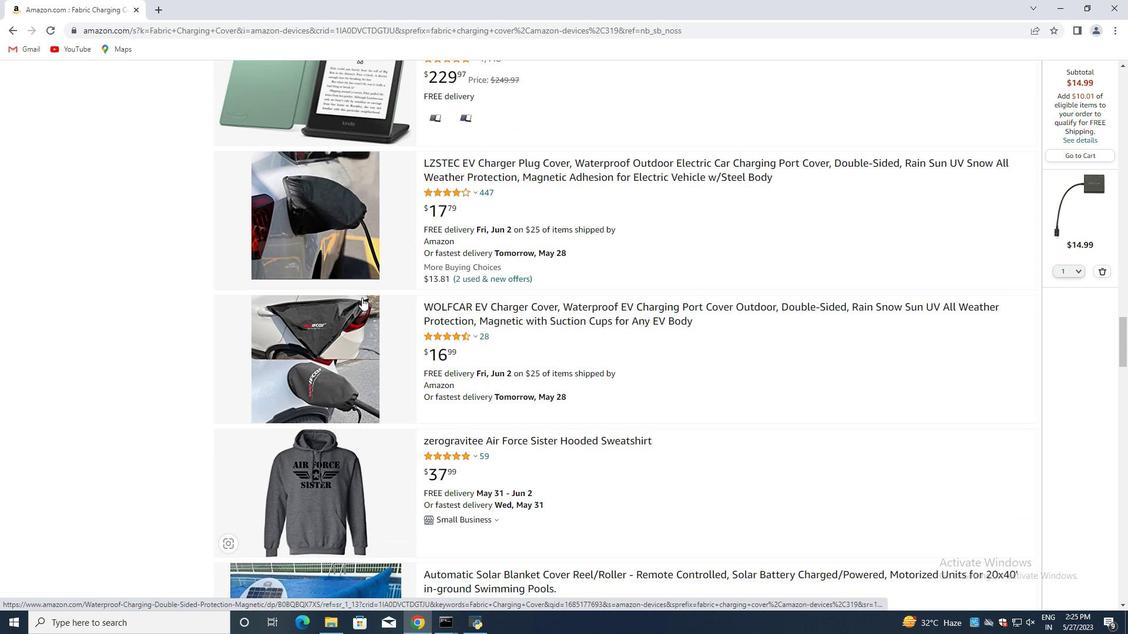 
Action: Mouse scrolled (360, 298) with delta (0, 0)
Screenshot: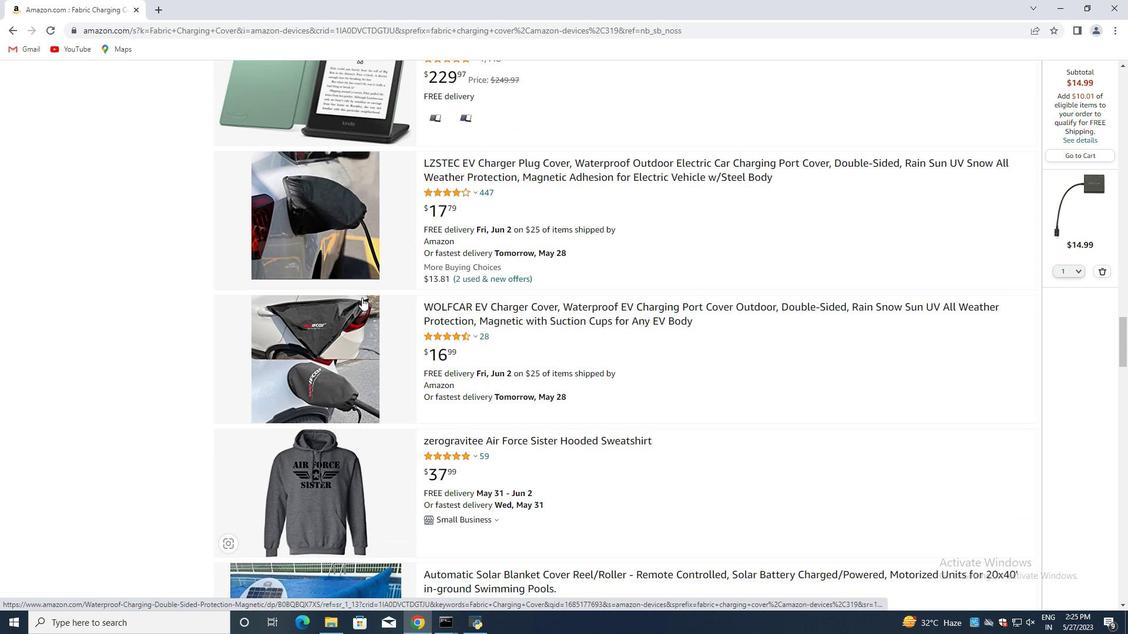 
Action: Mouse moved to (359, 299)
Screenshot: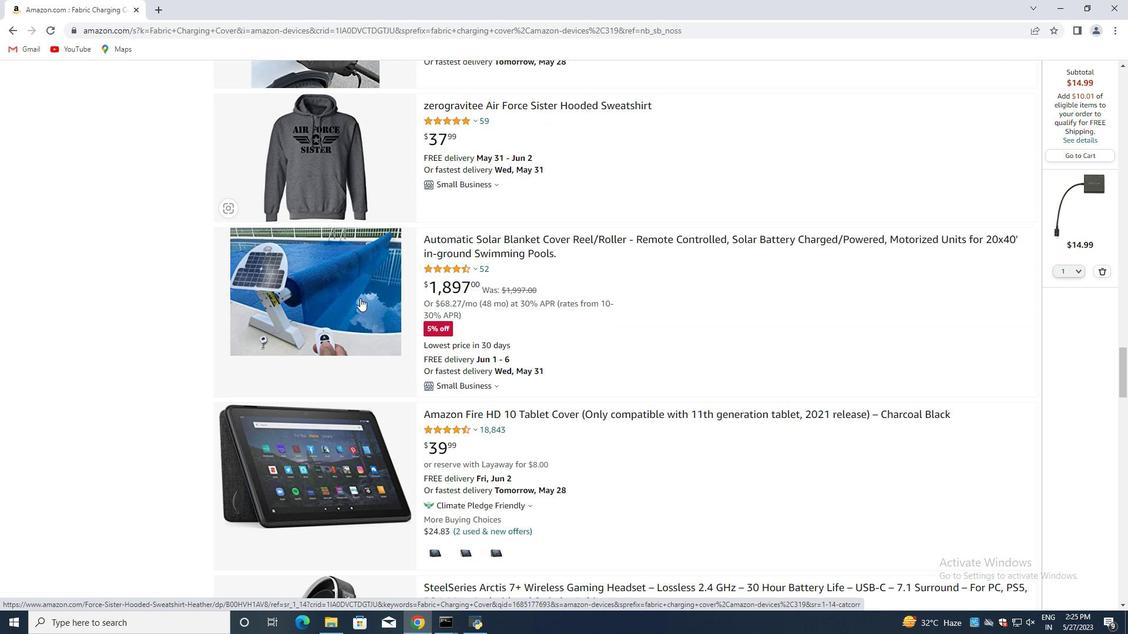 
Action: Mouse scrolled (360, 299) with delta (0, 0)
Screenshot: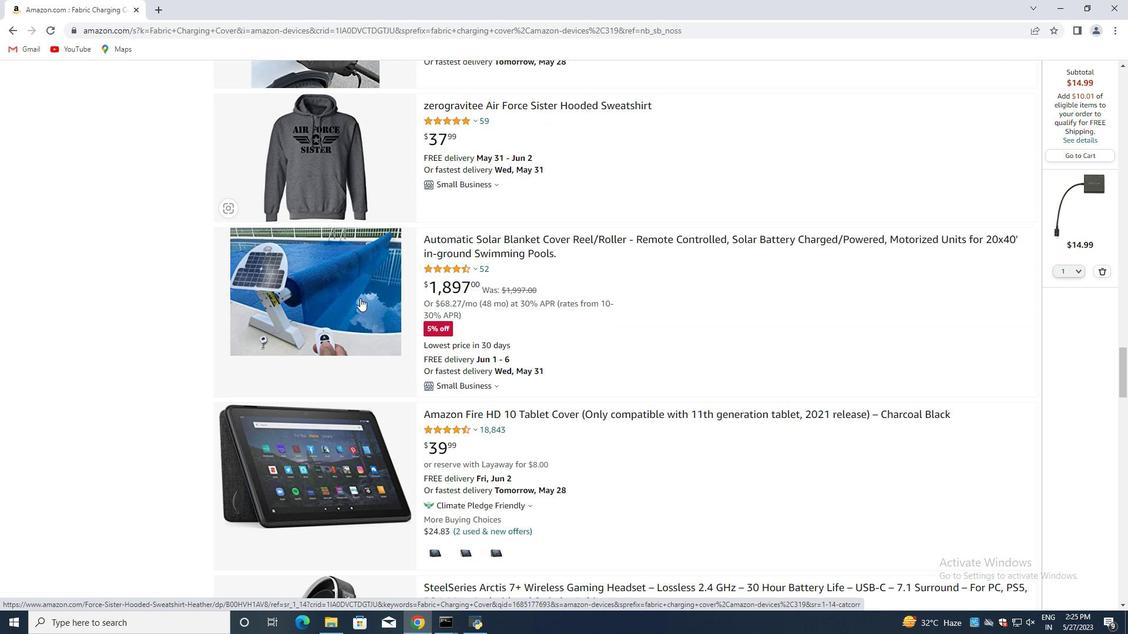 
Action: Mouse moved to (359, 299)
Screenshot: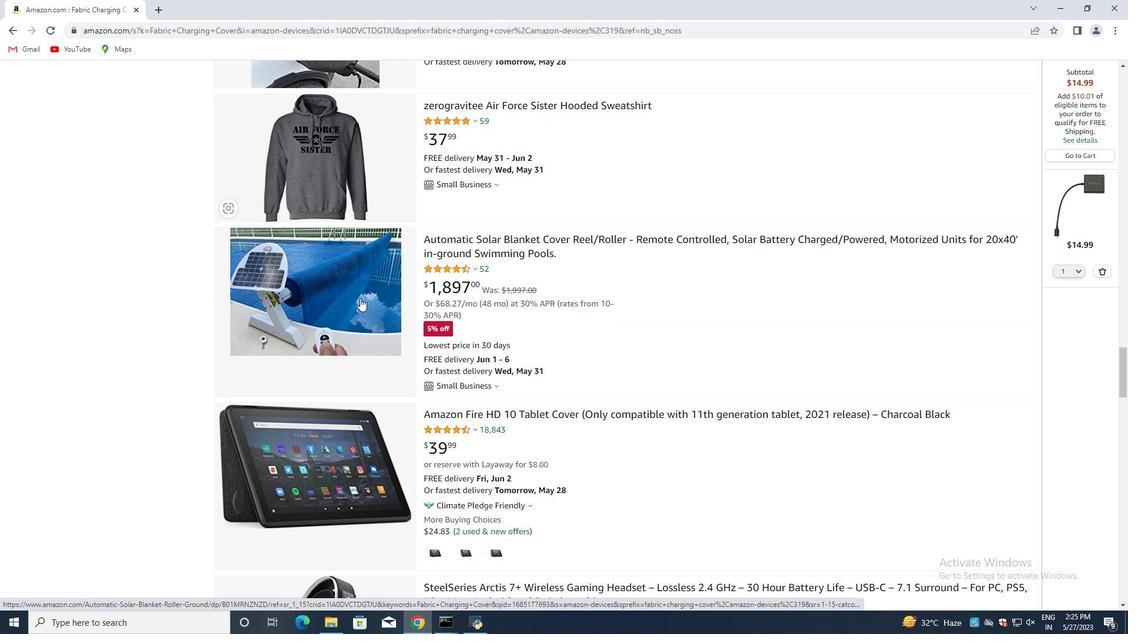 
Action: Mouse scrolled (359, 299) with delta (0, 0)
Screenshot: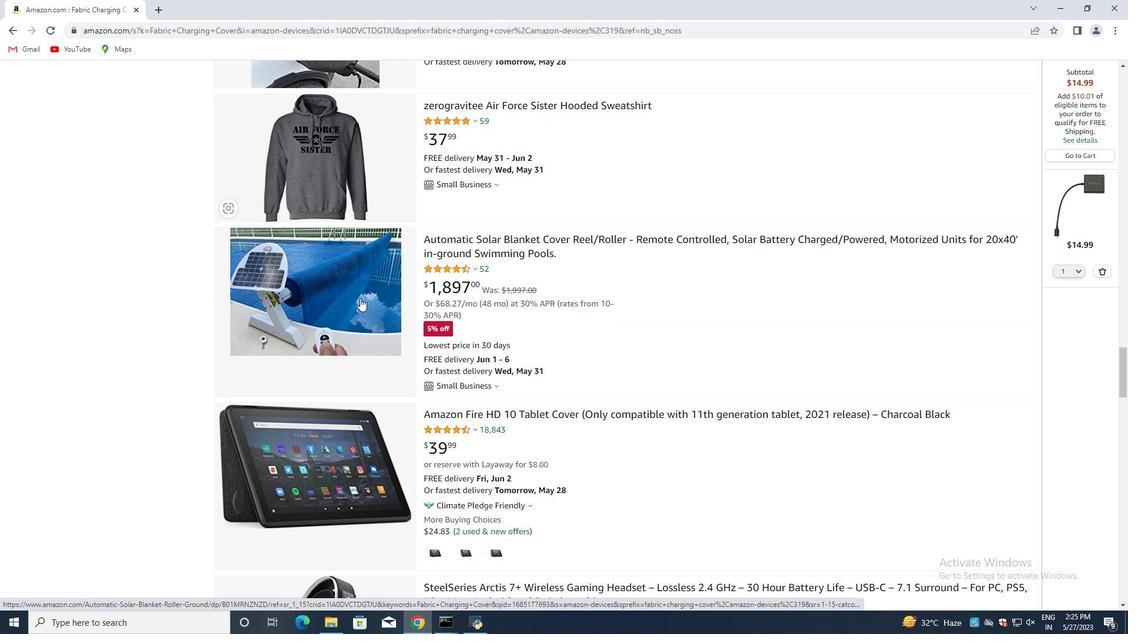 
Action: Mouse scrolled (359, 299) with delta (0, 0)
Screenshot: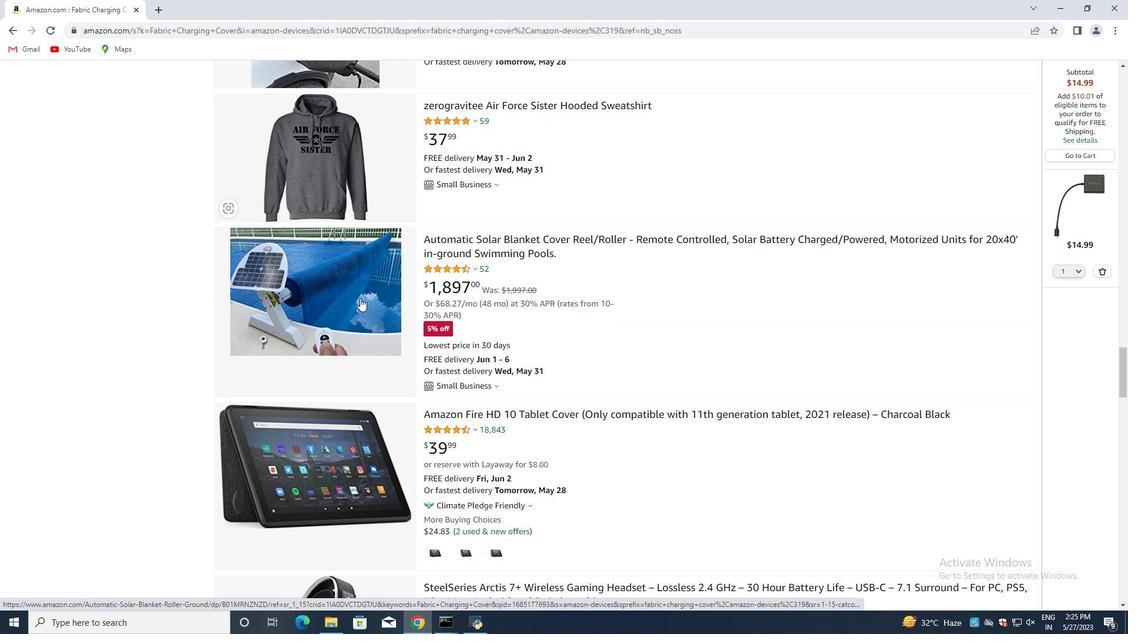 
Action: Mouse moved to (350, 305)
Screenshot: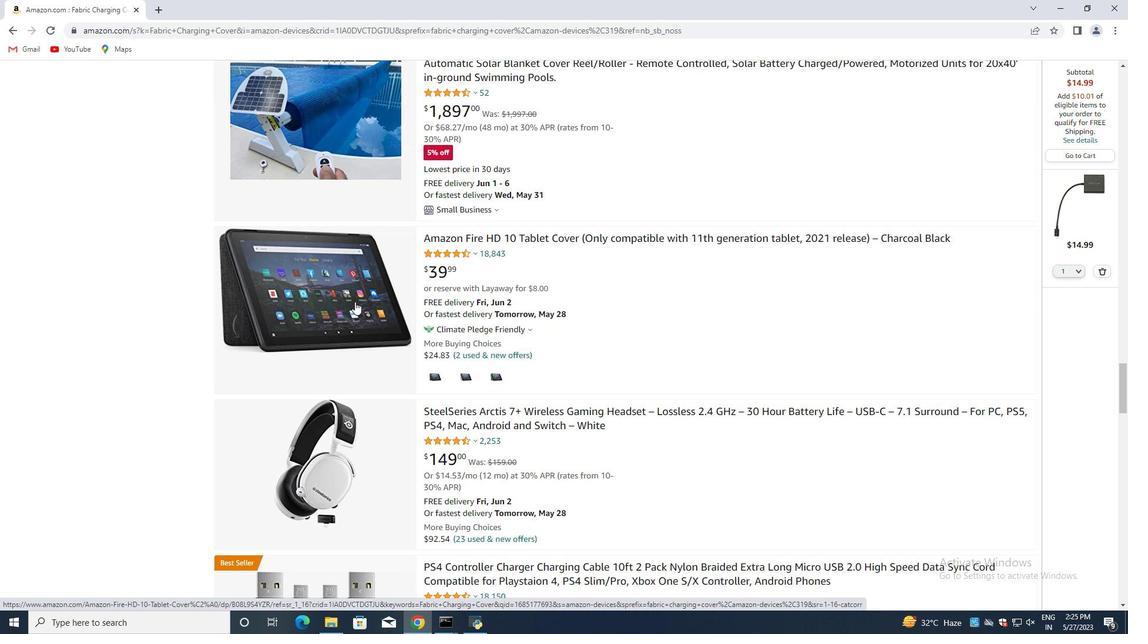 
Action: Mouse scrolled (353, 303) with delta (0, 0)
Screenshot: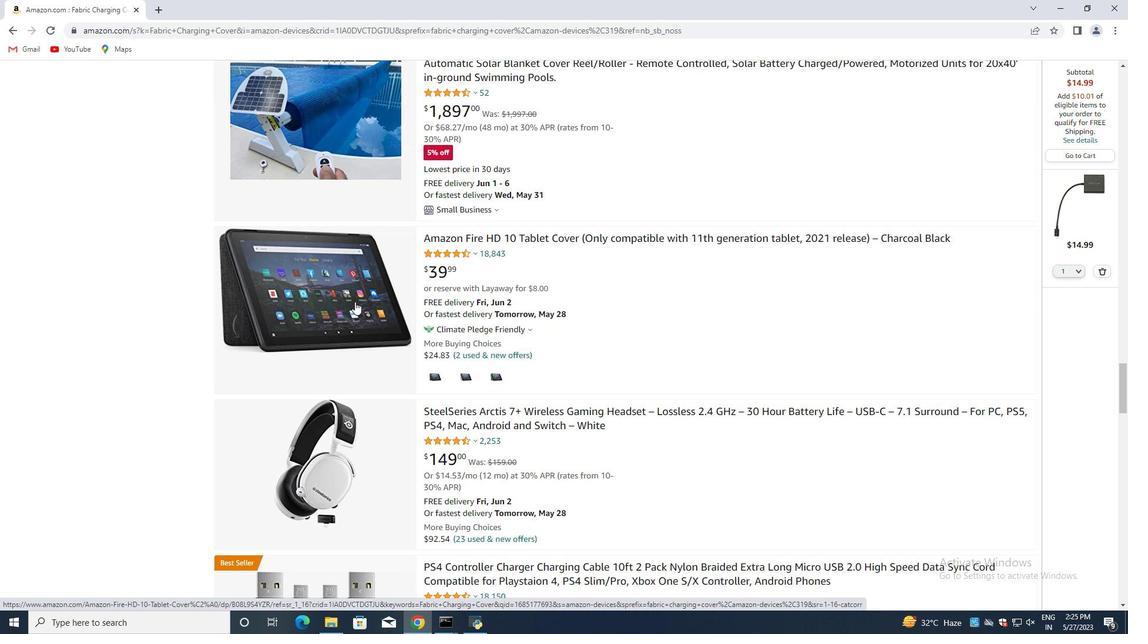 
Action: Mouse moved to (349, 305)
Screenshot: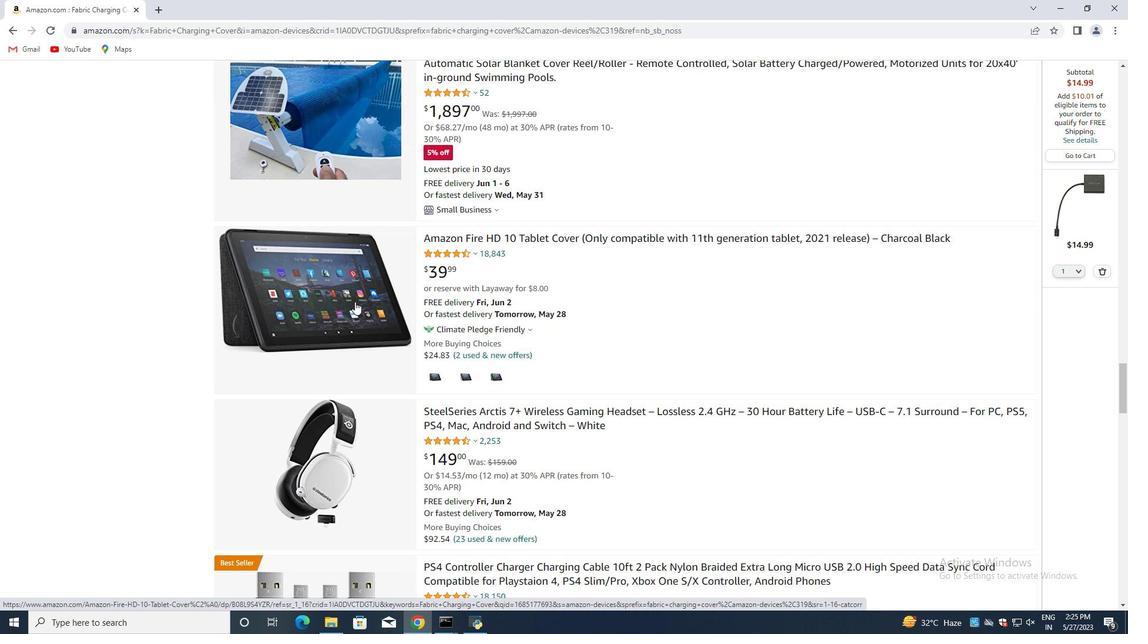 
Action: Mouse scrolled (351, 303) with delta (0, 0)
Screenshot: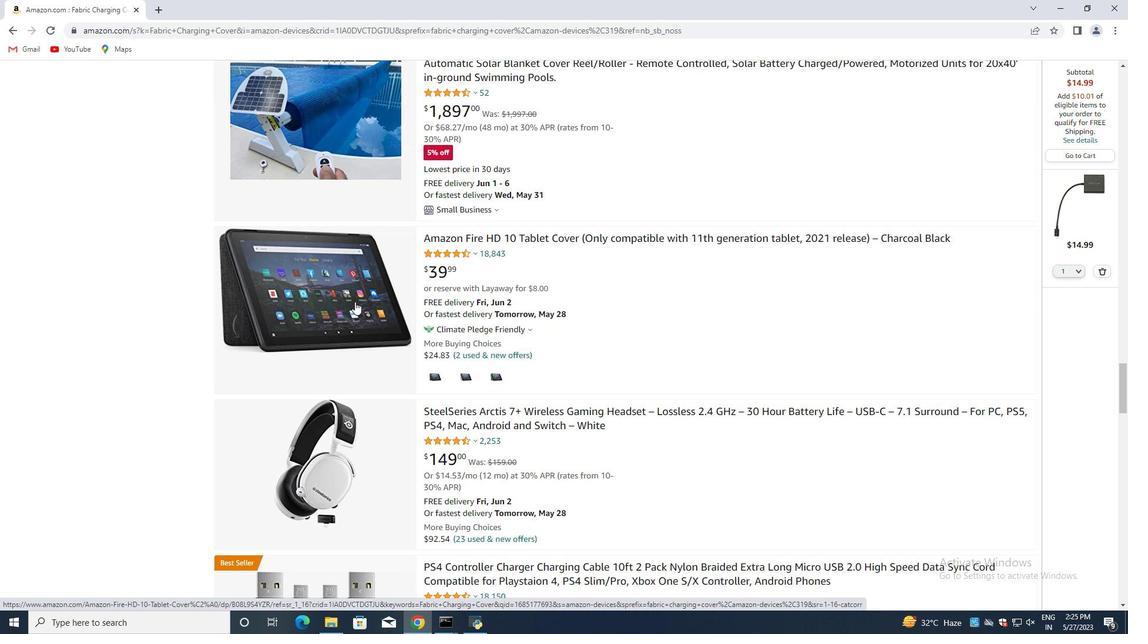 
Action: Mouse moved to (348, 305)
Screenshot: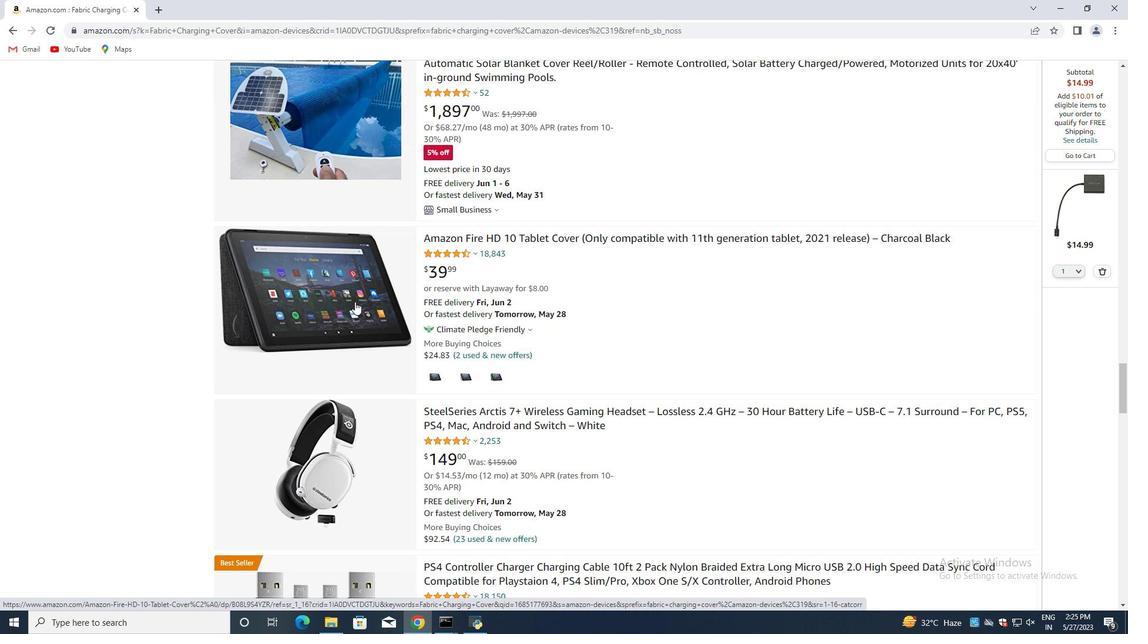 
Action: Mouse scrolled (349, 304) with delta (0, 0)
Screenshot: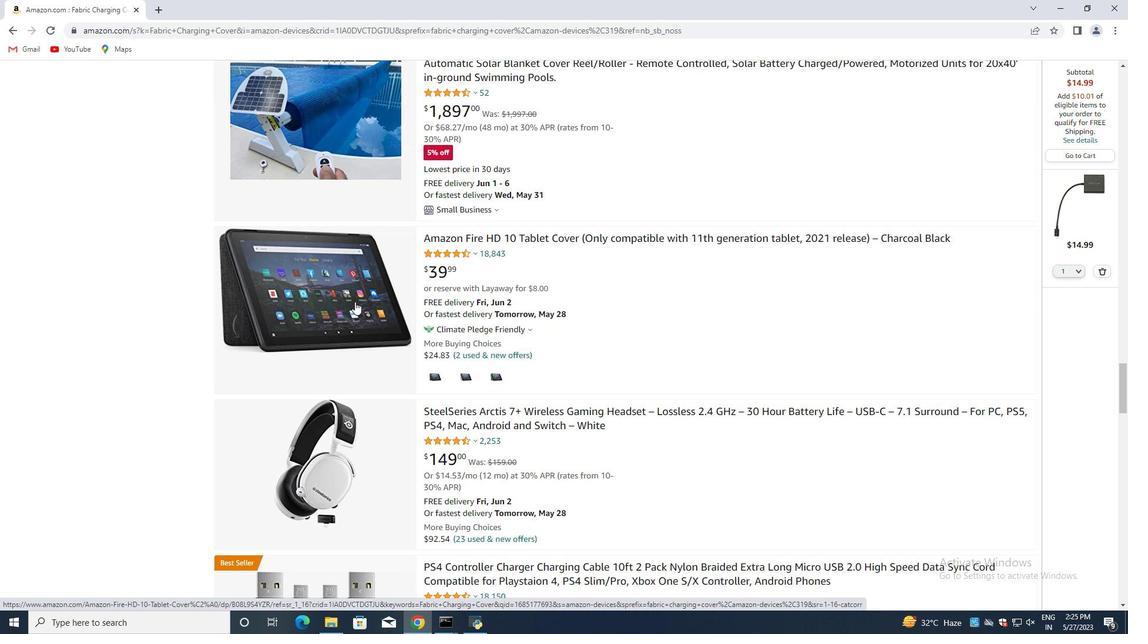 
Action: Mouse moved to (347, 305)
Screenshot: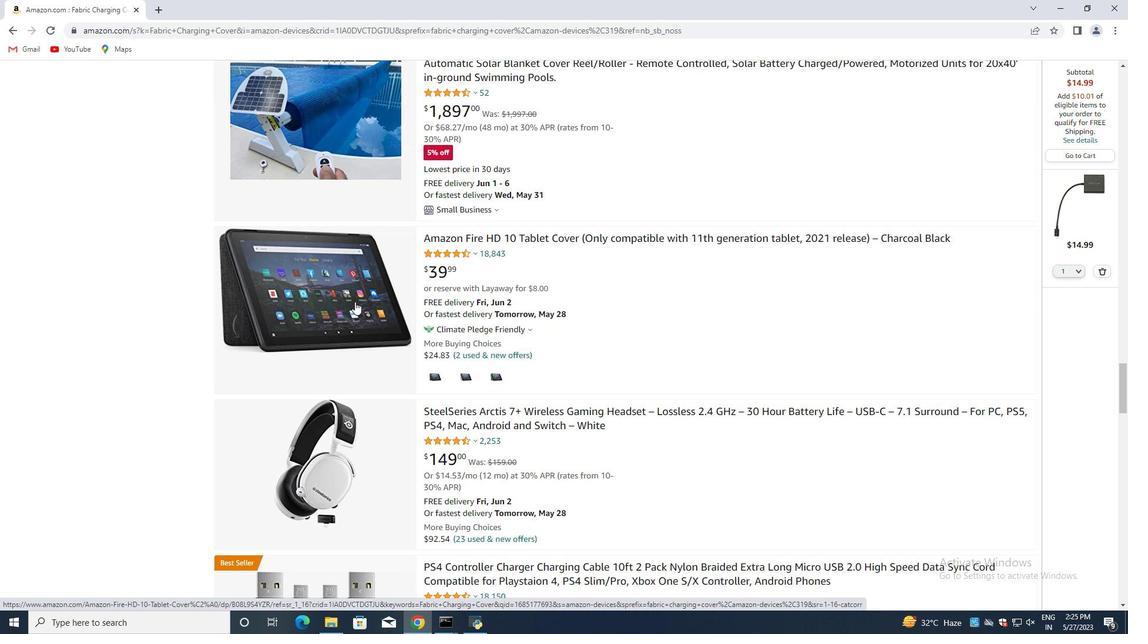 
Action: Mouse scrolled (348, 305) with delta (0, 0)
Screenshot: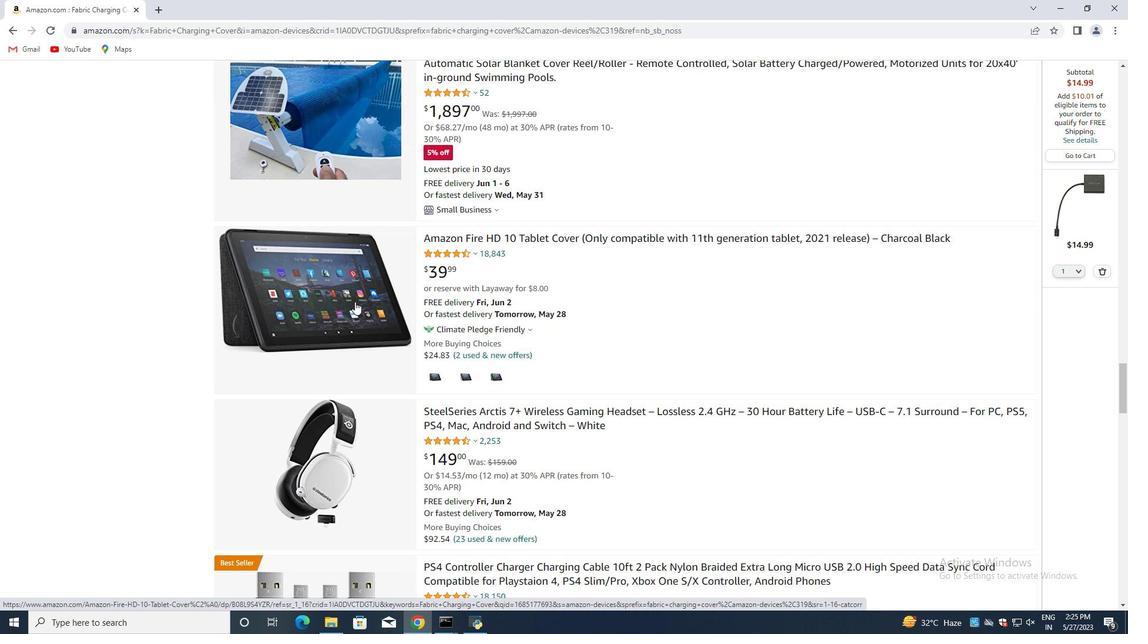 
Action: Mouse moved to (347, 308)
Screenshot: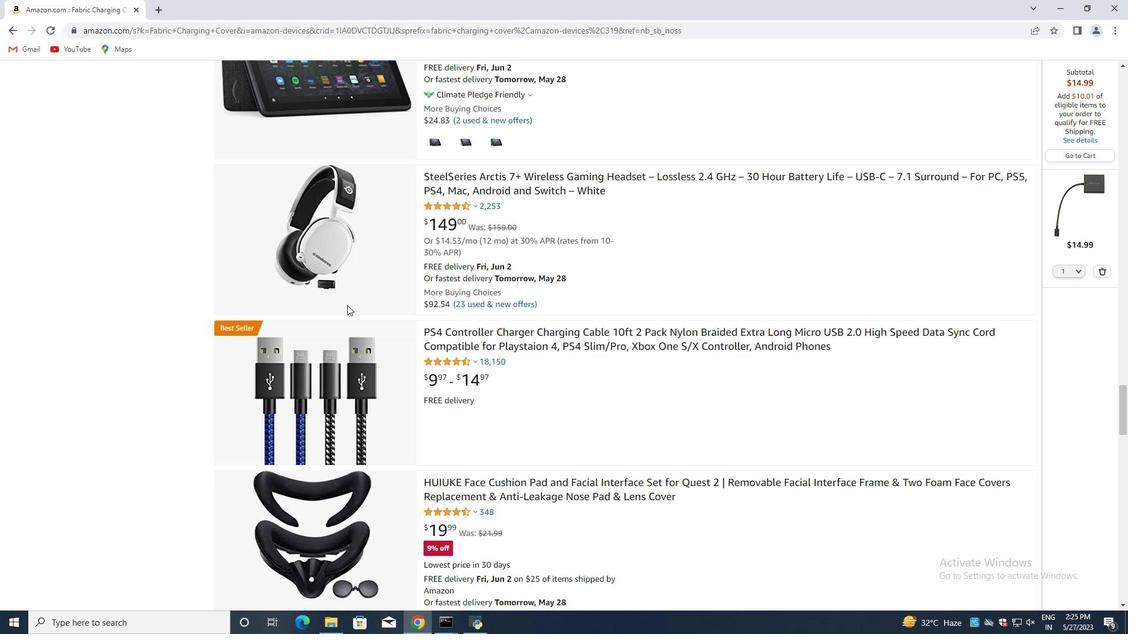 
Action: Mouse scrolled (347, 308) with delta (0, 0)
Screenshot: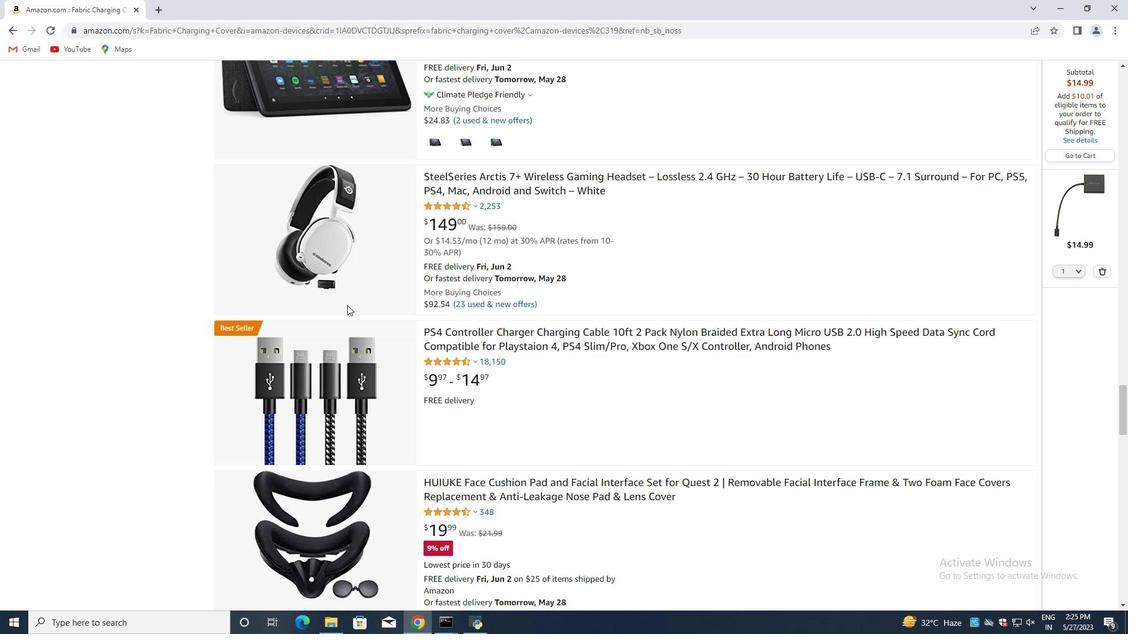 
Action: Mouse moved to (347, 310)
Screenshot: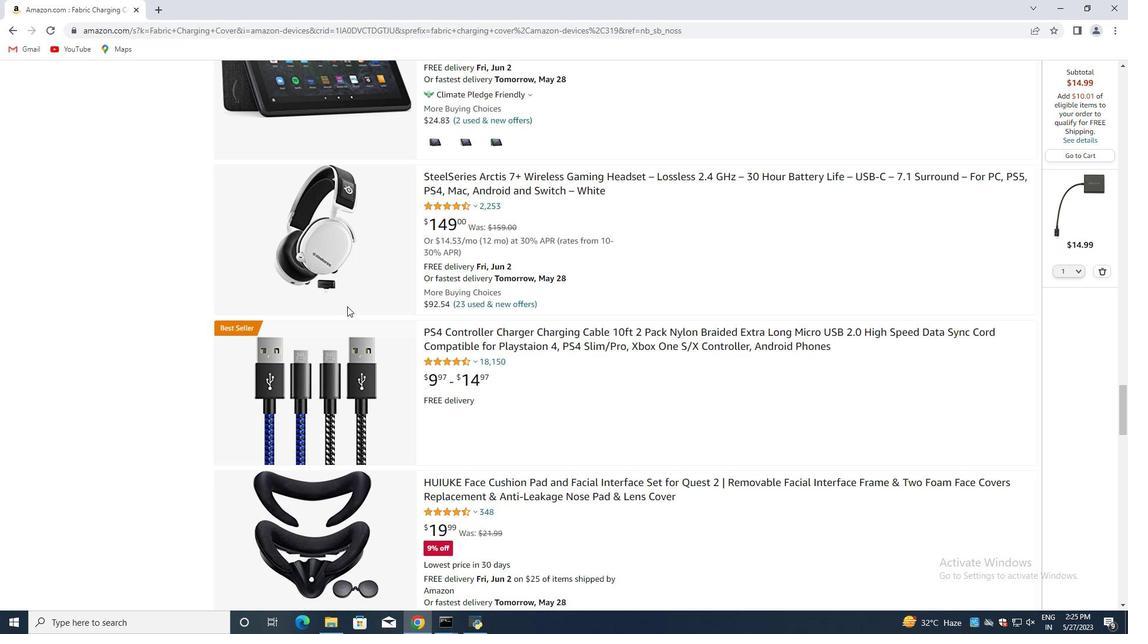 
Action: Mouse scrolled (347, 308) with delta (0, 0)
Screenshot: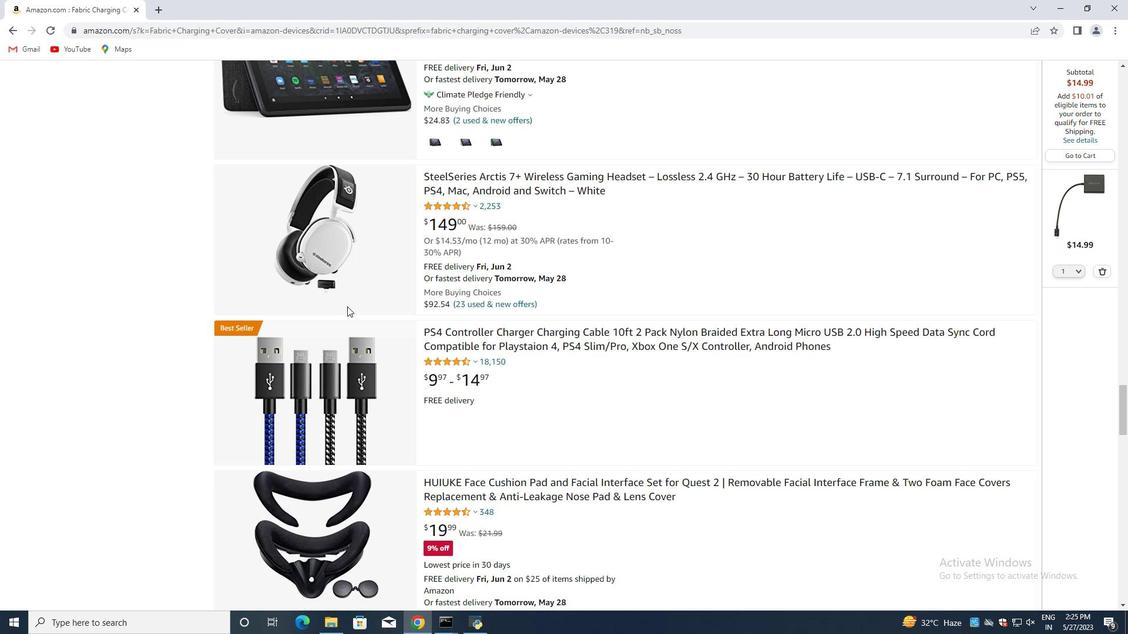 
Action: Mouse moved to (347, 311)
Screenshot: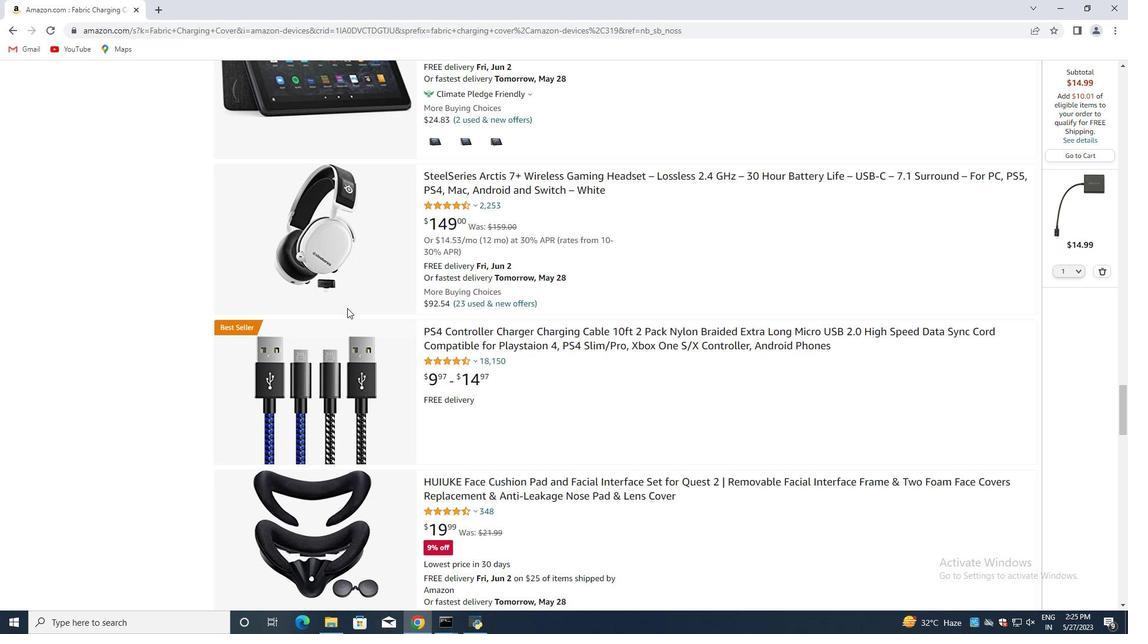 
Action: Mouse scrolled (347, 309) with delta (0, 0)
Screenshot: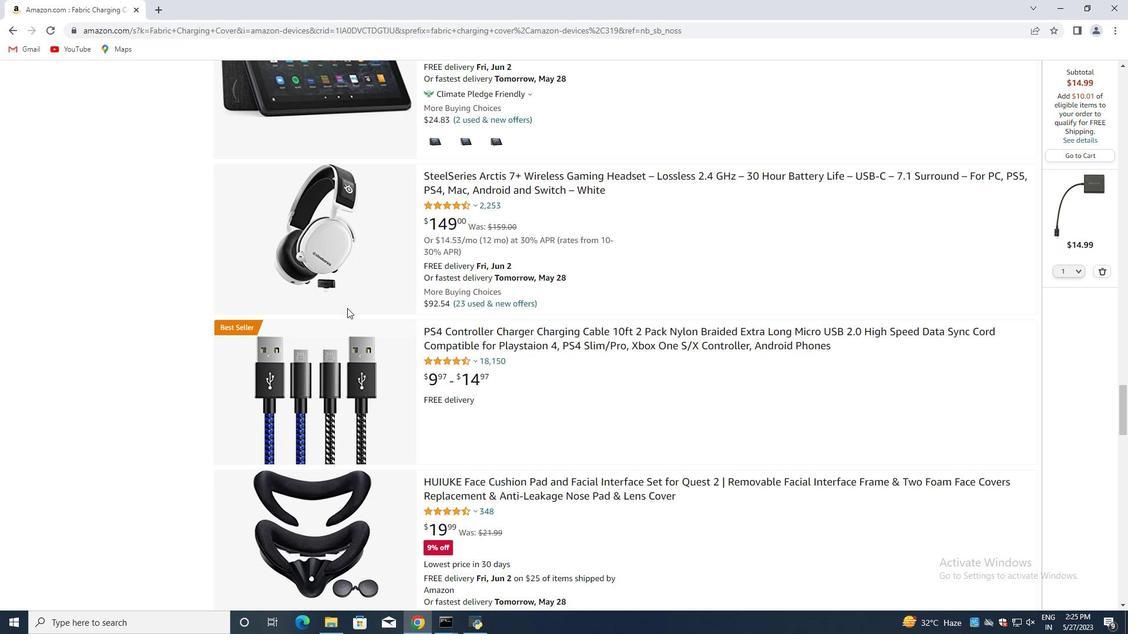 
Action: Mouse moved to (347, 312)
Screenshot: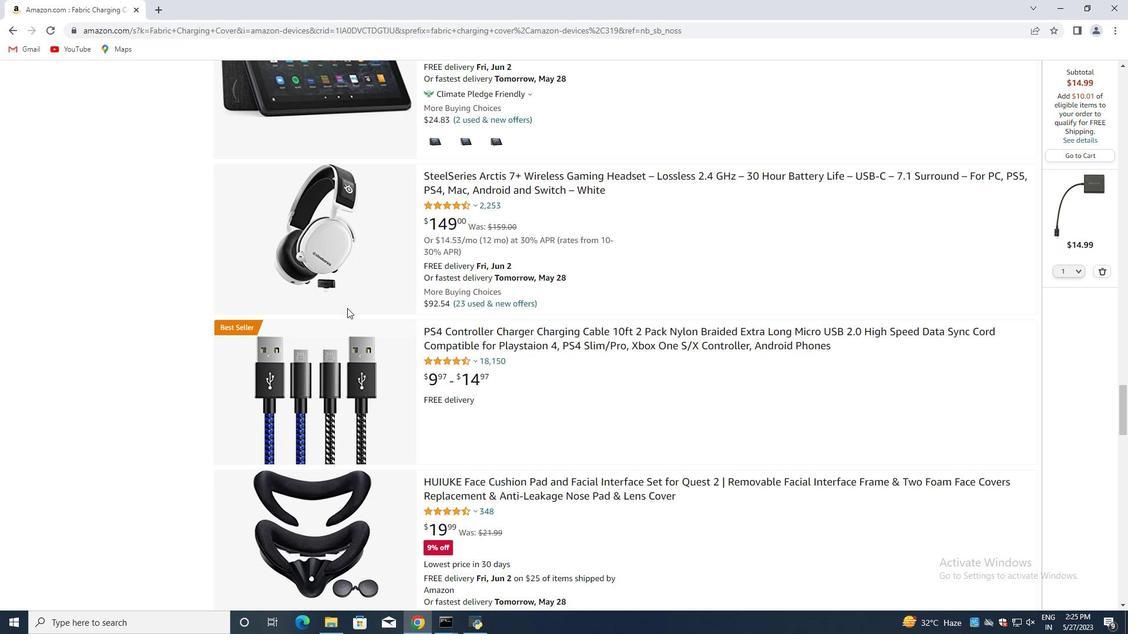 
Action: Mouse scrolled (347, 311) with delta (0, 0)
Screenshot: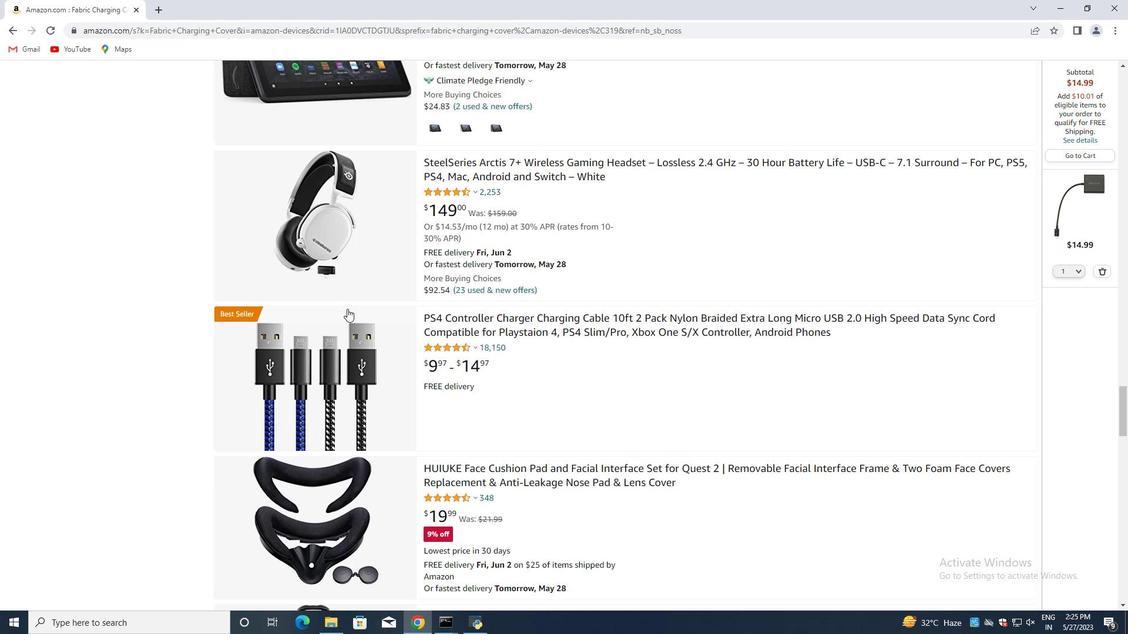 
Action: Mouse moved to (347, 319)
Screenshot: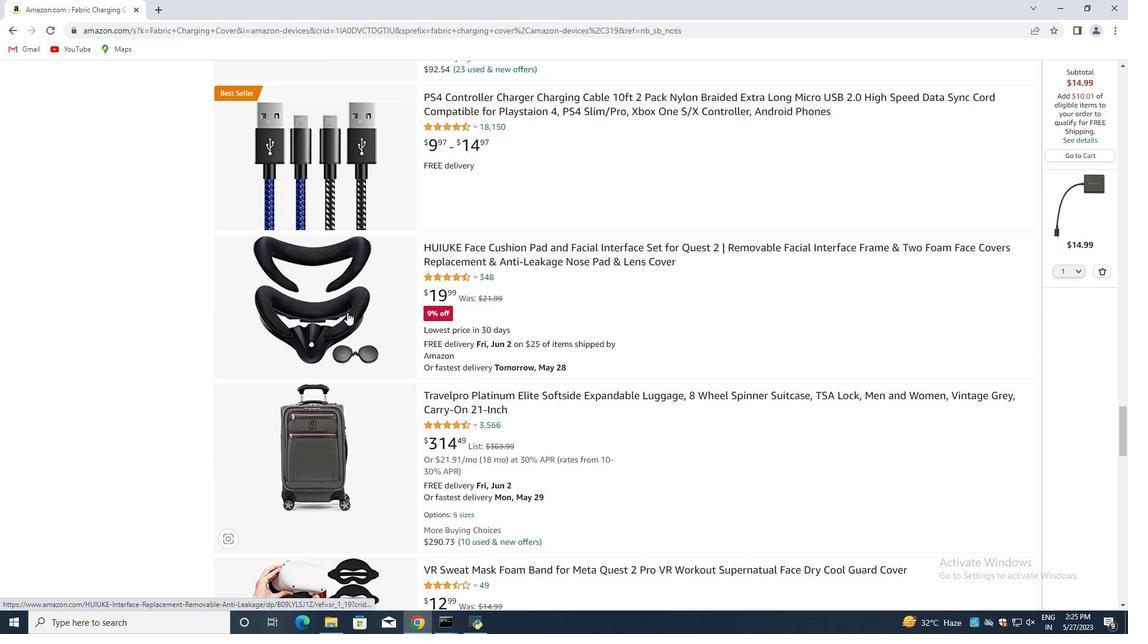 
Action: Mouse scrolled (347, 316) with delta (0, 0)
Screenshot: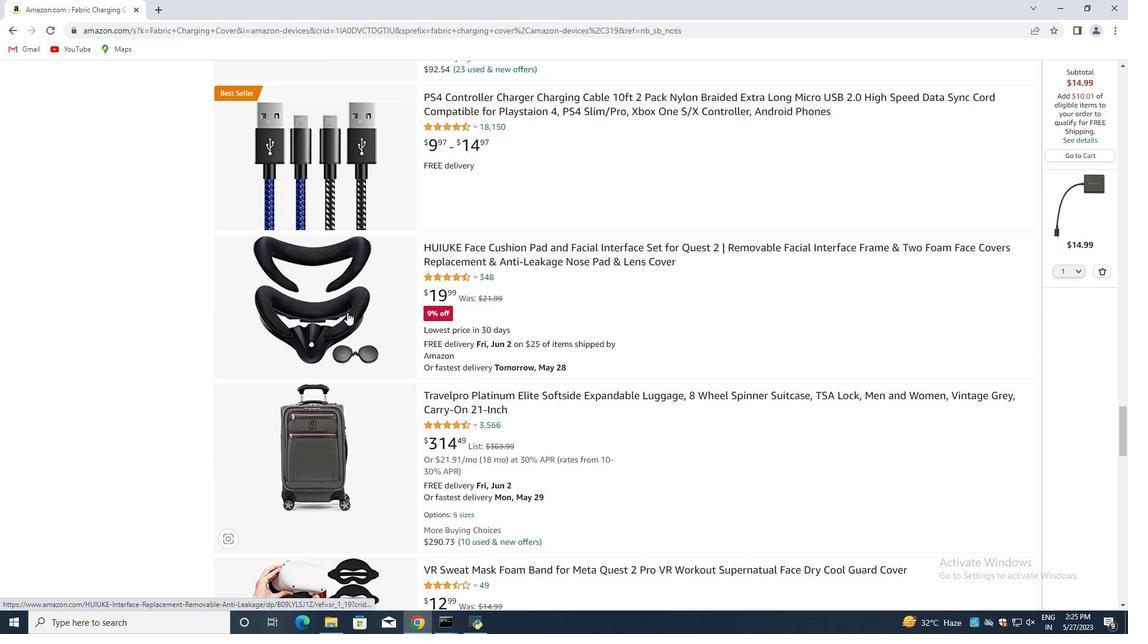 
Action: Mouse moved to (347, 319)
Screenshot: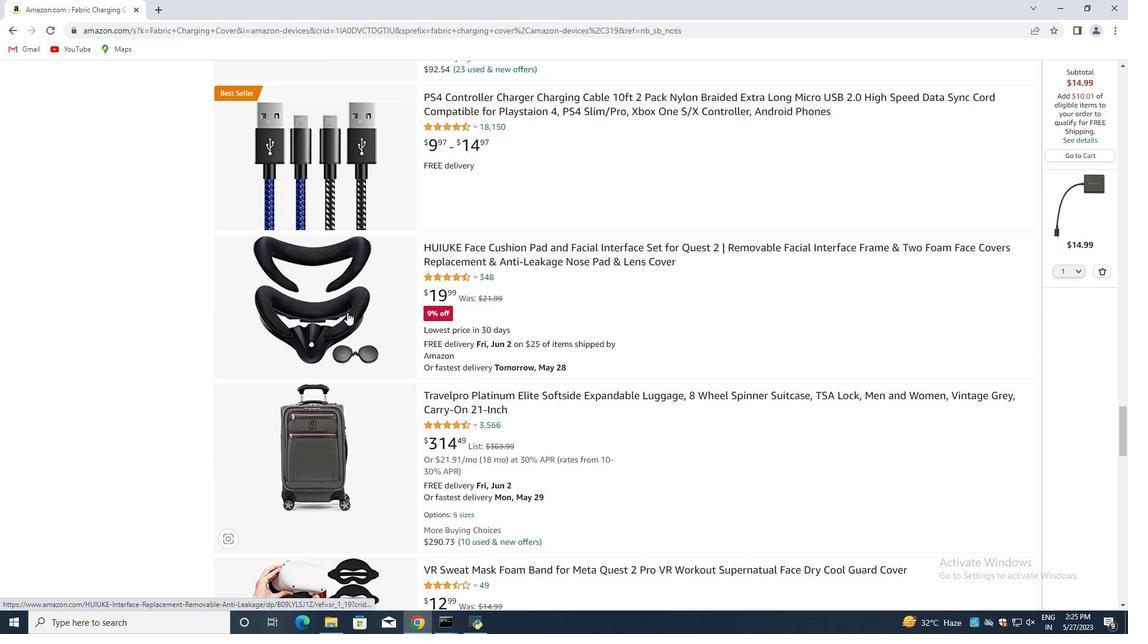 
Action: Mouse scrolled (347, 318) with delta (0, 0)
Screenshot: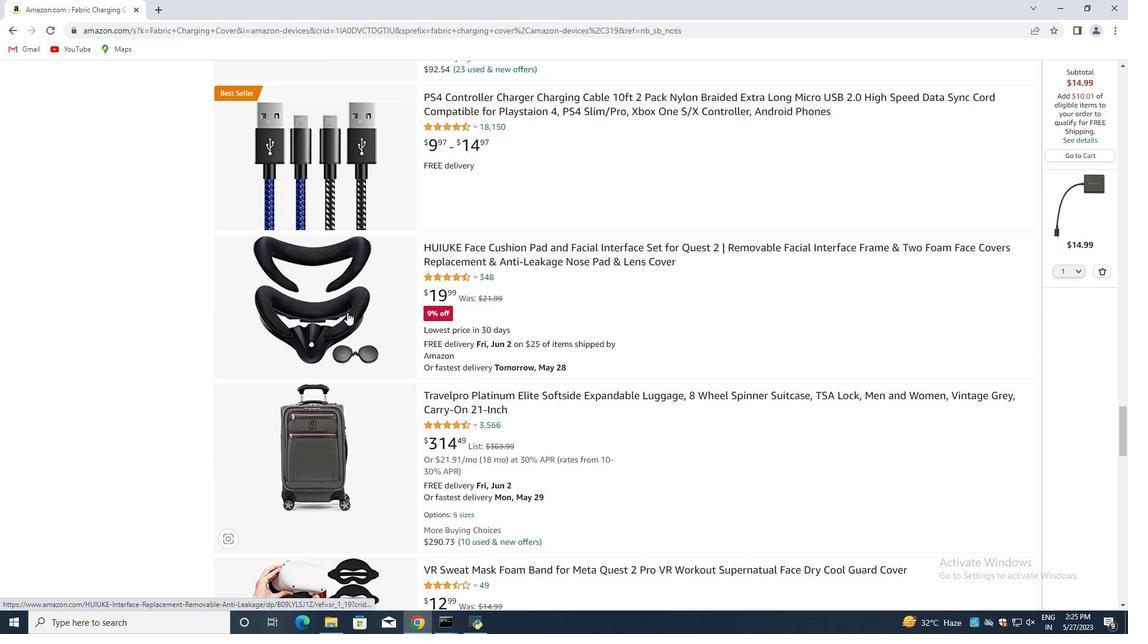 
Action: Mouse moved to (347, 319)
Screenshot: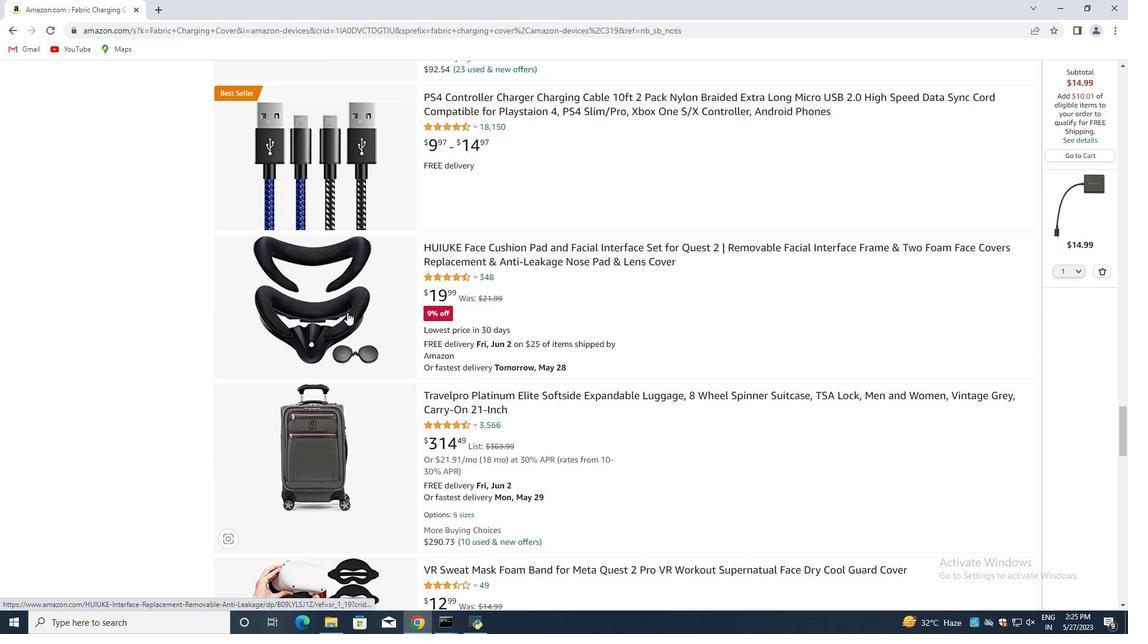 
Action: Mouse scrolled (347, 318) with delta (0, 0)
Screenshot: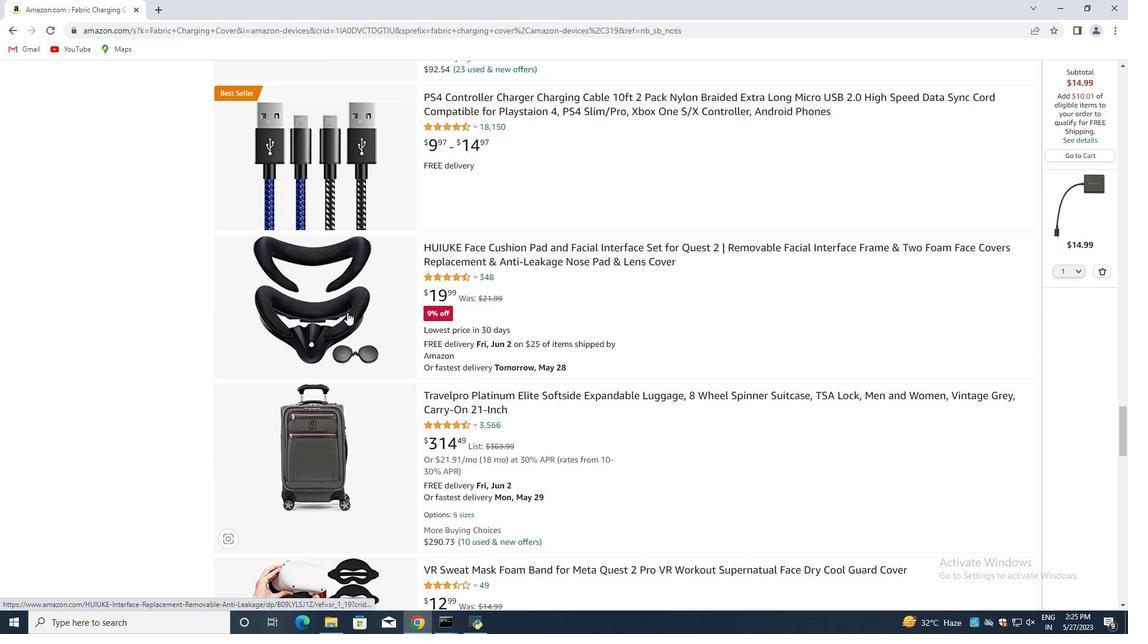 
Action: Mouse moved to (347, 320)
Screenshot: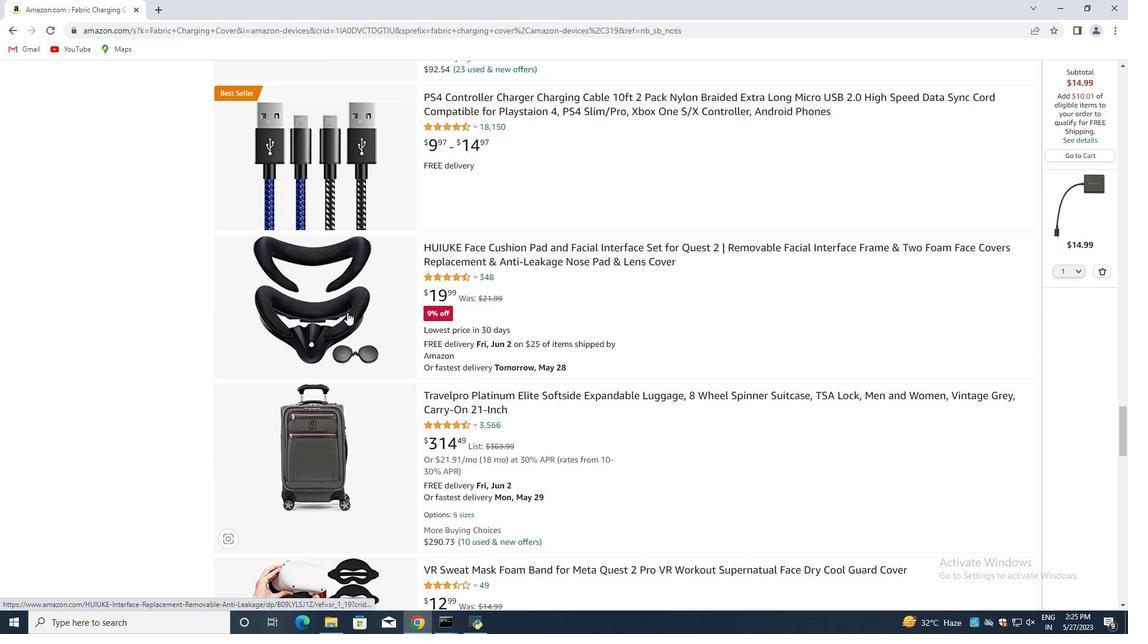 
Action: Mouse scrolled (347, 319) with delta (0, 0)
Screenshot: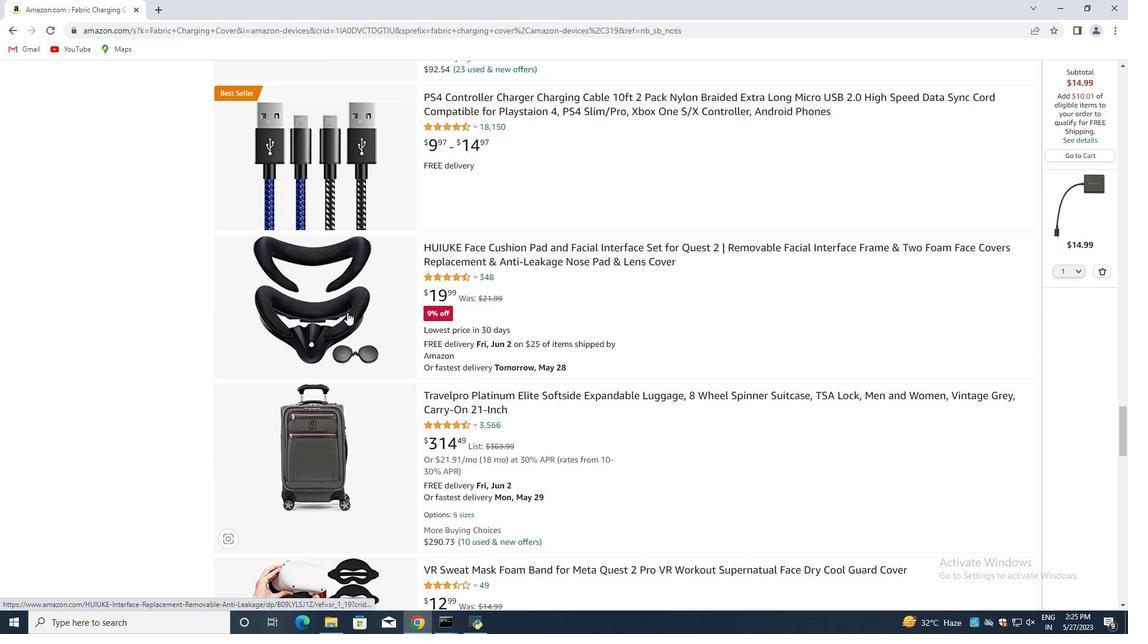 
Action: Mouse moved to (346, 321)
Screenshot: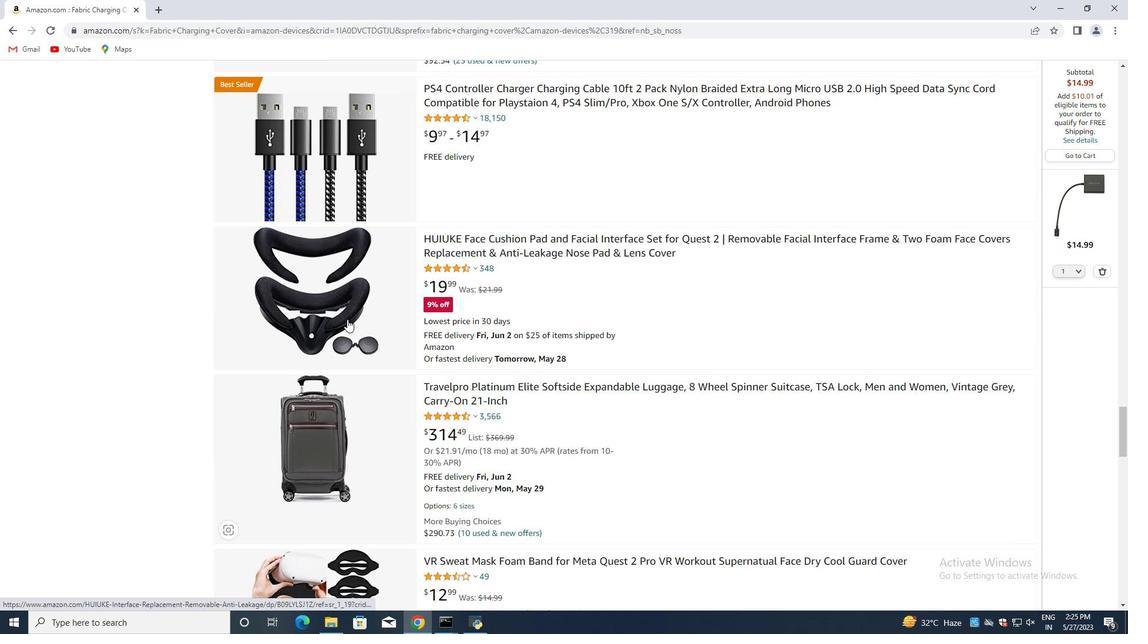 
Action: Mouse scrolled (347, 320) with delta (0, 0)
Screenshot: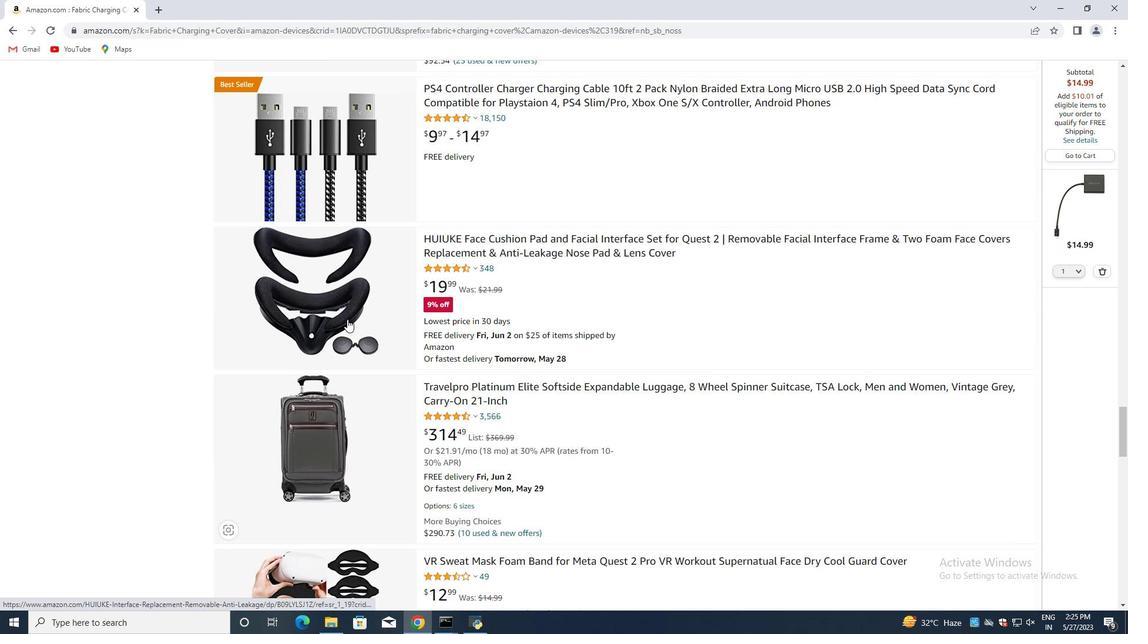 
Action: Mouse scrolled (346, 322) with delta (0, 0)
Screenshot: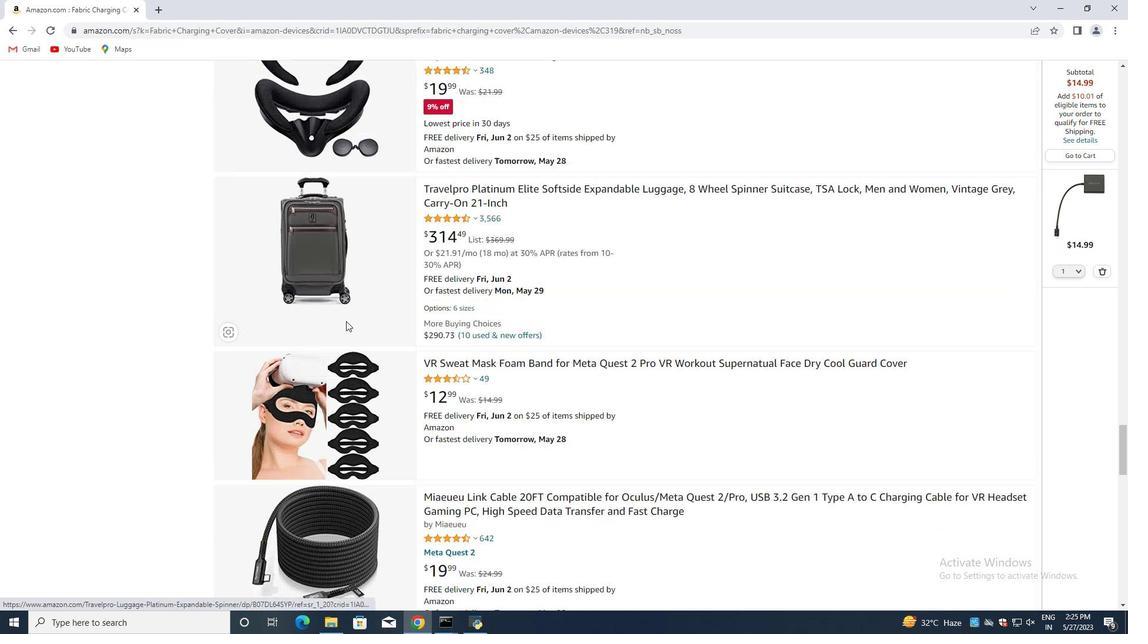 
Action: Mouse scrolled (346, 322) with delta (0, 0)
Screenshot: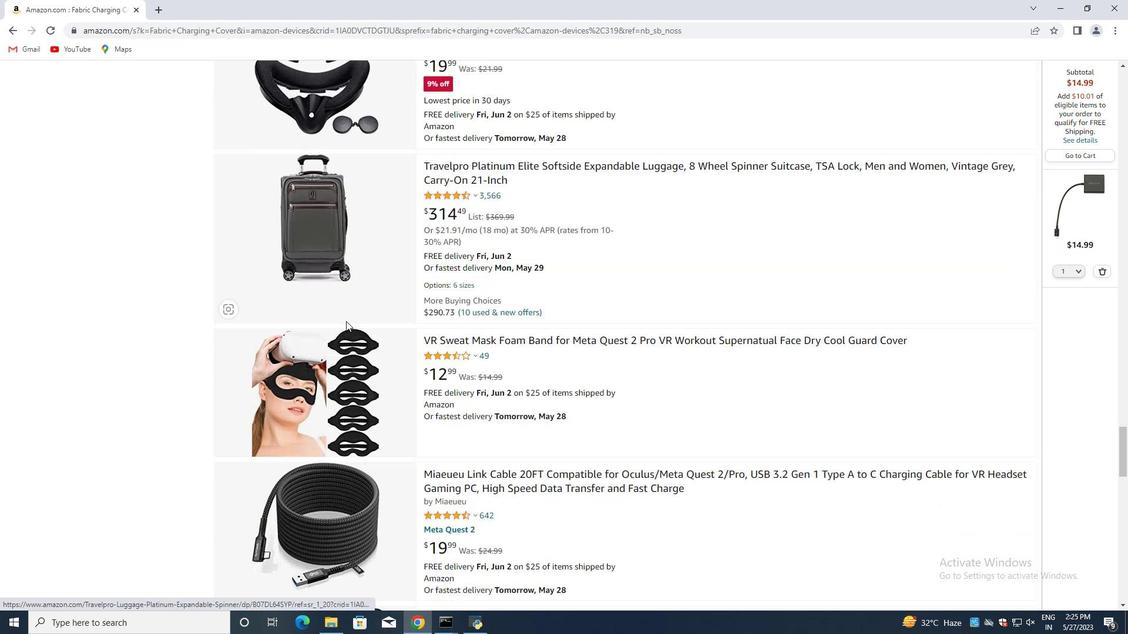 
Action: Mouse scrolled (346, 322) with delta (0, 0)
Screenshot: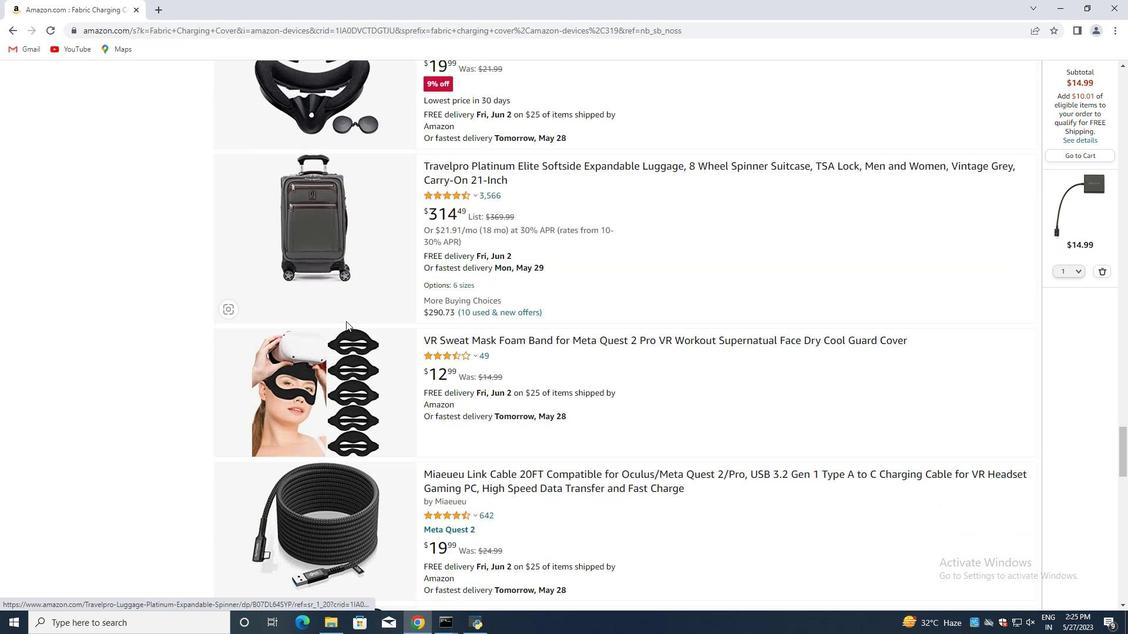 
Action: Mouse scrolled (346, 322) with delta (0, 0)
Screenshot: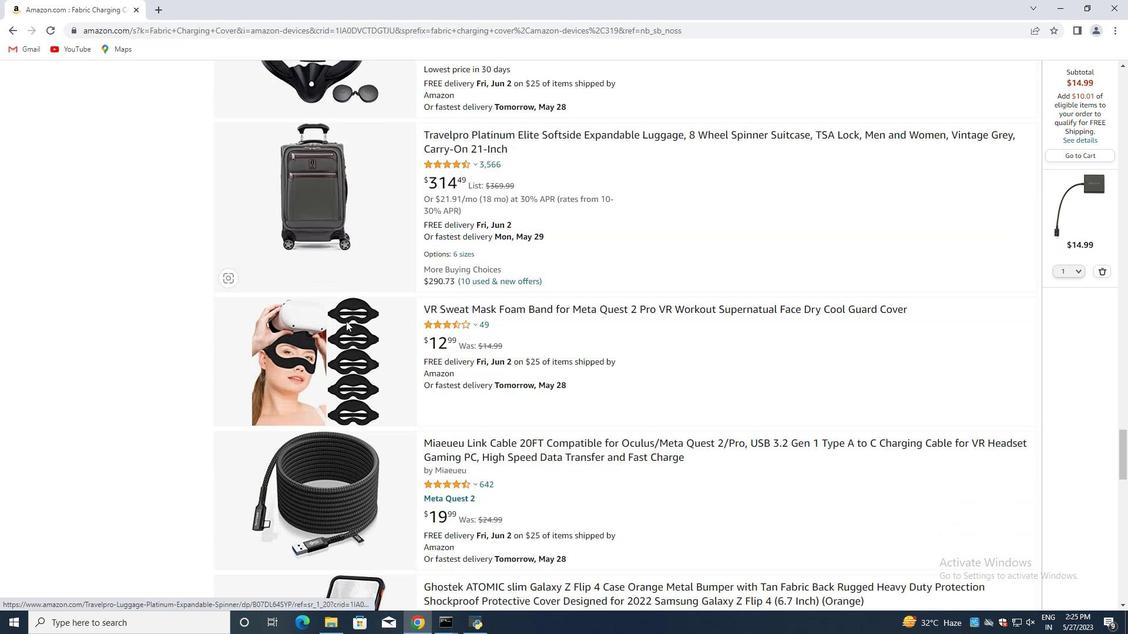 
Action: Mouse scrolled (346, 322) with delta (0, 0)
Screenshot: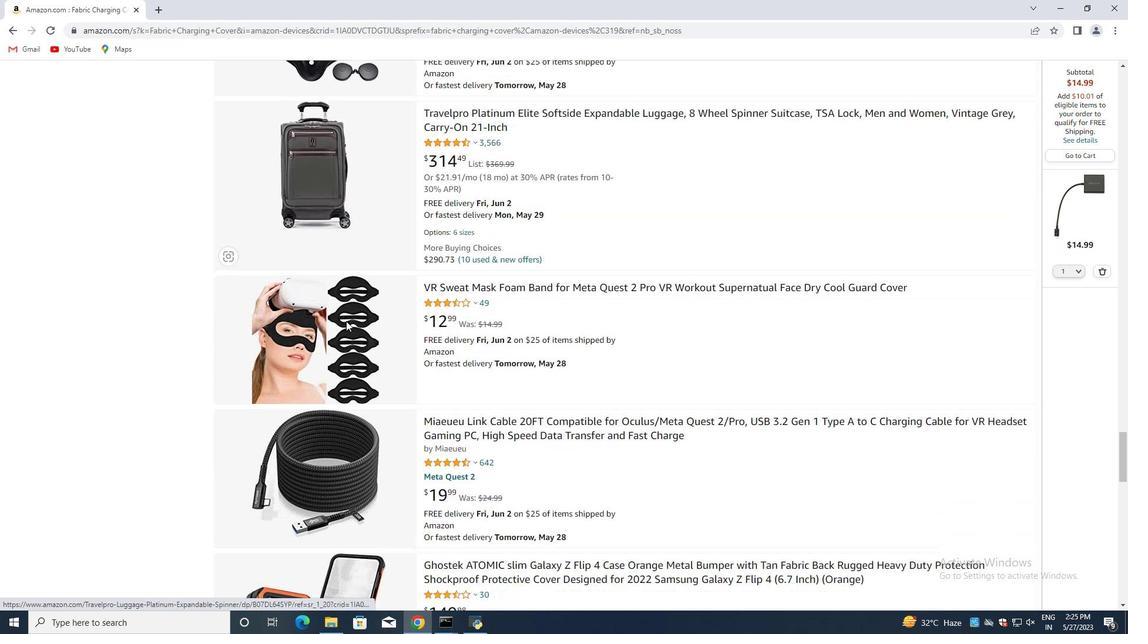 
Action: Mouse scrolled (346, 322) with delta (0, 0)
Screenshot: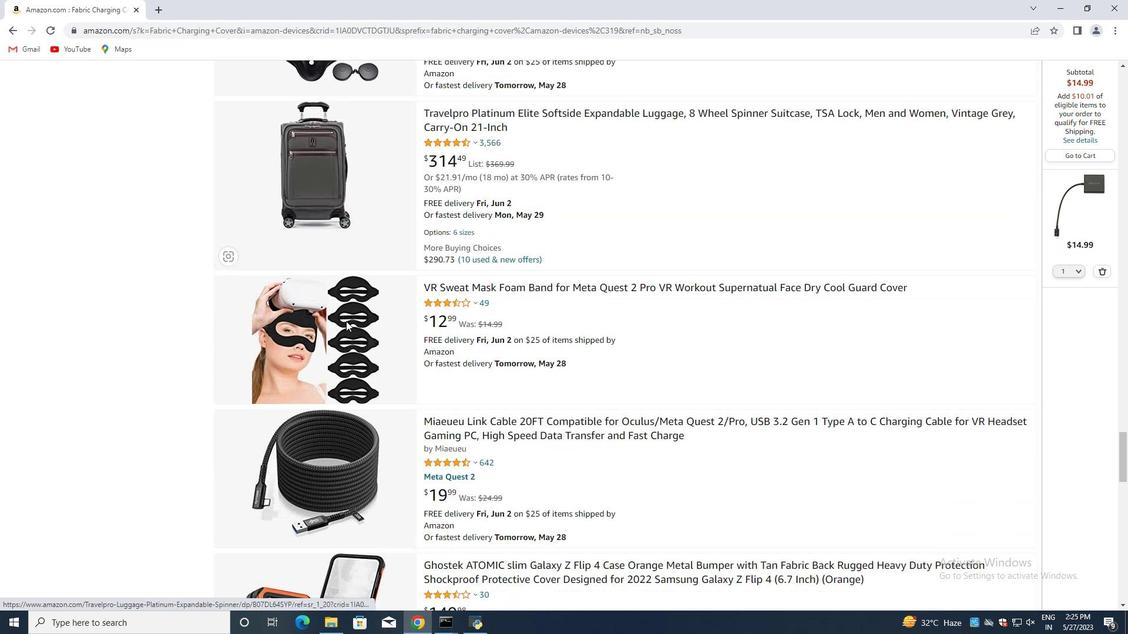 
Action: Mouse moved to (346, 321)
Screenshot: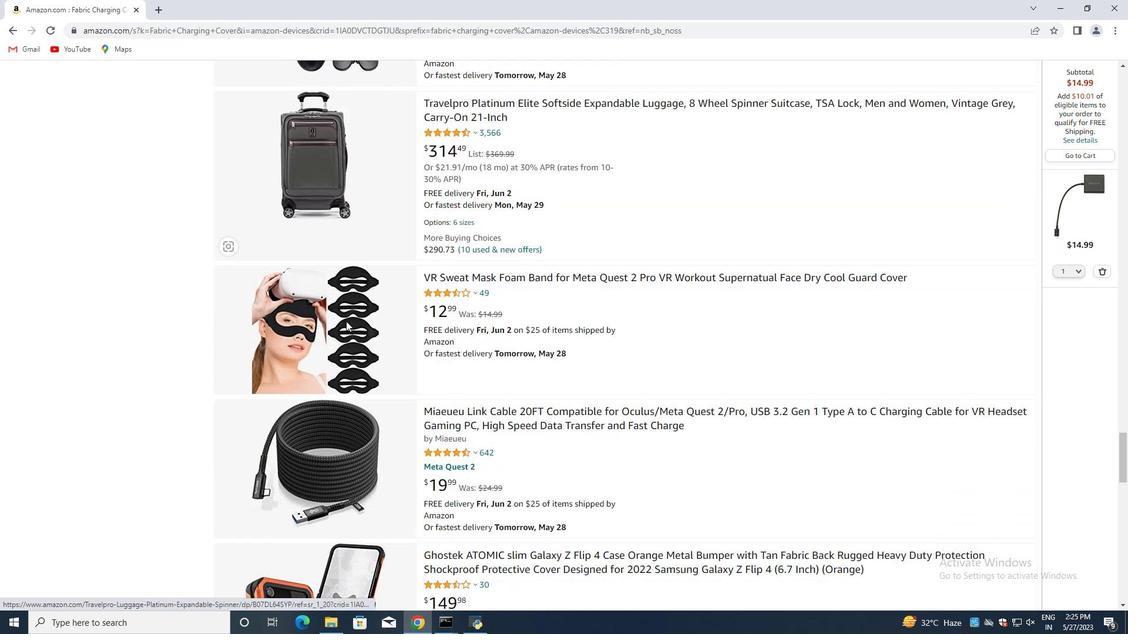 
Action: Mouse scrolled (346, 322) with delta (0, 0)
Screenshot: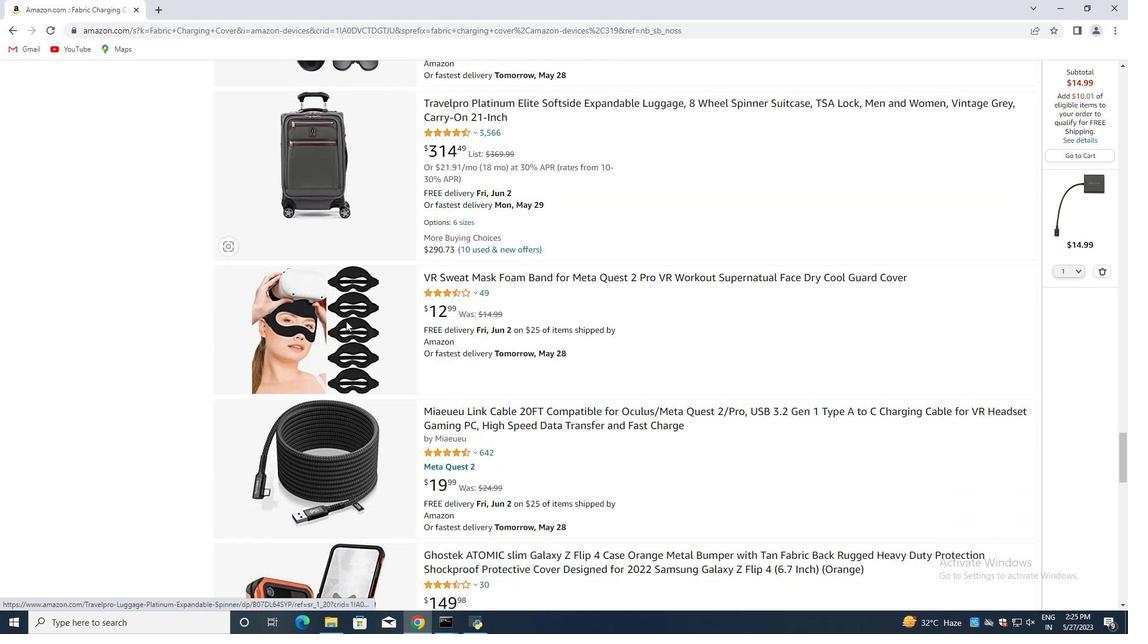 
Action: Mouse moved to (349, 319)
Screenshot: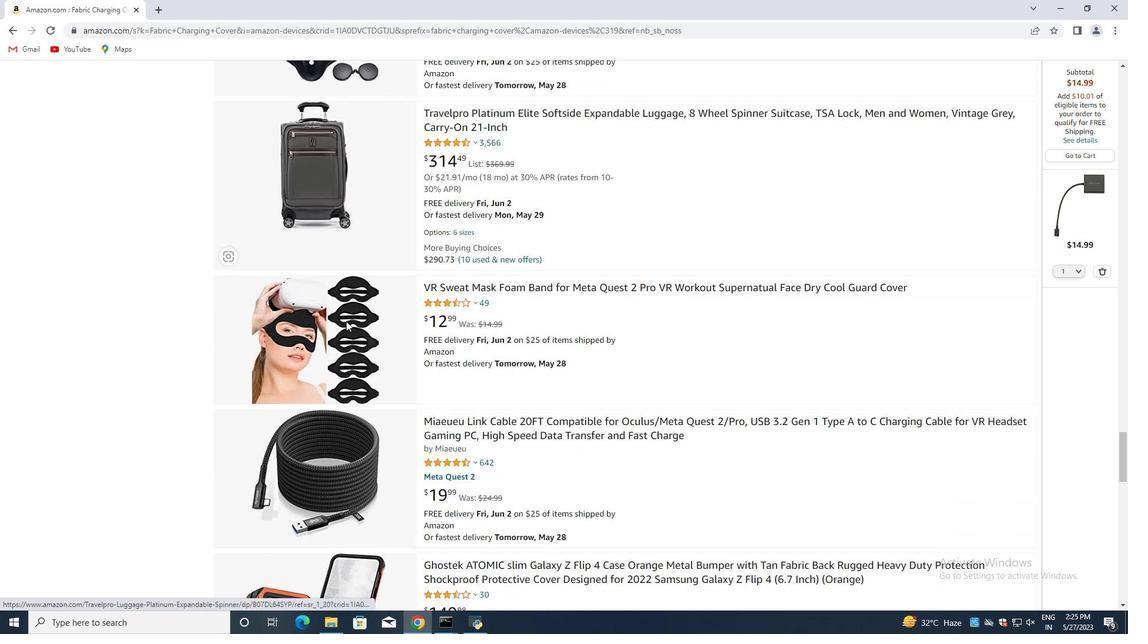 
Action: Mouse scrolled (346, 322) with delta (0, 0)
Screenshot: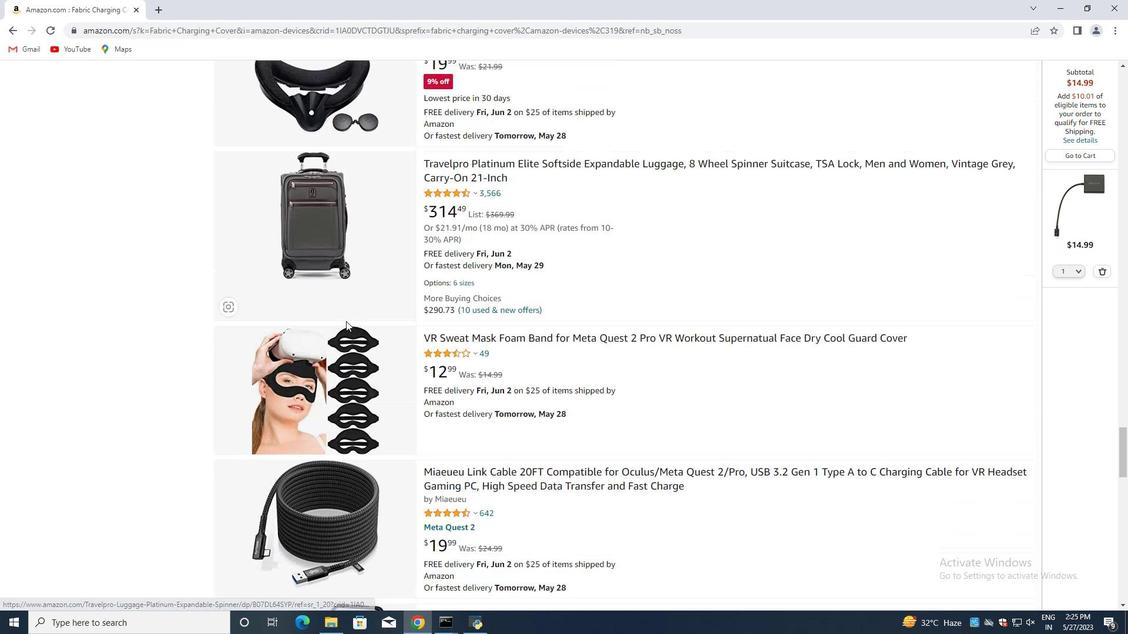 
Action: Mouse scrolled (349, 319) with delta (0, 0)
Screenshot: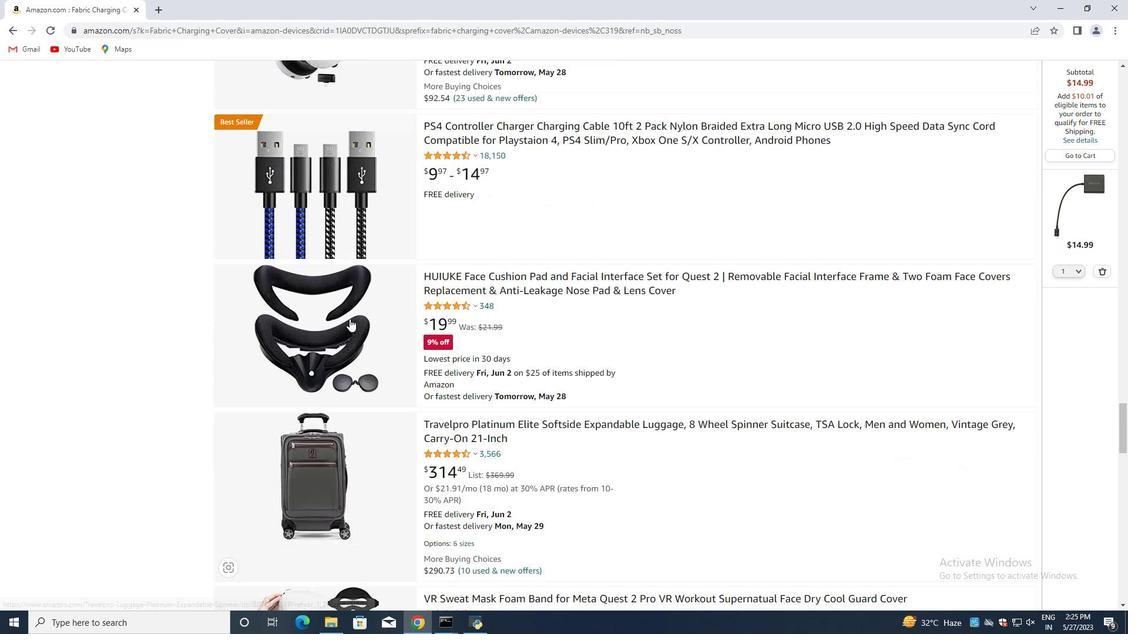 
Action: Mouse moved to (351, 316)
Screenshot: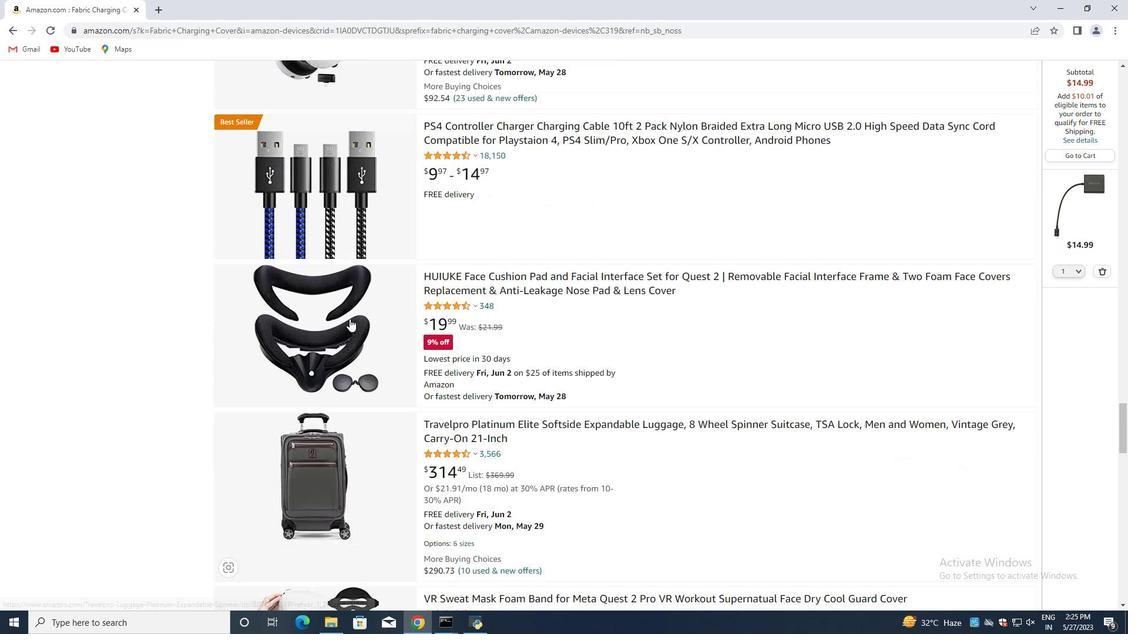 
Action: Mouse scrolled (351, 317) with delta (0, 0)
Screenshot: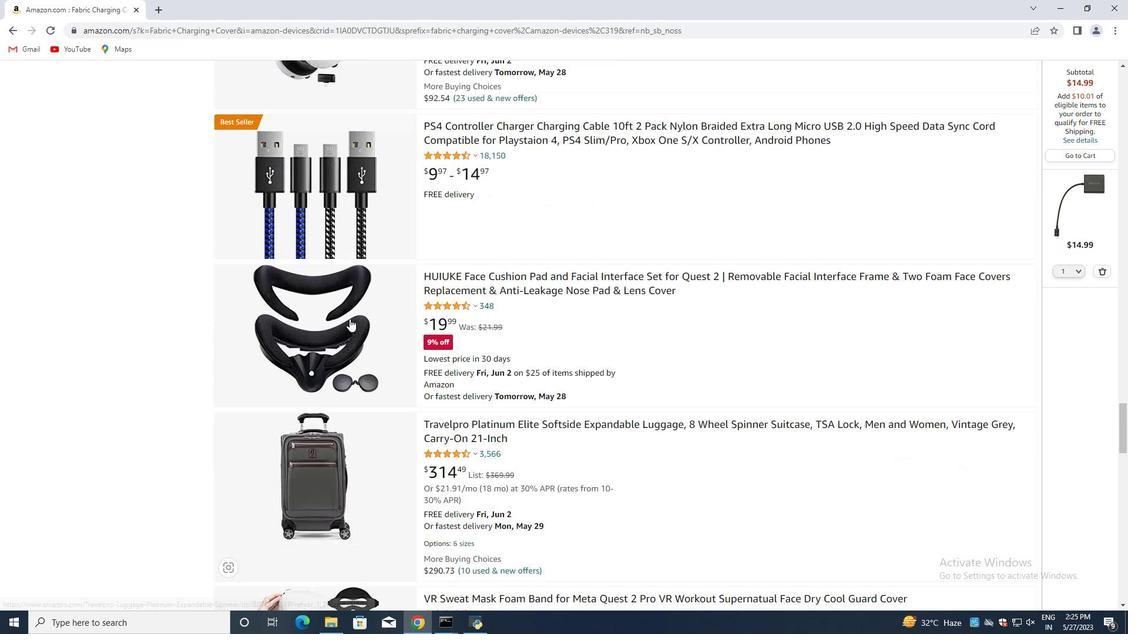 
Action: Mouse moved to (356, 314)
Screenshot: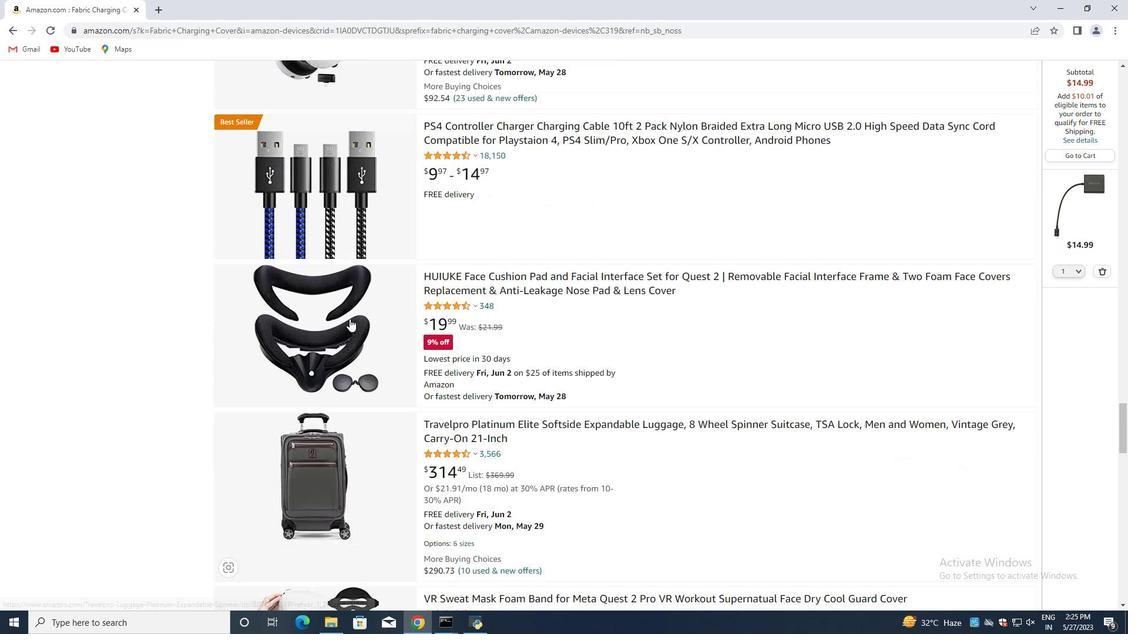 
Action: Mouse scrolled (356, 315) with delta (0, 0)
Screenshot: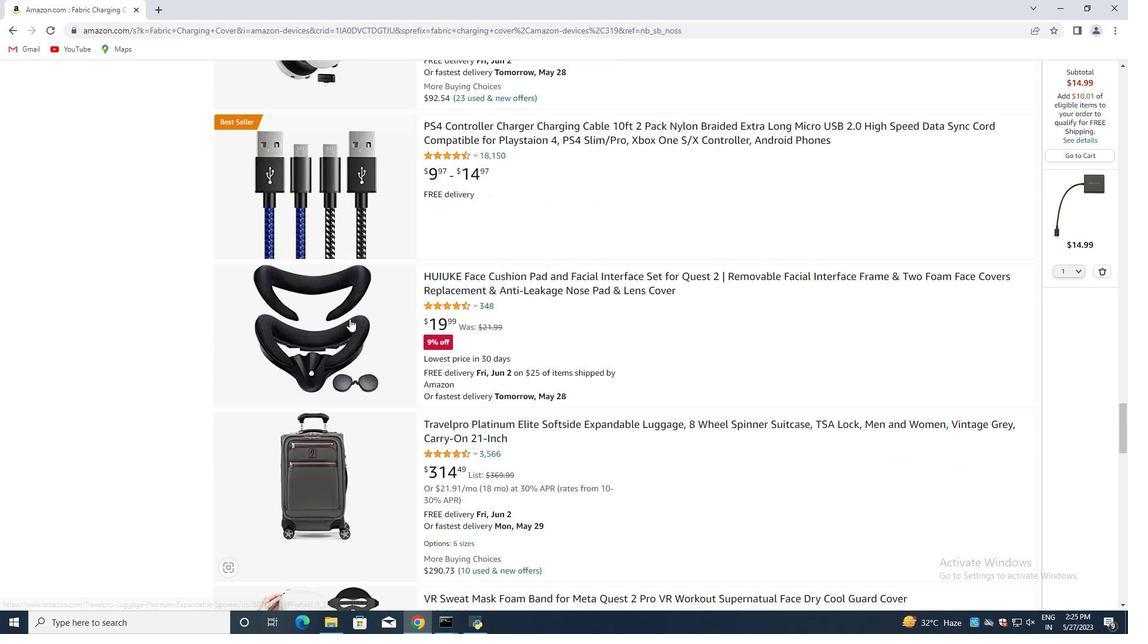 
Action: Mouse moved to (359, 313)
Screenshot: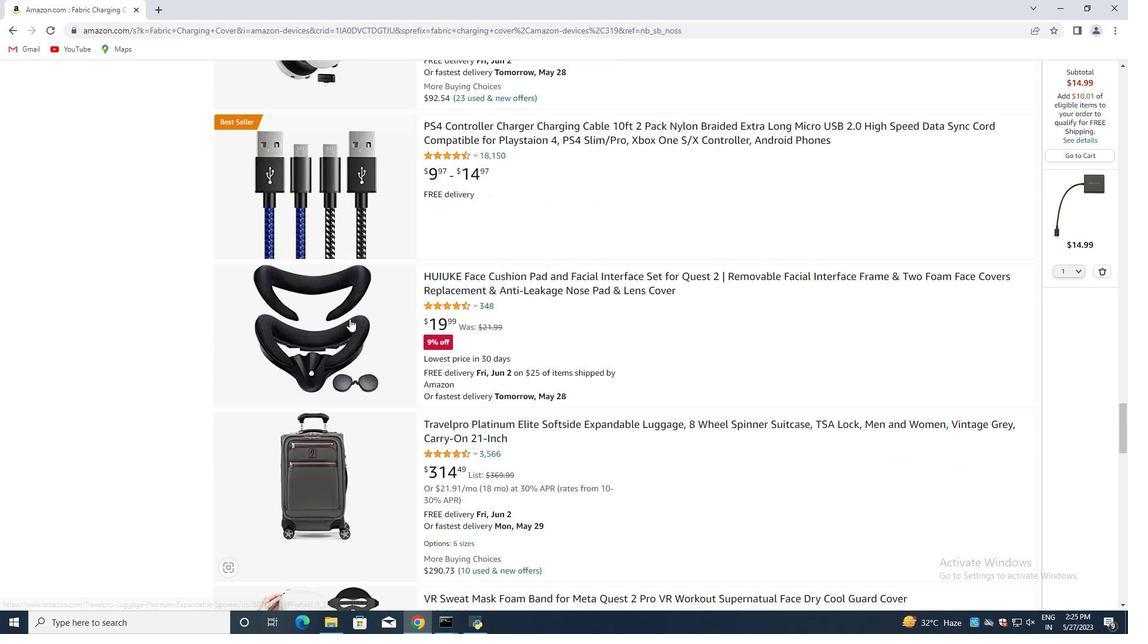 
Action: Mouse scrolled (358, 314) with delta (0, 0)
Screenshot: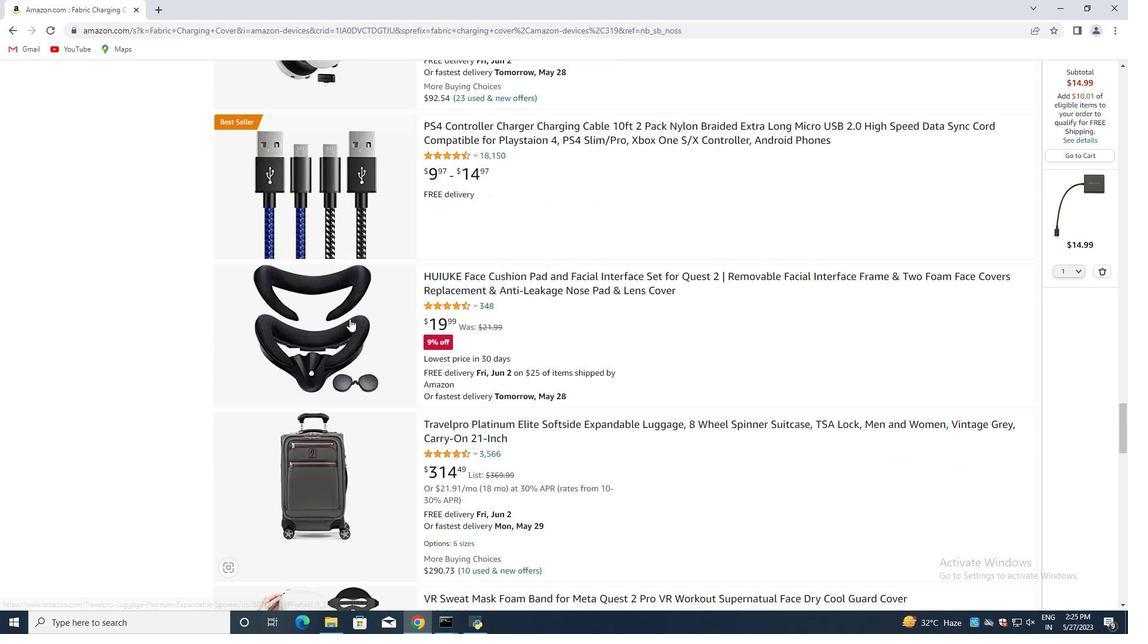 
Action: Mouse moved to (360, 313)
Screenshot: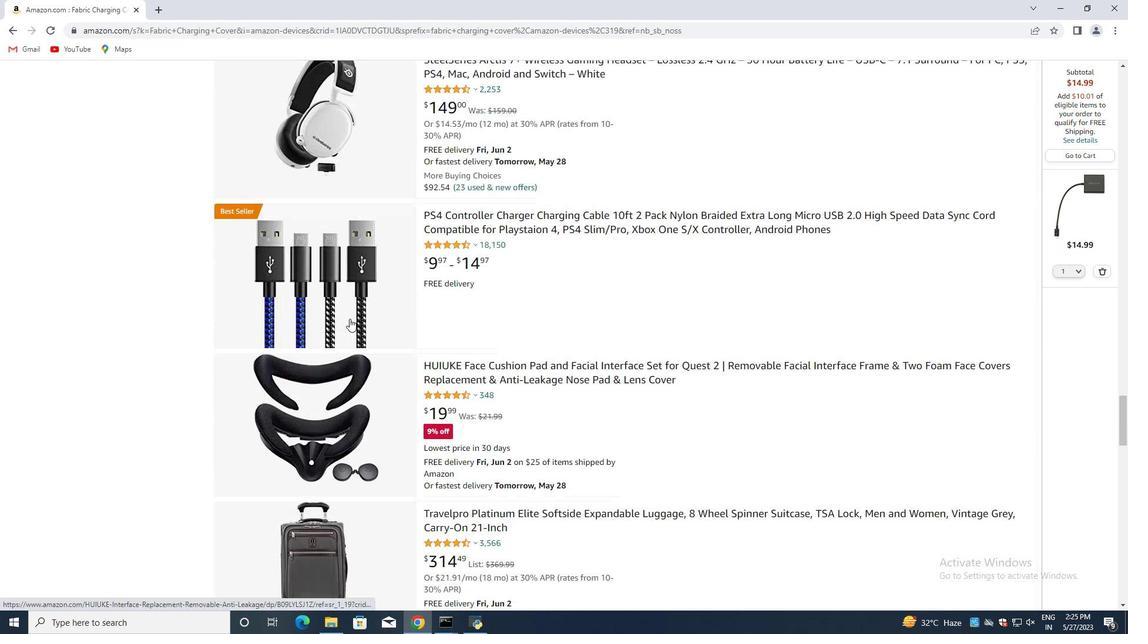 
Action: Mouse scrolled (360, 314) with delta (0, 0)
Screenshot: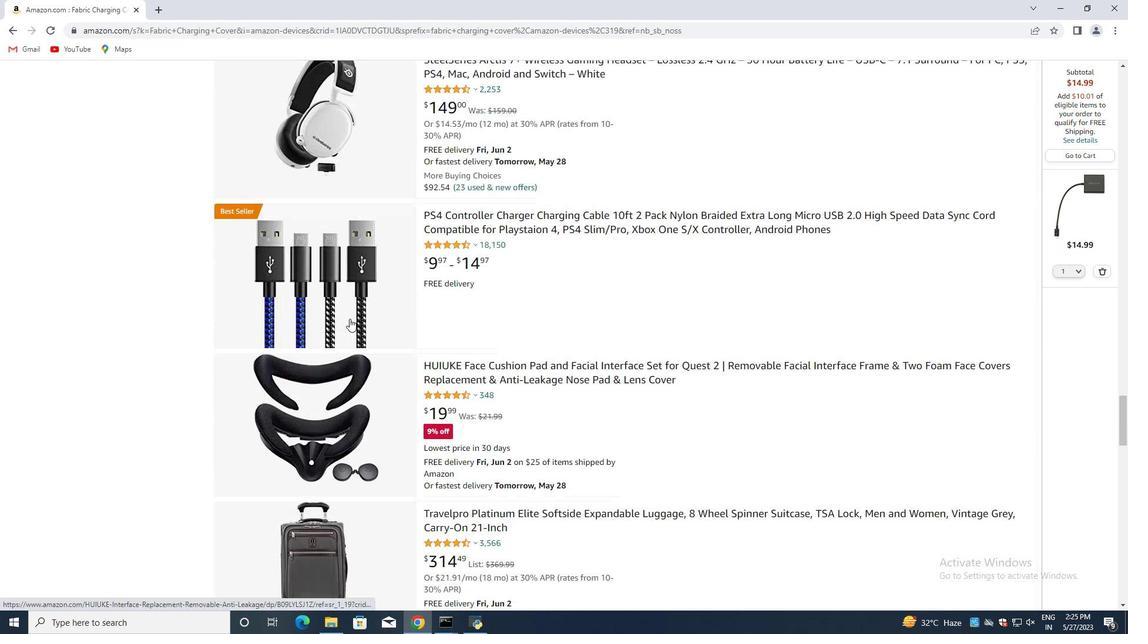 
Action: Mouse scrolled (360, 314) with delta (0, 0)
Screenshot: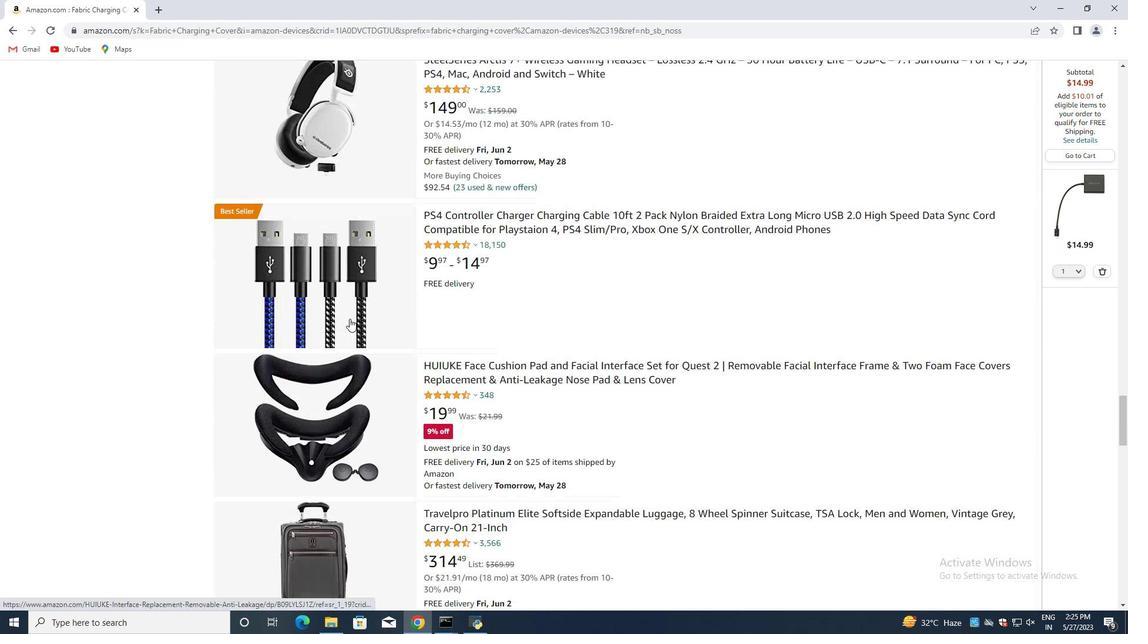 
Action: Mouse scrolled (360, 314) with delta (0, 0)
Screenshot: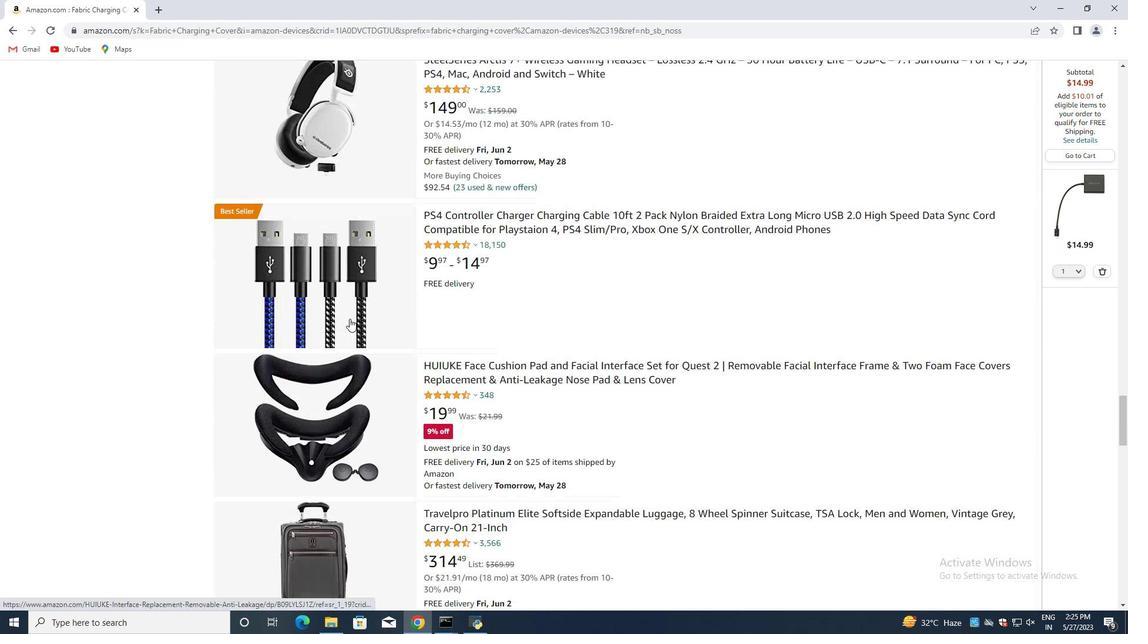 
Action: Mouse scrolled (360, 314) with delta (0, 0)
Screenshot: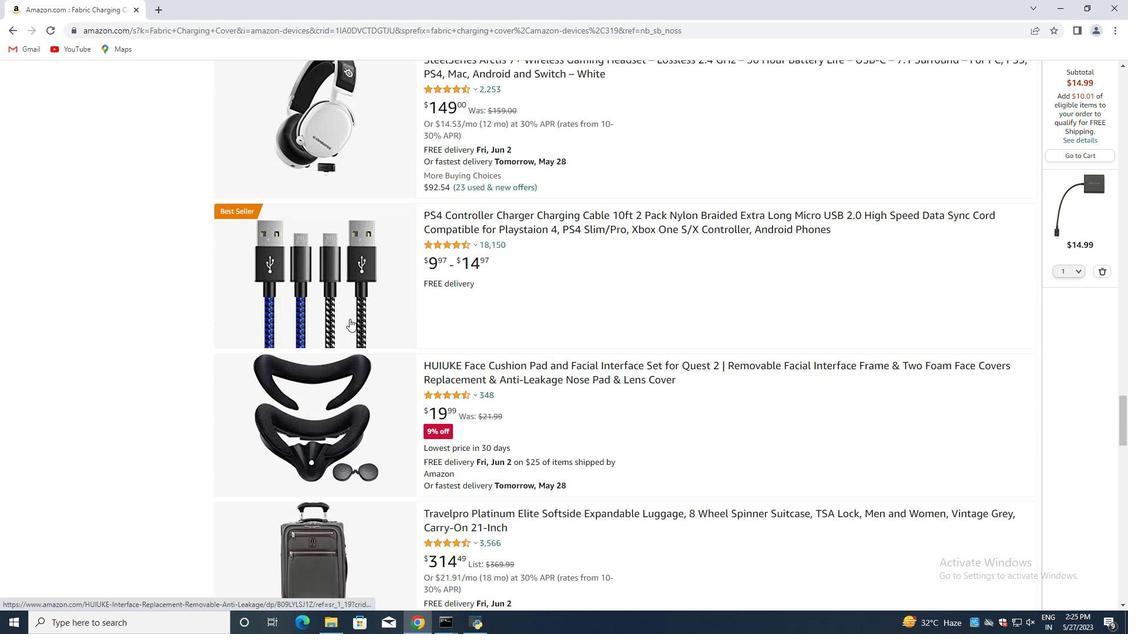
Action: Mouse scrolled (360, 314) with delta (0, 0)
Screenshot: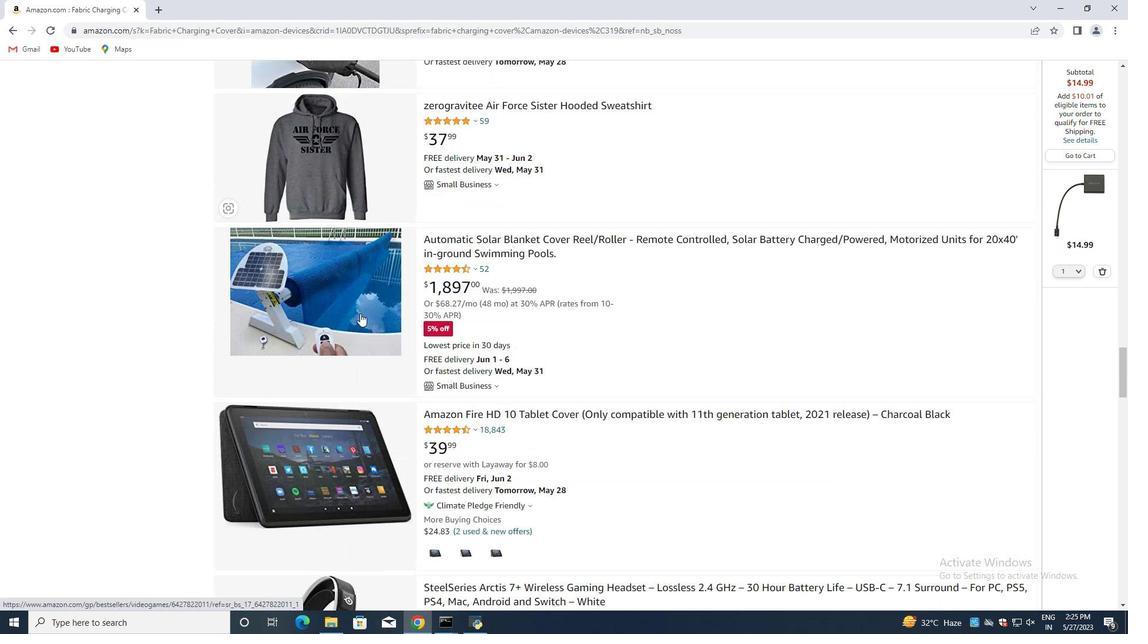 
Action: Mouse moved to (362, 313)
Screenshot: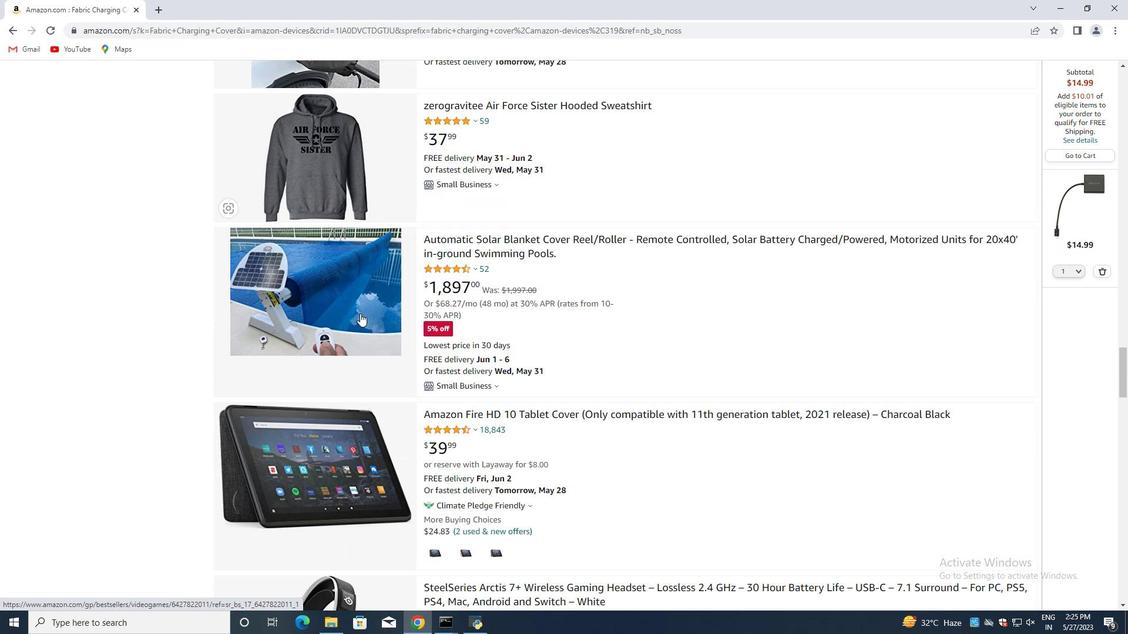 
Action: Mouse scrolled (360, 314) with delta (0, 0)
Screenshot: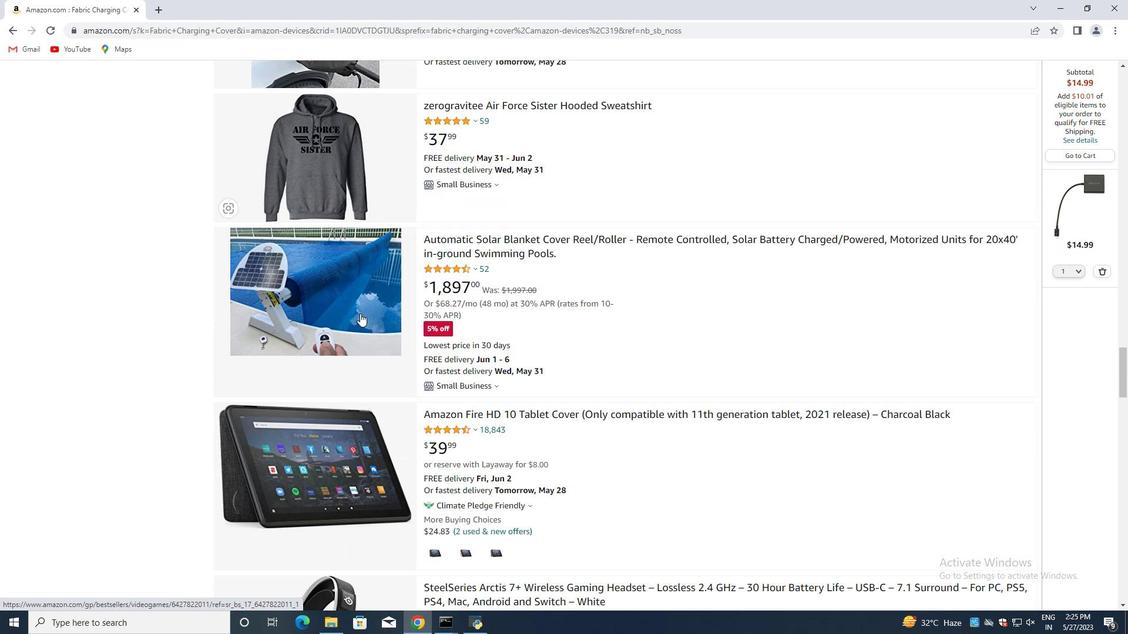 
Action: Mouse moved to (366, 312)
Screenshot: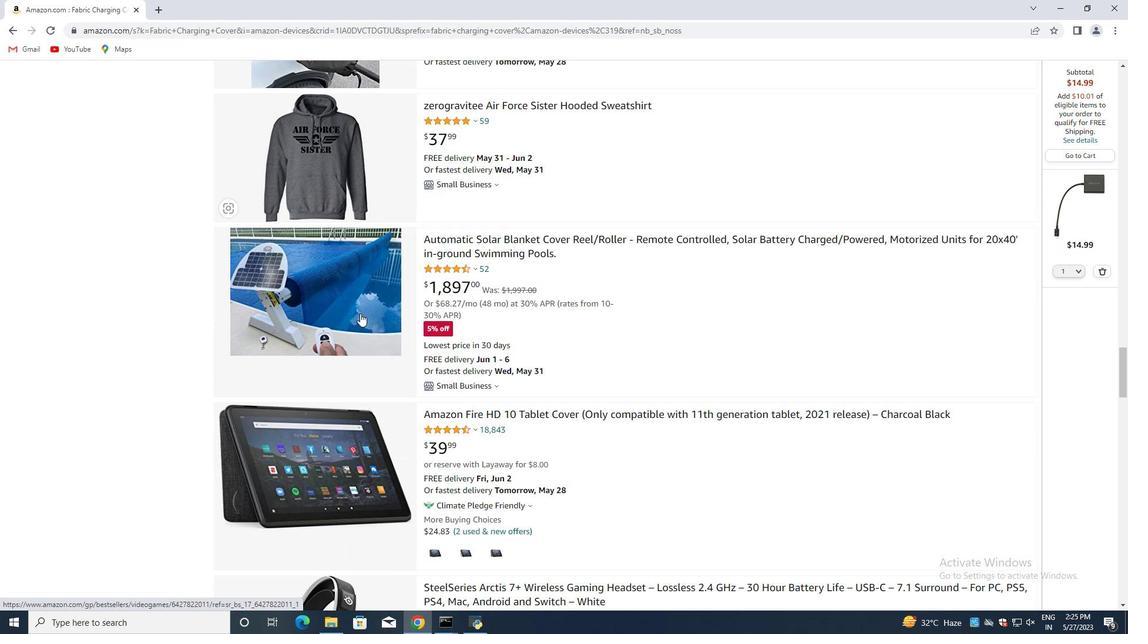 
Action: Mouse scrolled (365, 313) with delta (0, 0)
Screenshot: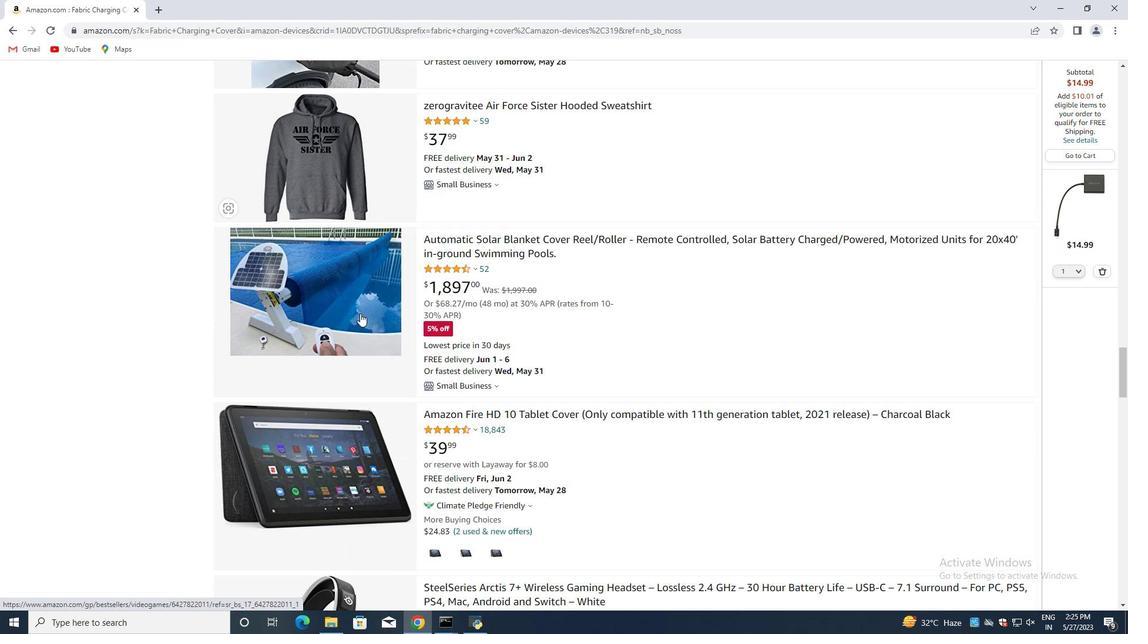 
Action: Mouse scrolled (366, 313) with delta (0, 0)
Screenshot: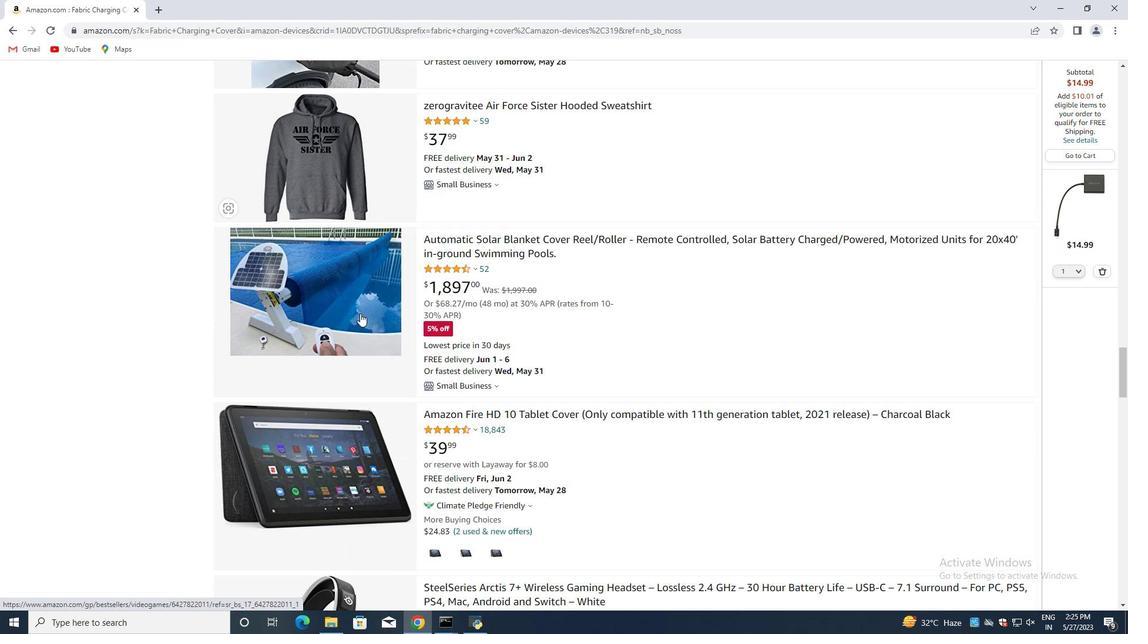 
Action: Mouse scrolled (366, 313) with delta (0, 0)
Screenshot: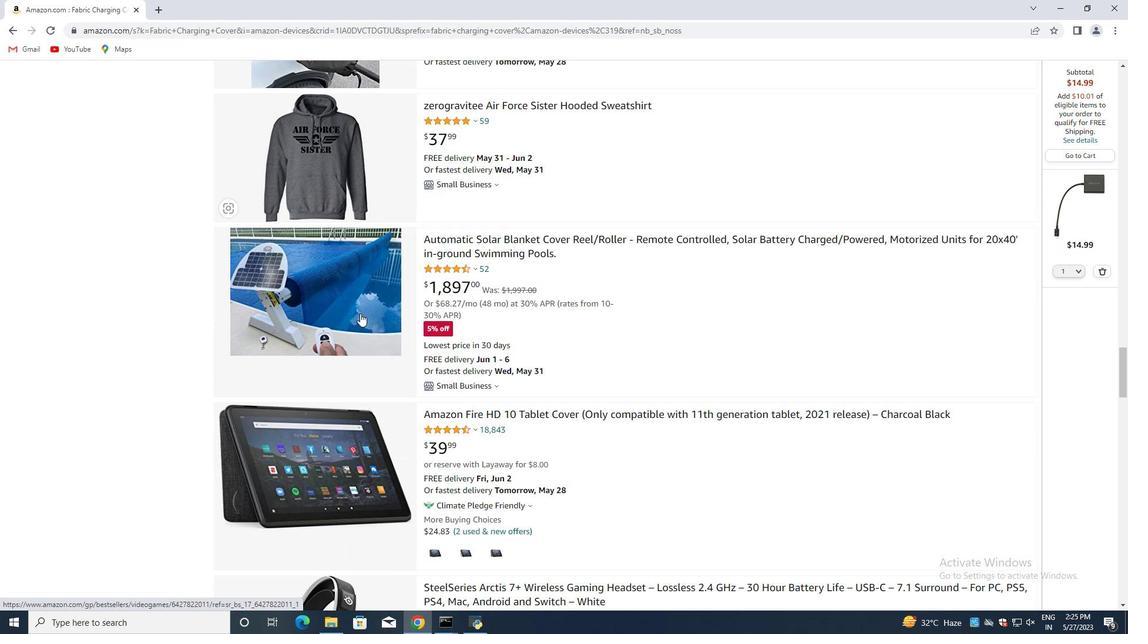 
Action: Mouse scrolled (366, 313) with delta (0, 0)
Screenshot: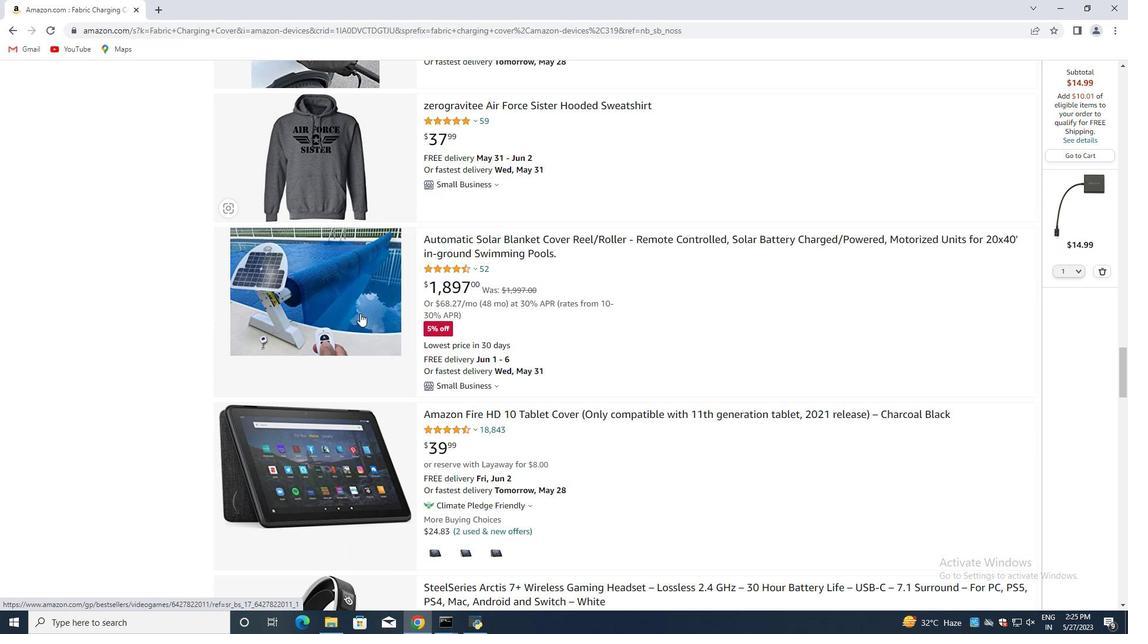 
Action: Mouse scrolled (366, 313) with delta (0, 0)
Screenshot: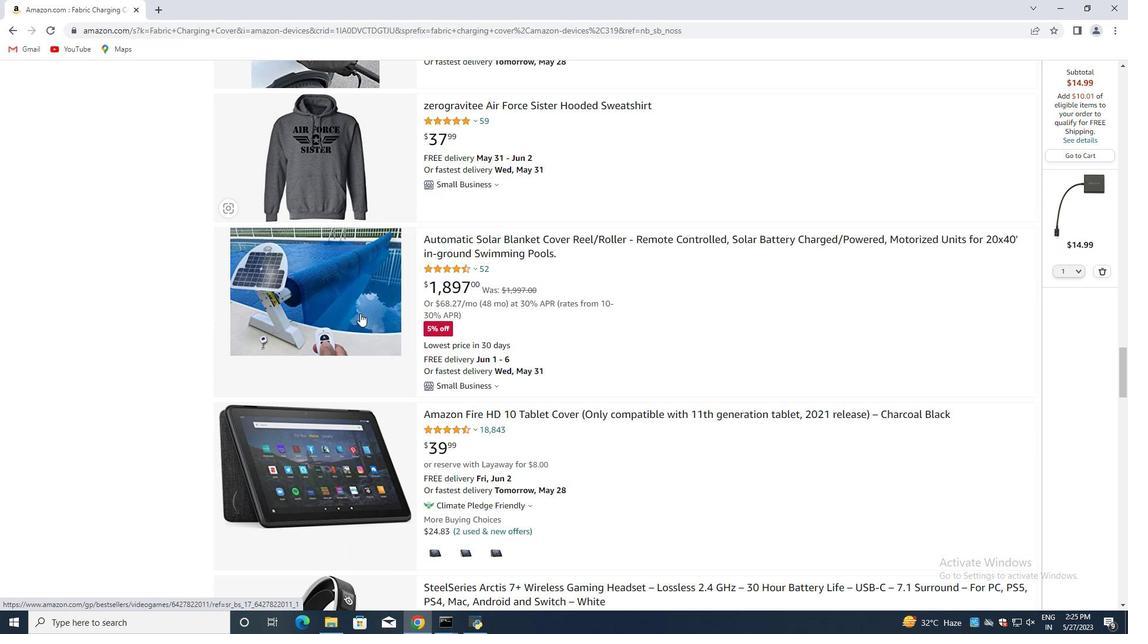 
Action: Mouse scrolled (366, 313) with delta (0, 0)
Screenshot: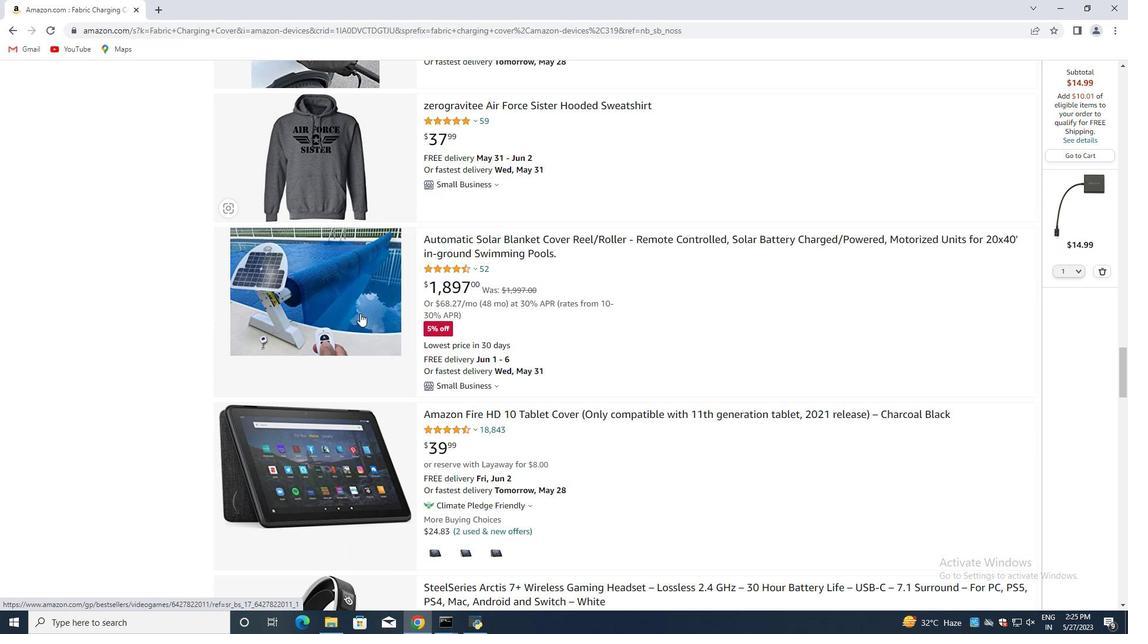 
Action: Mouse scrolled (366, 313) with delta (0, 0)
